 Task: Search for the best Indian restaurants in Vancouver, Canada.
Action: Mouse moved to (163, 152)
Screenshot: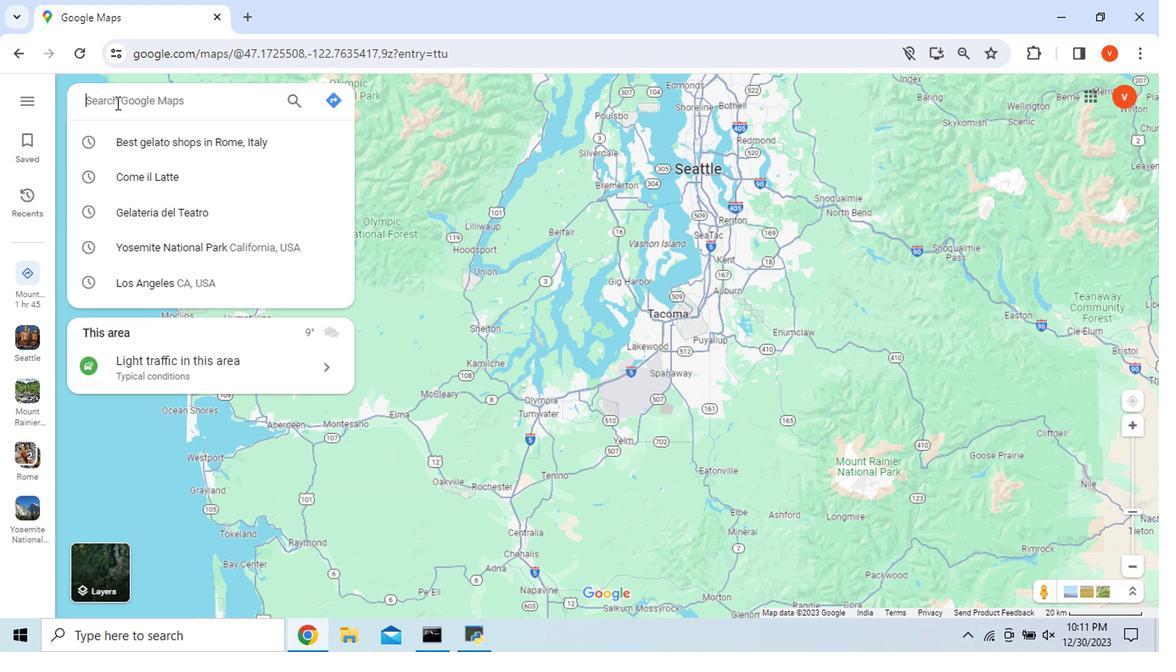 
Action: Mouse pressed left at (163, 152)
Screenshot: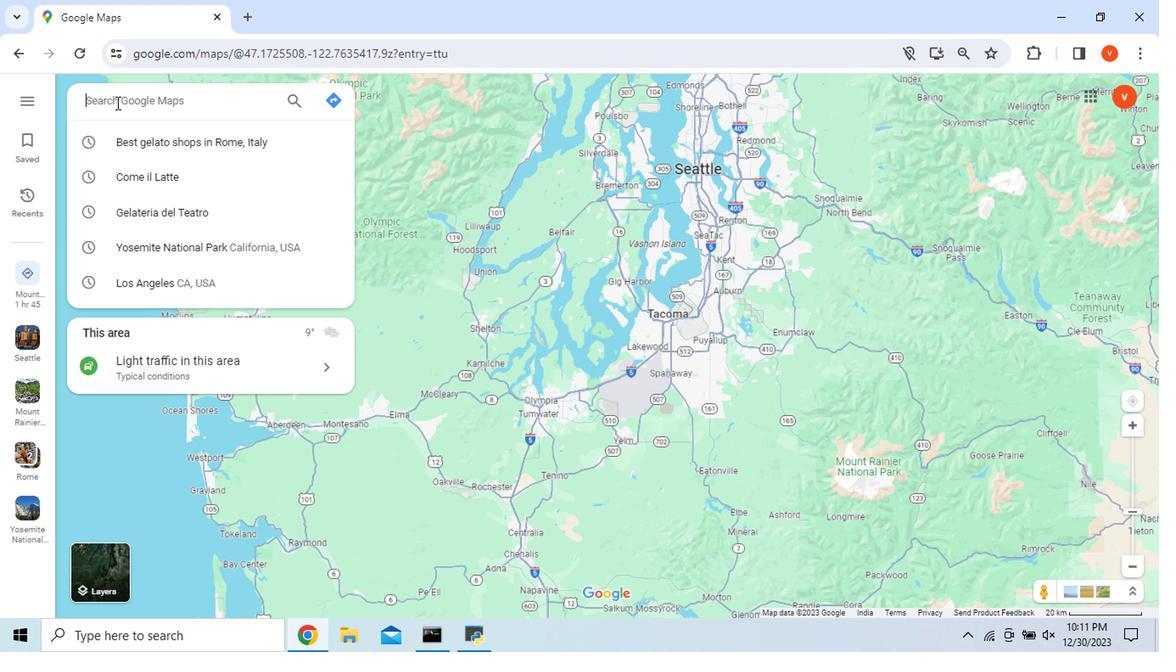 
Action: Mouse moved to (163, 152)
Screenshot: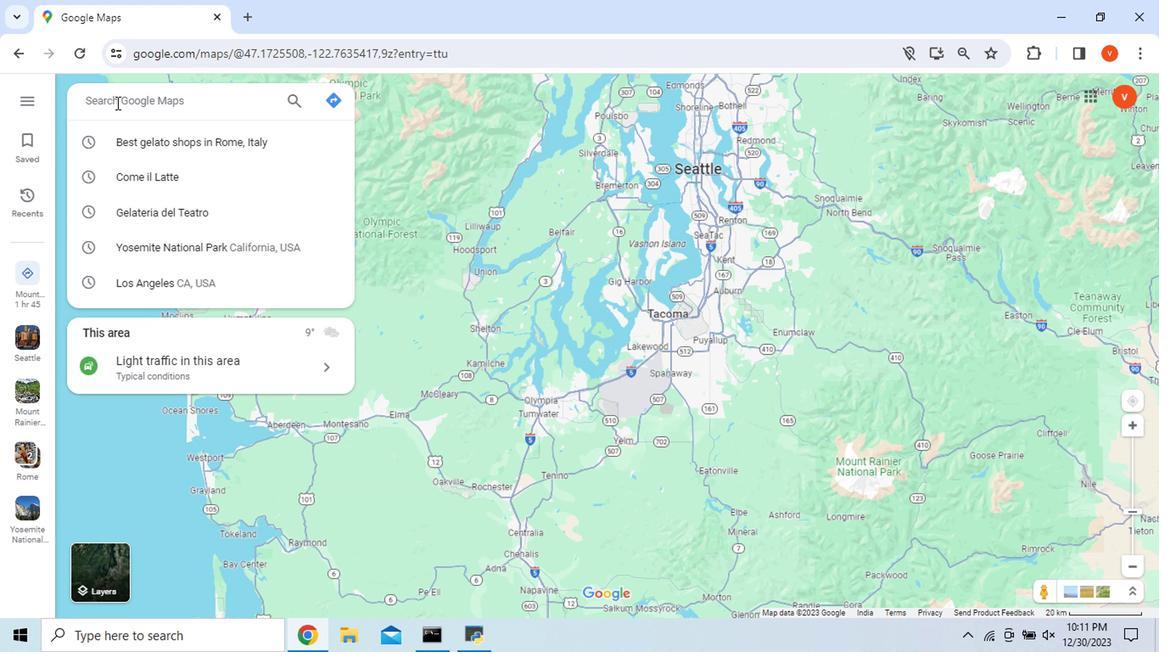 
Action: Key pressed <Key.shift>Brs<Key.backspace><Key.backspace>est<Key.space><Key.shift_r>Indian<Key.space>restaurants<Key.space>in<Key.space><Key.shift>Vancouver,<Key.space><Key.shift>Canada<Key.enter>
Screenshot: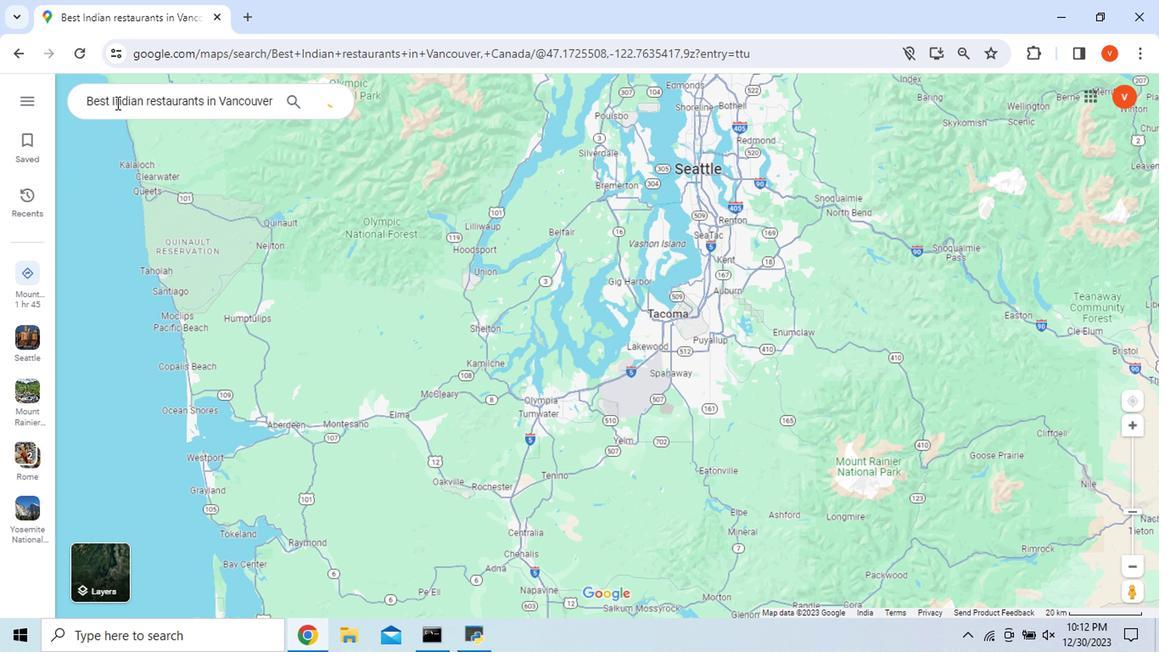 
Action: Mouse moved to (243, 223)
Screenshot: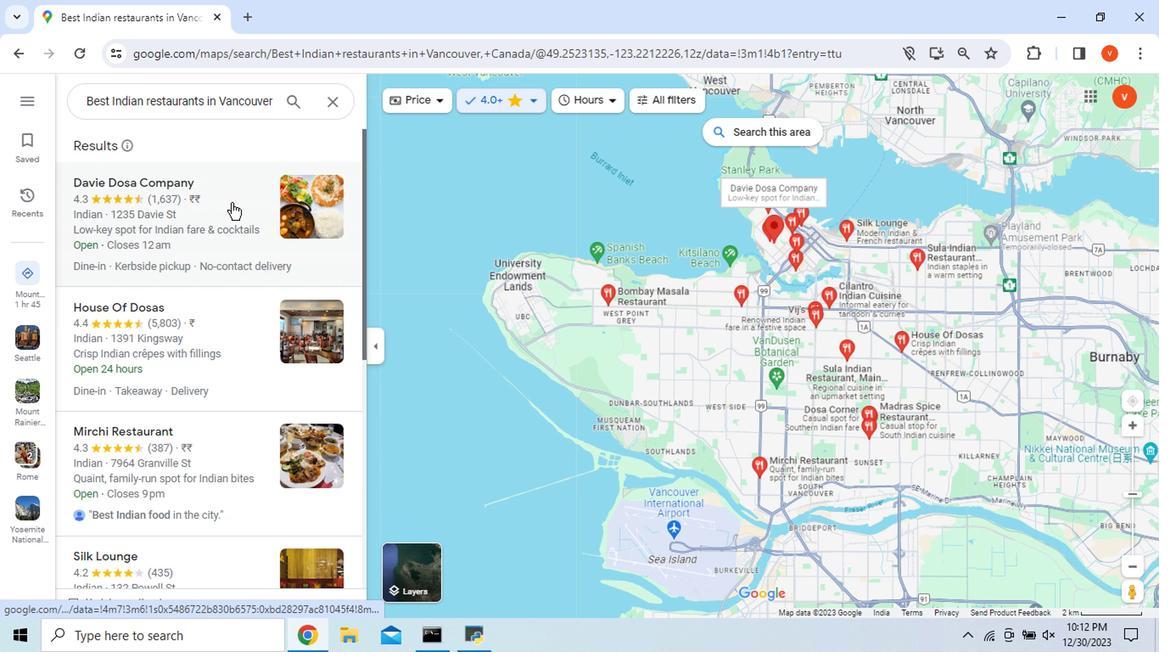 
Action: Mouse pressed left at (243, 223)
Screenshot: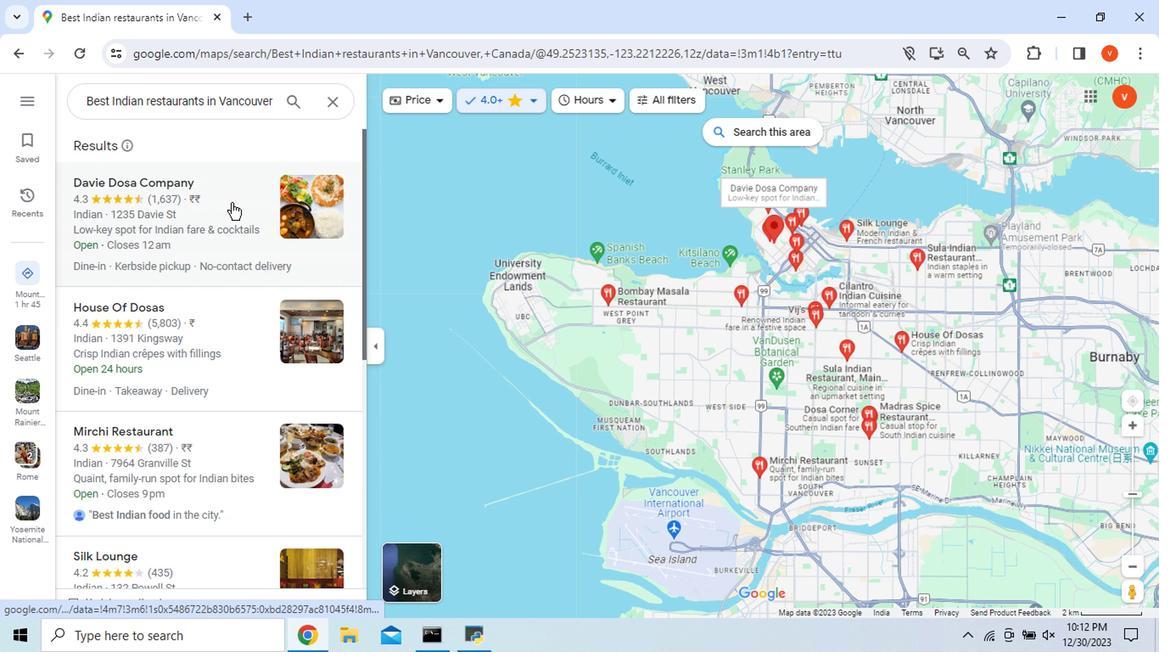 
Action: Mouse moved to (511, 445)
Screenshot: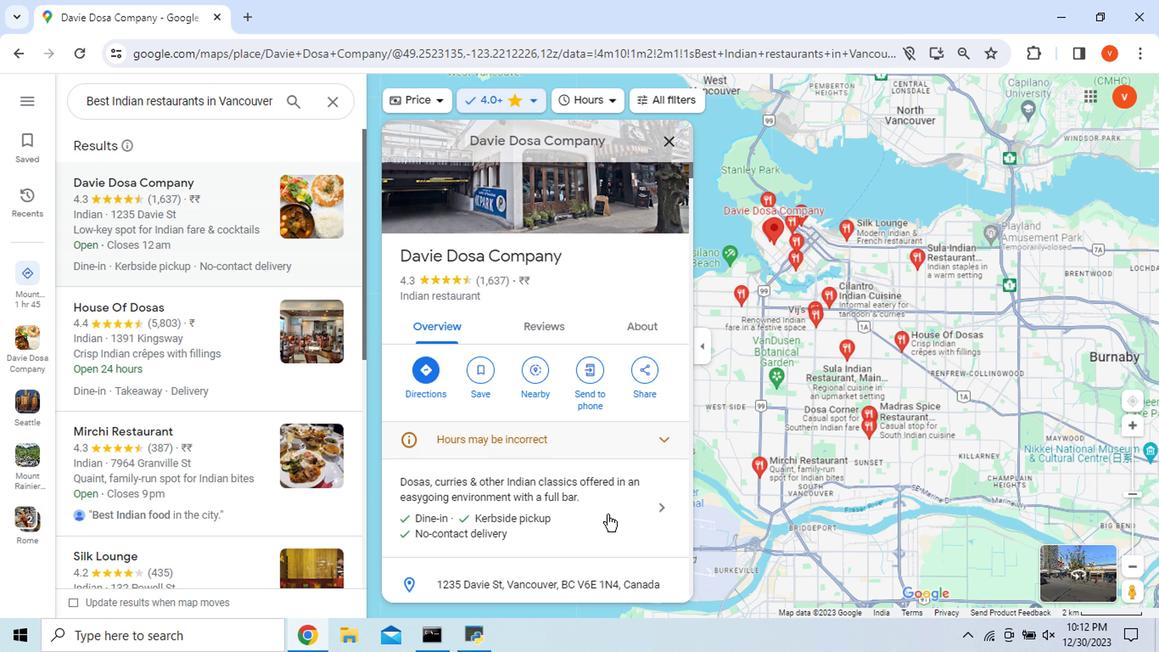 
Action: Mouse scrolled (511, 444) with delta (0, 0)
Screenshot: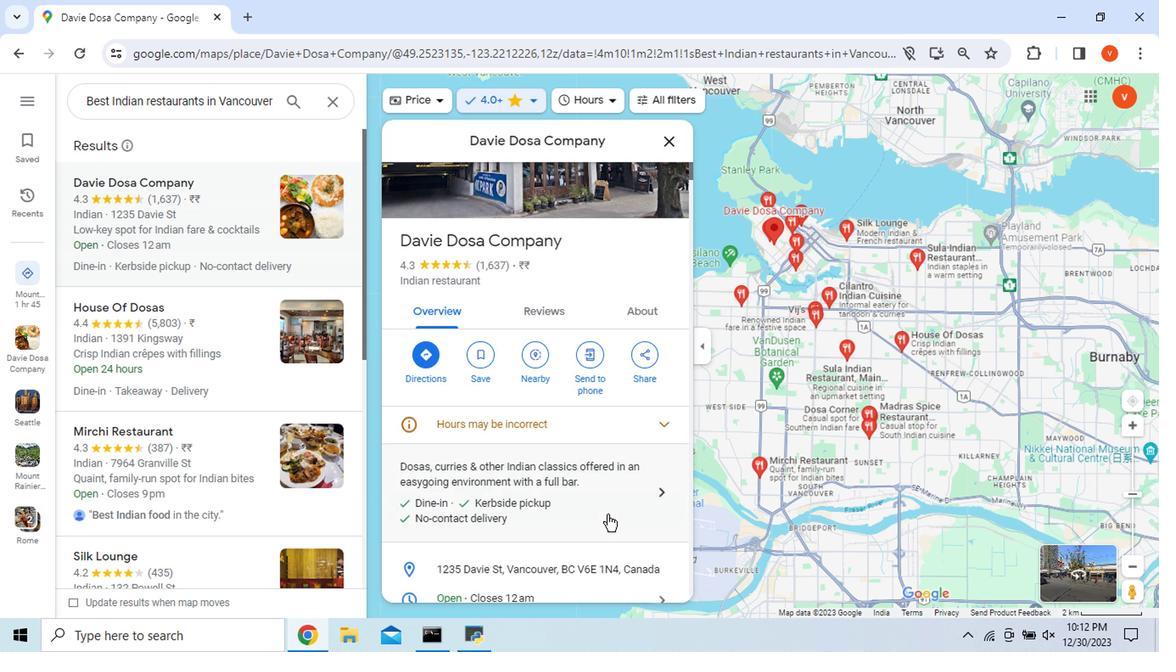 
Action: Mouse moved to (548, 431)
Screenshot: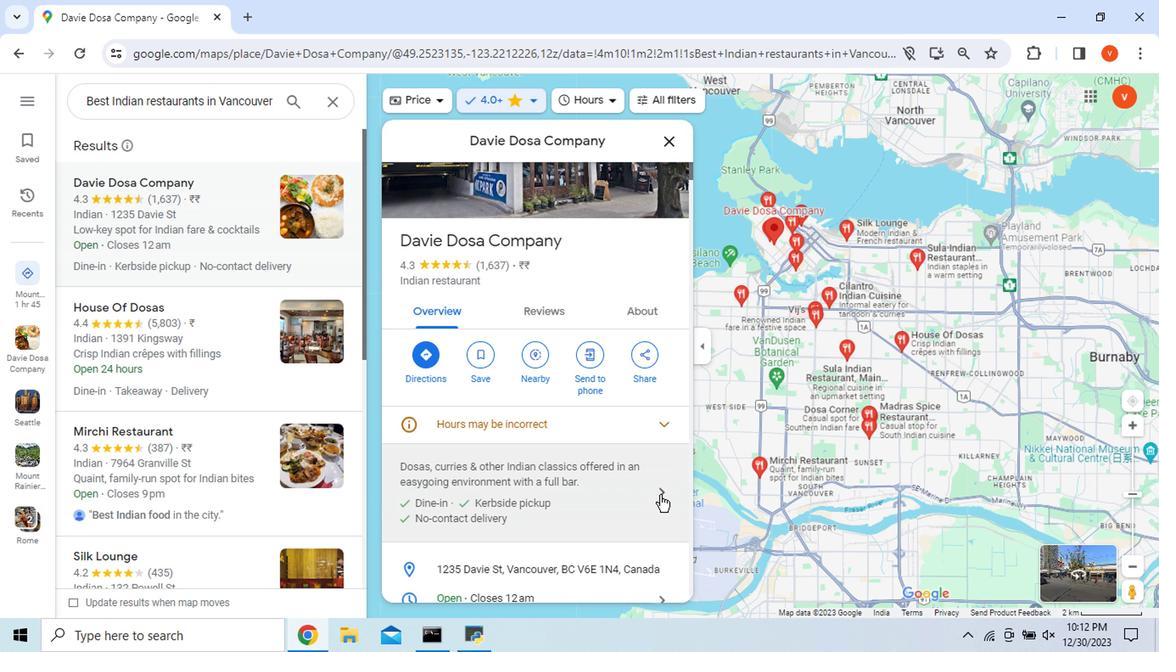 
Action: Mouse pressed left at (548, 431)
Screenshot: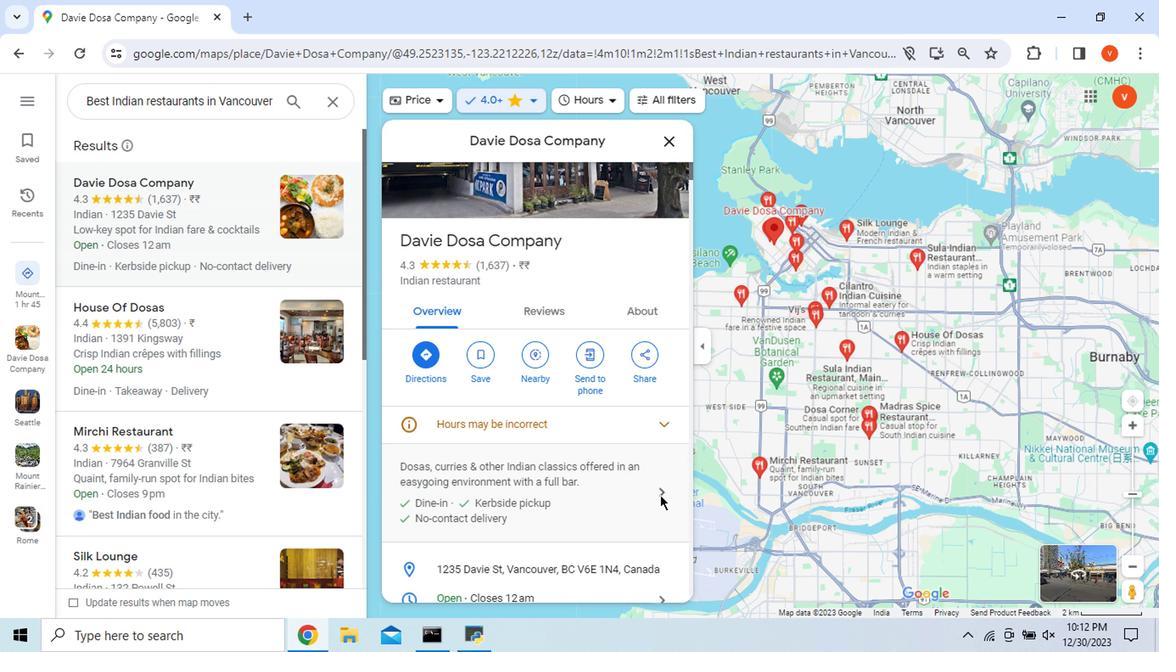 
Action: Mouse scrolled (548, 430) with delta (0, 0)
Screenshot: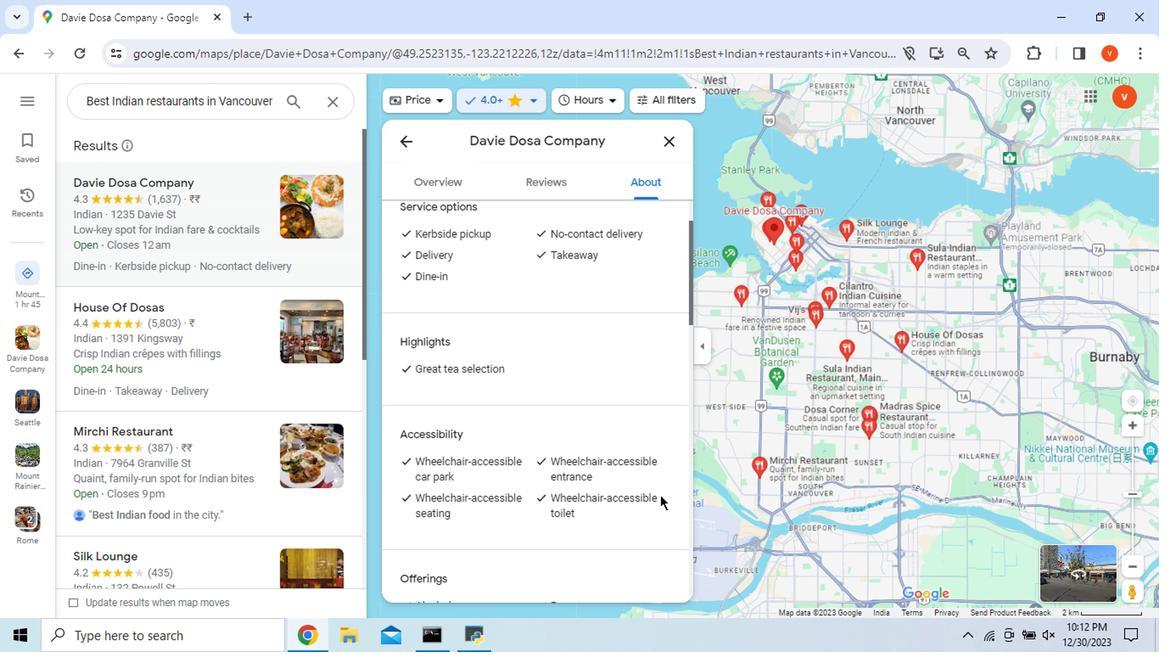 
Action: Mouse scrolled (548, 430) with delta (0, 0)
Screenshot: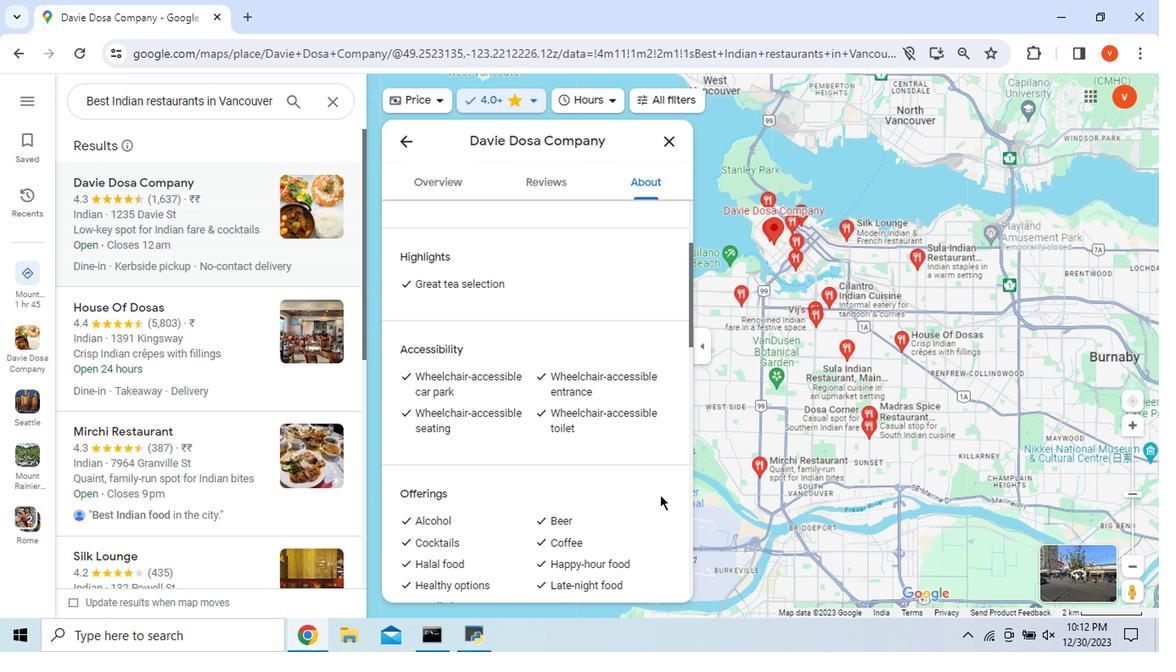 
Action: Mouse scrolled (548, 430) with delta (0, 0)
Screenshot: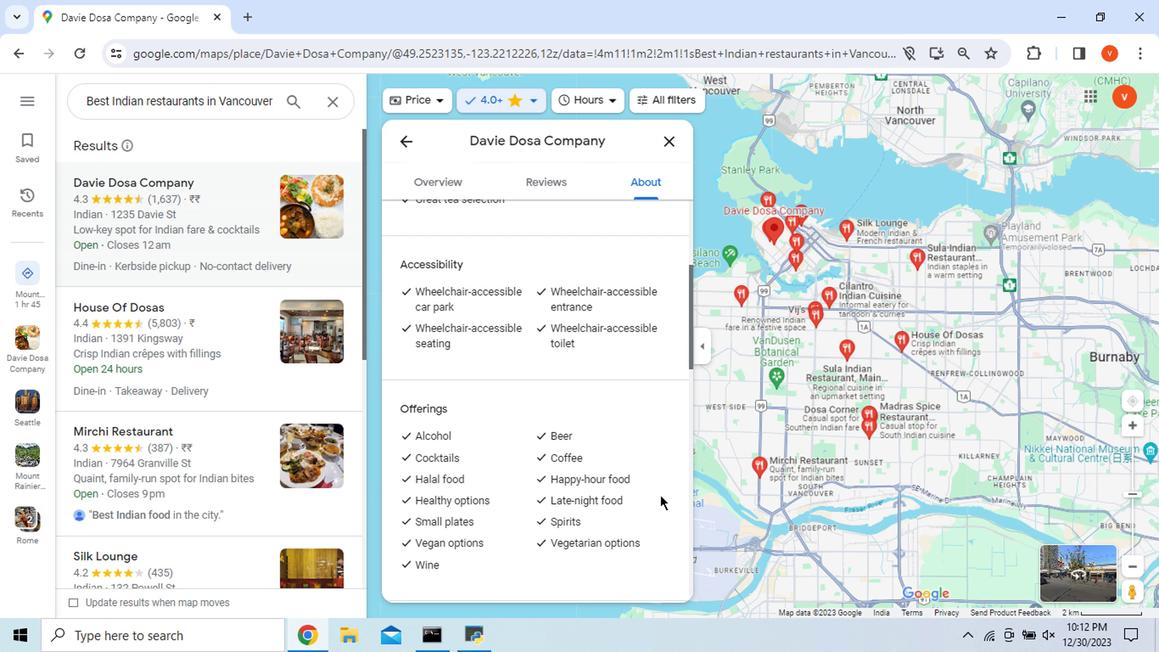 
Action: Mouse scrolled (548, 430) with delta (0, 0)
Screenshot: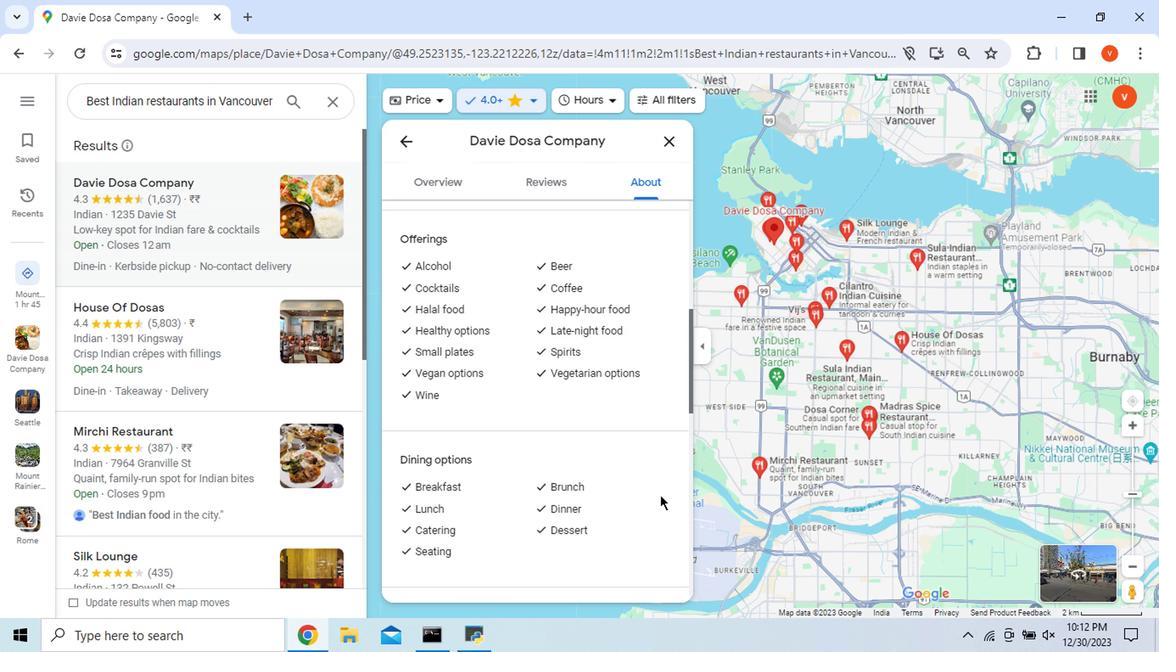 
Action: Mouse scrolled (548, 430) with delta (0, 0)
Screenshot: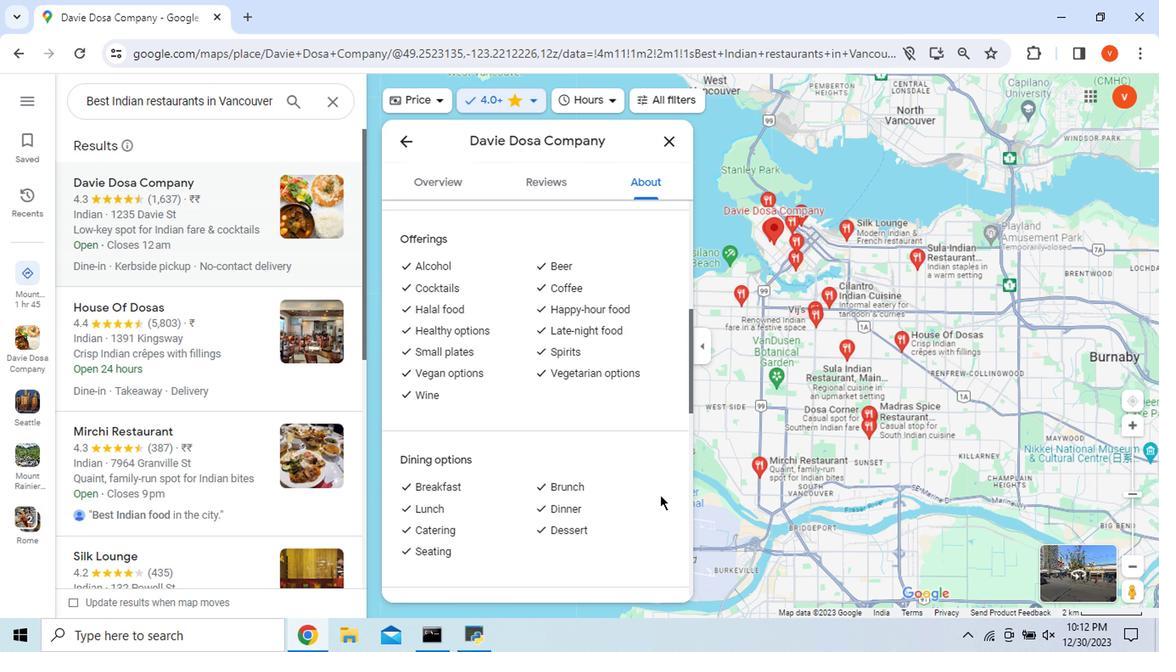 
Action: Mouse scrolled (548, 430) with delta (0, 0)
Screenshot: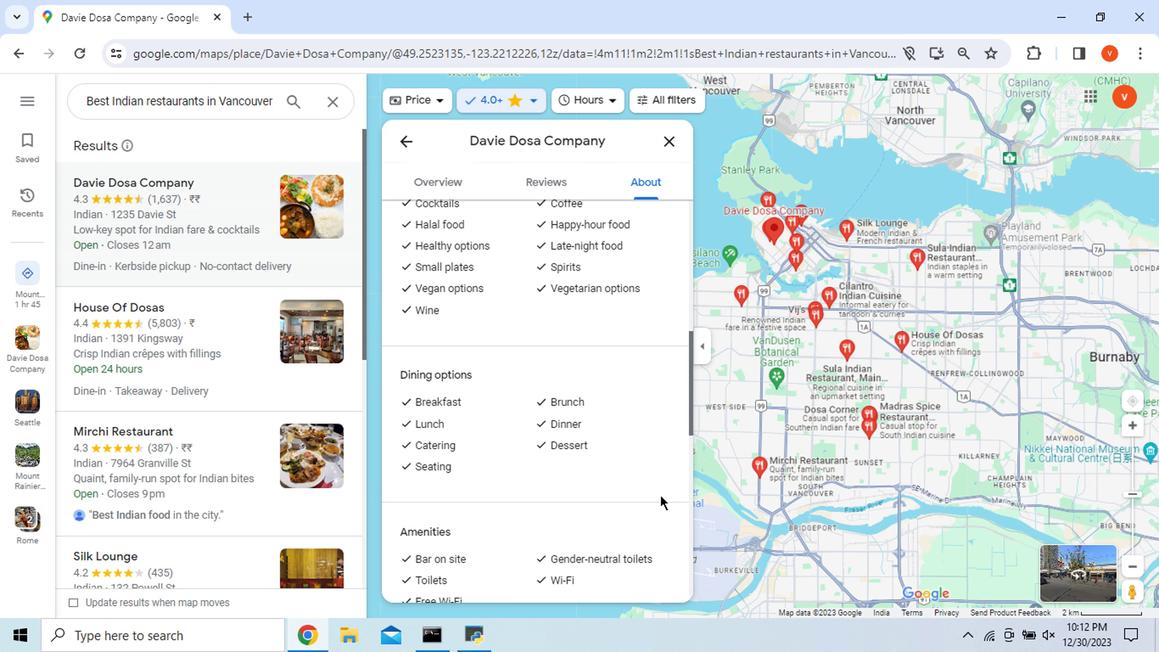 
Action: Mouse scrolled (548, 430) with delta (0, 0)
Screenshot: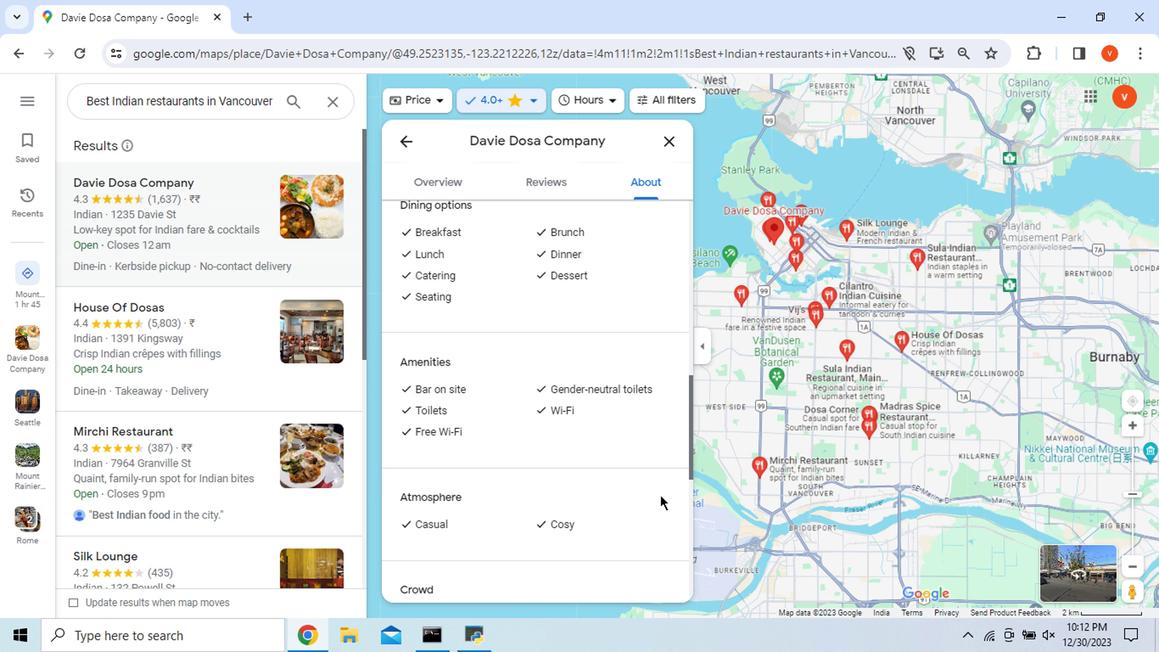 
Action: Mouse scrolled (548, 430) with delta (0, 0)
Screenshot: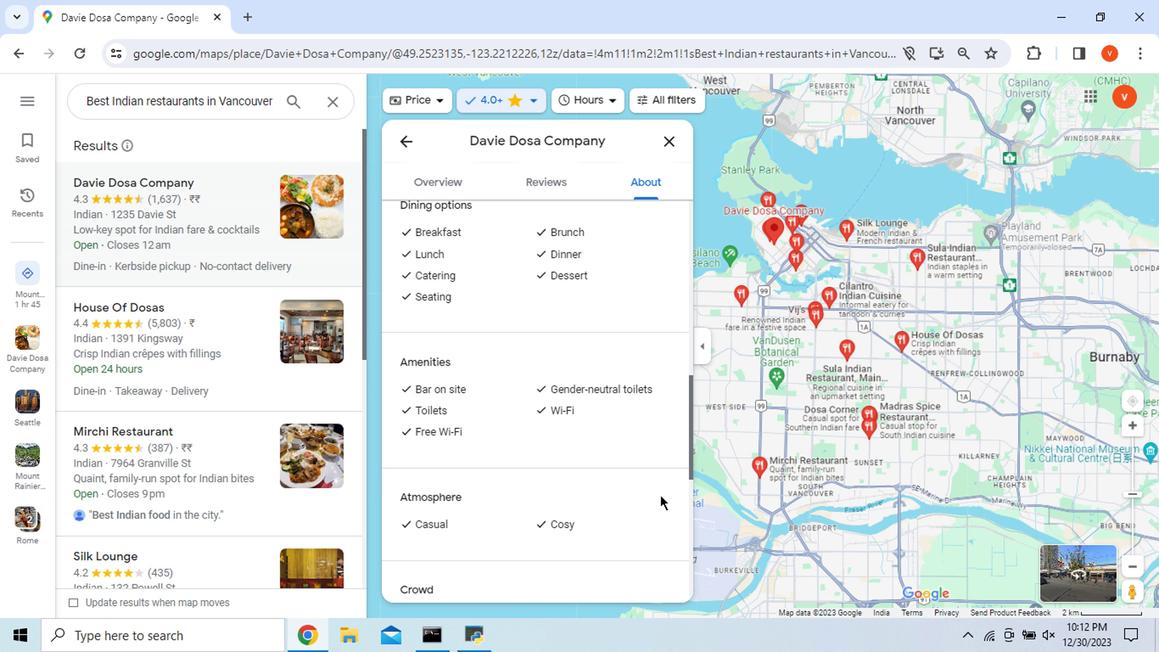 
Action: Mouse scrolled (548, 430) with delta (0, 0)
Screenshot: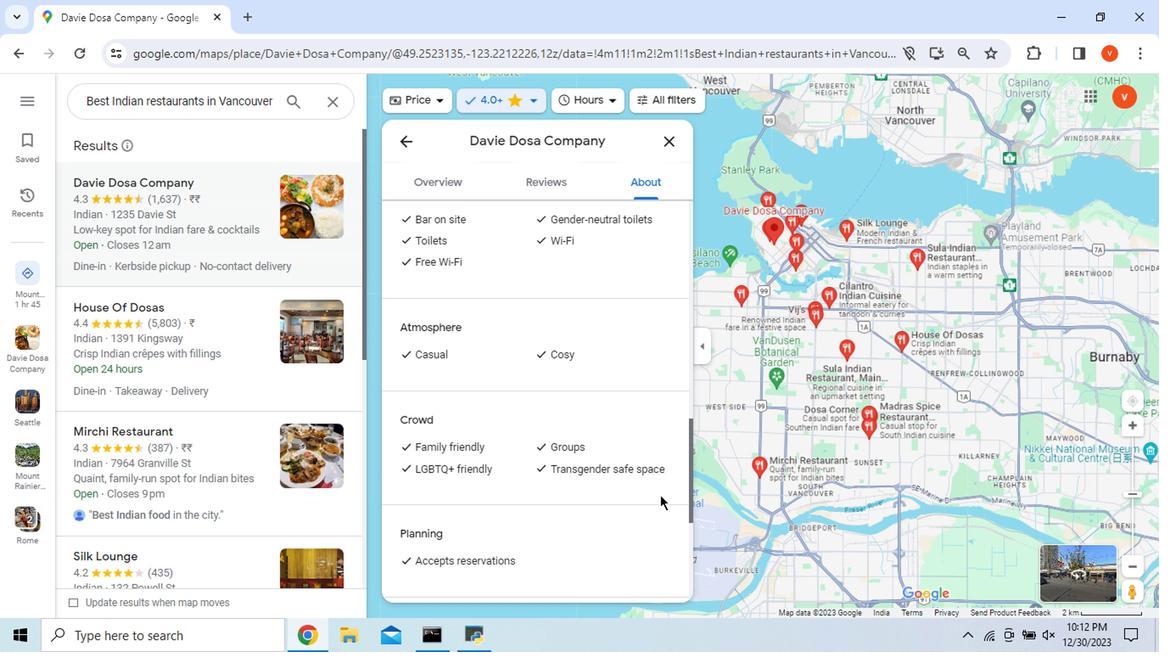 
Action: Mouse scrolled (548, 430) with delta (0, 0)
Screenshot: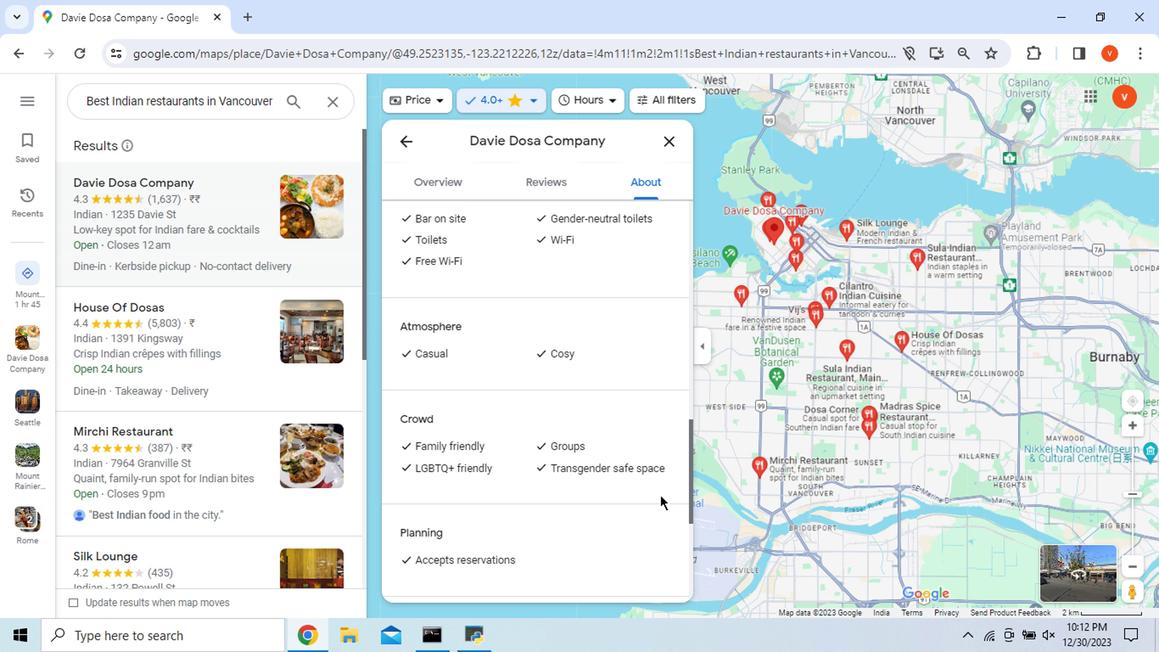 
Action: Mouse scrolled (548, 430) with delta (0, 0)
Screenshot: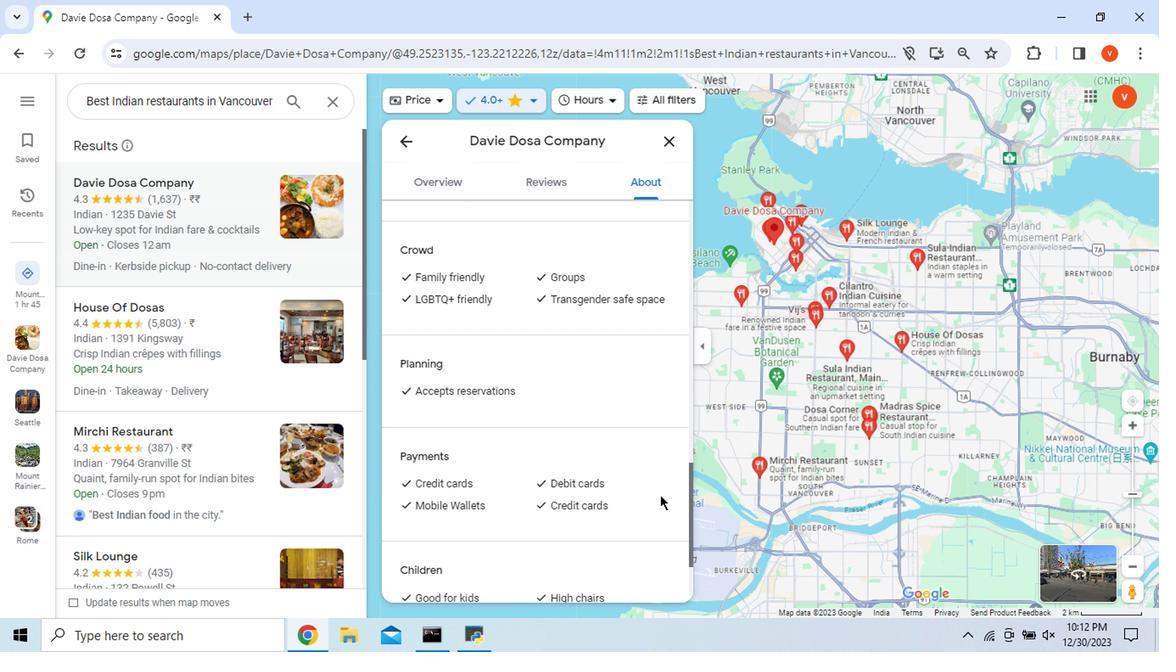 
Action: Mouse scrolled (548, 430) with delta (0, 0)
Screenshot: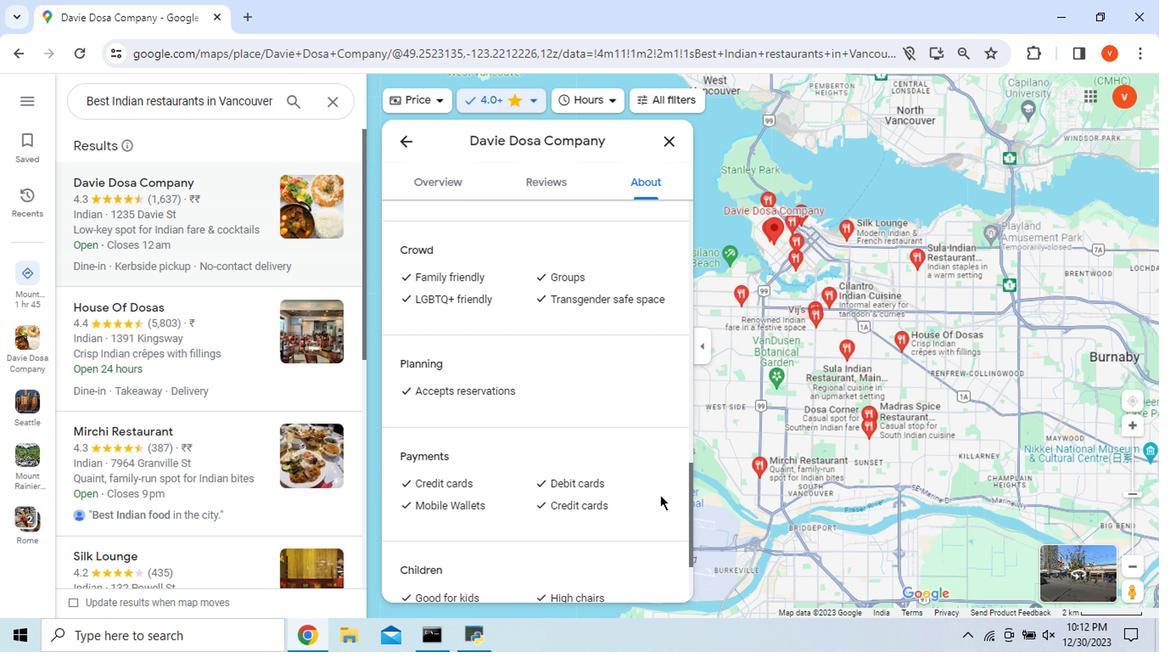 
Action: Mouse scrolled (548, 430) with delta (0, 0)
Screenshot: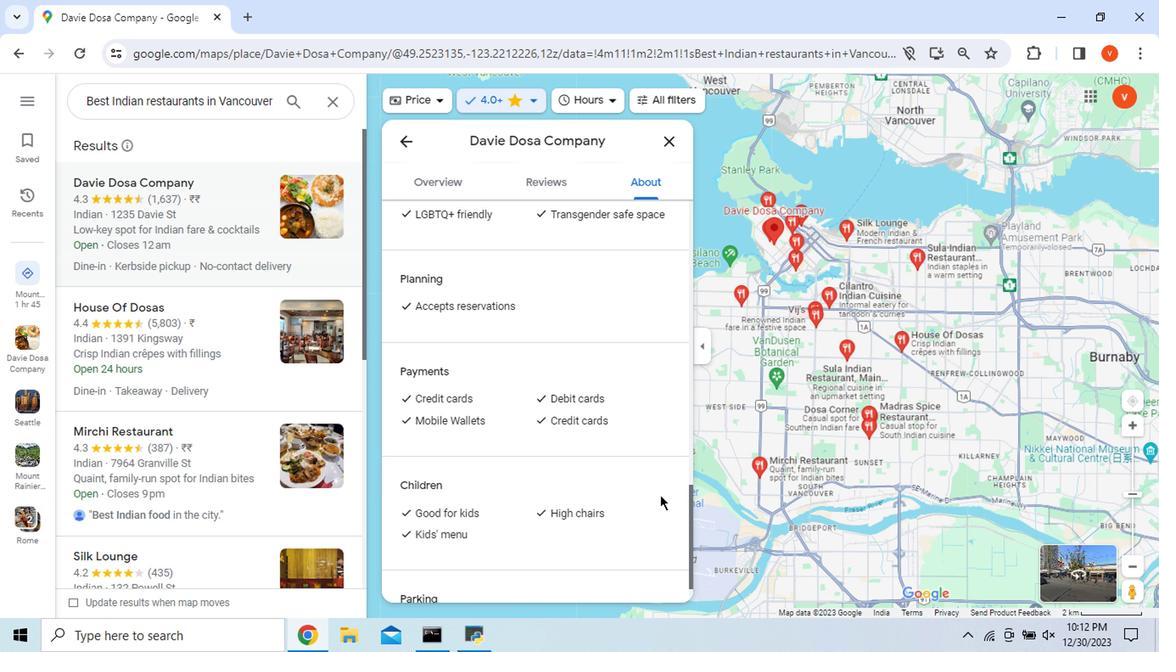 
Action: Mouse scrolled (548, 430) with delta (0, 0)
Screenshot: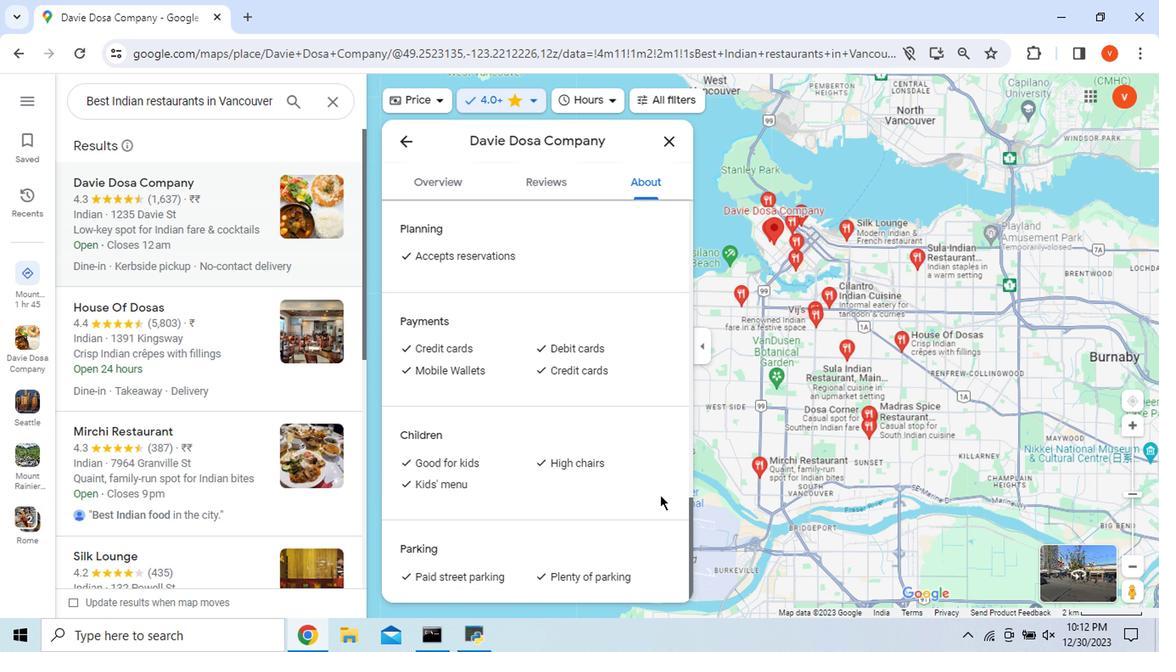 
Action: Mouse scrolled (548, 430) with delta (0, 0)
Screenshot: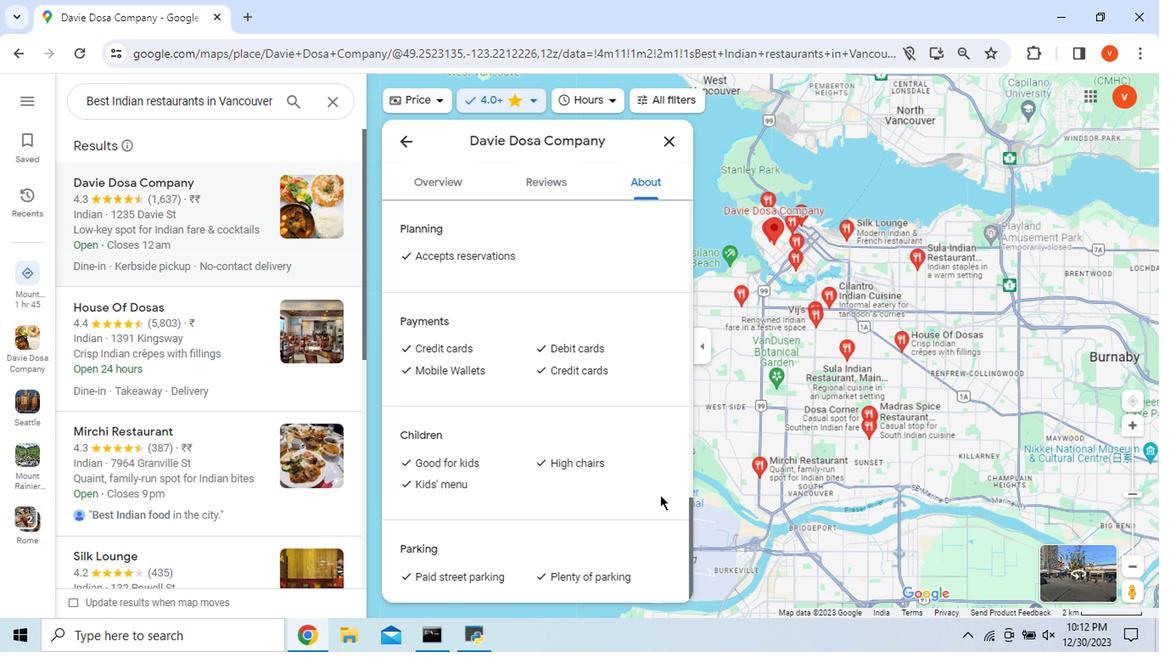 
Action: Mouse scrolled (548, 430) with delta (0, 0)
Screenshot: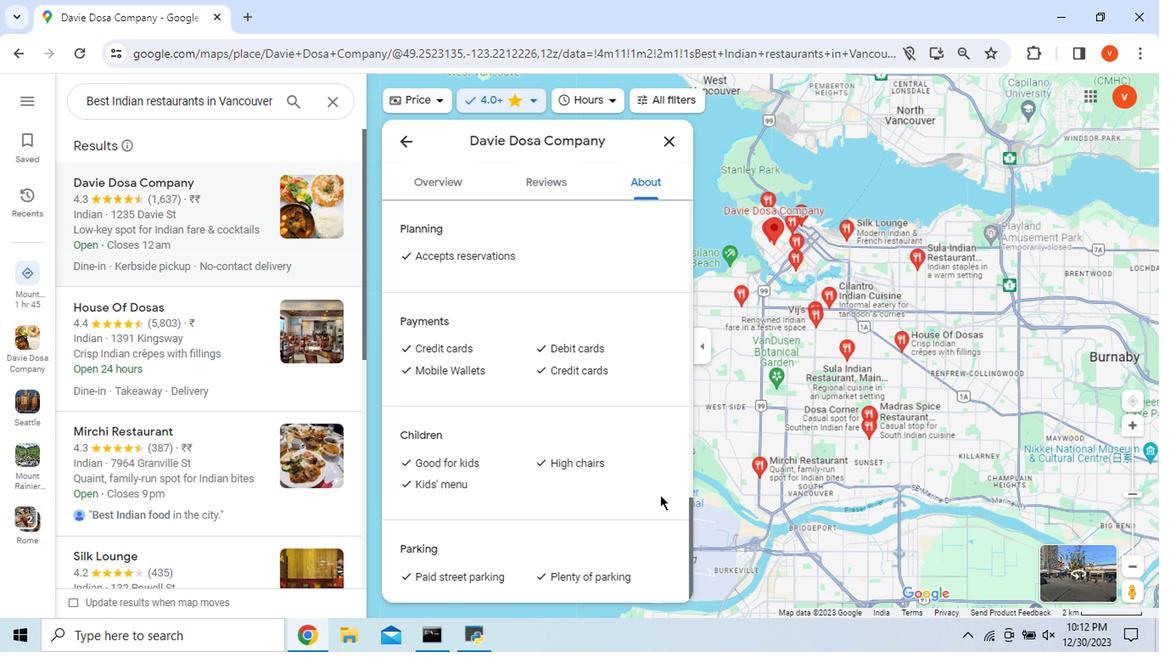 
Action: Mouse scrolled (548, 430) with delta (0, 0)
Screenshot: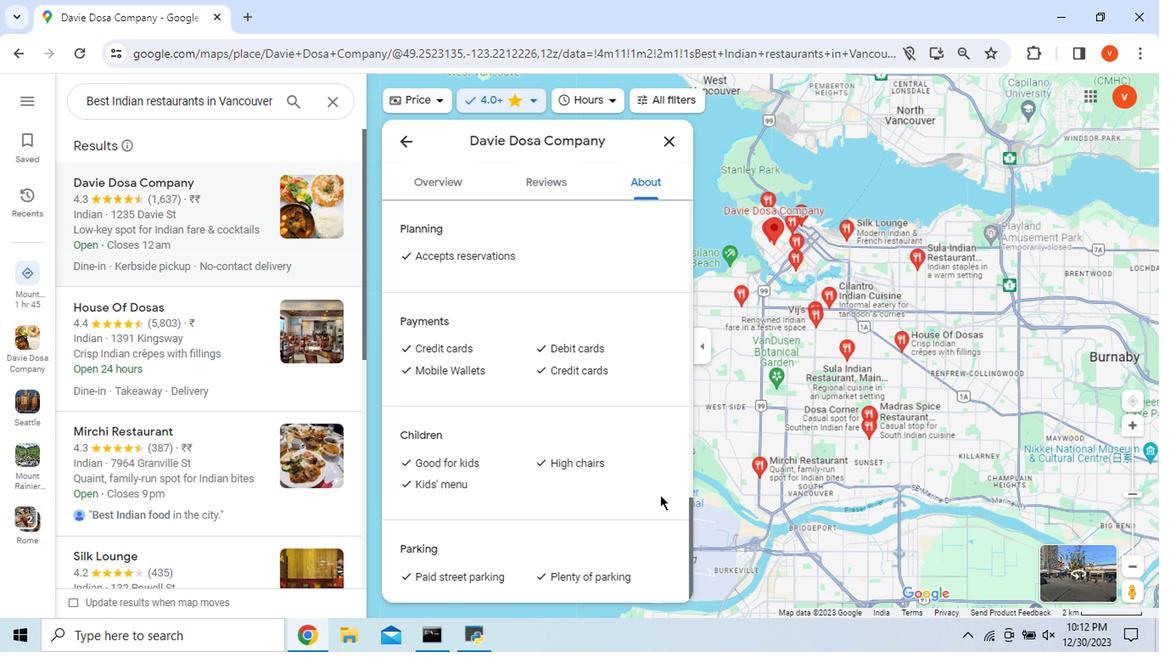 
Action: Mouse moved to (368, 179)
Screenshot: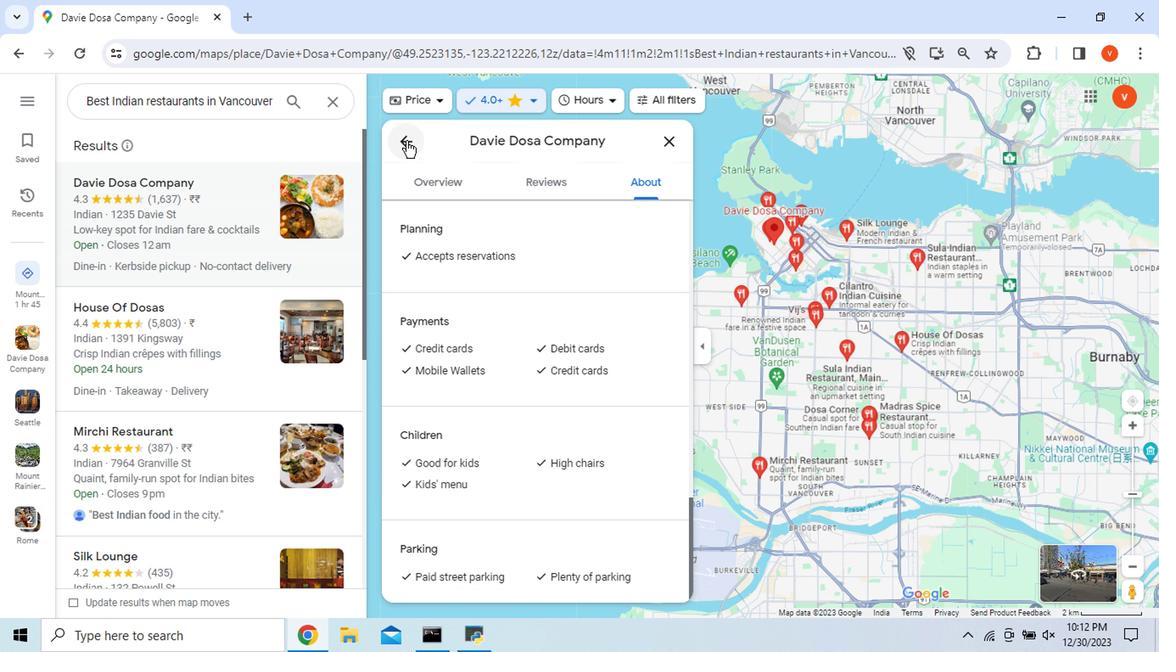 
Action: Mouse pressed left at (368, 179)
Screenshot: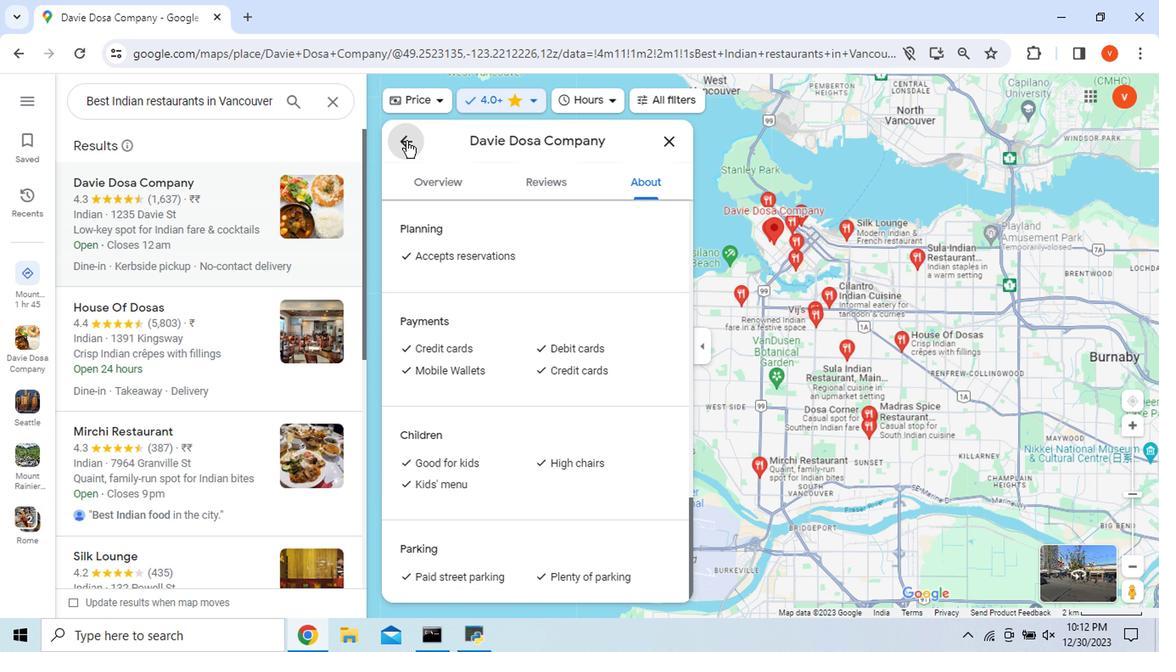 
Action: Mouse moved to (503, 433)
Screenshot: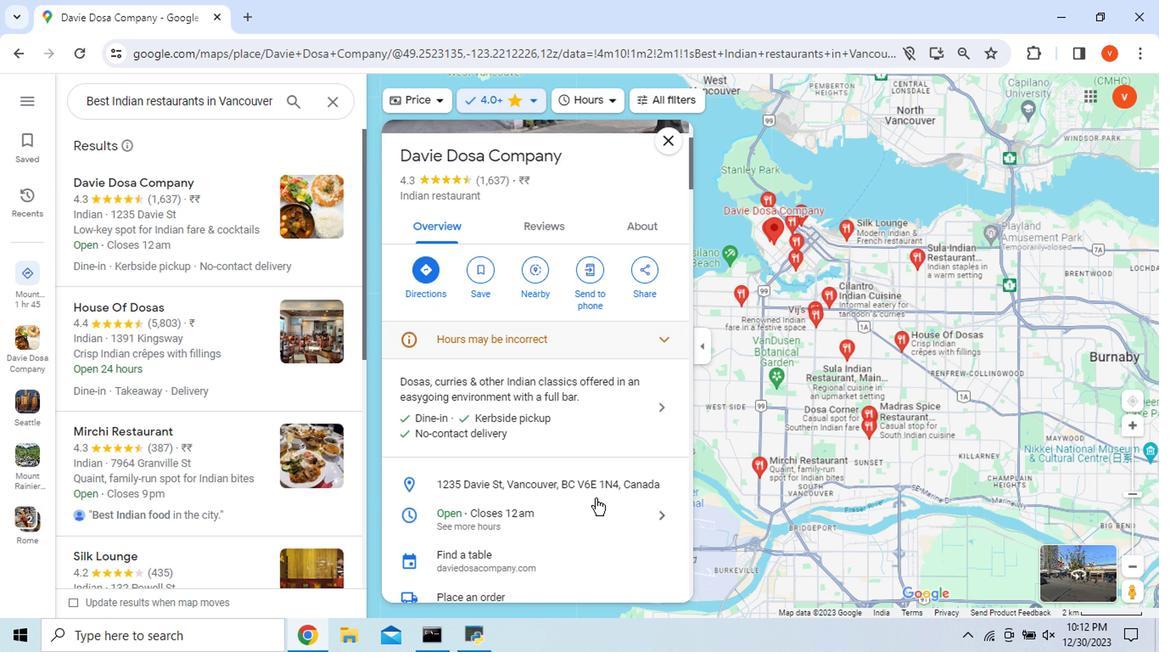 
Action: Mouse scrolled (503, 432) with delta (0, 0)
Screenshot: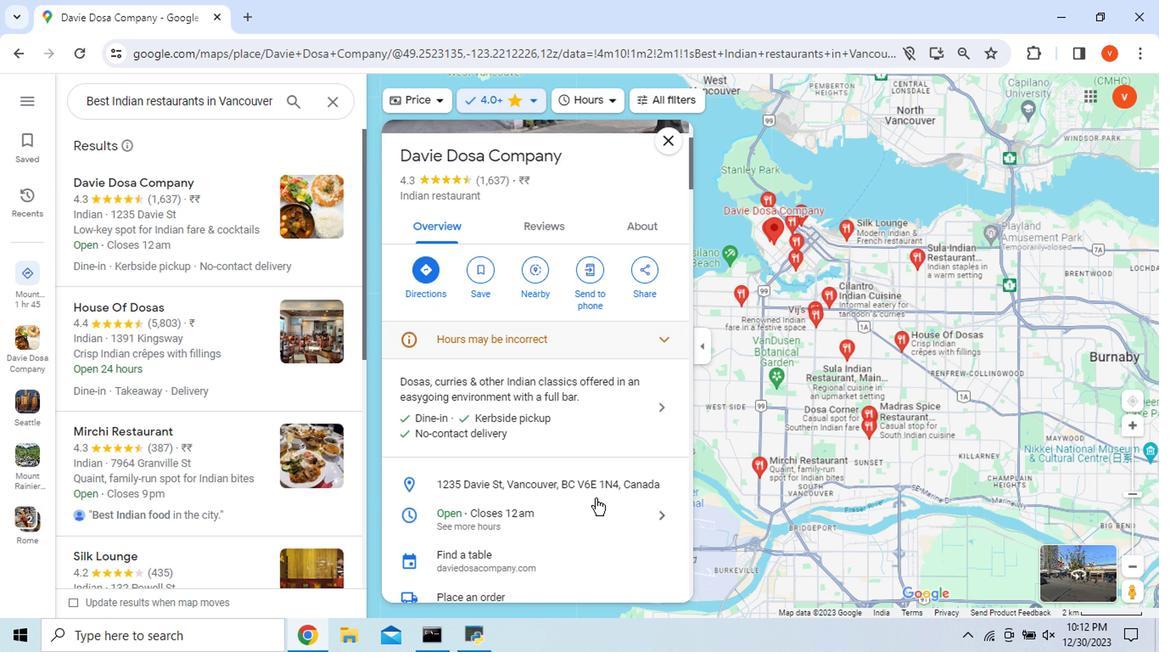 
Action: Mouse scrolled (503, 432) with delta (0, 0)
Screenshot: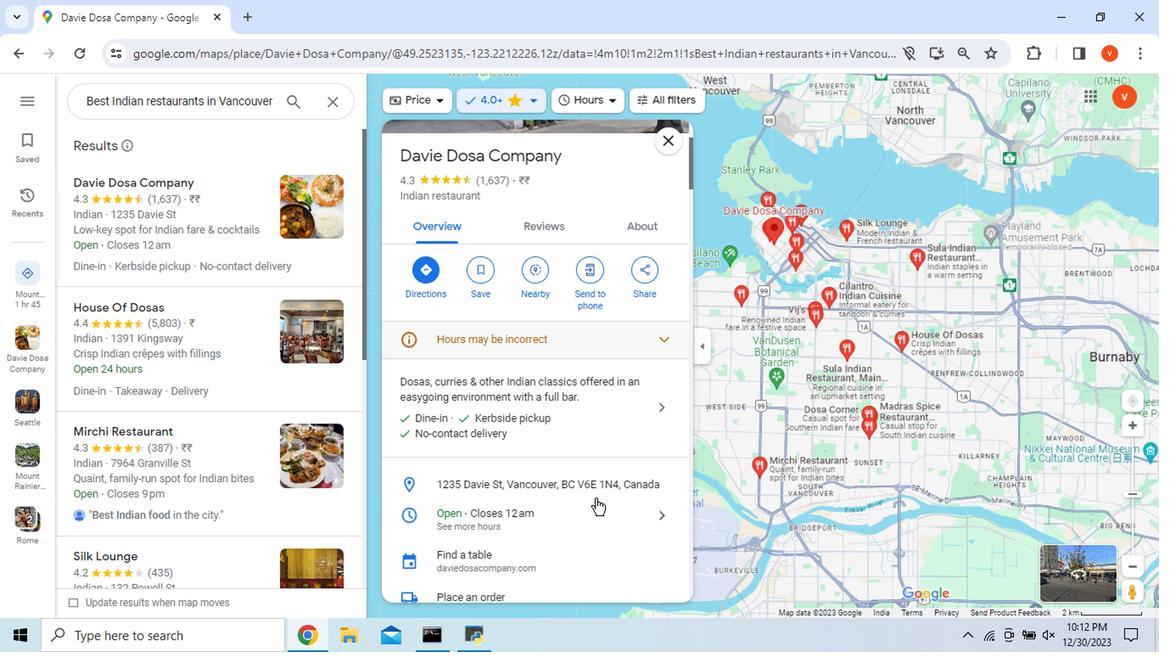 
Action: Mouse scrolled (503, 432) with delta (0, 0)
Screenshot: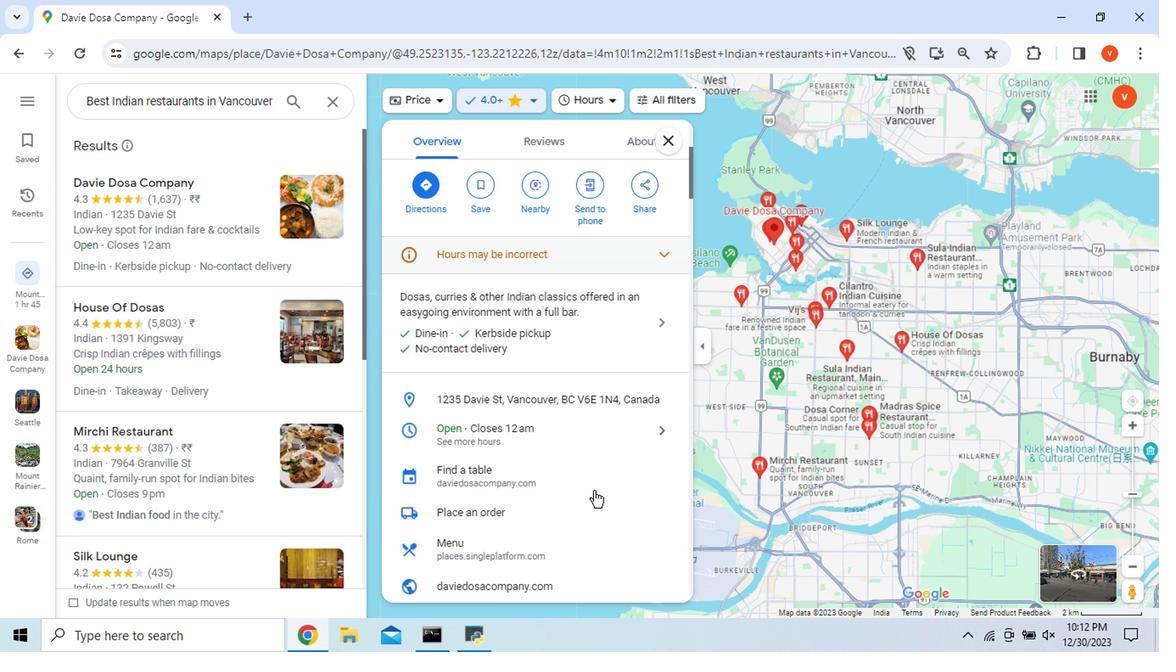
Action: Mouse moved to (483, 385)
Screenshot: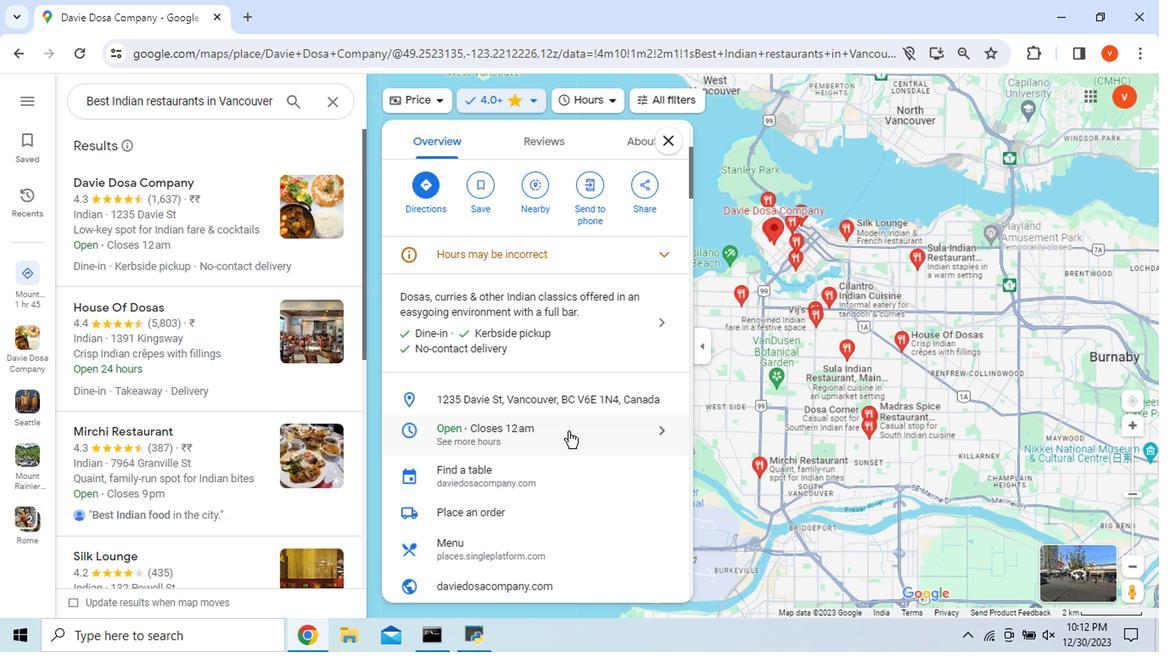 
Action: Mouse pressed left at (483, 385)
Screenshot: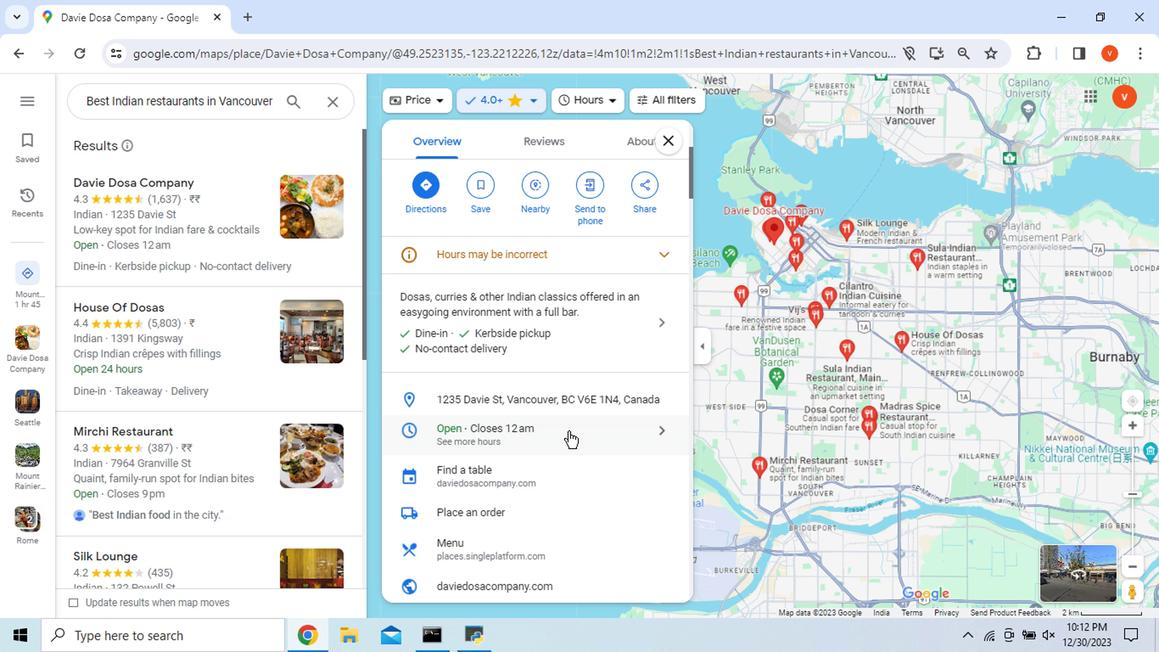 
Action: Mouse moved to (428, 448)
Screenshot: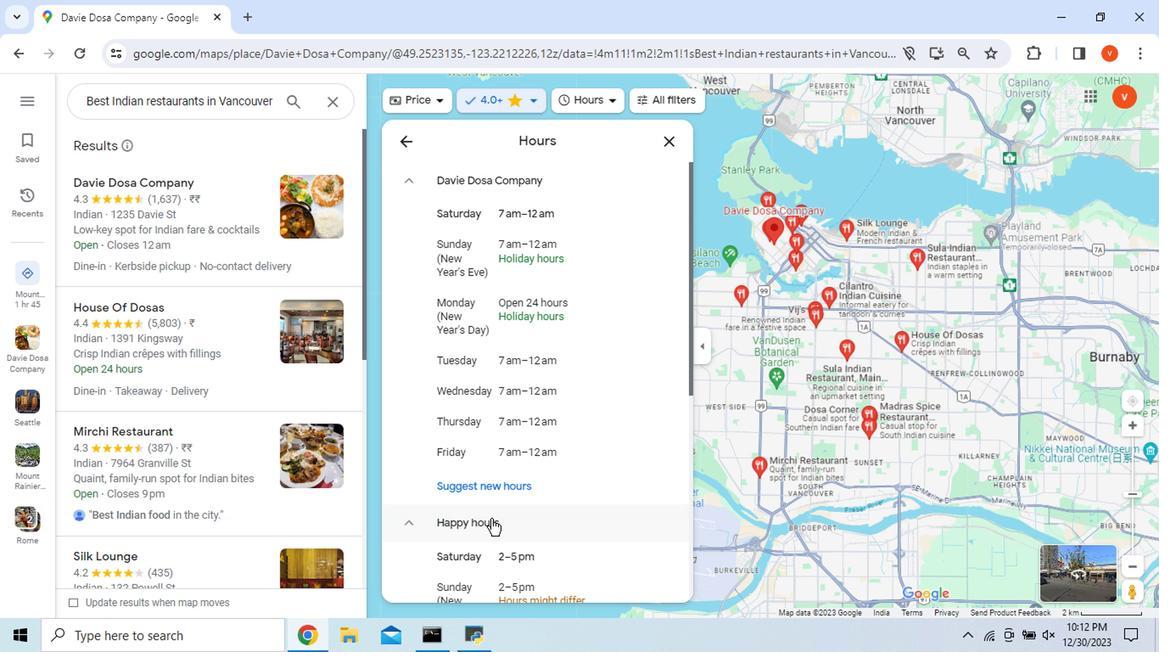 
Action: Mouse pressed left at (428, 448)
Screenshot: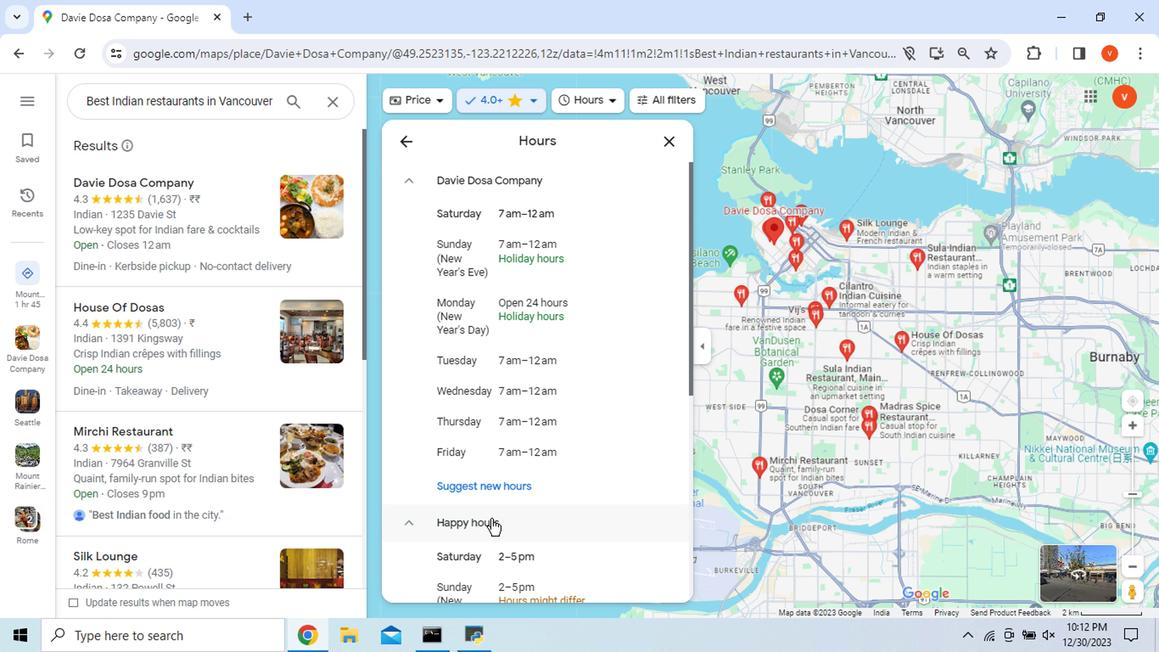 
Action: Mouse scrolled (428, 447) with delta (0, 0)
Screenshot: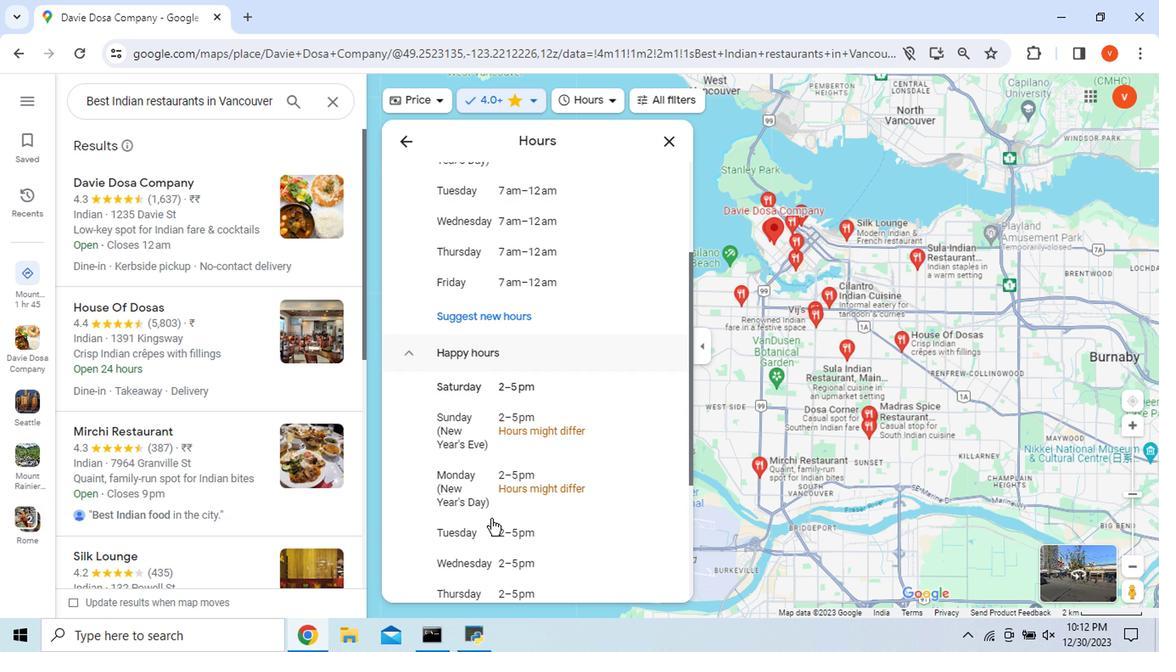 
Action: Mouse scrolled (428, 447) with delta (0, 0)
Screenshot: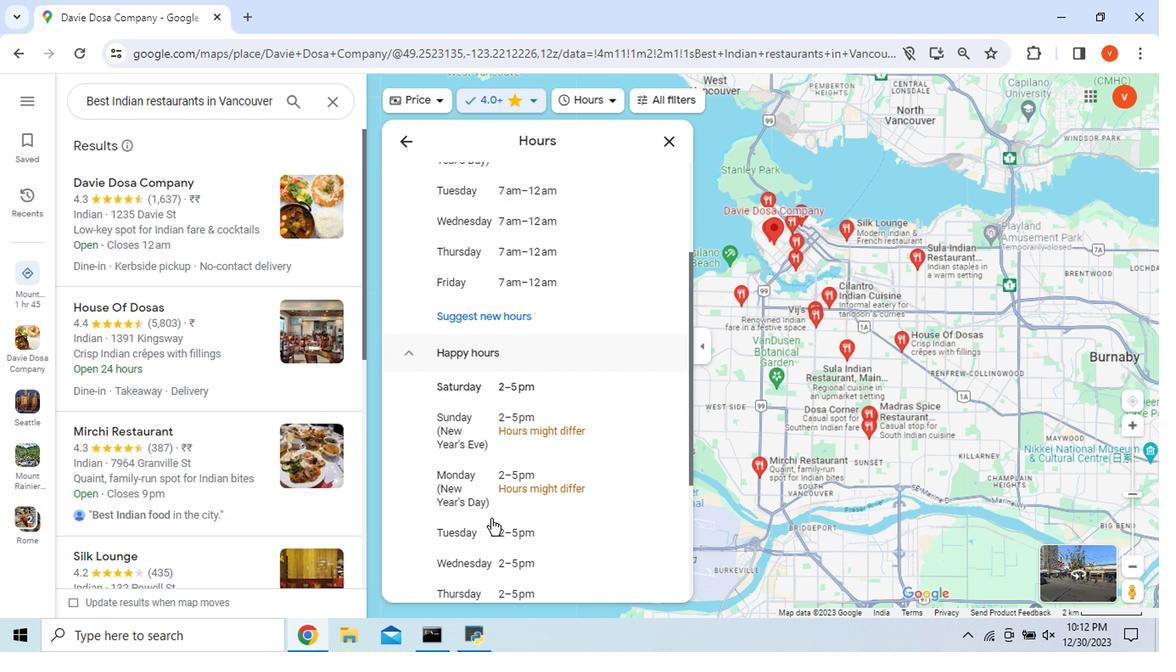 
Action: Mouse scrolled (428, 447) with delta (0, 0)
Screenshot: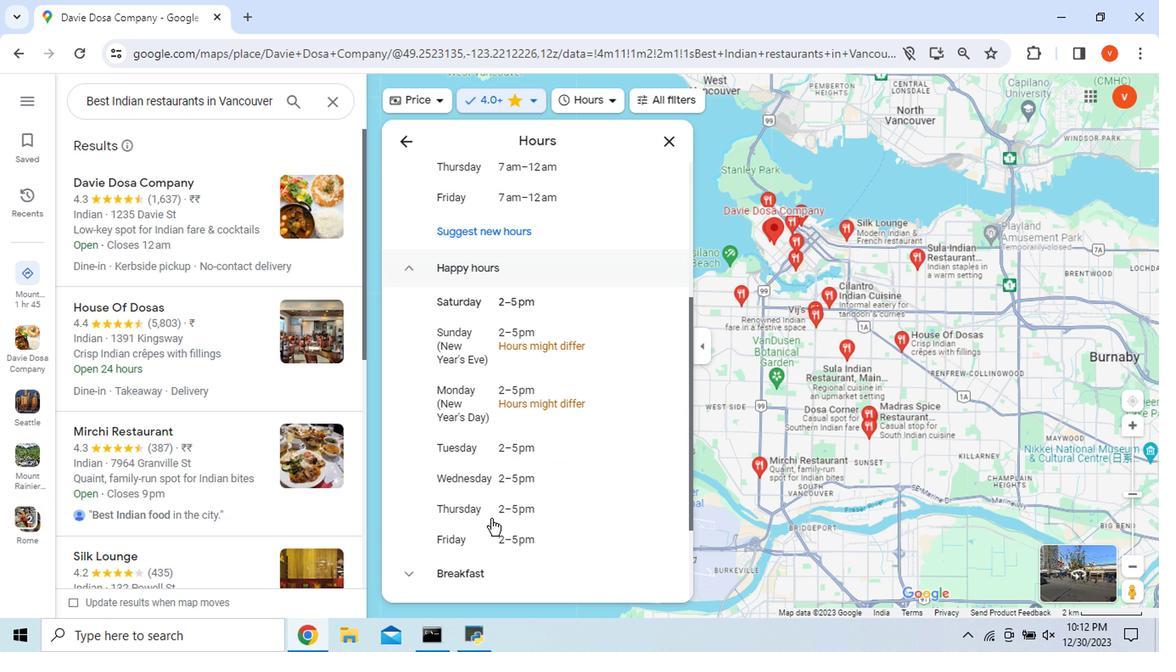
Action: Mouse scrolled (428, 447) with delta (0, 0)
Screenshot: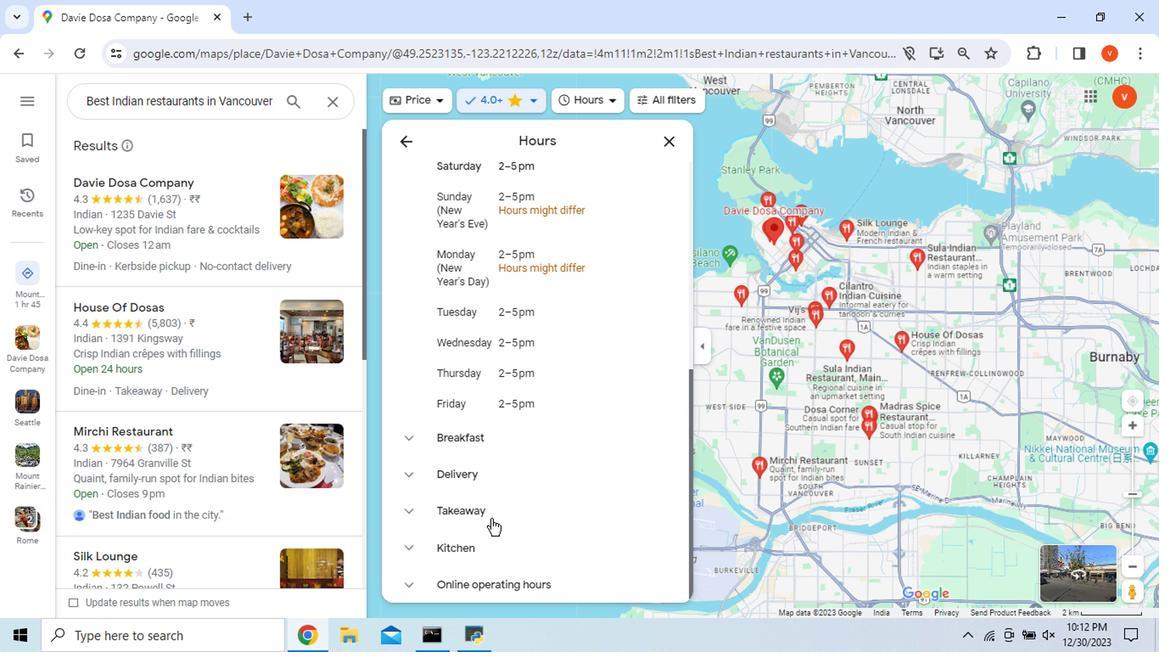 
Action: Mouse scrolled (428, 447) with delta (0, 0)
Screenshot: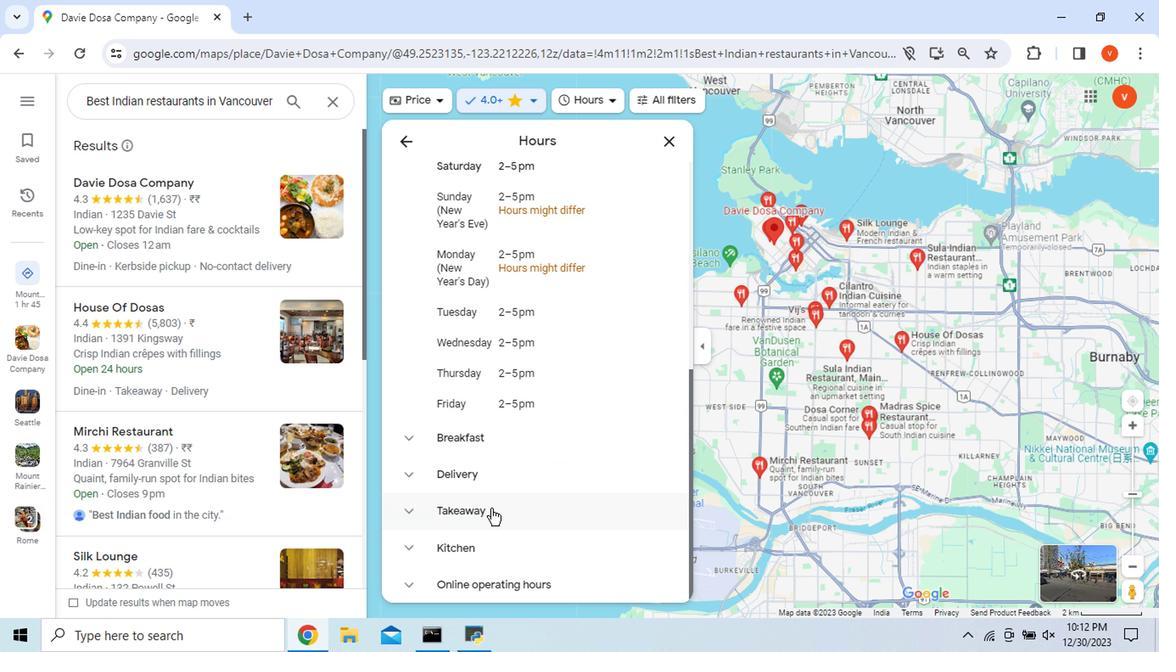 
Action: Mouse moved to (416, 392)
Screenshot: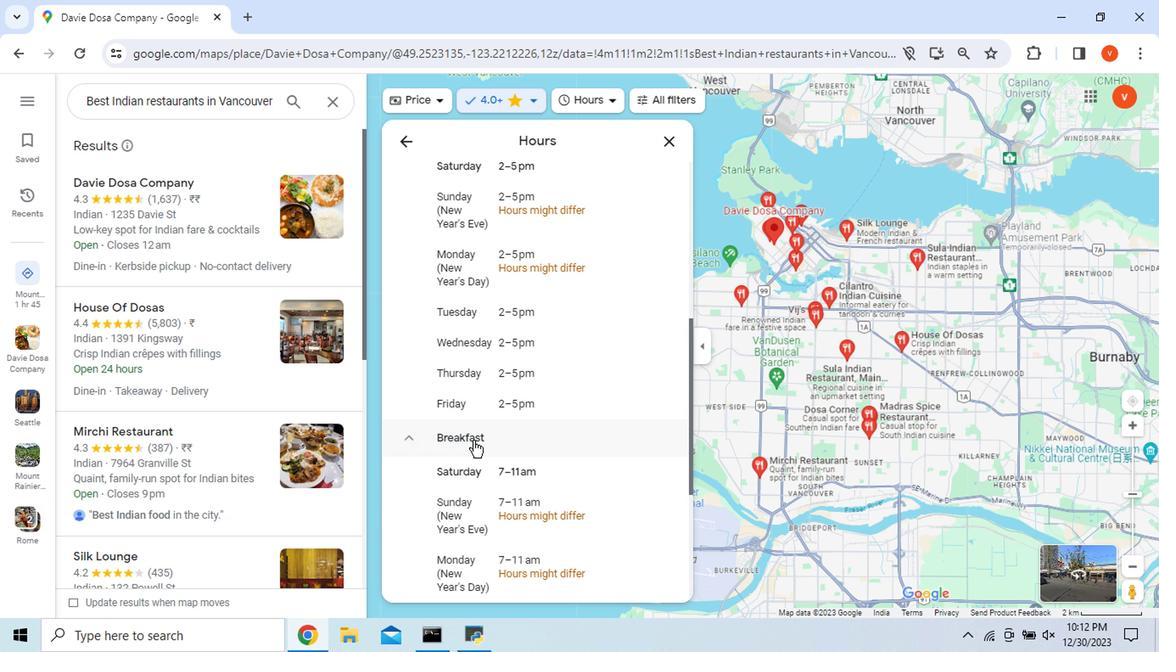 
Action: Mouse pressed left at (416, 392)
Screenshot: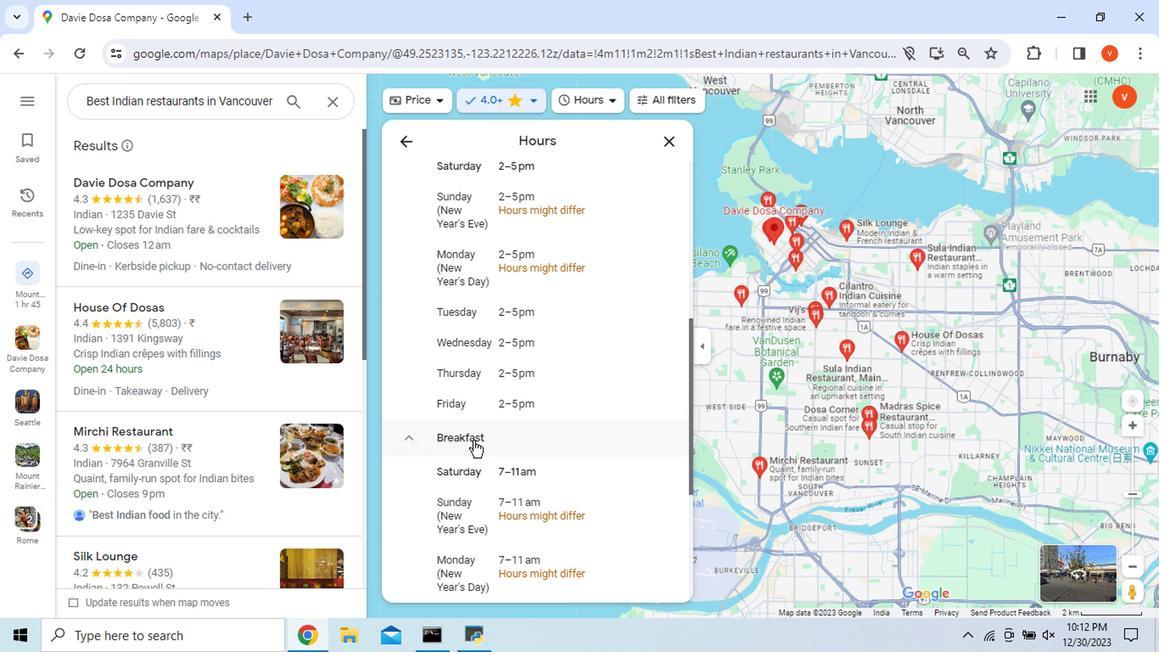 
Action: Mouse scrolled (416, 391) with delta (0, 0)
Screenshot: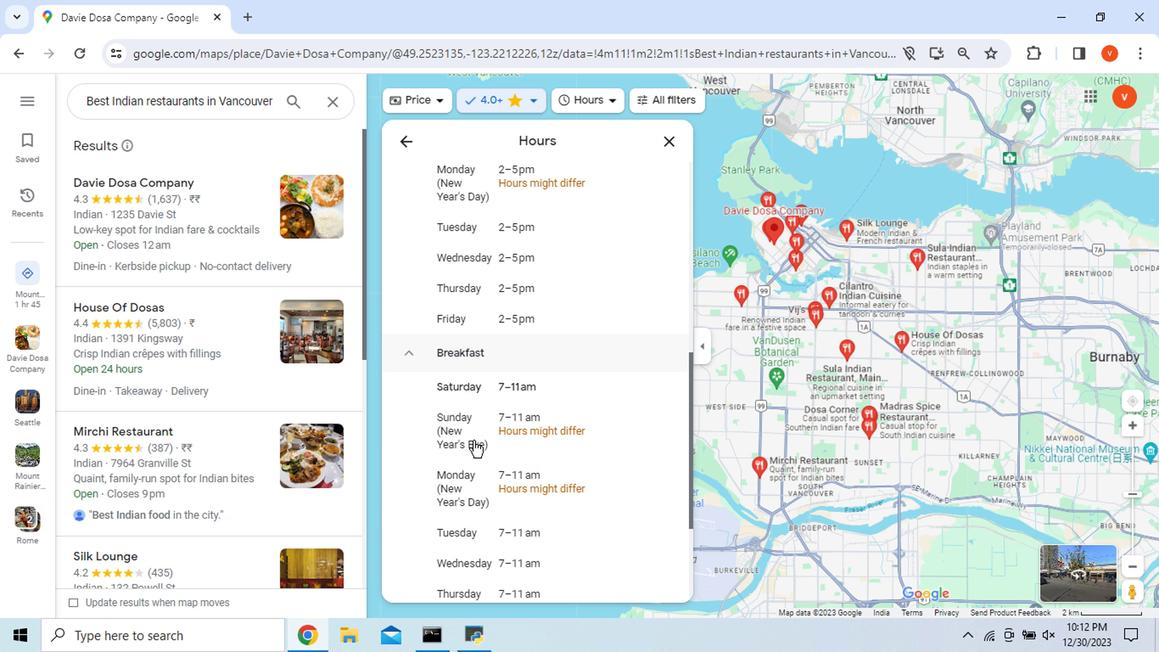 
Action: Mouse scrolled (416, 391) with delta (0, 0)
Screenshot: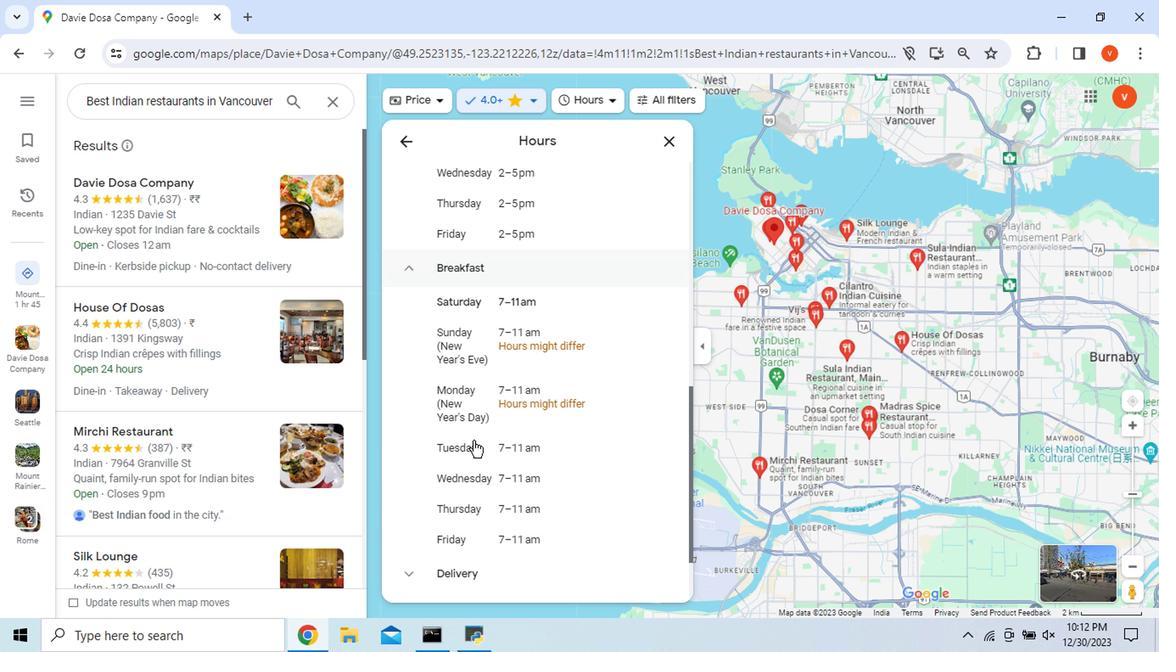 
Action: Mouse scrolled (416, 391) with delta (0, 0)
Screenshot: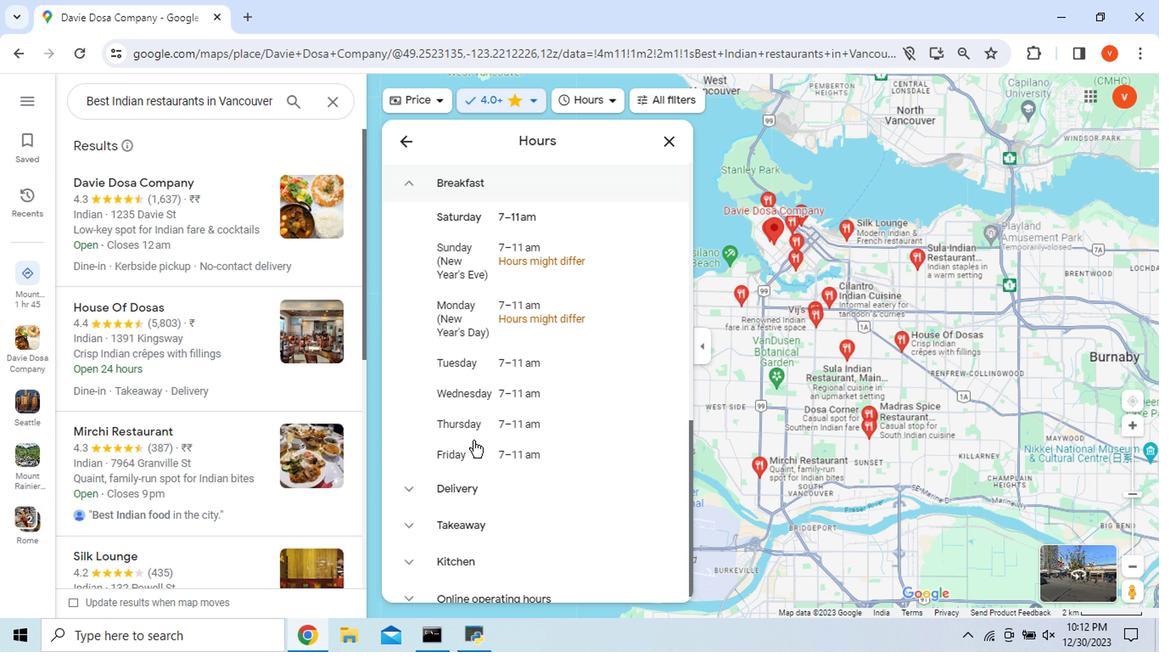 
Action: Mouse moved to (413, 422)
Screenshot: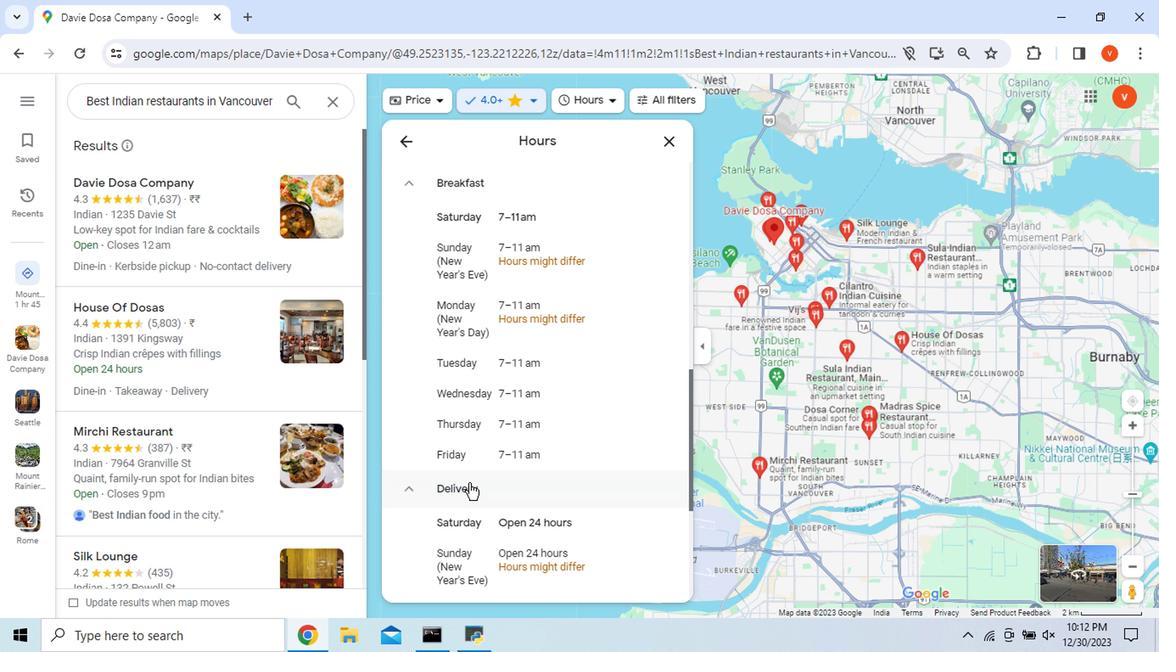 
Action: Mouse pressed left at (413, 422)
Screenshot: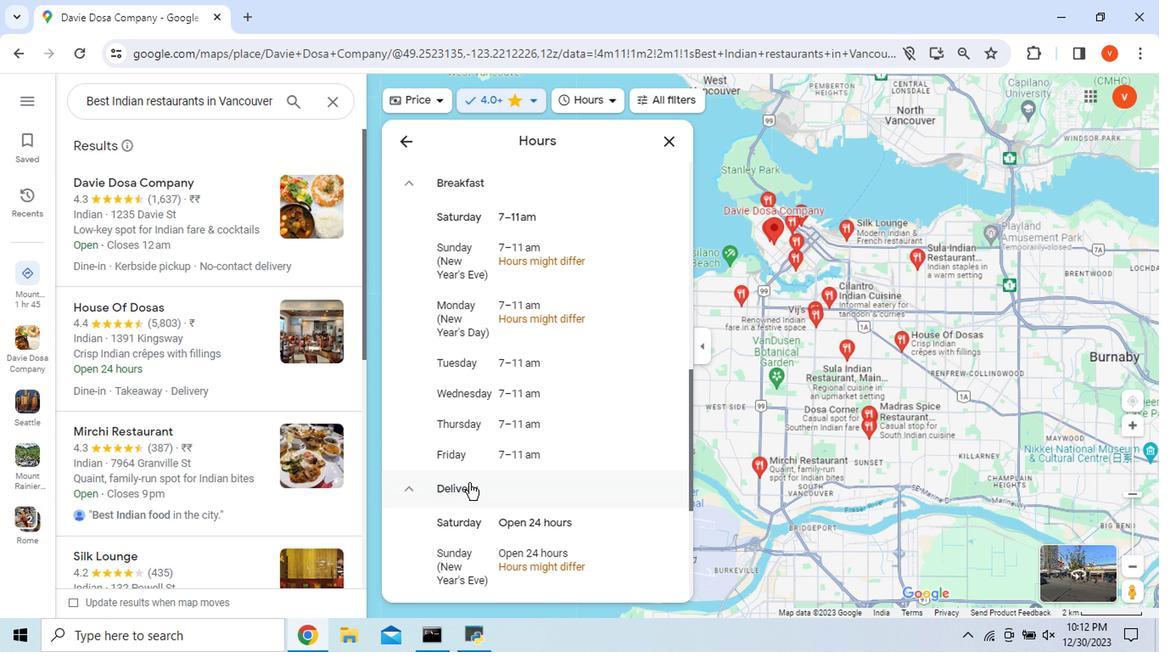 
Action: Mouse scrolled (413, 422) with delta (0, 0)
Screenshot: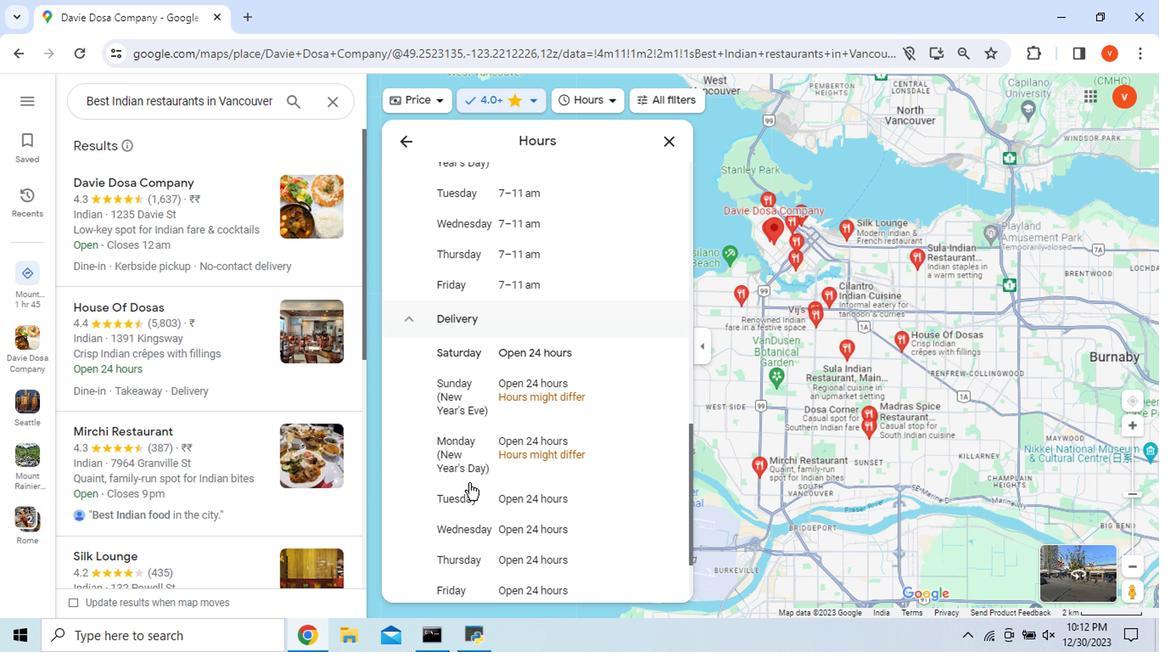 
Action: Mouse scrolled (413, 422) with delta (0, 0)
Screenshot: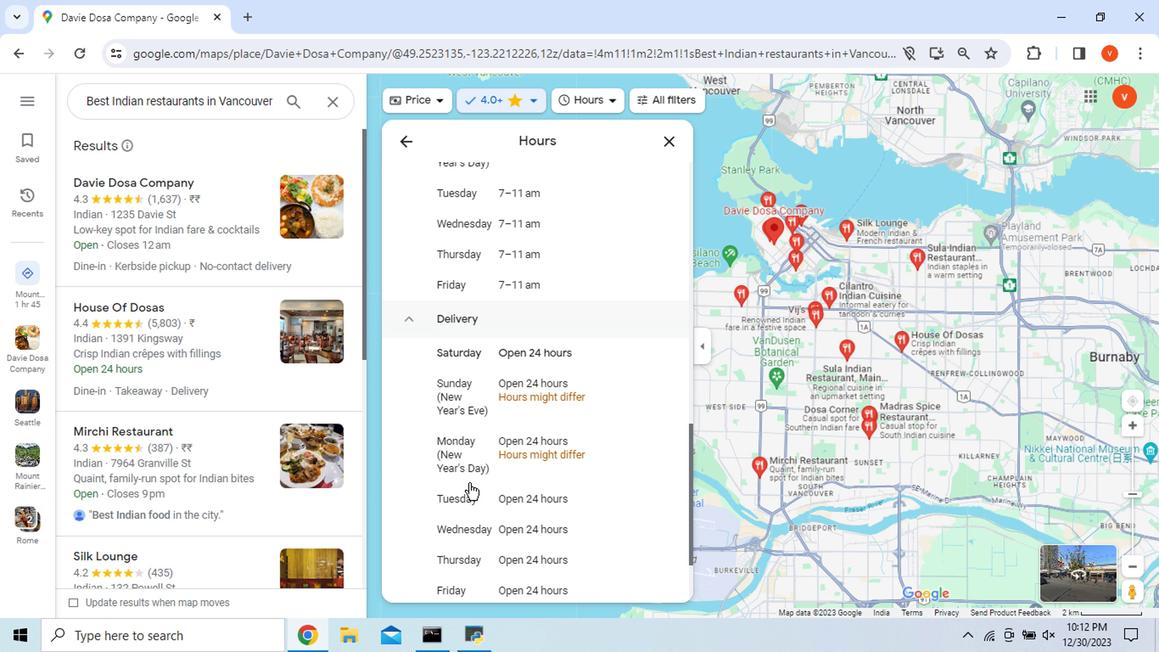 
Action: Mouse scrolled (413, 422) with delta (0, 0)
Screenshot: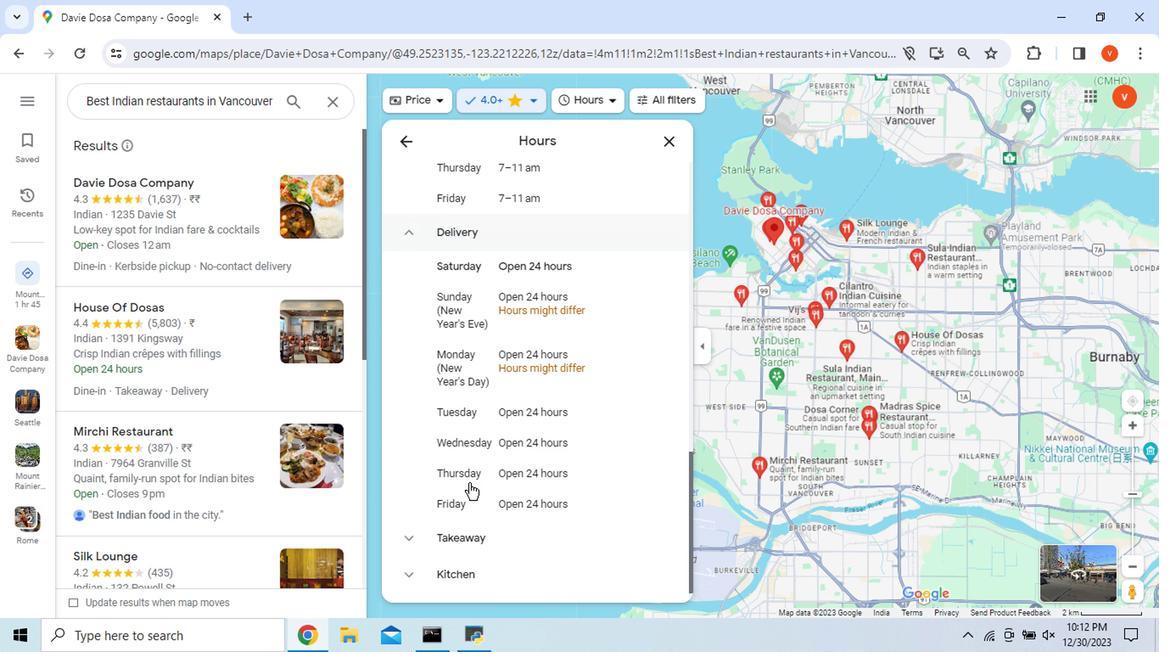 
Action: Mouse scrolled (413, 422) with delta (0, 0)
Screenshot: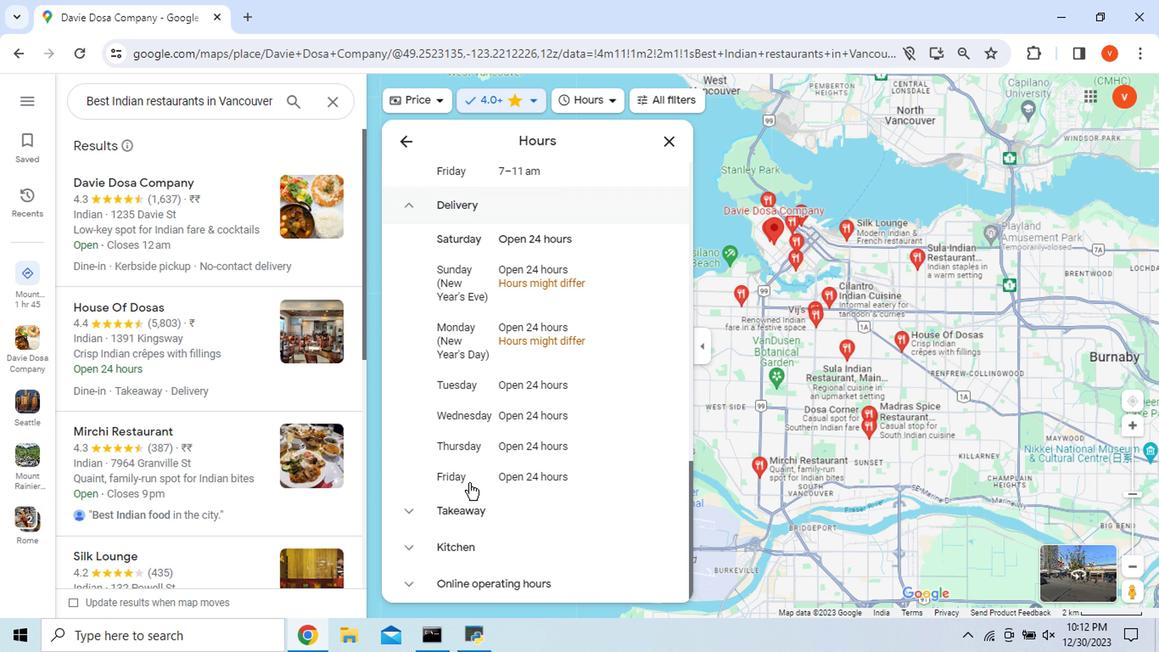 
Action: Mouse moved to (414, 439)
Screenshot: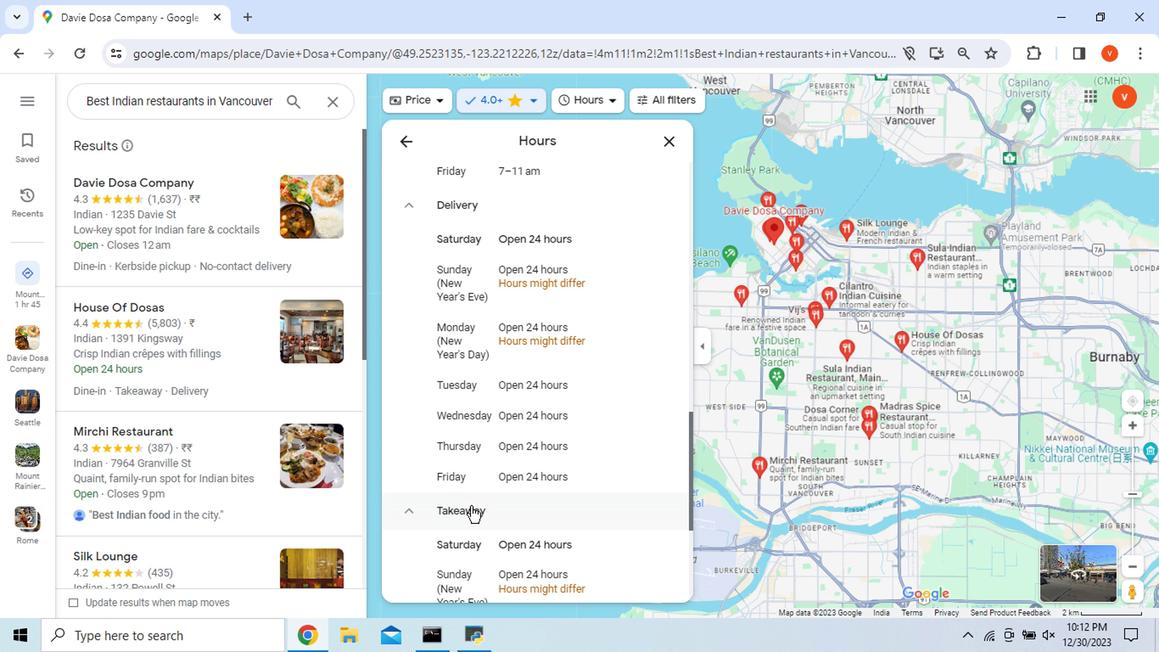 
Action: Mouse pressed left at (414, 439)
Screenshot: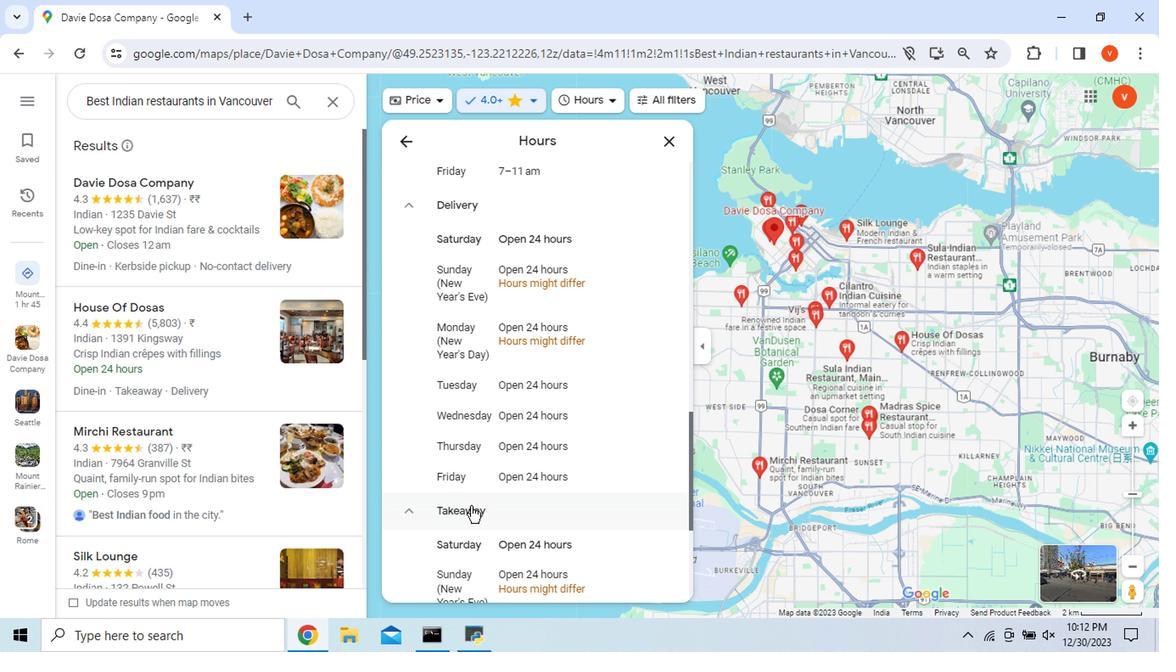 
Action: Mouse scrolled (414, 438) with delta (0, 0)
Screenshot: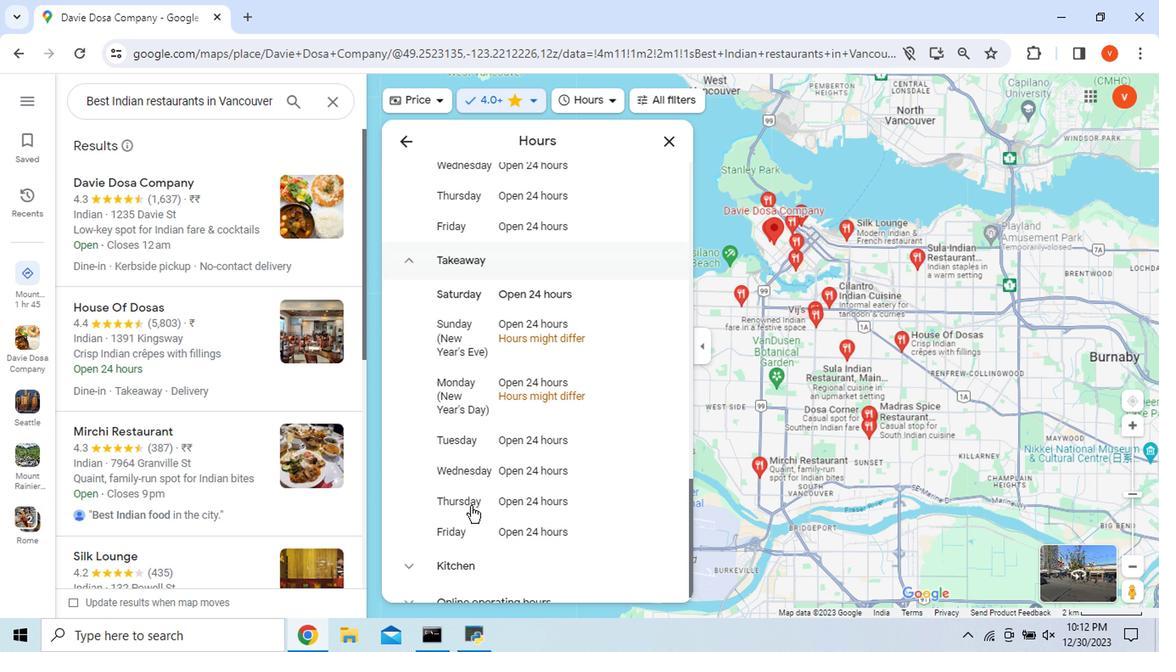 
Action: Mouse scrolled (414, 438) with delta (0, 0)
Screenshot: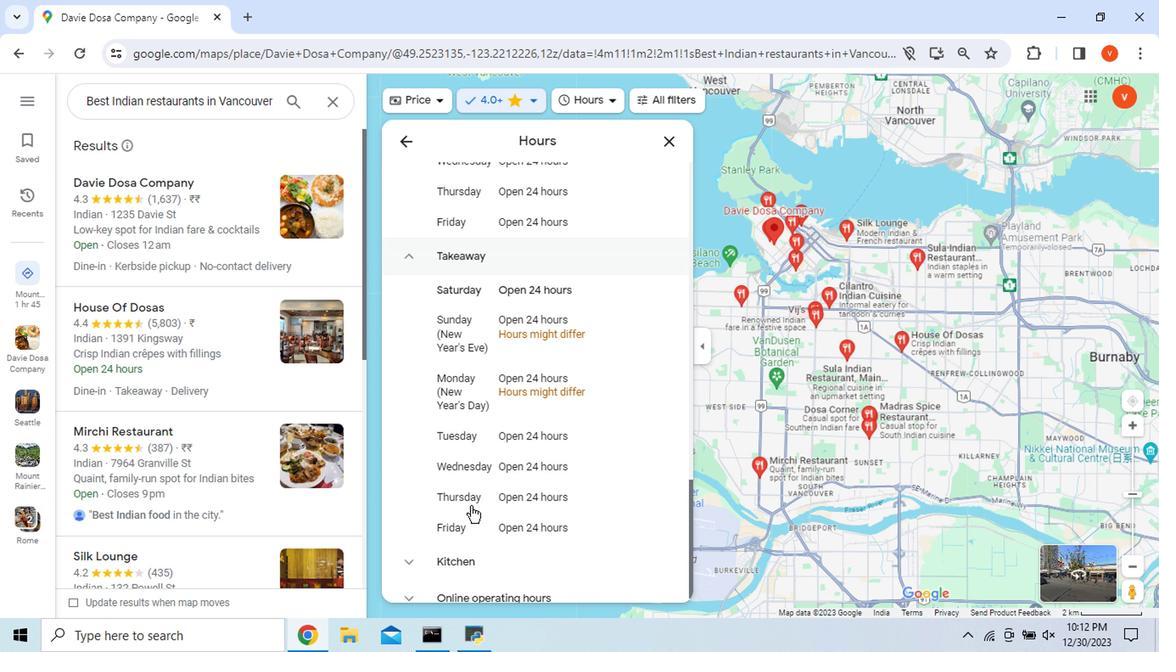 
Action: Mouse scrolled (414, 438) with delta (0, 0)
Screenshot: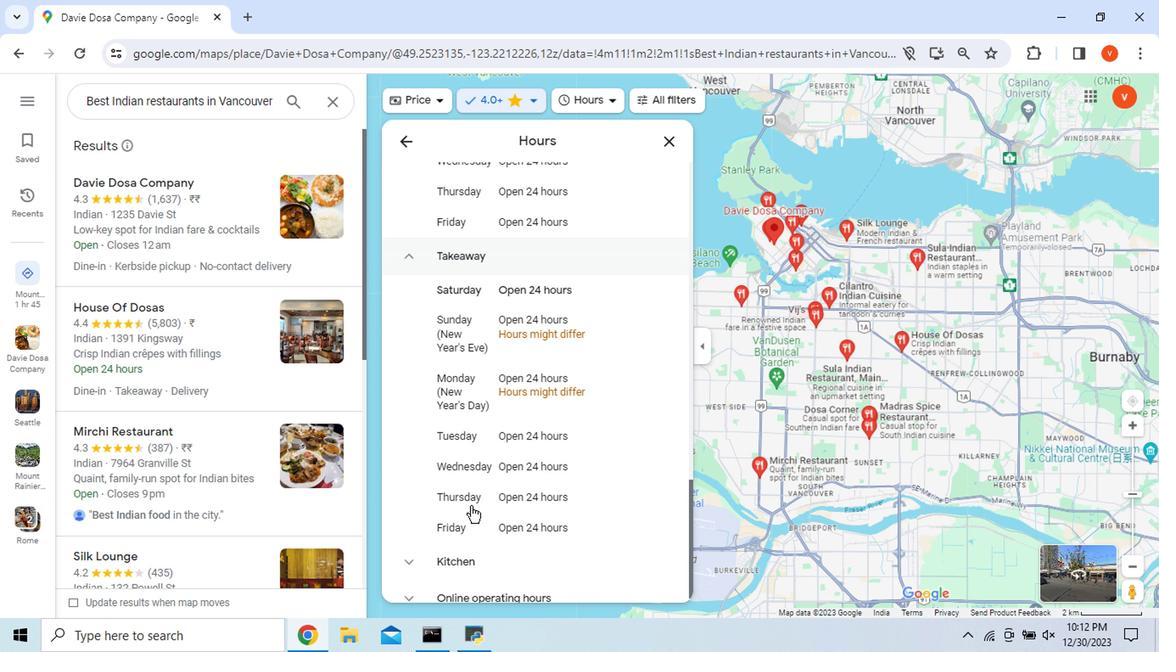 
Action: Mouse moved to (414, 439)
Screenshot: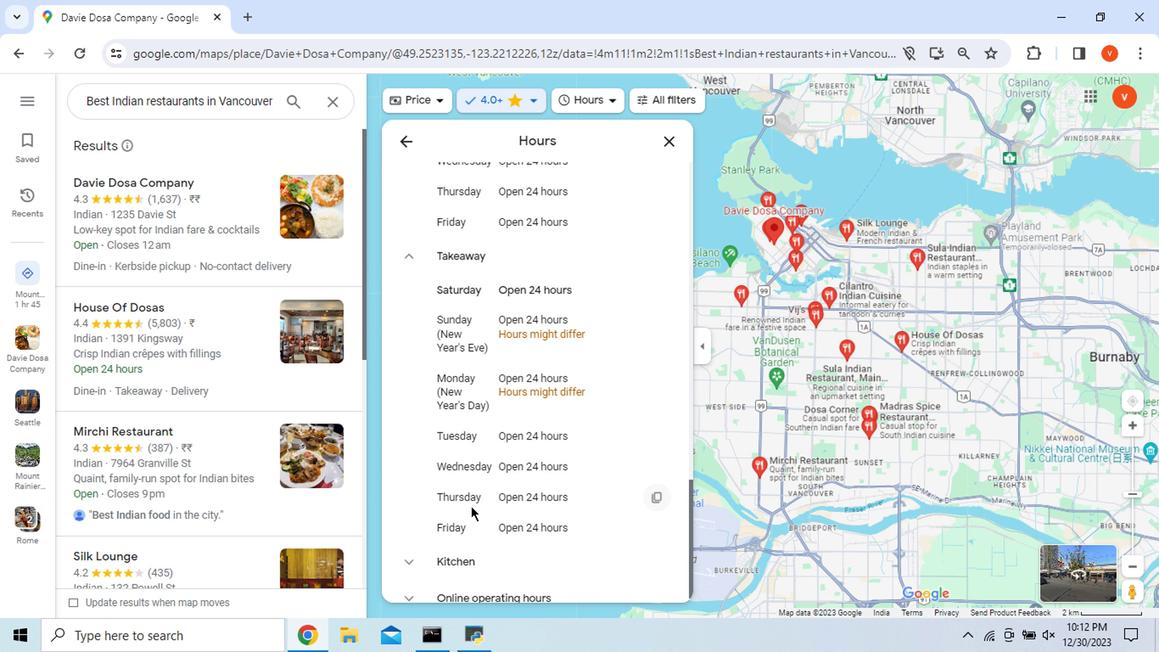
Action: Mouse scrolled (414, 438) with delta (0, 0)
Screenshot: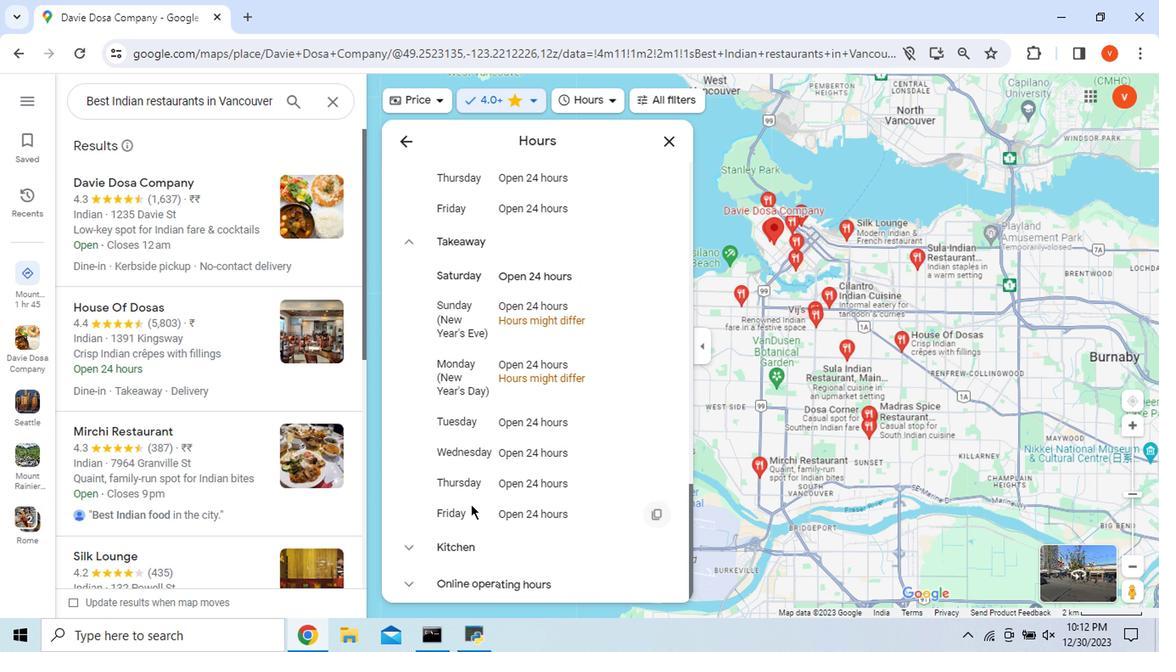 
Action: Mouse scrolled (414, 438) with delta (0, 0)
Screenshot: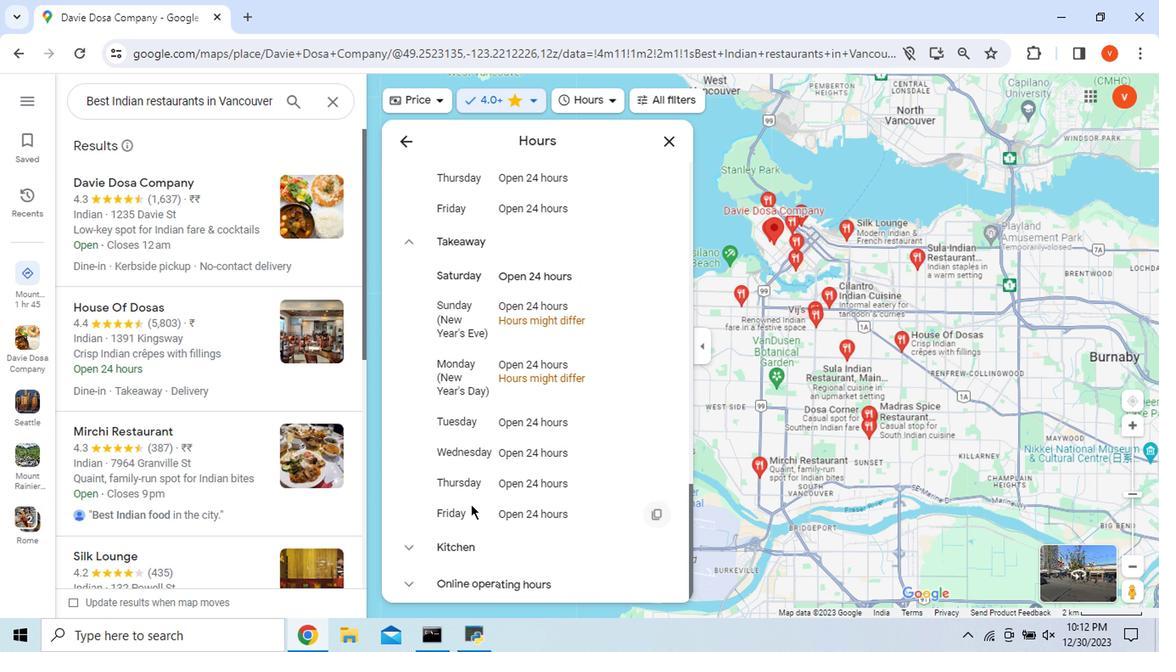 
Action: Mouse moved to (404, 466)
Screenshot: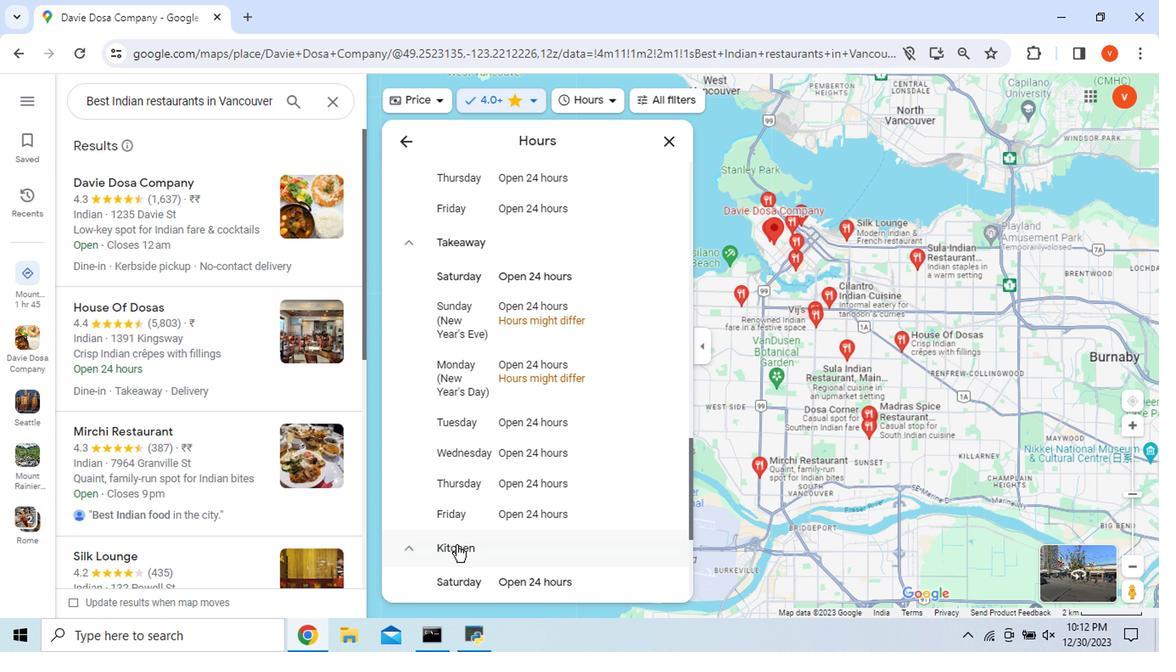 
Action: Mouse pressed left at (404, 466)
Screenshot: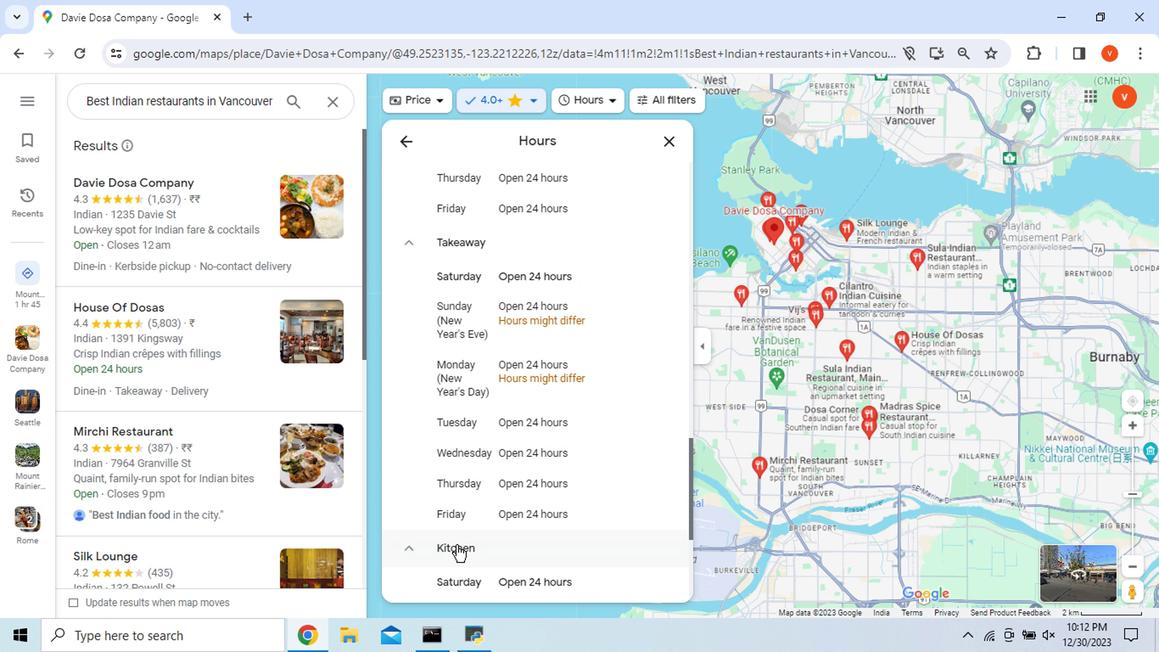 
Action: Mouse scrolled (404, 466) with delta (0, 0)
Screenshot: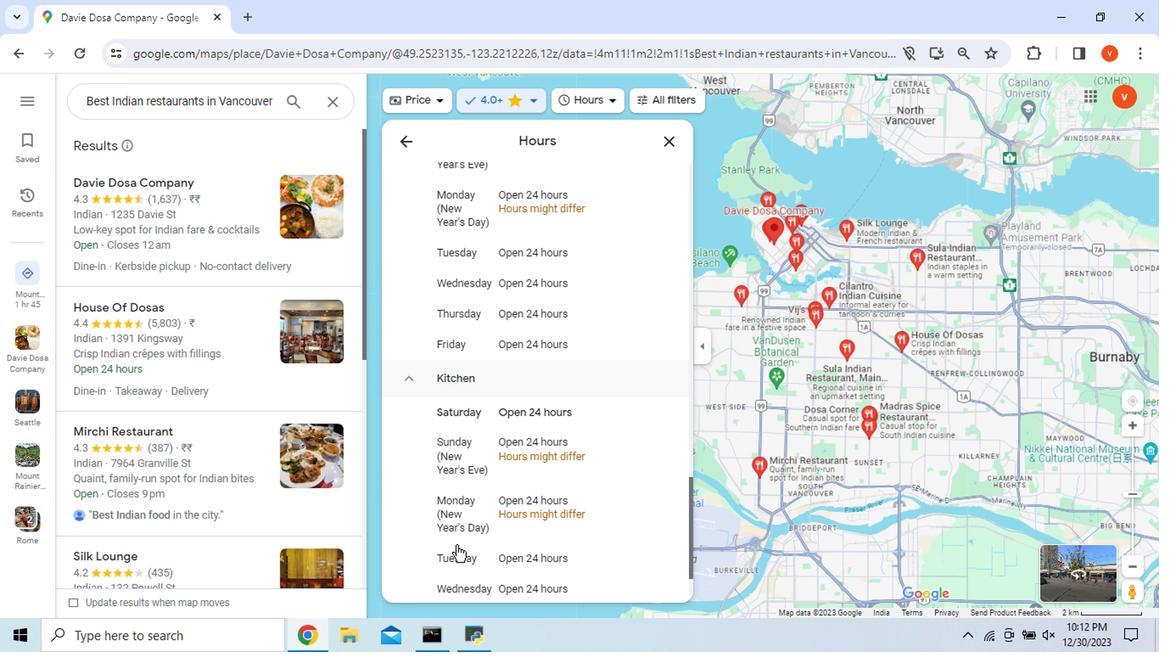 
Action: Mouse scrolled (404, 466) with delta (0, 0)
Screenshot: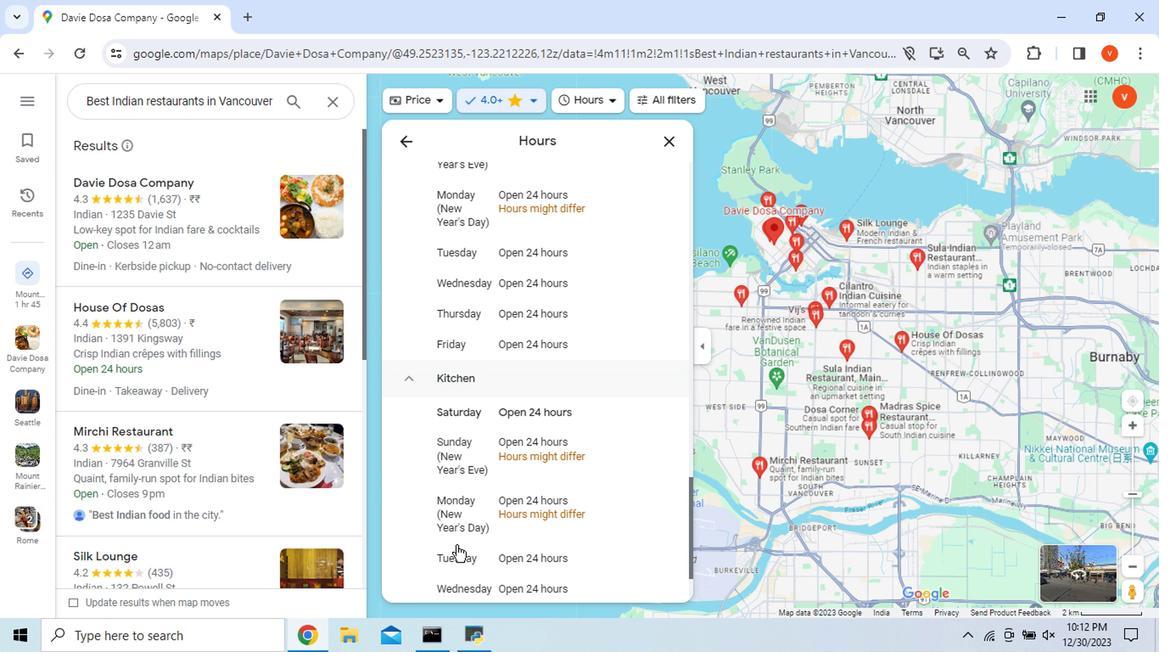 
Action: Mouse scrolled (404, 466) with delta (0, 0)
Screenshot: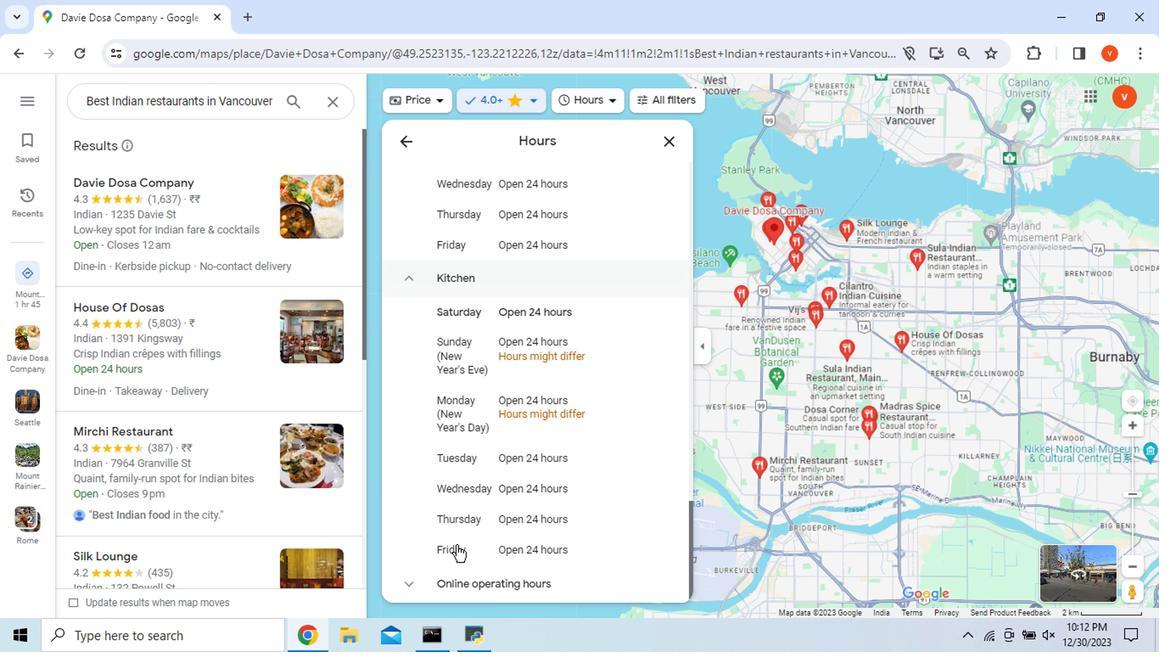 
Action: Mouse scrolled (404, 466) with delta (0, 0)
Screenshot: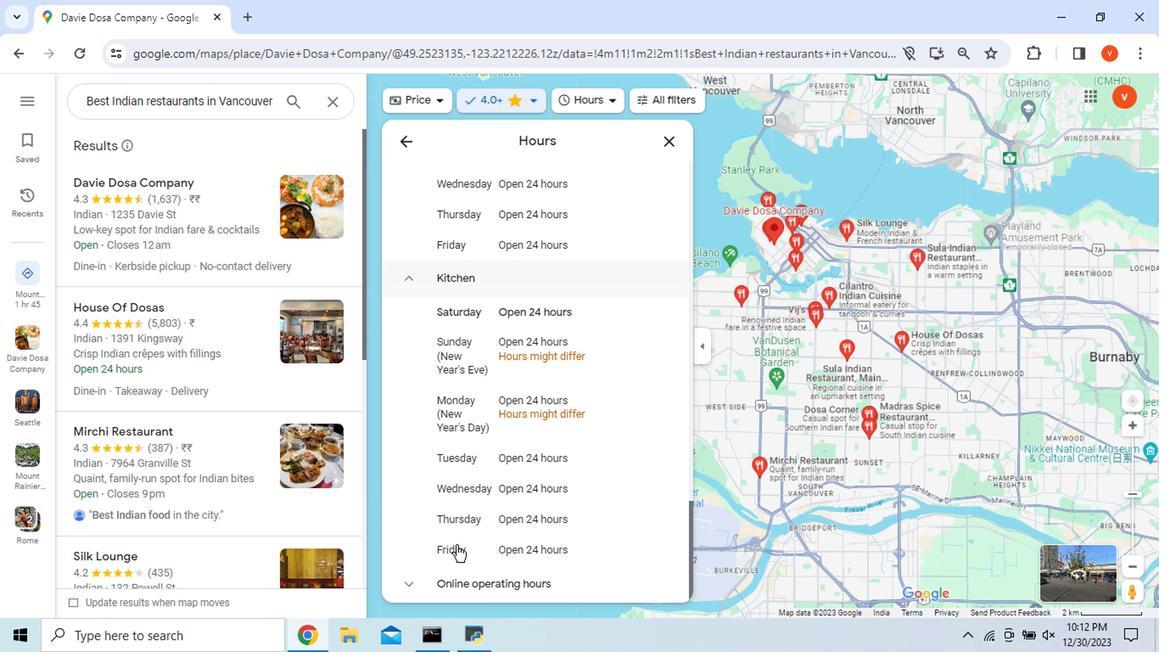
Action: Mouse moved to (404, 466)
Screenshot: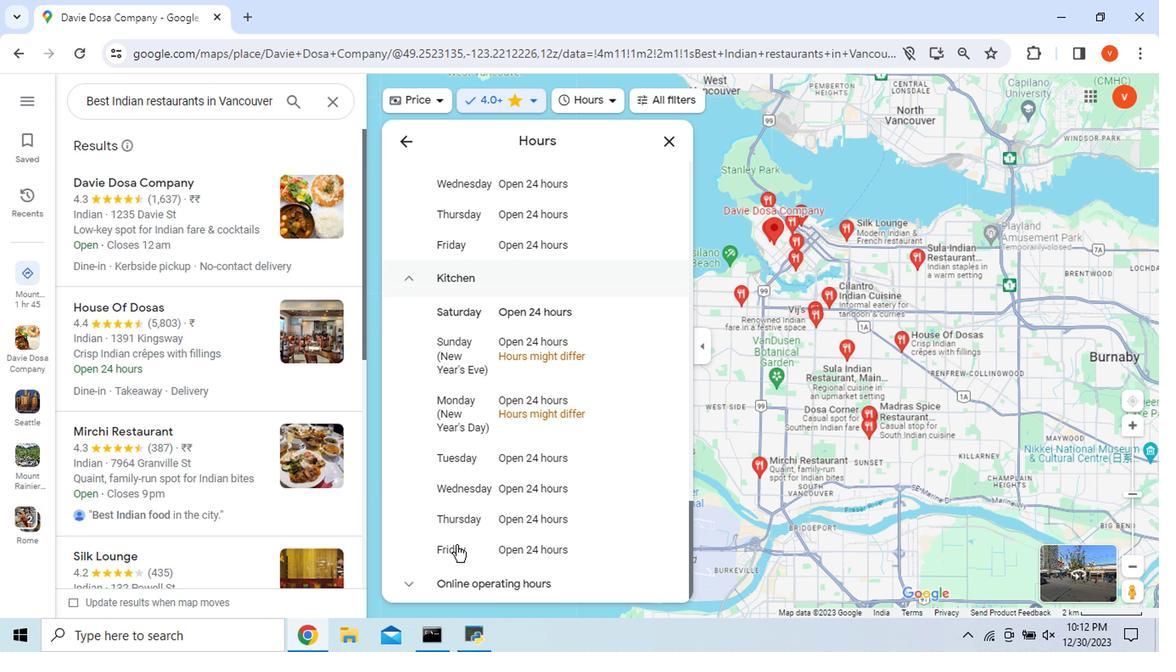 
Action: Mouse scrolled (404, 466) with delta (0, 0)
Screenshot: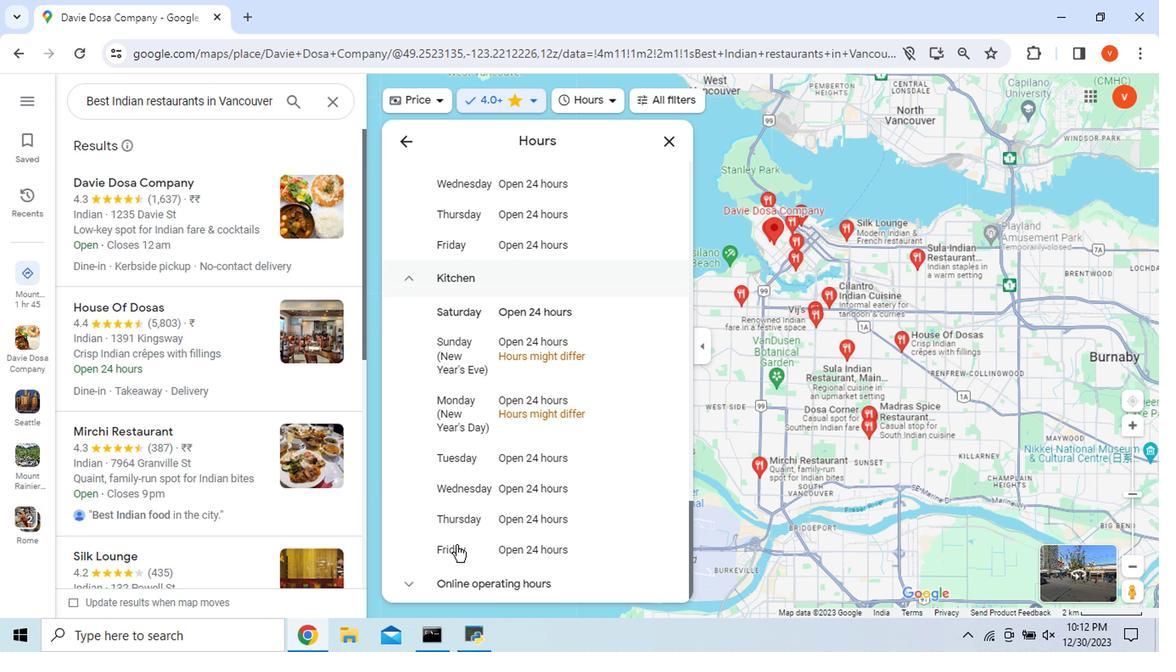 
Action: Mouse scrolled (404, 466) with delta (0, 0)
Screenshot: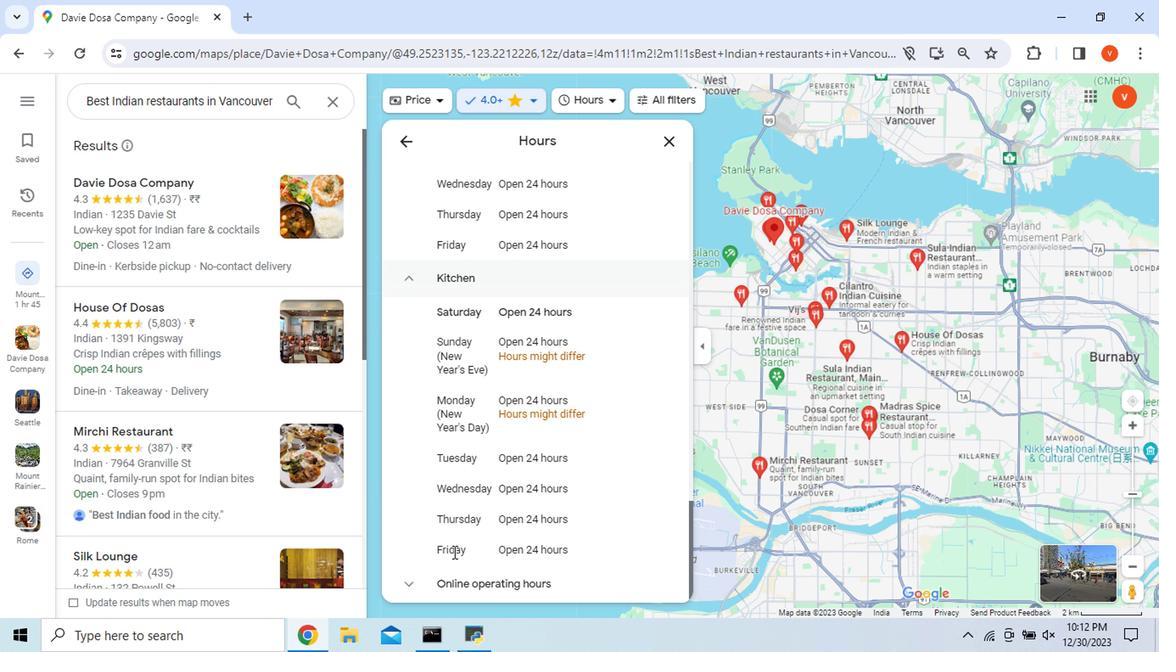 
Action: Mouse moved to (400, 491)
Screenshot: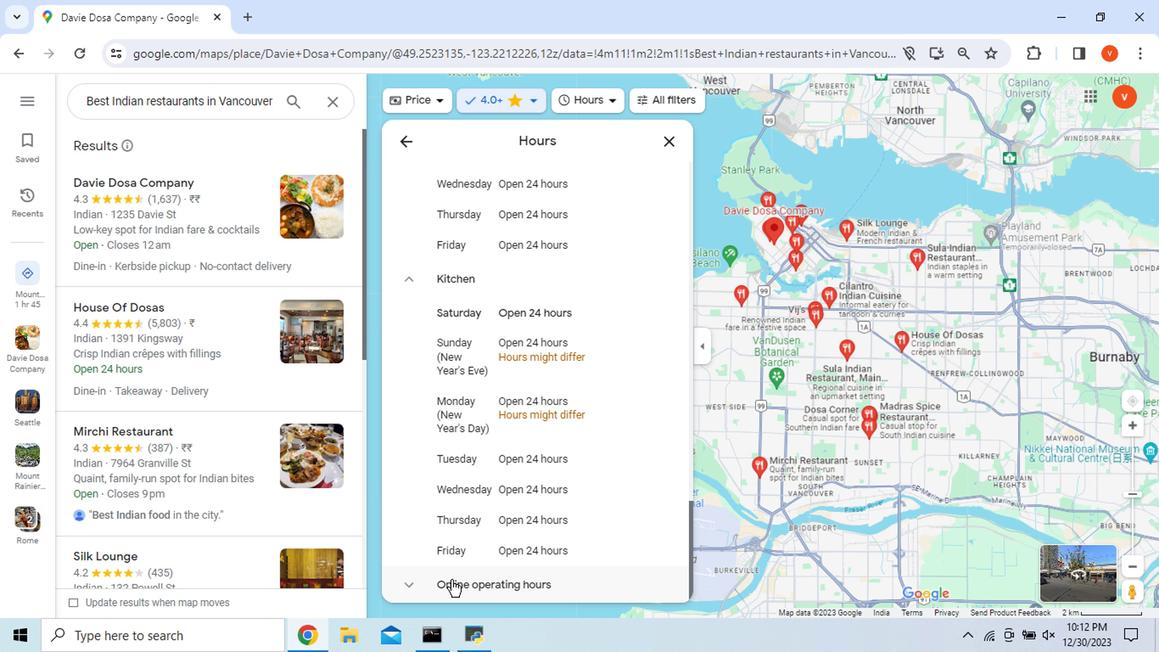 
Action: Mouse pressed left at (400, 491)
Screenshot: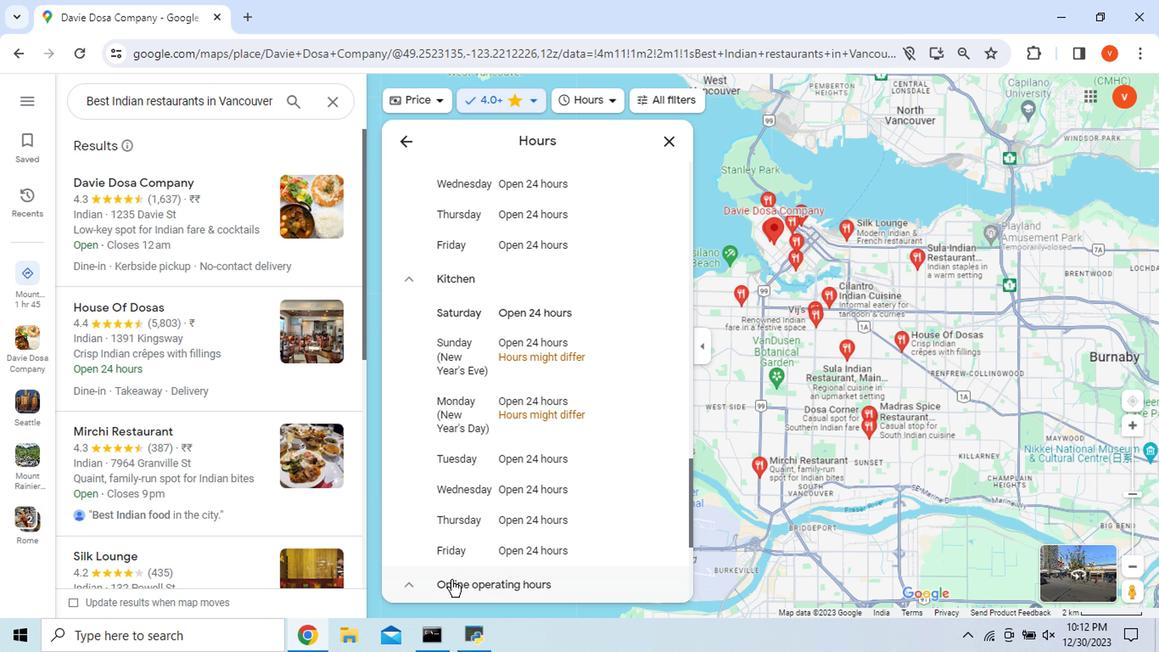 
Action: Mouse scrolled (400, 490) with delta (0, 0)
Screenshot: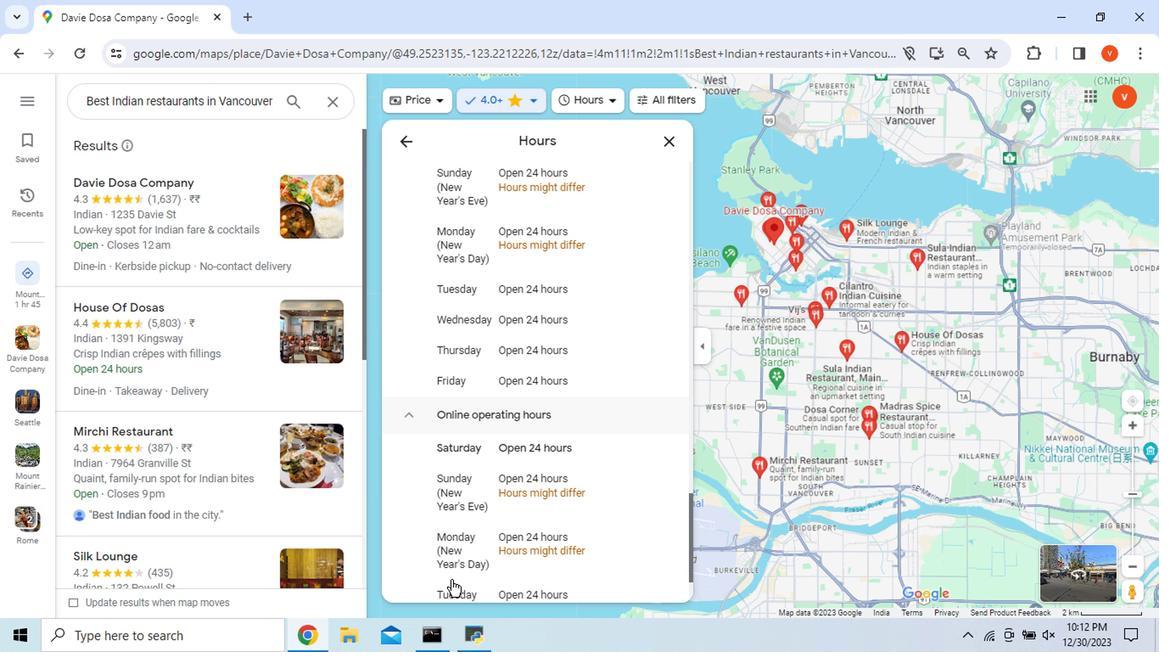 
Action: Mouse scrolled (400, 490) with delta (0, 0)
Screenshot: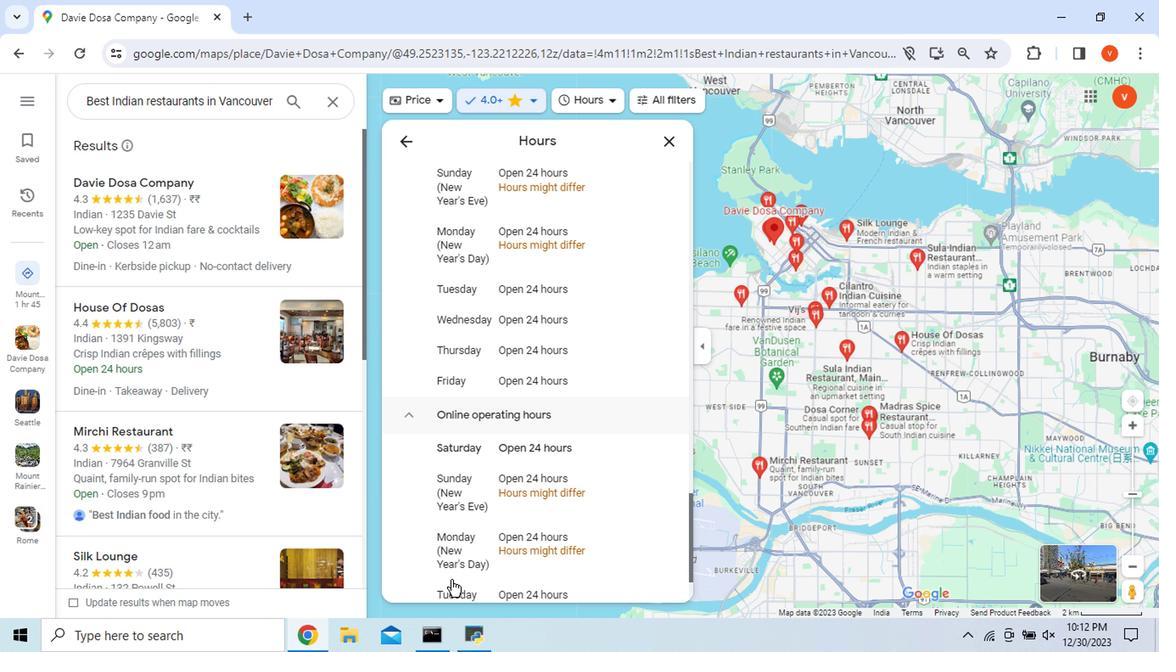 
Action: Mouse moved to (400, 491)
Screenshot: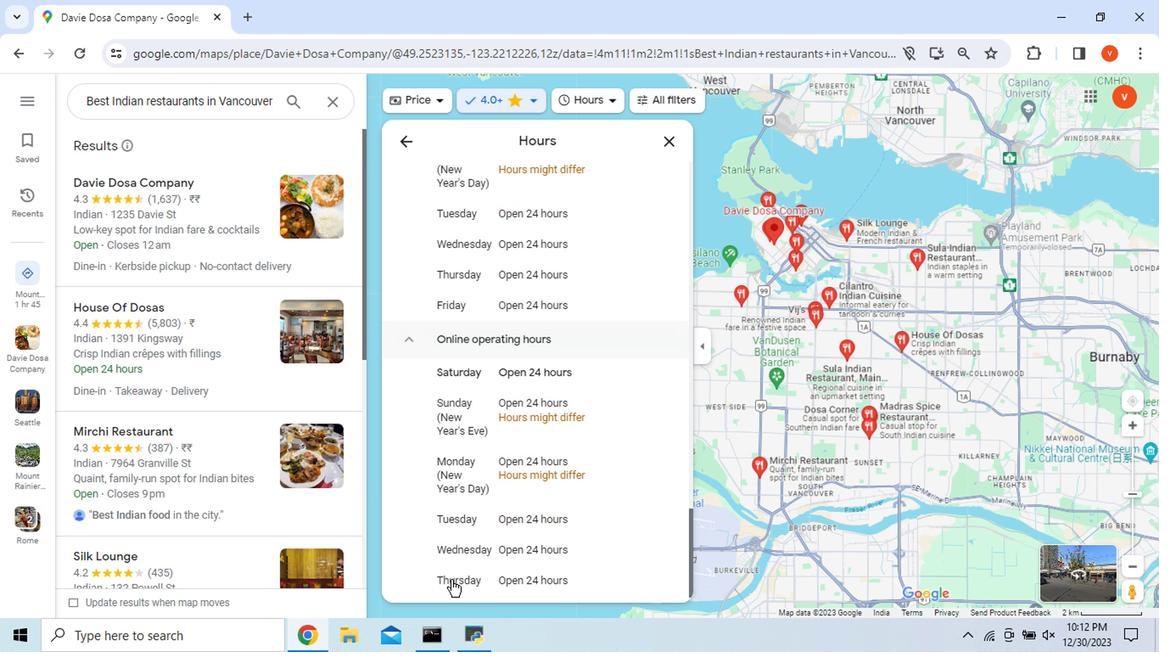 
Action: Mouse scrolled (400, 490) with delta (0, 0)
Screenshot: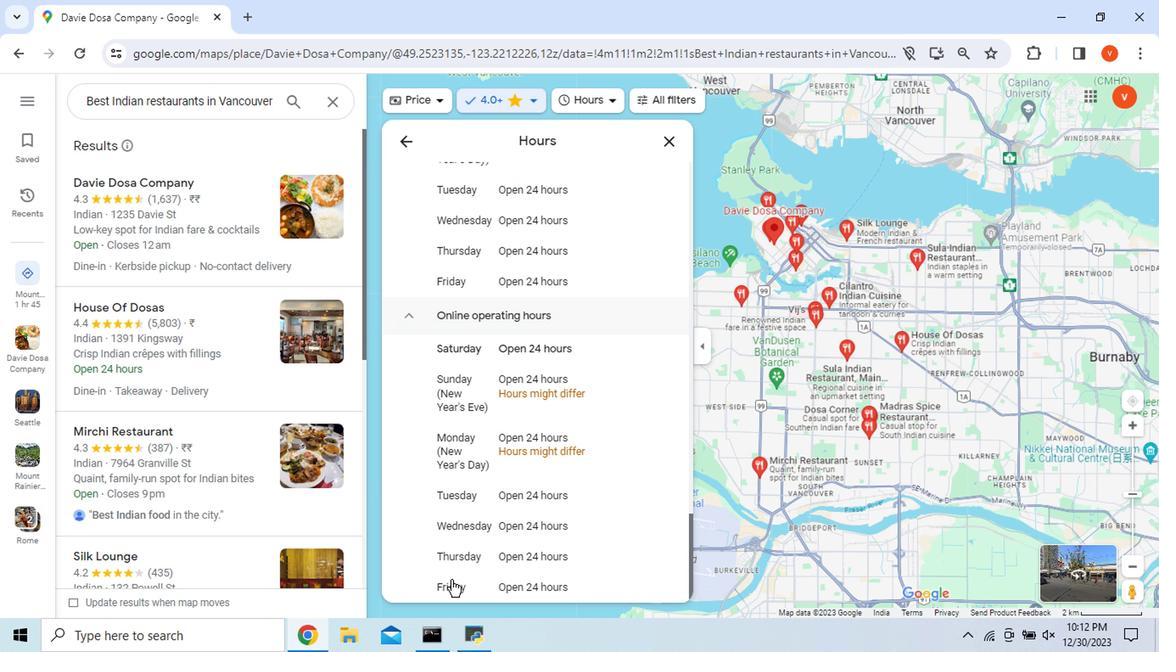 
Action: Mouse scrolled (400, 490) with delta (0, 0)
Screenshot: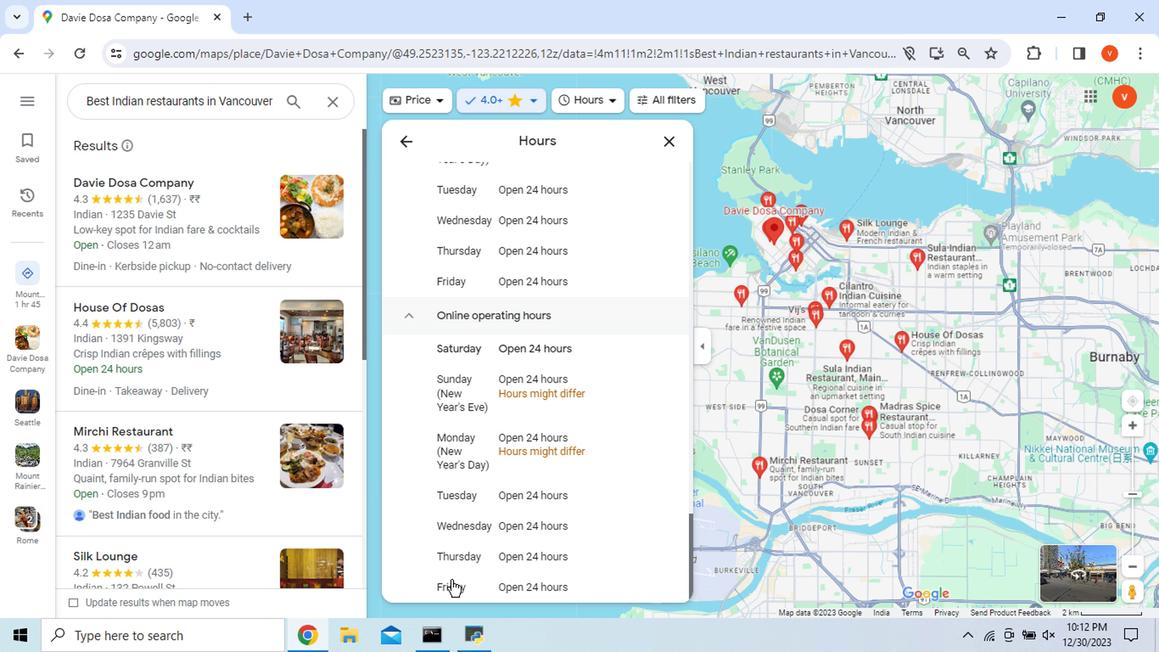 
Action: Mouse scrolled (400, 490) with delta (0, 0)
Screenshot: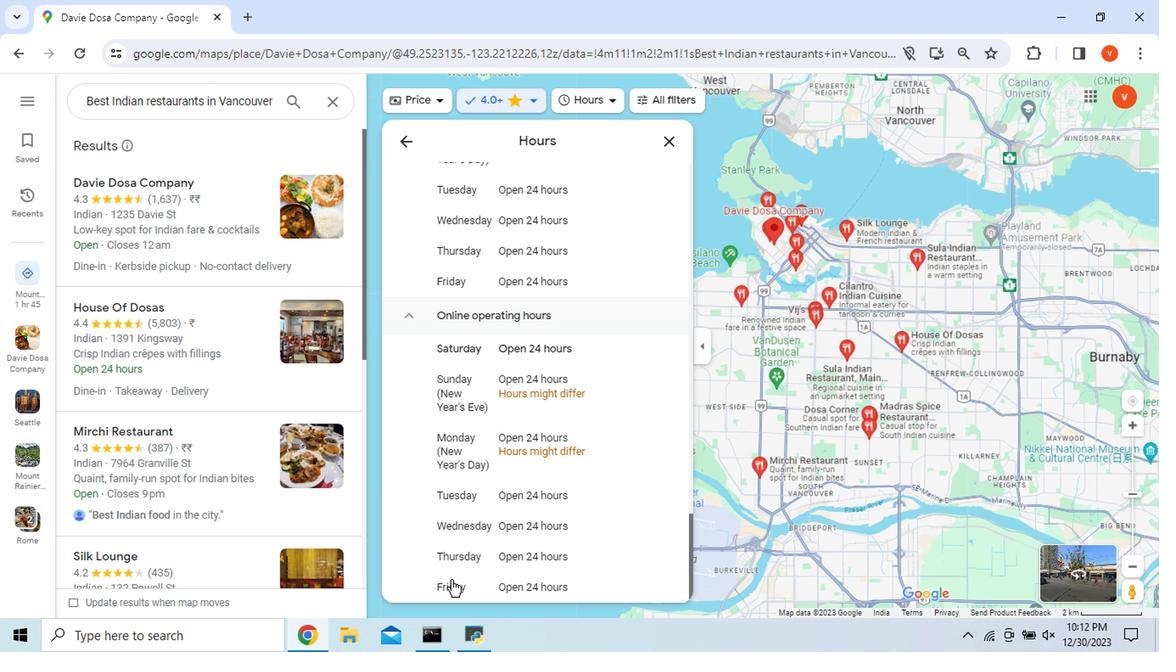 
Action: Mouse scrolled (400, 490) with delta (0, 0)
Screenshot: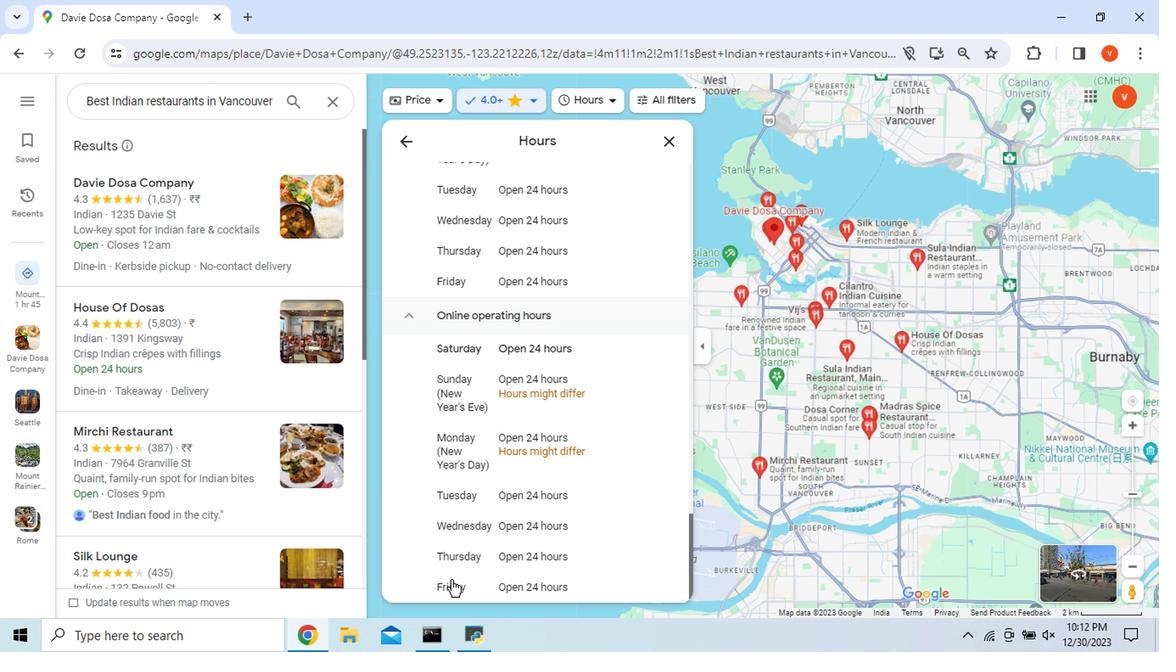 
Action: Mouse moved to (367, 173)
Screenshot: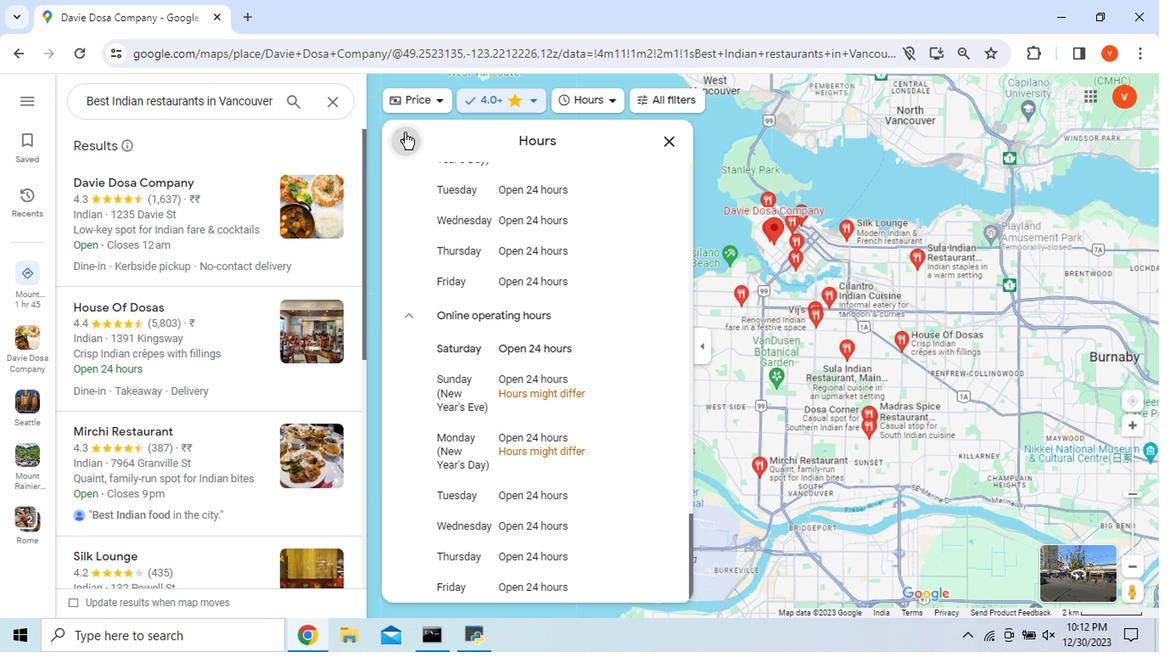 
Action: Mouse pressed left at (367, 173)
Screenshot: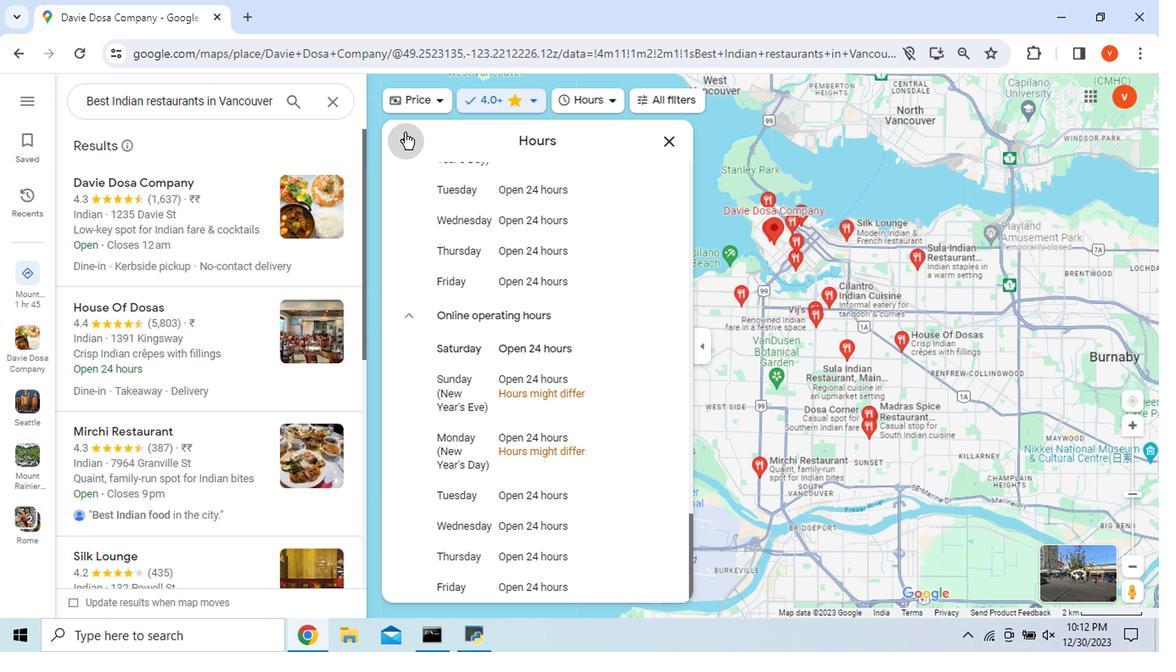 
Action: Mouse moved to (469, 359)
Screenshot: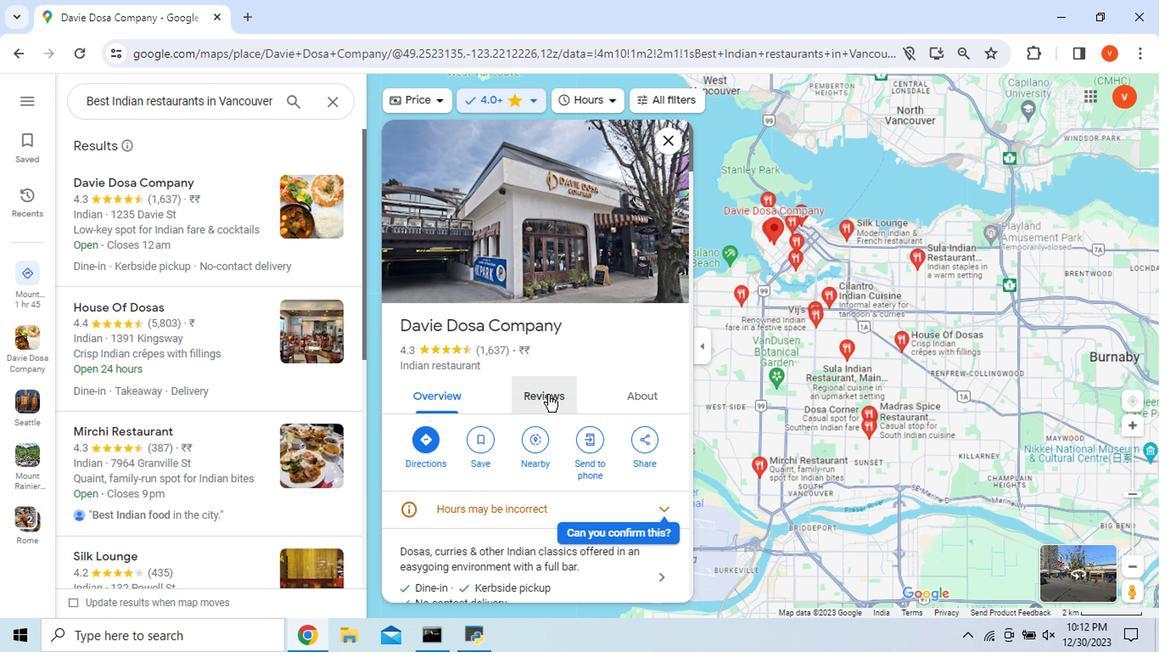 
Action: Mouse pressed left at (469, 359)
Screenshot: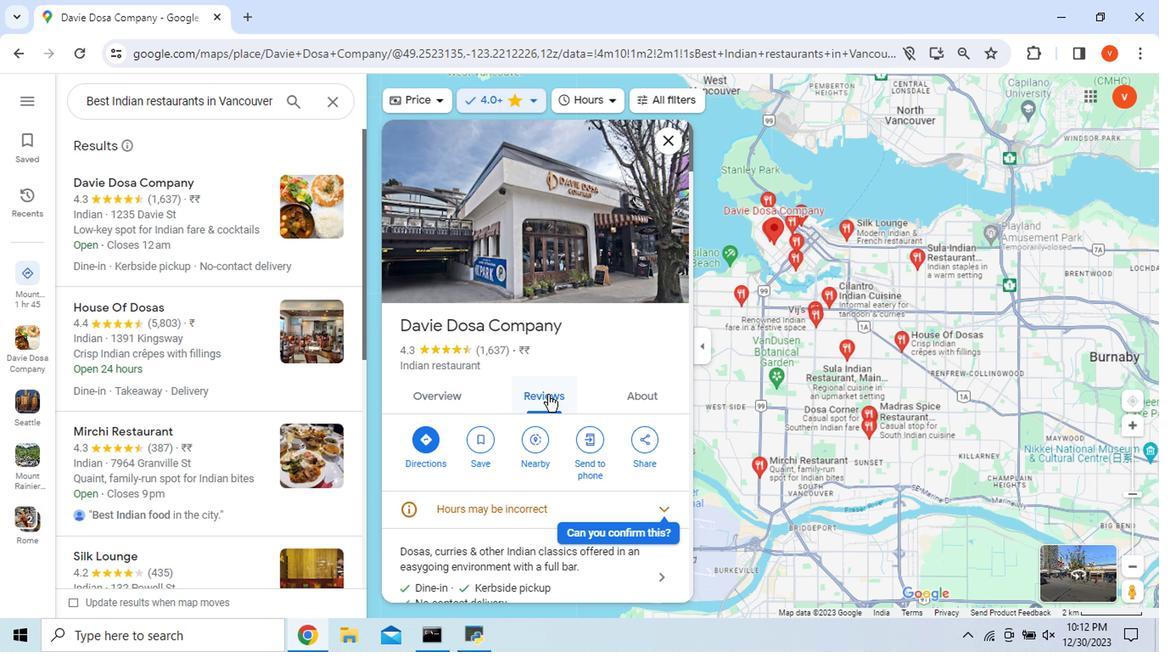 
Action: Mouse moved to (513, 391)
Screenshot: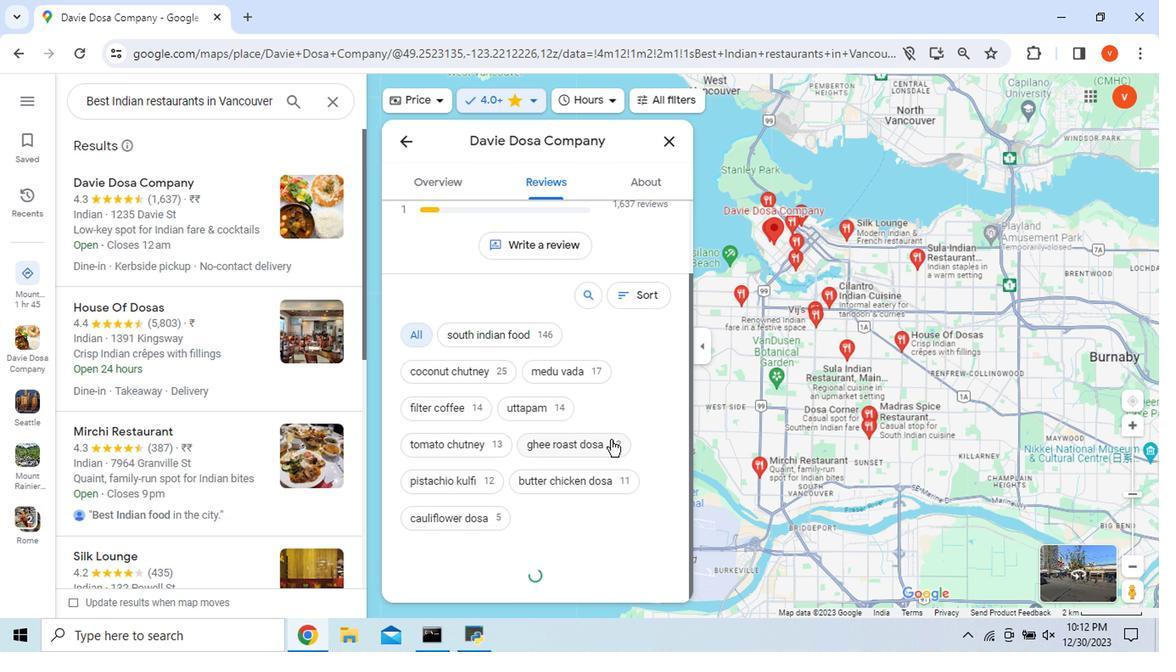 
Action: Mouse scrolled (513, 391) with delta (0, 0)
Screenshot: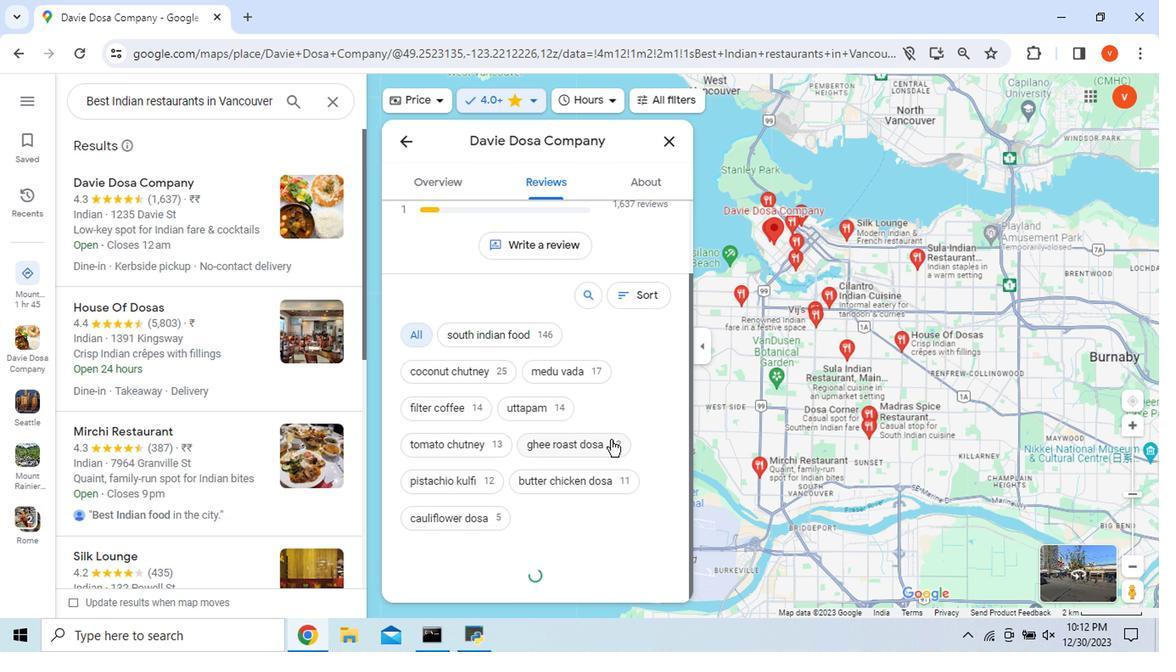 
Action: Mouse moved to (513, 391)
Screenshot: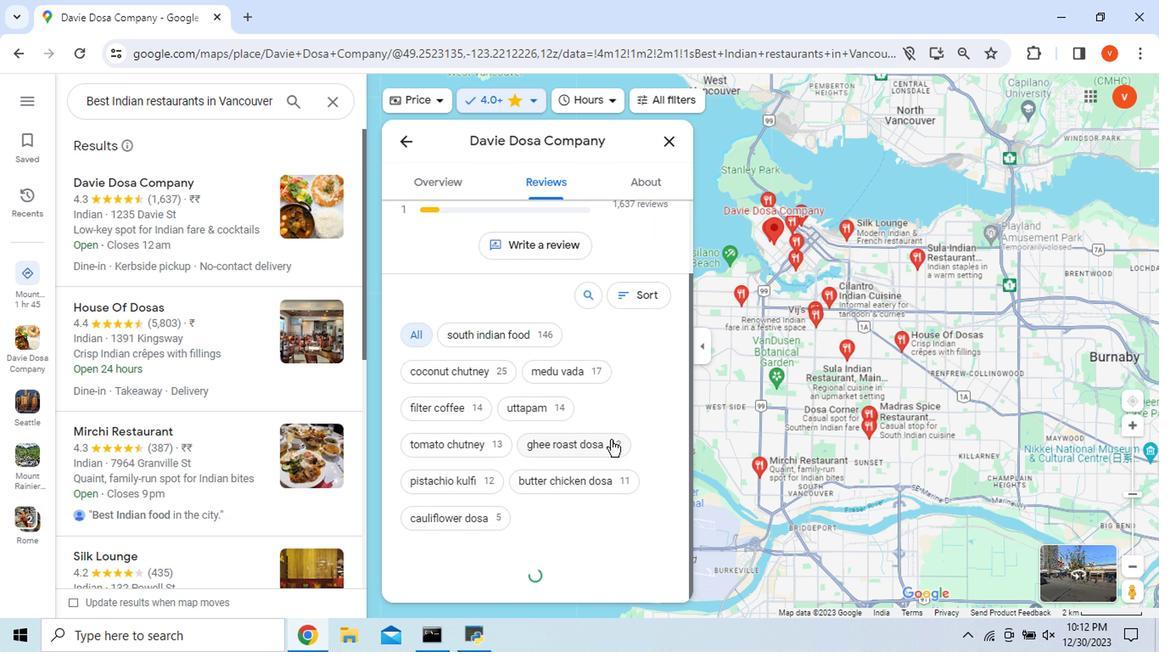 
Action: Mouse scrolled (513, 391) with delta (0, 0)
Screenshot: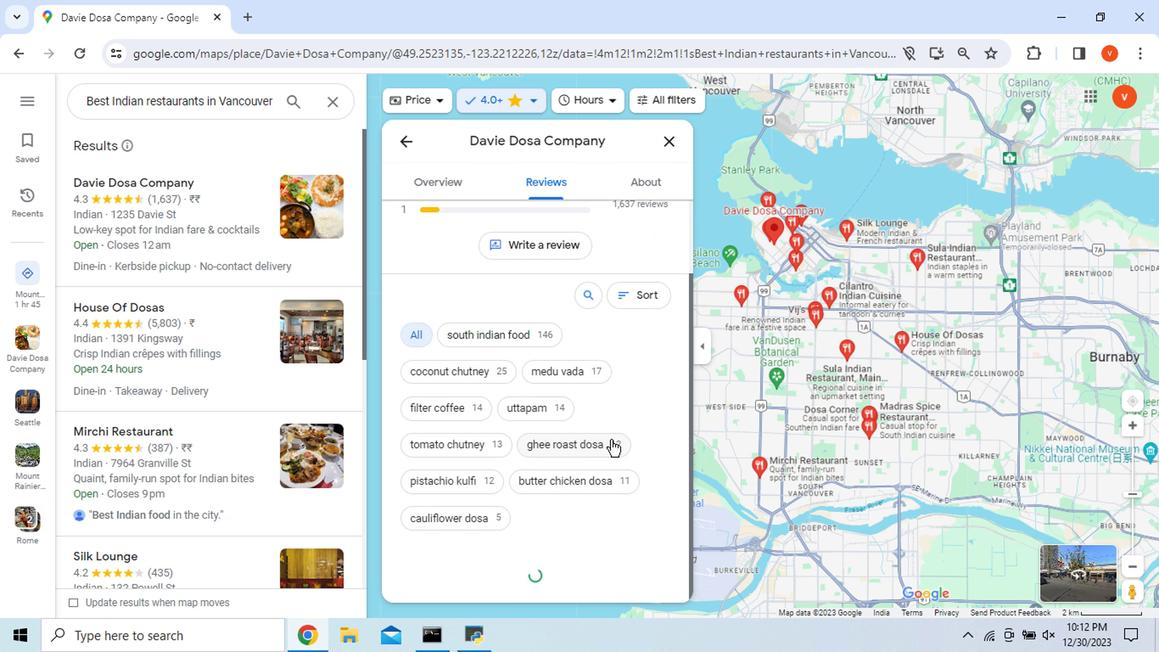 
Action: Mouse scrolled (513, 391) with delta (0, 0)
Screenshot: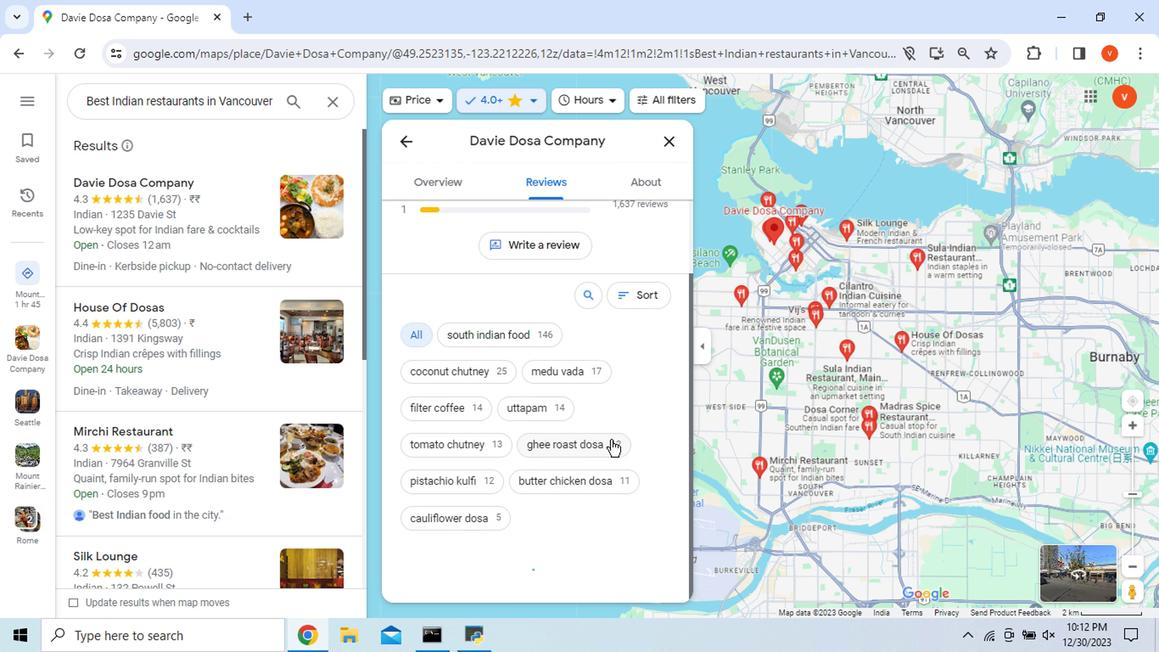 
Action: Mouse scrolled (513, 391) with delta (0, 0)
Screenshot: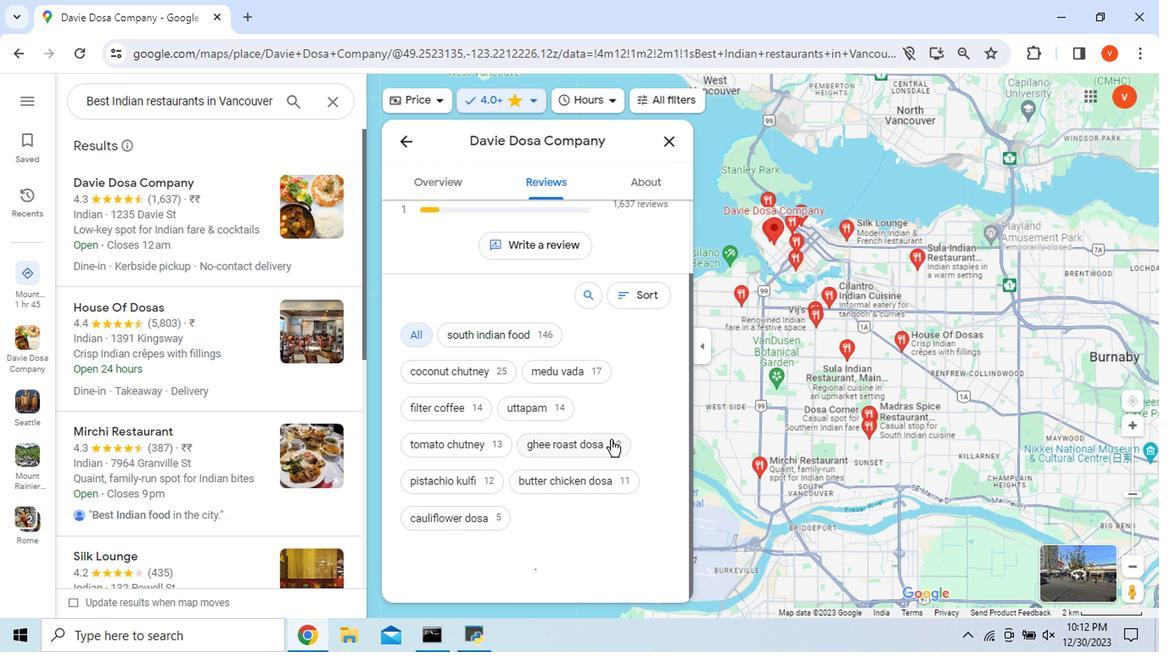 
Action: Mouse scrolled (513, 391) with delta (0, 0)
Screenshot: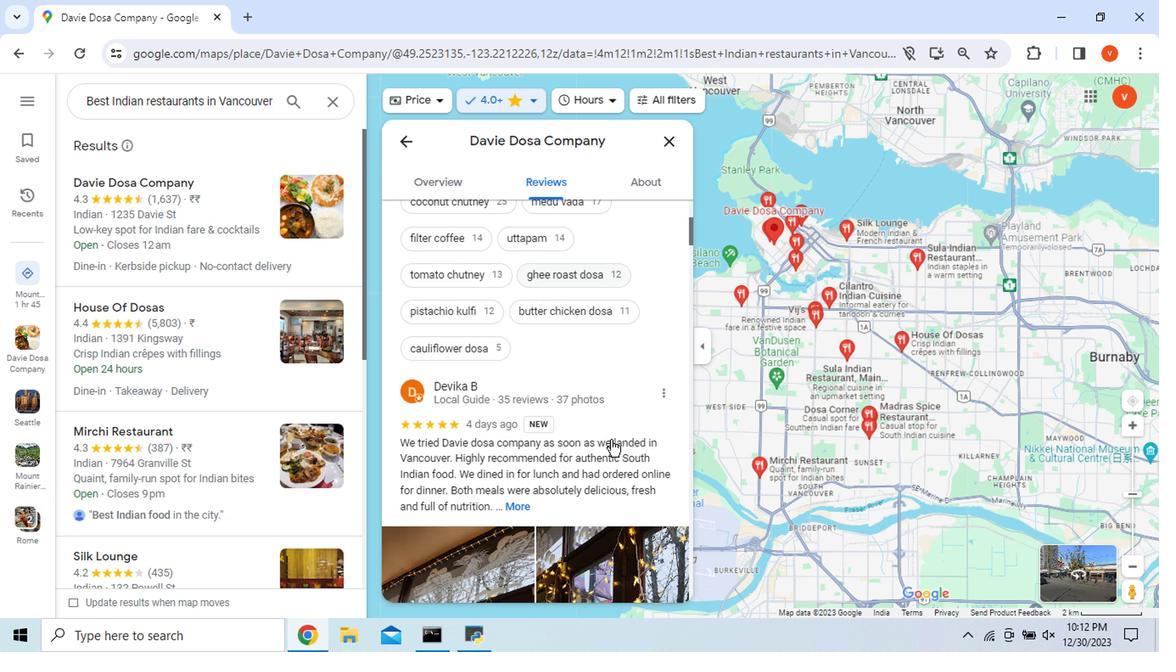 
Action: Mouse scrolled (513, 391) with delta (0, 0)
Screenshot: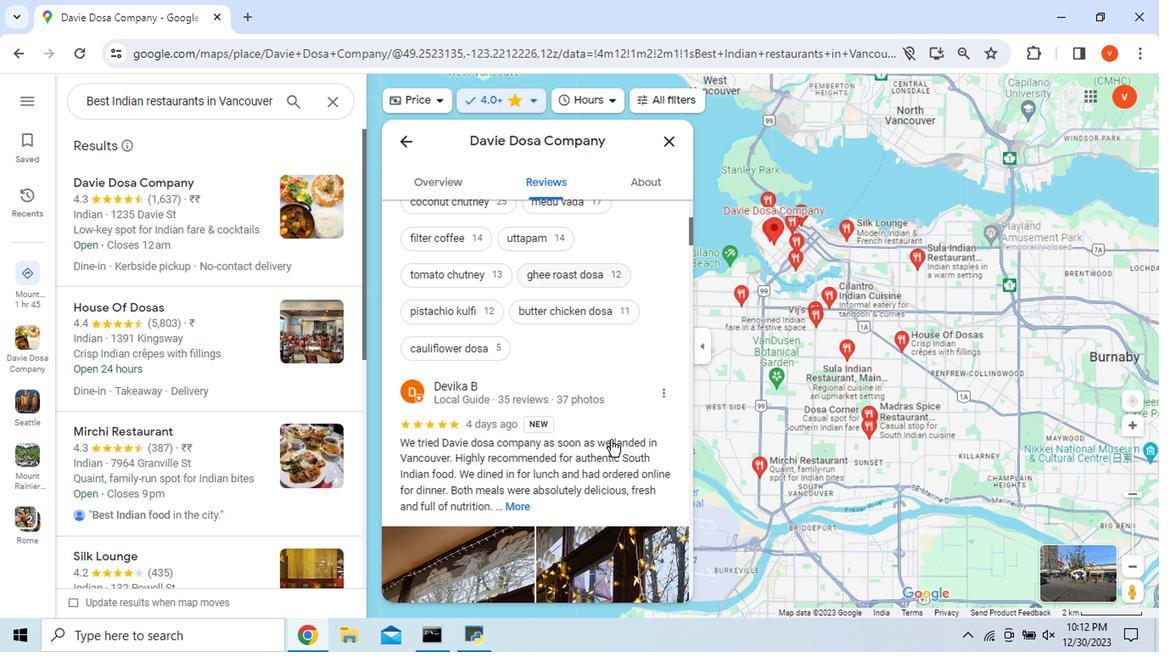 
Action: Mouse scrolled (513, 391) with delta (0, 0)
Screenshot: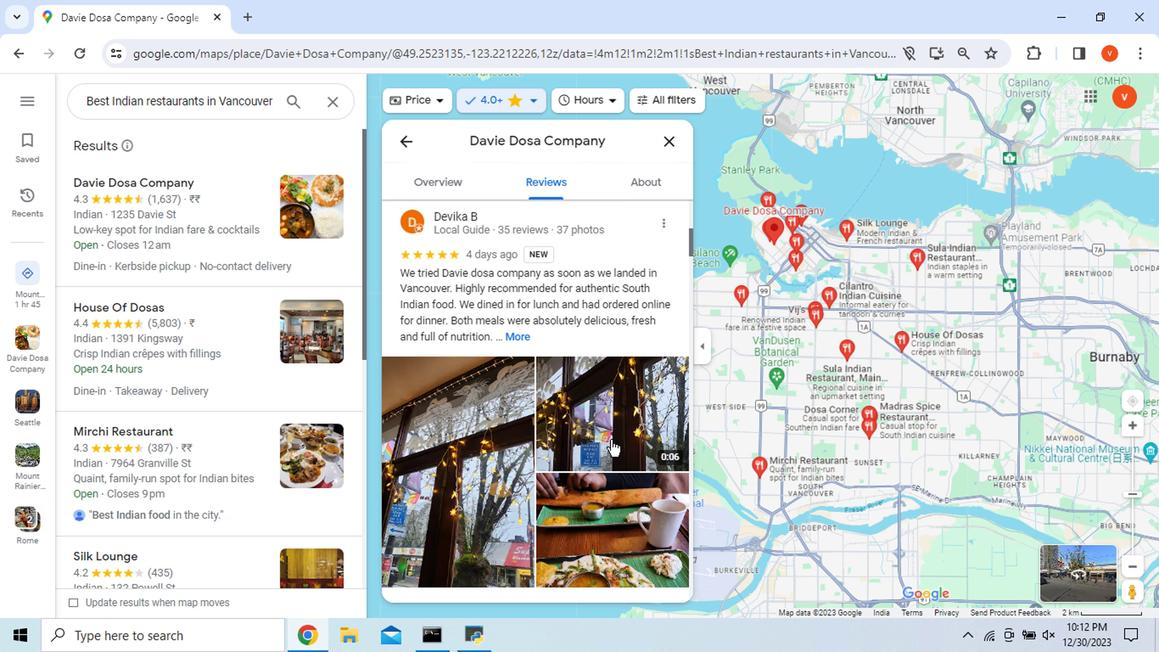 
Action: Mouse scrolled (513, 391) with delta (0, 0)
Screenshot: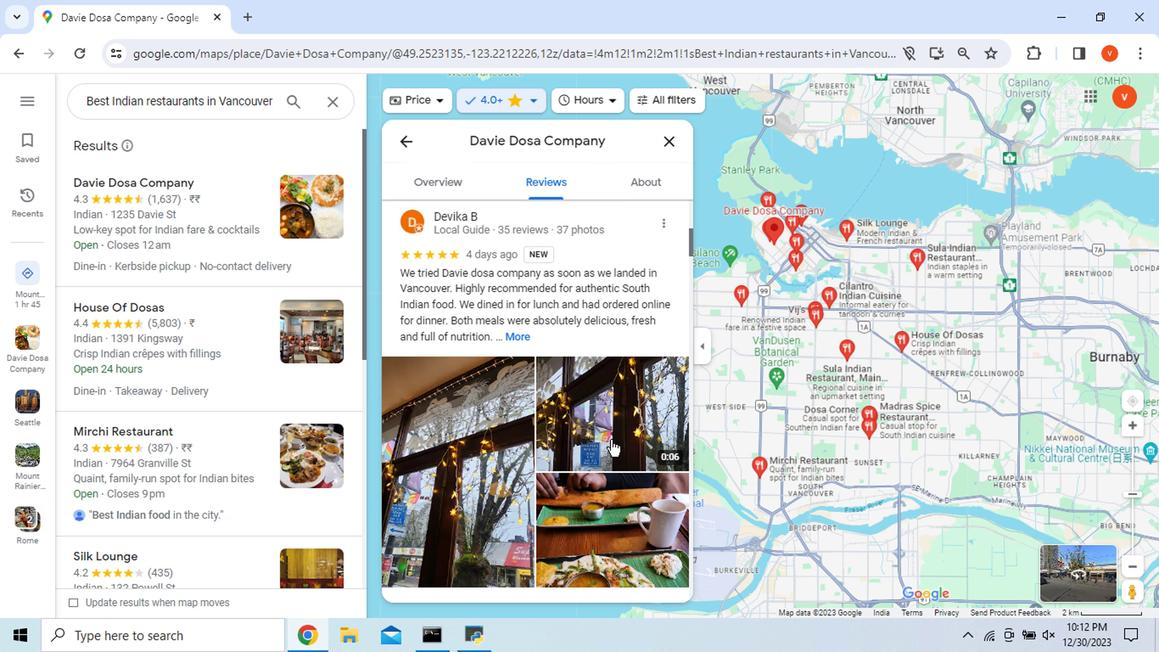 
Action: Mouse scrolled (513, 391) with delta (0, 0)
Screenshot: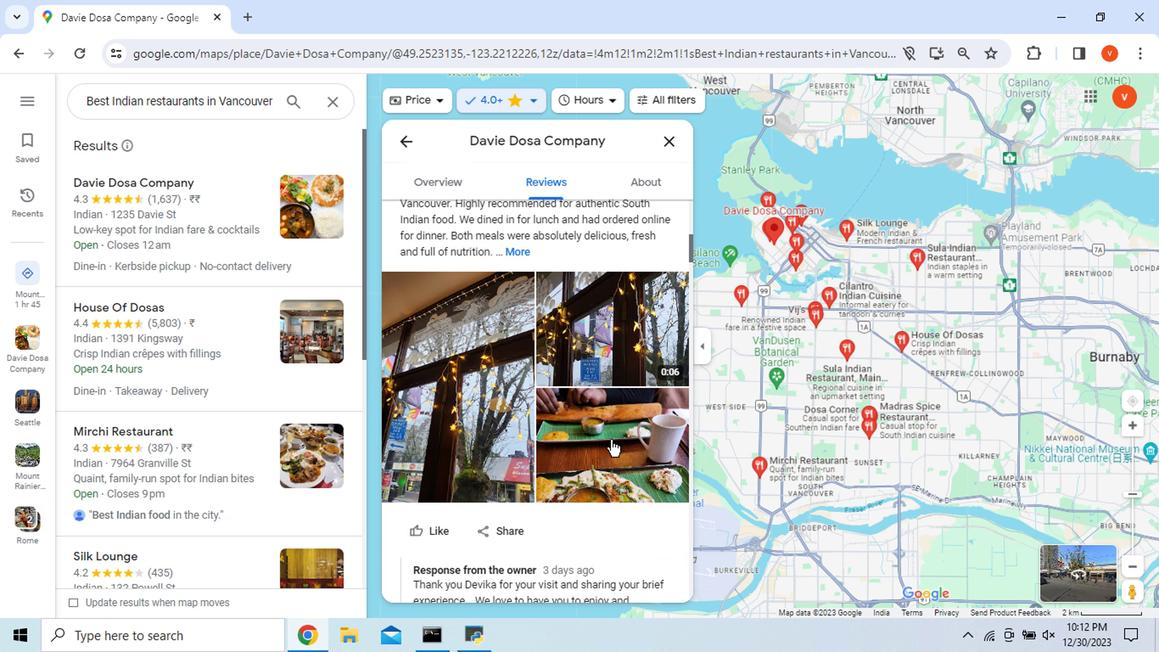 
Action: Mouse scrolled (513, 391) with delta (0, 0)
Screenshot: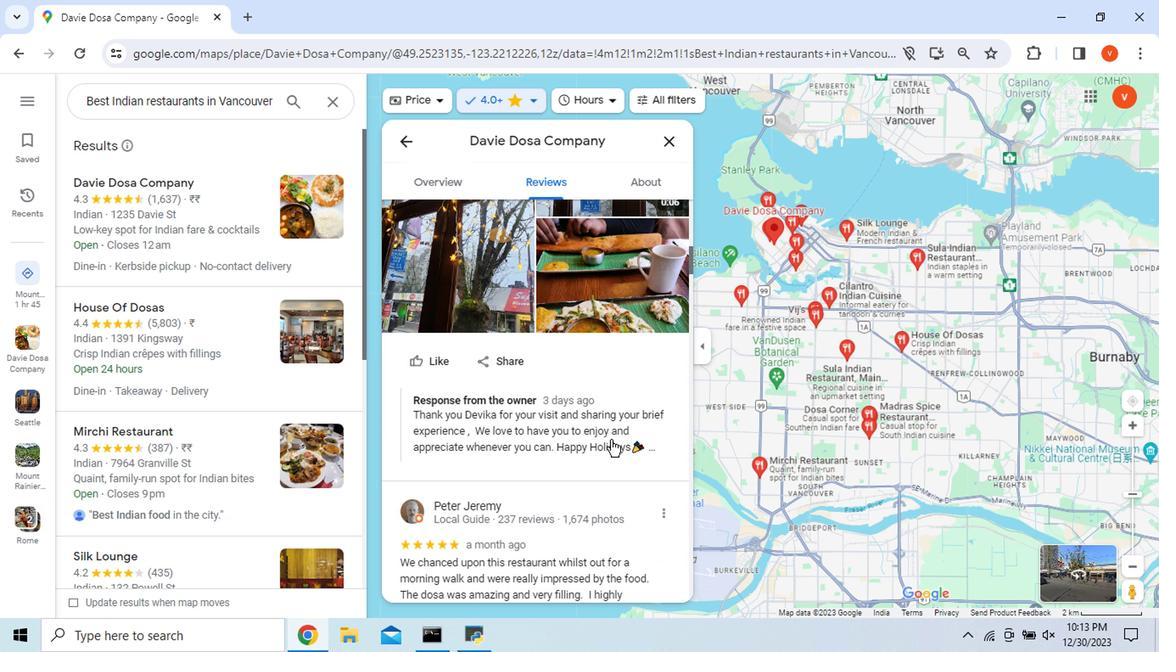 
Action: Mouse scrolled (513, 391) with delta (0, 0)
Screenshot: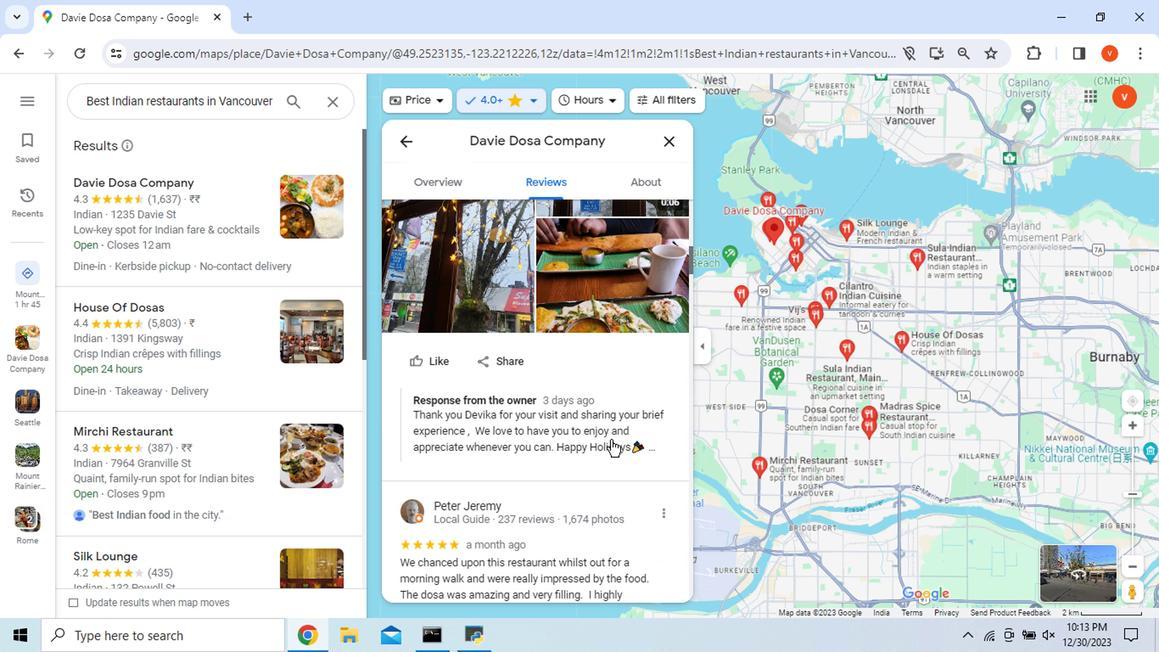 
Action: Mouse scrolled (513, 391) with delta (0, 0)
Screenshot: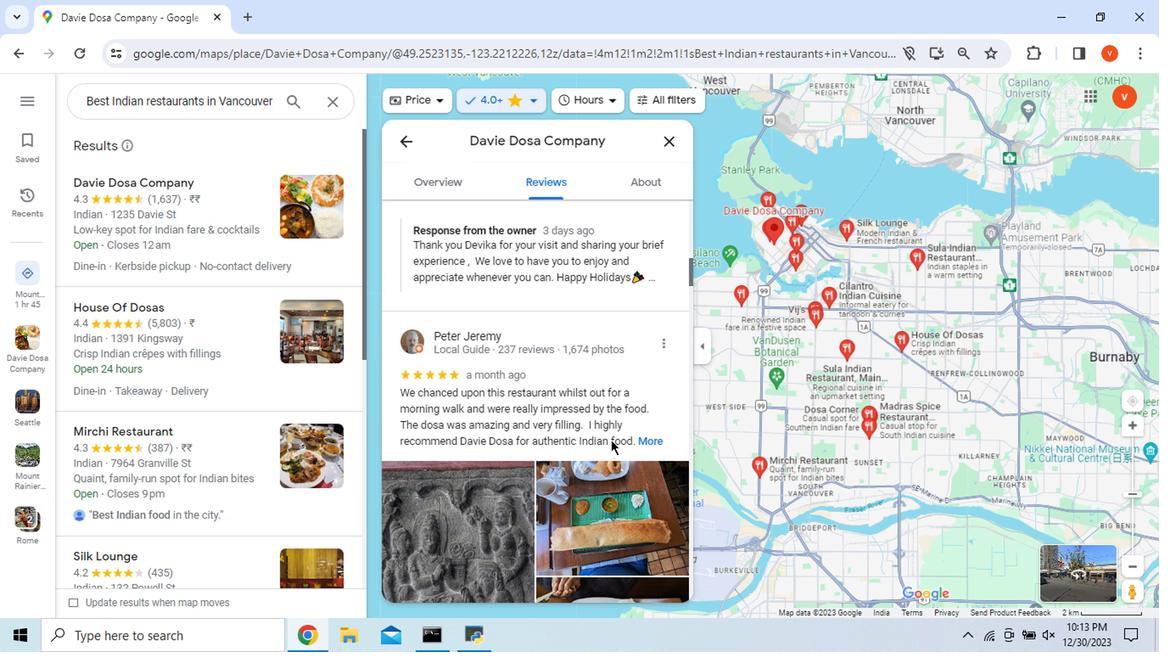 
Action: Mouse scrolled (513, 391) with delta (0, 0)
Screenshot: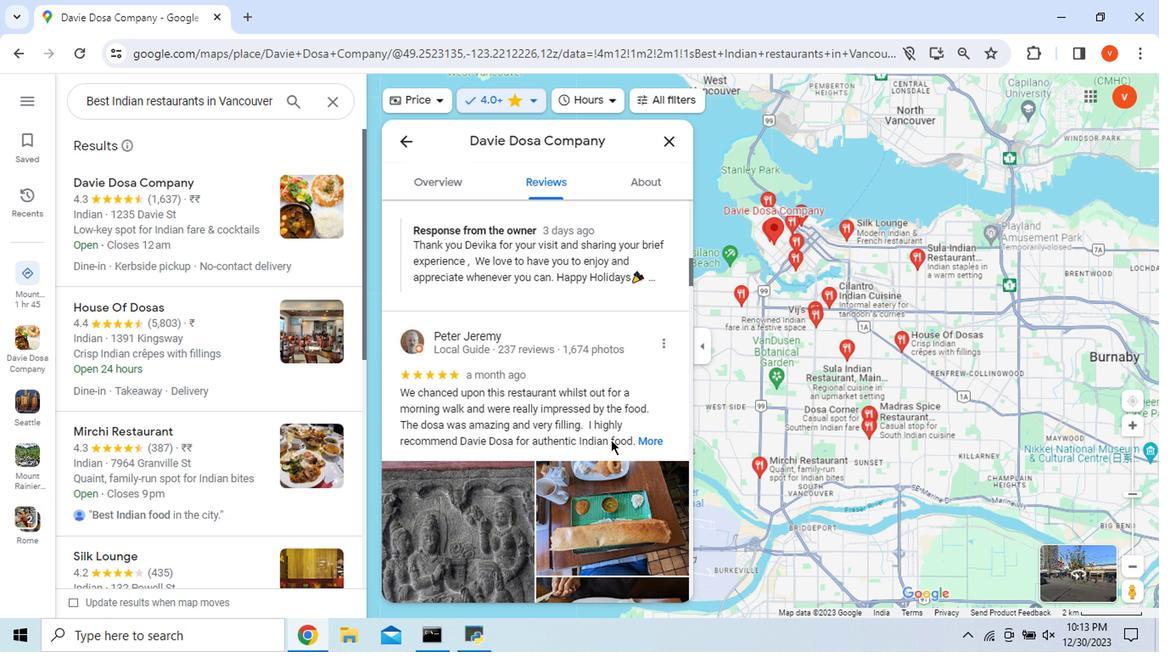 
Action: Mouse scrolled (513, 391) with delta (0, 0)
Screenshot: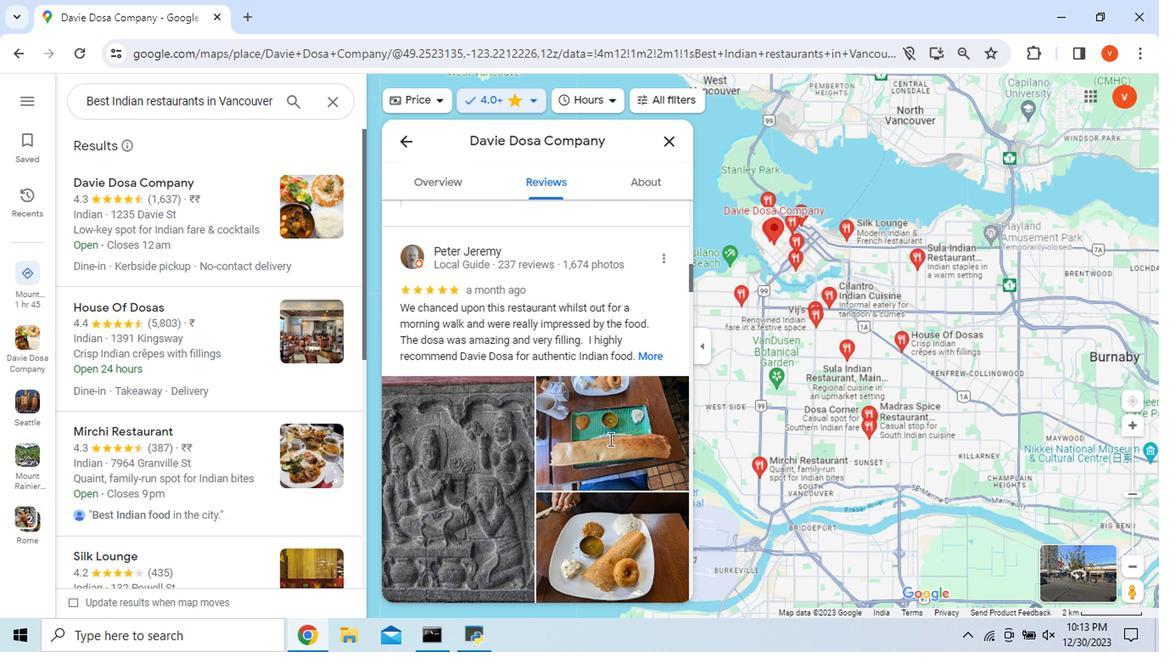 
Action: Mouse scrolled (513, 391) with delta (0, 0)
Screenshot: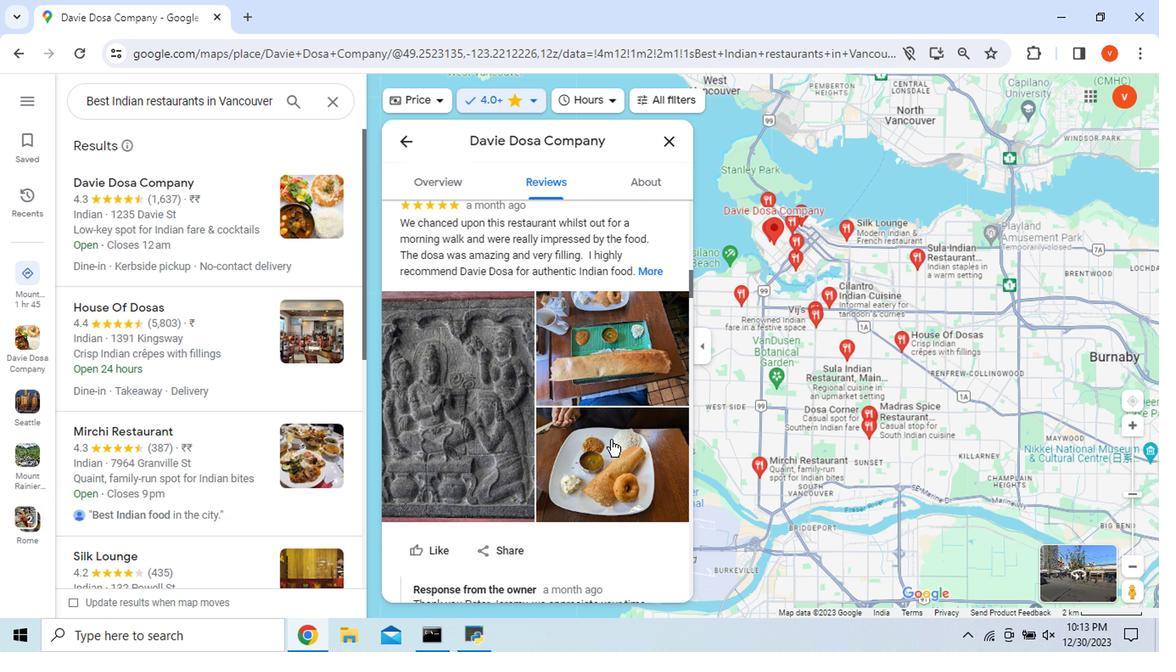 
Action: Mouse scrolled (513, 391) with delta (0, 0)
Screenshot: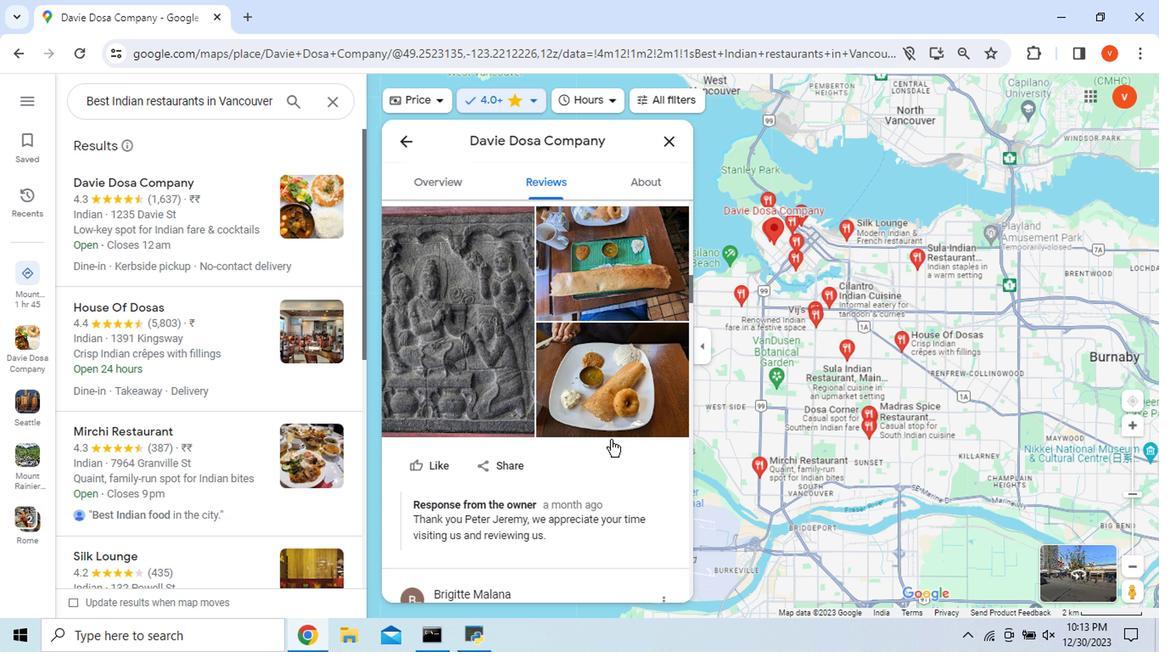 
Action: Mouse scrolled (513, 391) with delta (0, 0)
Screenshot: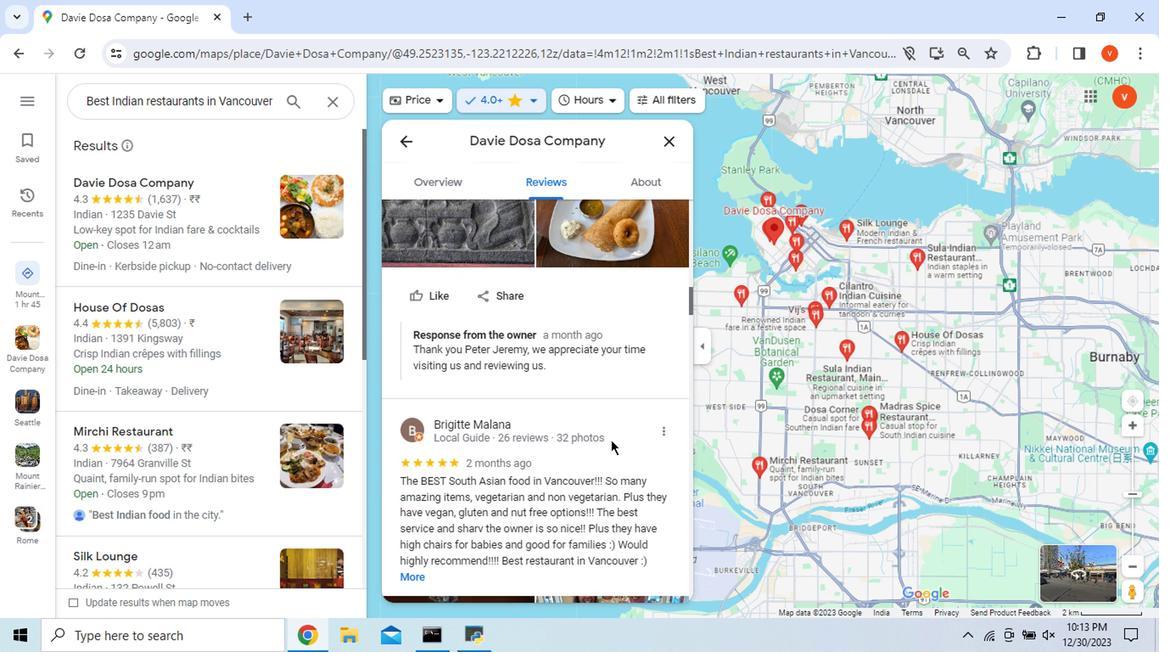 
Action: Mouse scrolled (513, 391) with delta (0, 0)
Screenshot: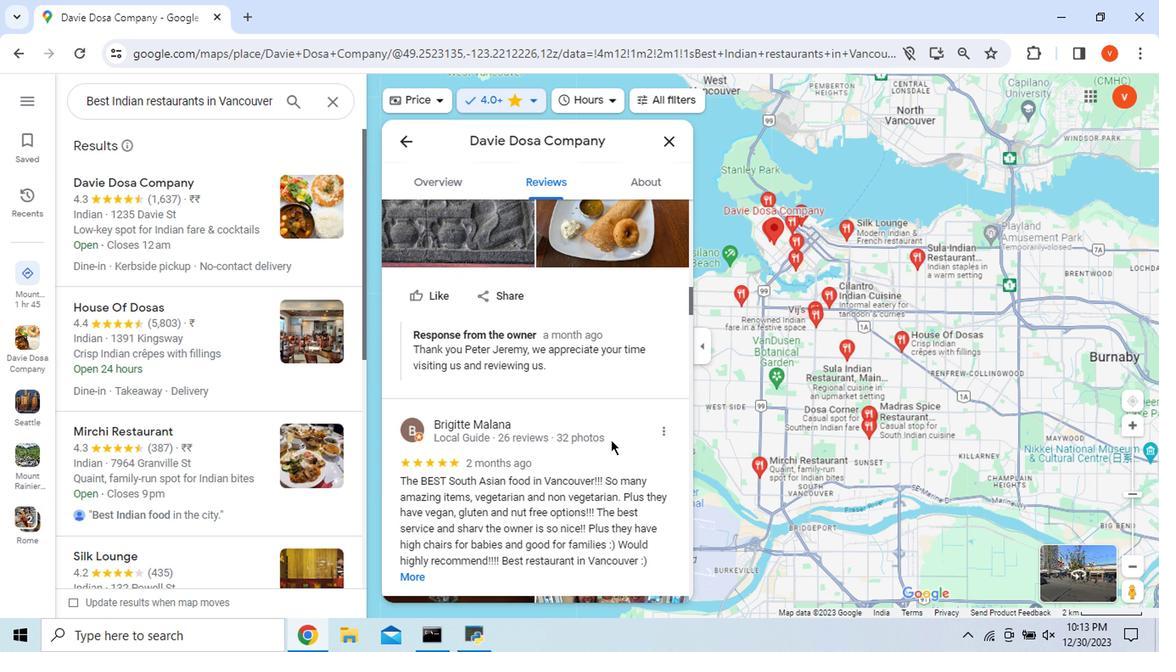 
Action: Mouse scrolled (513, 391) with delta (0, 0)
Screenshot: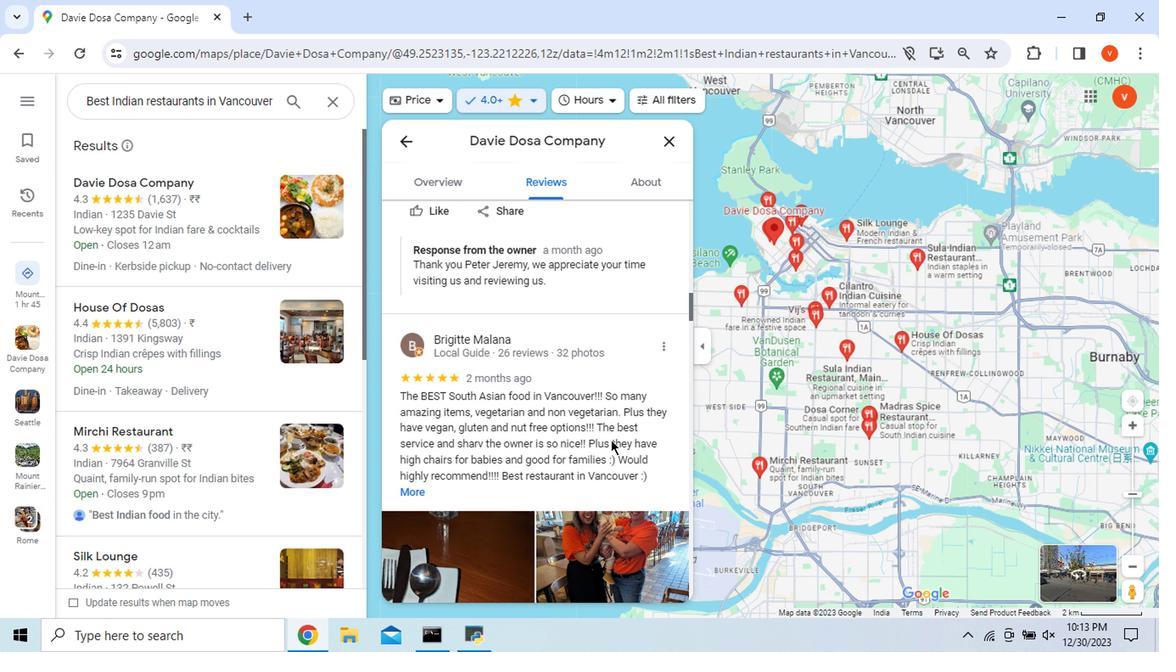 
Action: Mouse scrolled (513, 391) with delta (0, 0)
Screenshot: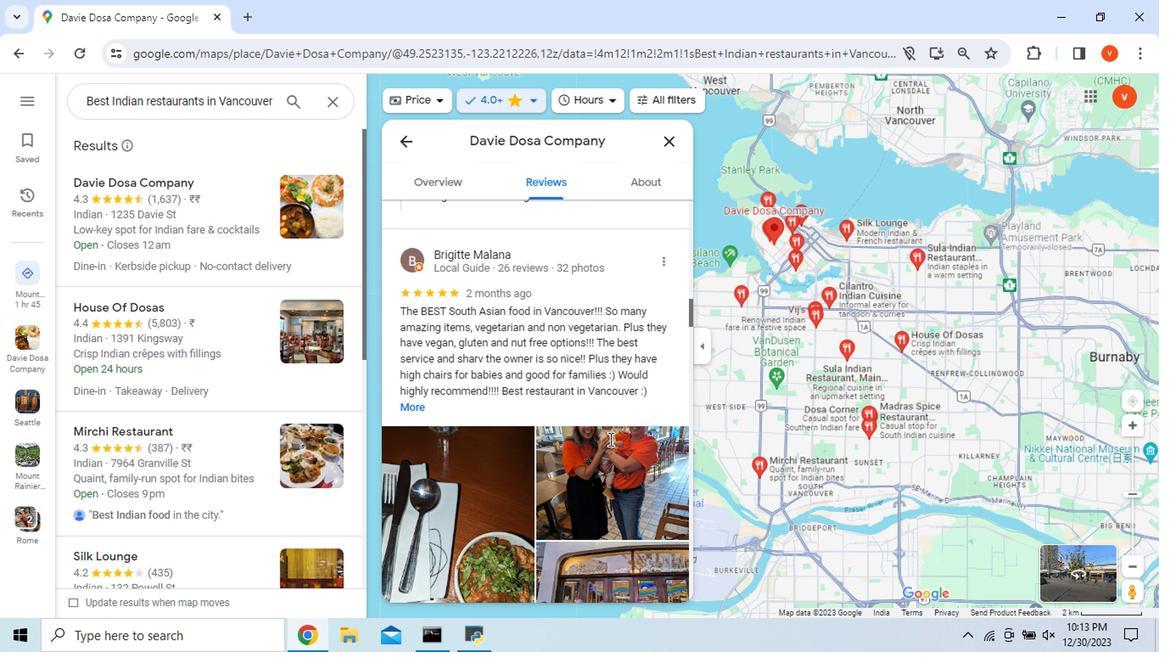 
Action: Mouse scrolled (513, 391) with delta (0, 0)
Screenshot: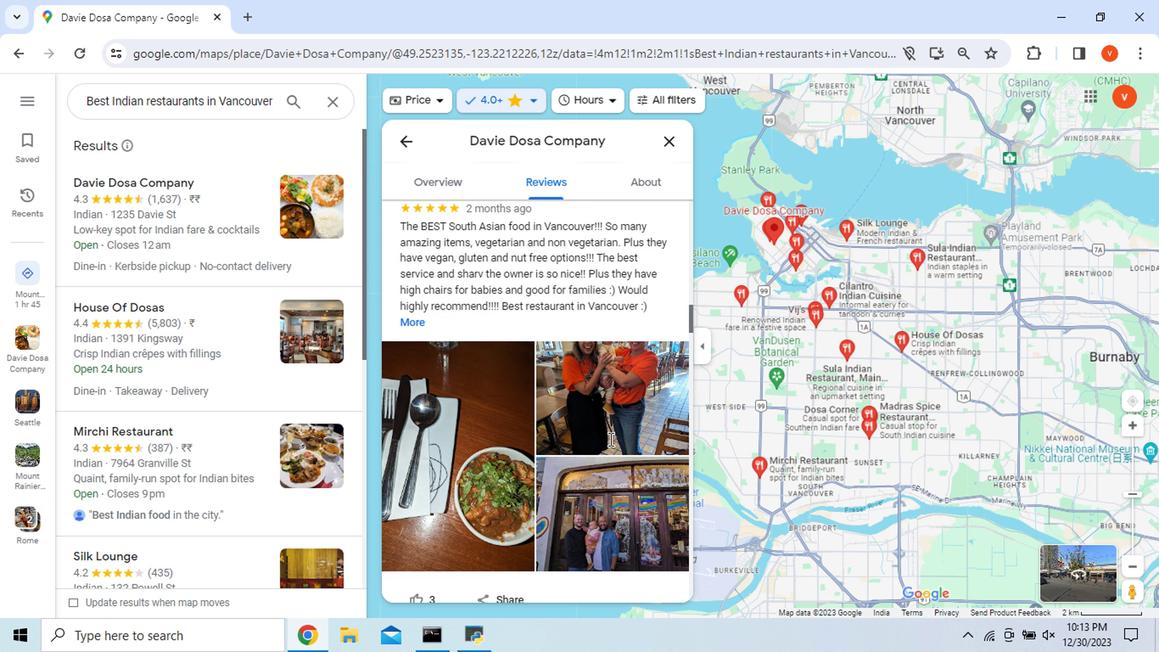 
Action: Mouse scrolled (513, 391) with delta (0, 0)
Screenshot: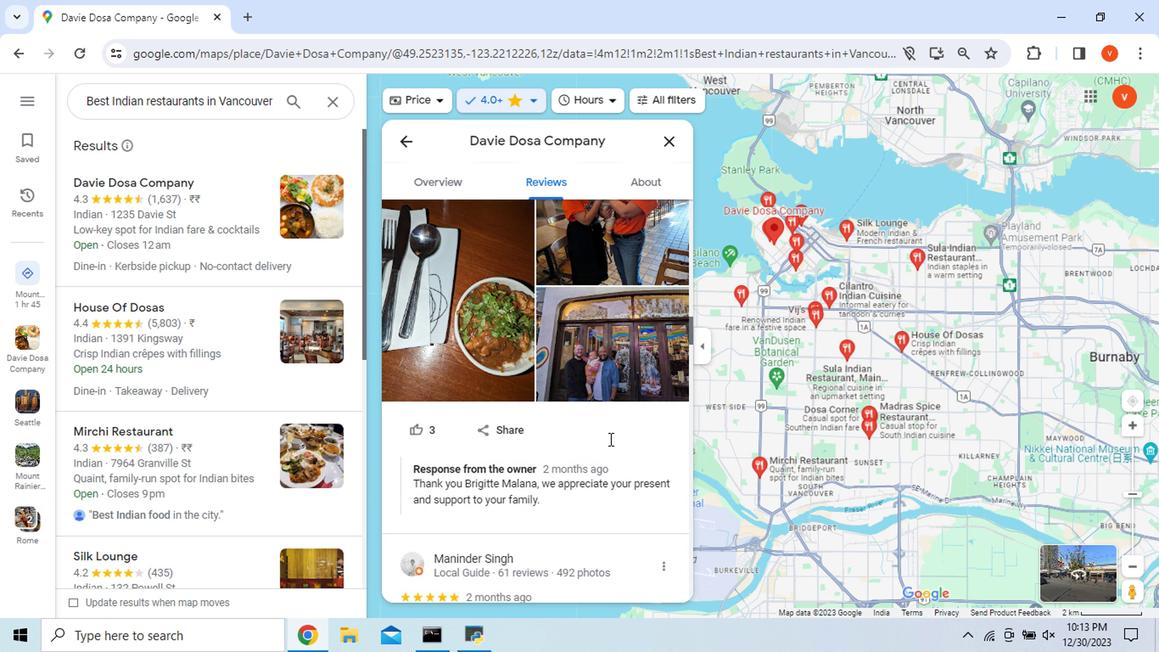 
Action: Mouse scrolled (513, 391) with delta (0, 0)
Screenshot: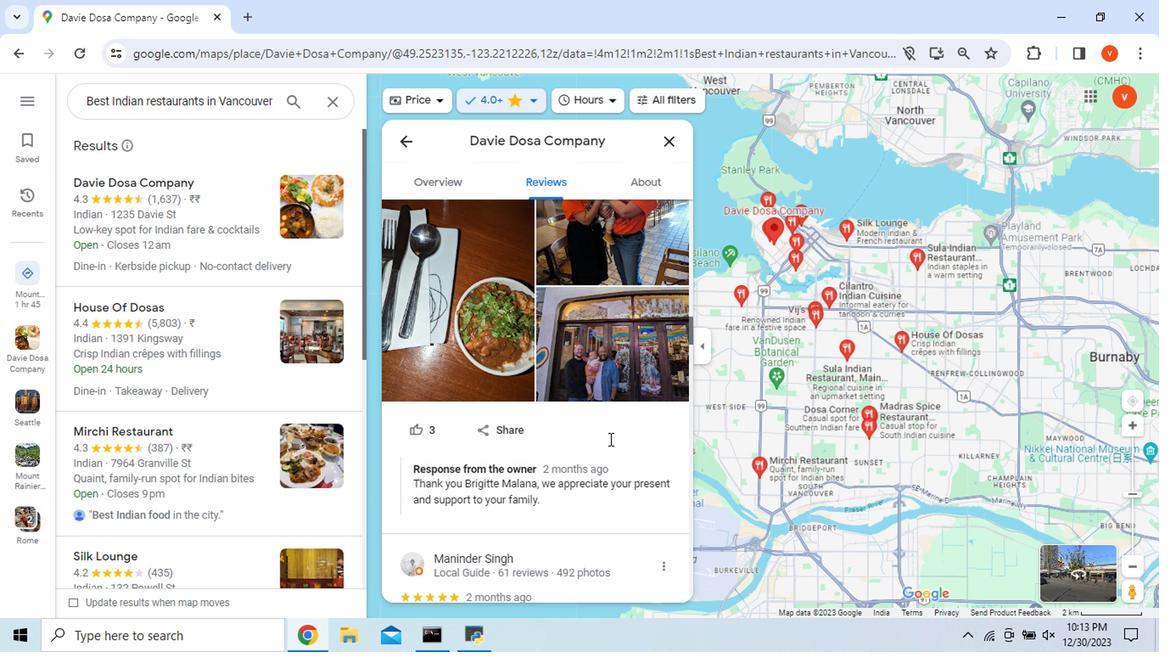 
Action: Mouse scrolled (513, 391) with delta (0, 0)
Screenshot: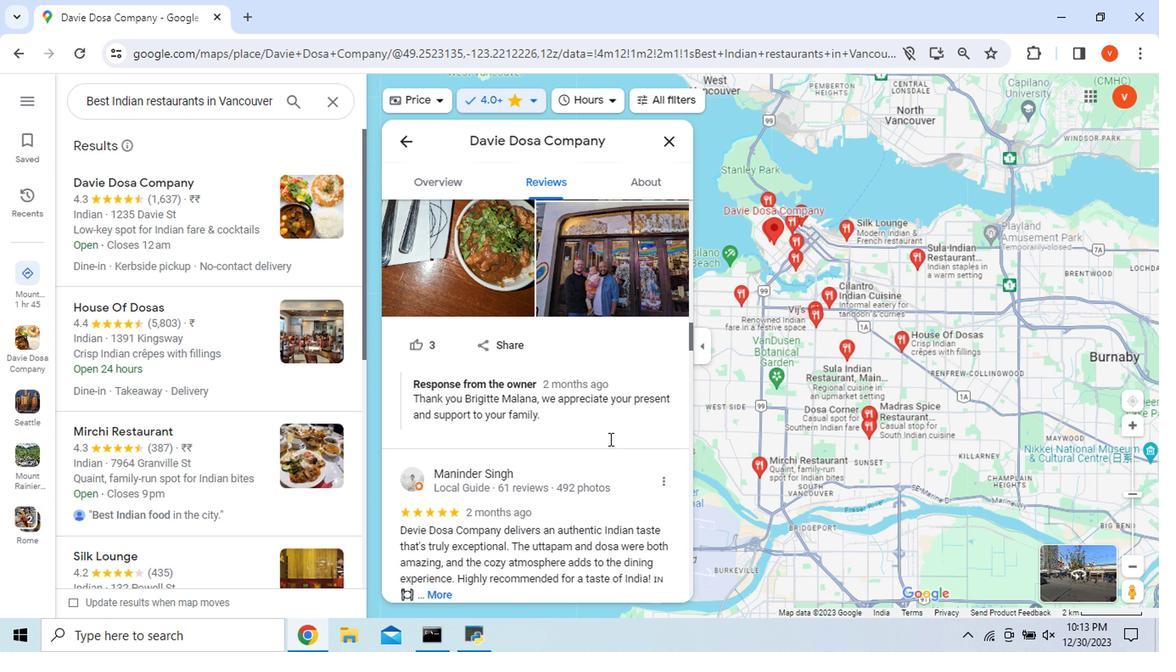 
Action: Mouse scrolled (513, 391) with delta (0, 0)
Screenshot: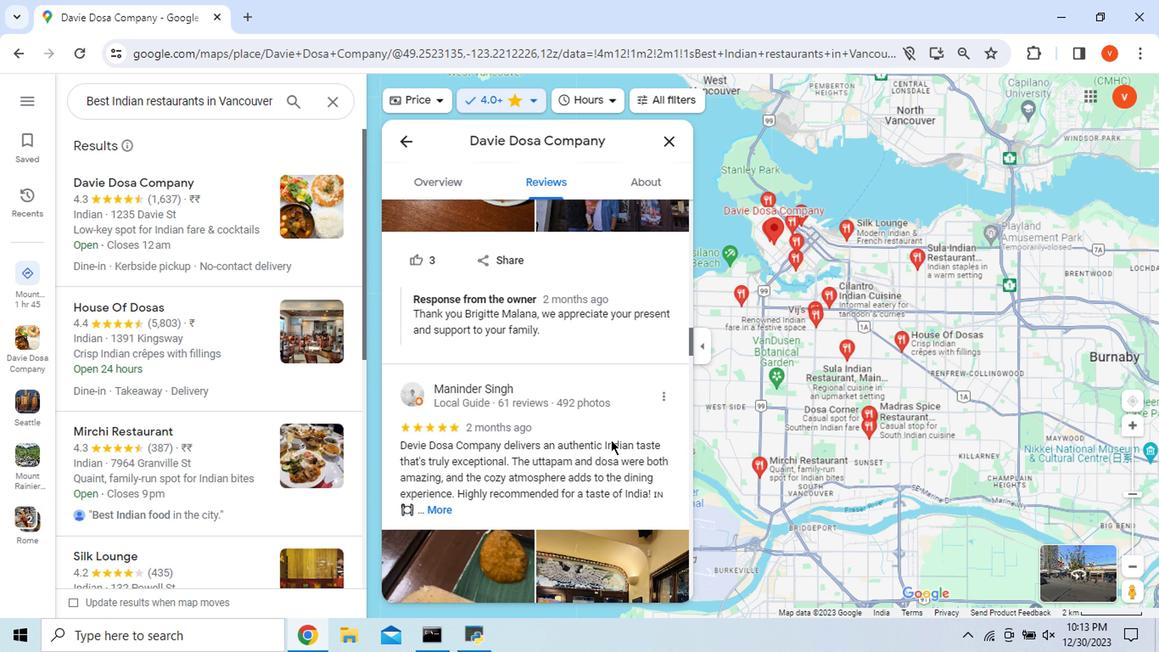 
Action: Mouse scrolled (513, 391) with delta (0, 0)
Screenshot: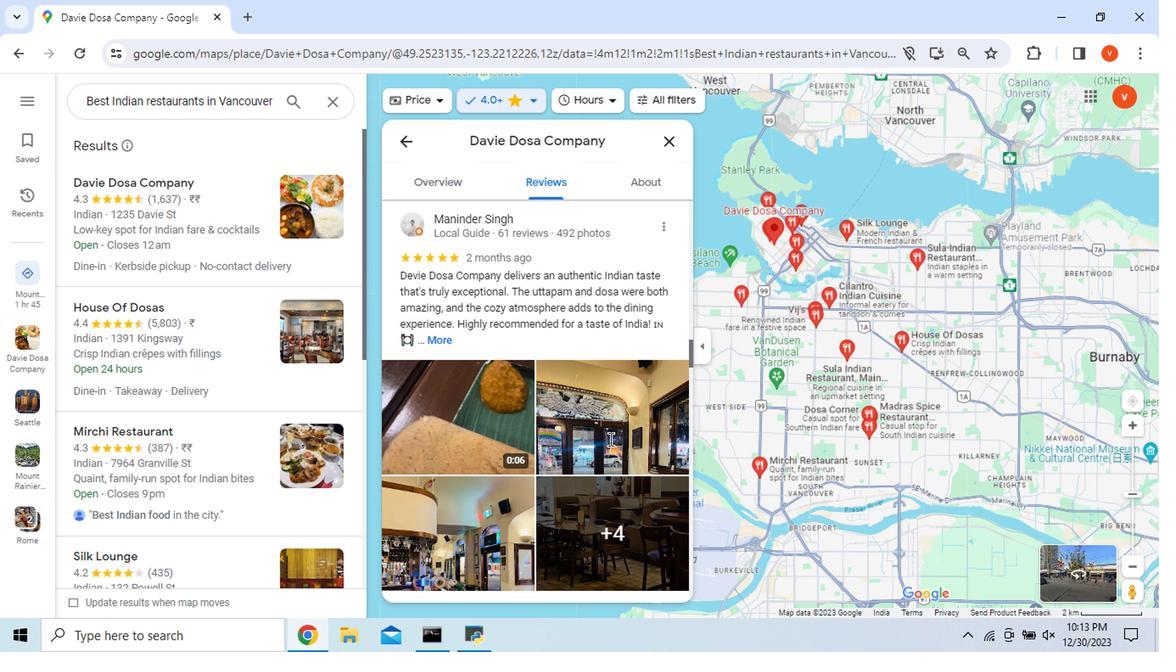 
Action: Mouse scrolled (513, 391) with delta (0, 0)
Screenshot: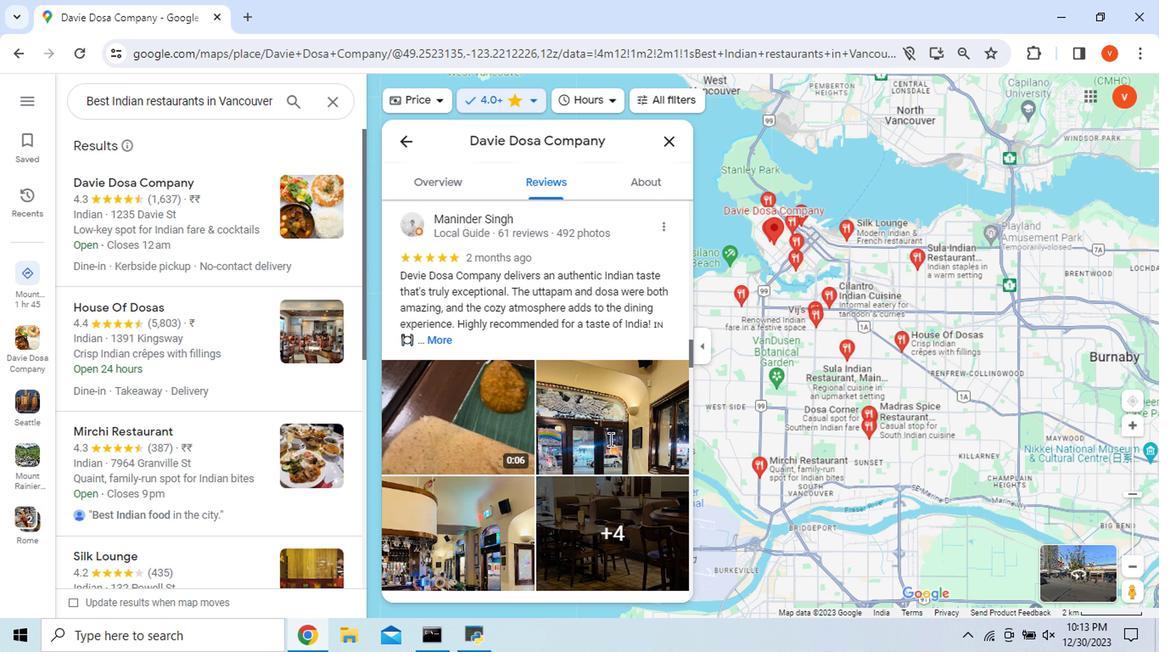 
Action: Mouse scrolled (513, 391) with delta (0, 0)
Screenshot: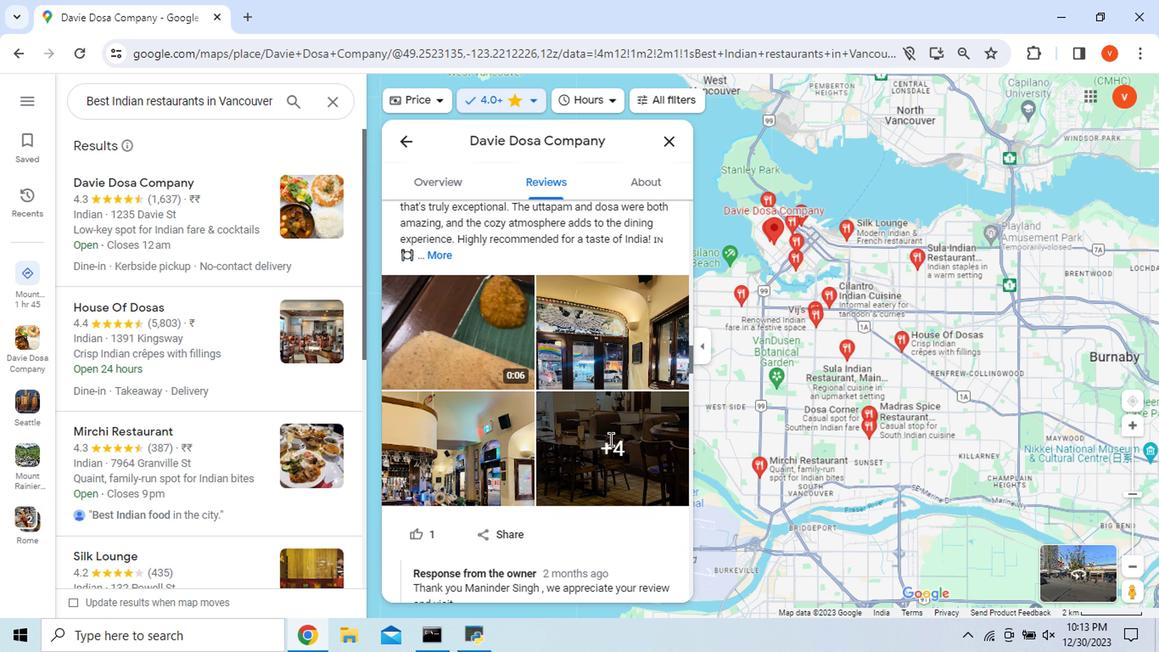 
Action: Mouse scrolled (513, 391) with delta (0, 0)
Screenshot: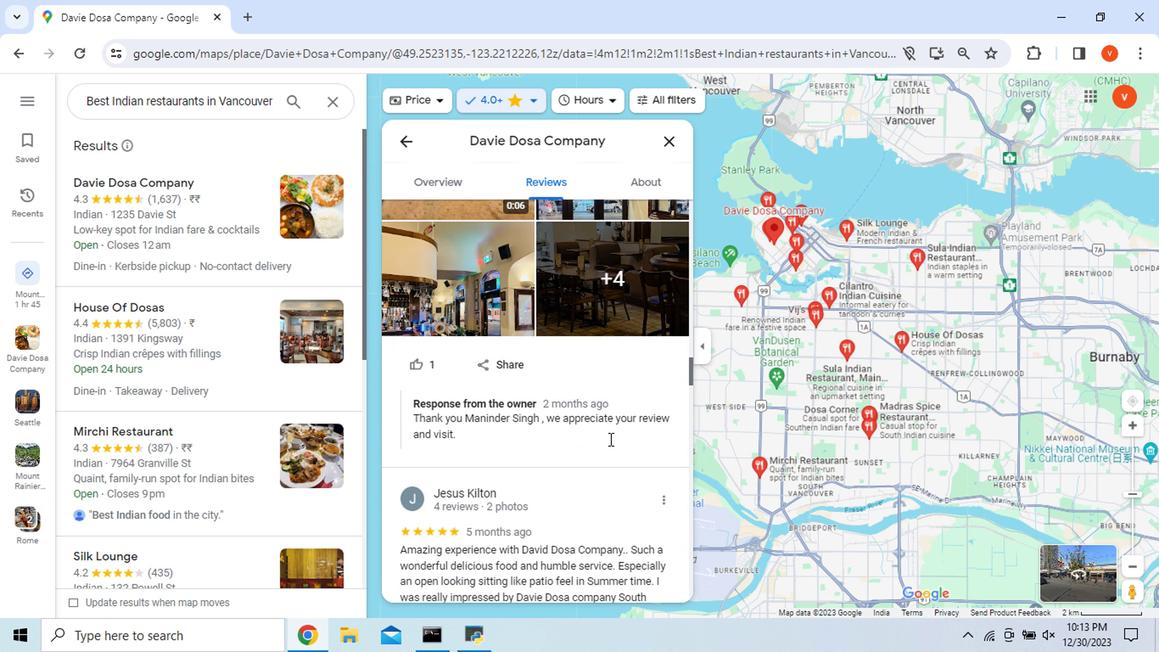 
Action: Mouse scrolled (513, 391) with delta (0, 0)
Screenshot: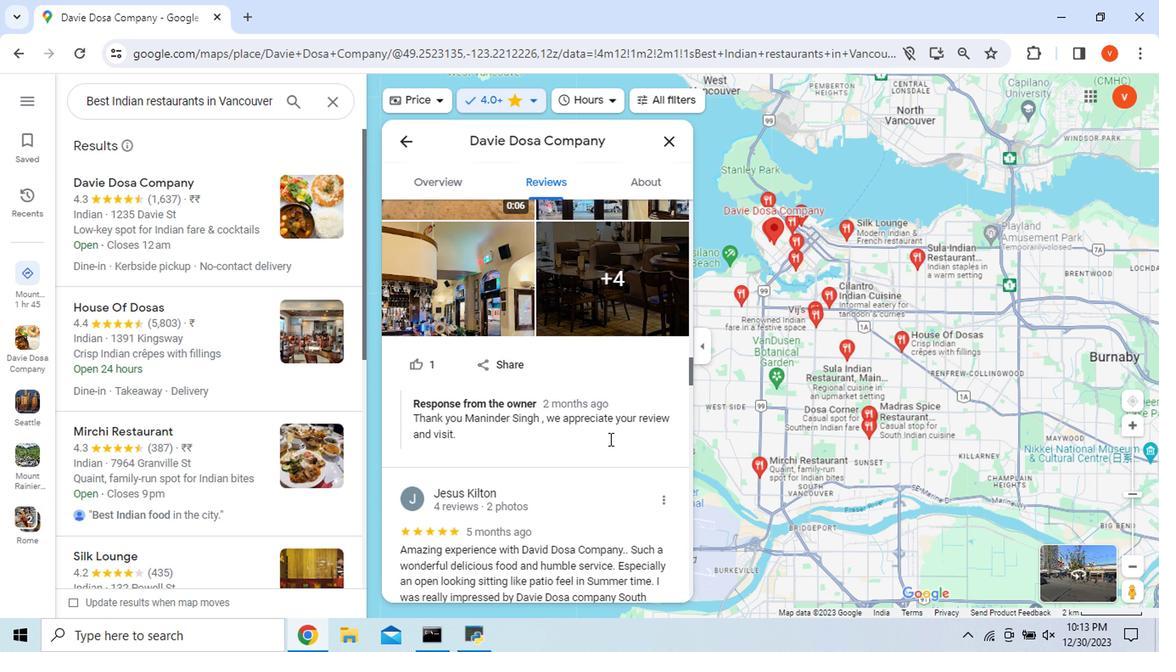 
Action: Mouse moved to (553, 181)
Screenshot: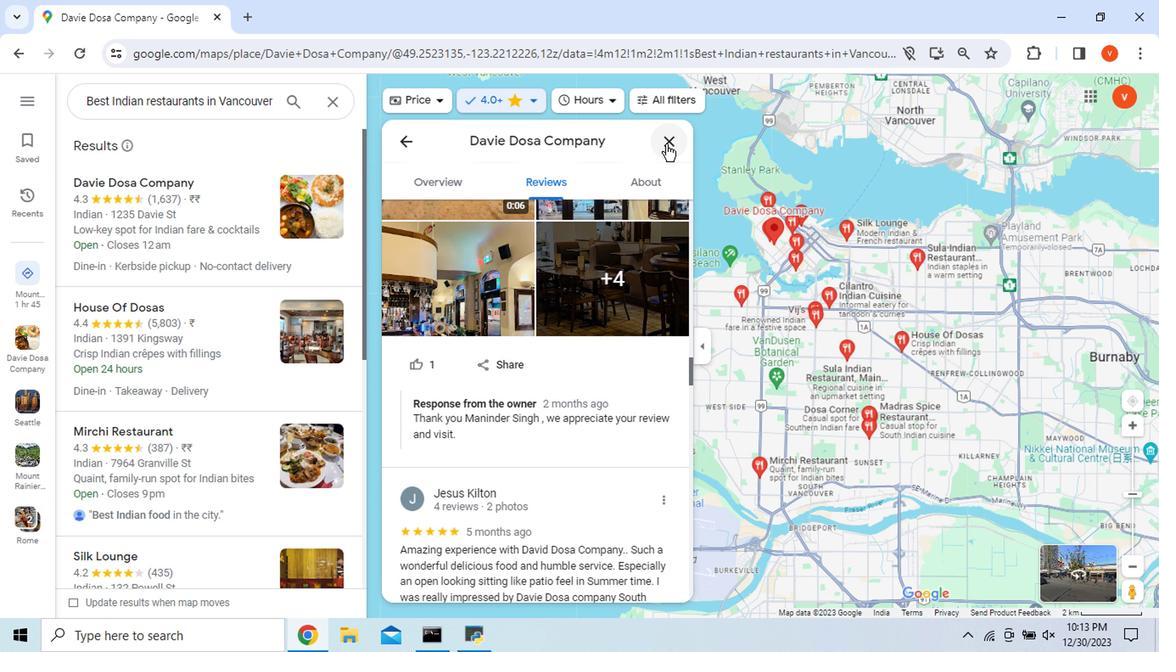 
Action: Mouse pressed left at (553, 181)
Screenshot: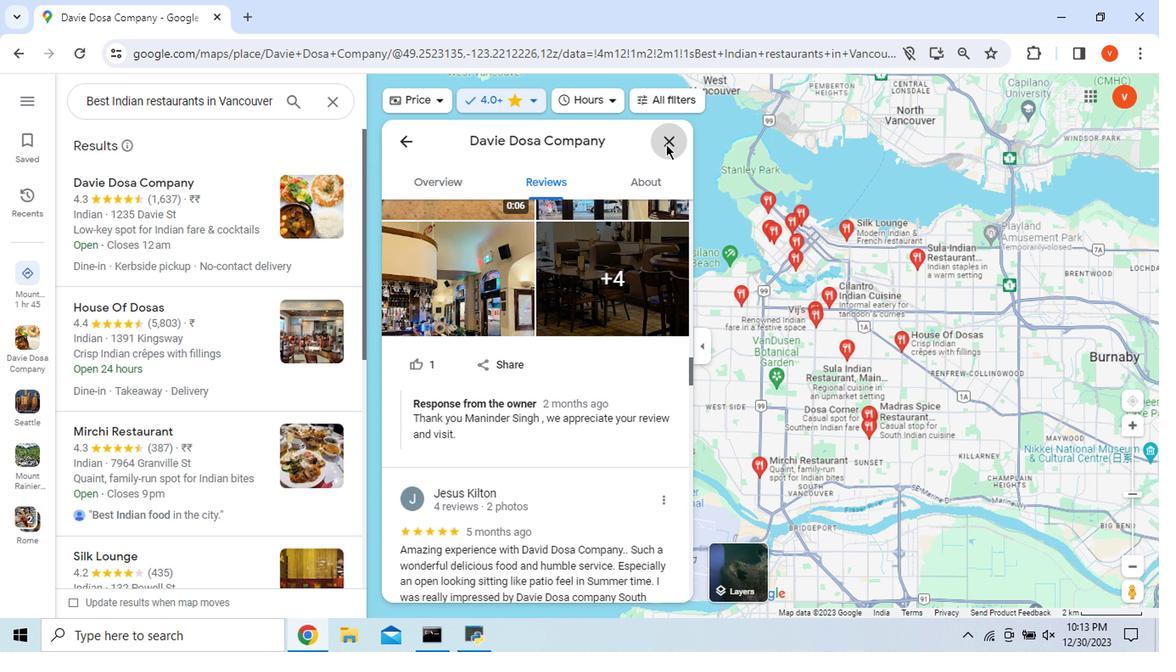 
Action: Mouse moved to (233, 312)
Screenshot: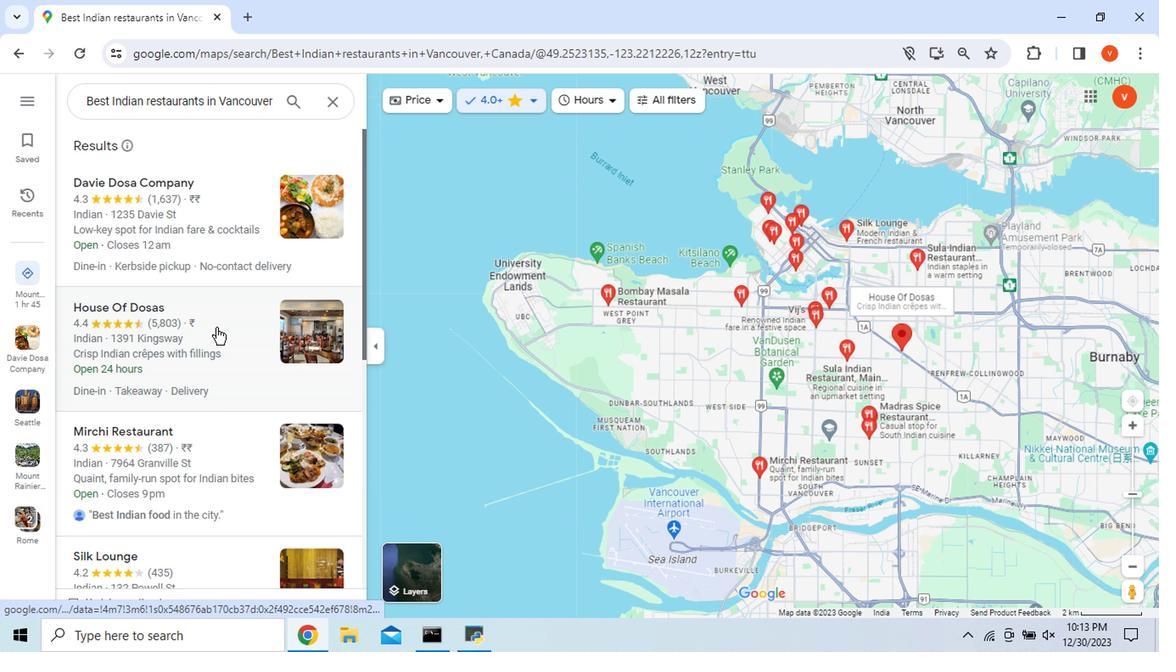 
Action: Mouse pressed left at (233, 312)
Screenshot: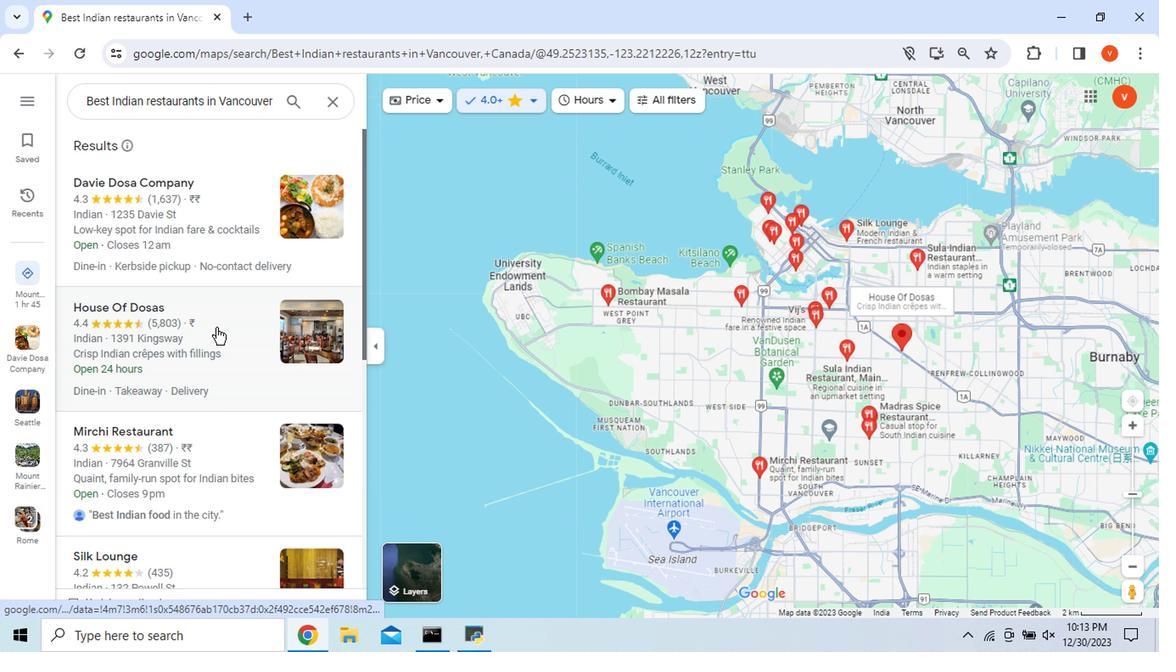 
Action: Mouse moved to (550, 455)
Screenshot: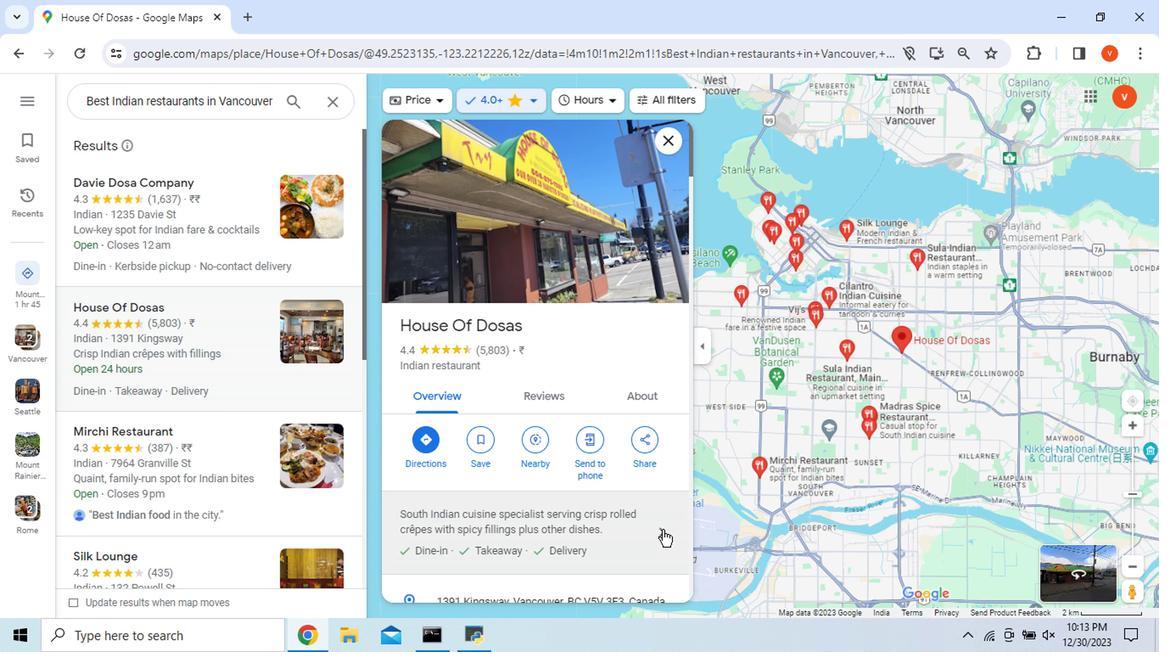 
Action: Mouse pressed left at (550, 455)
Screenshot: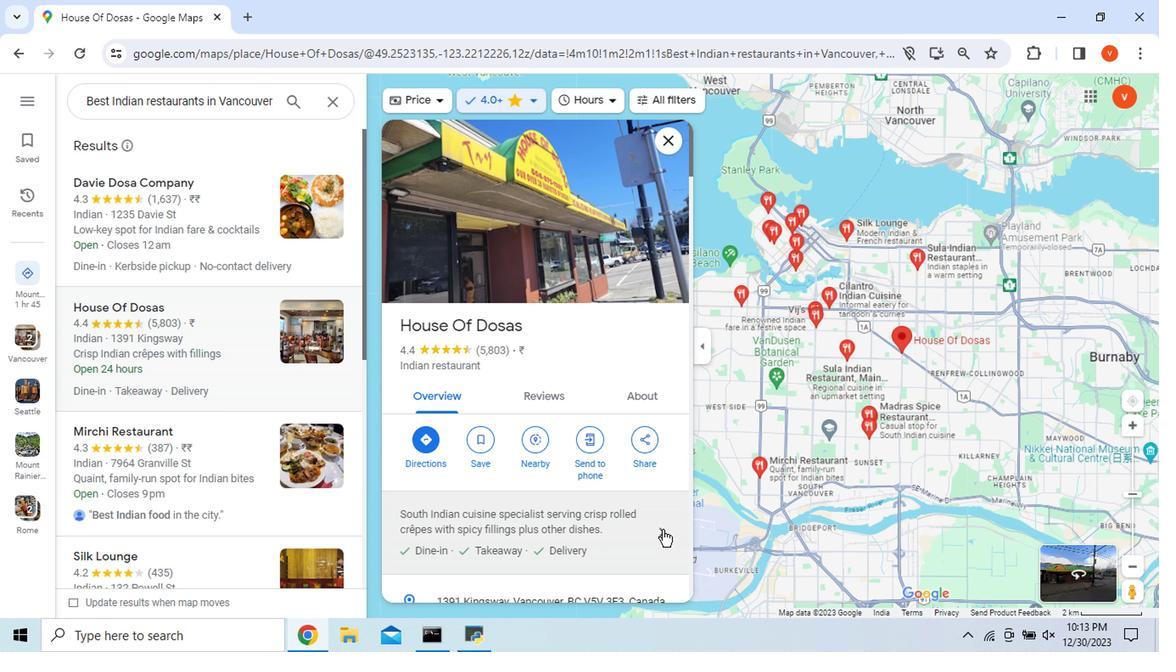 
Action: Mouse scrolled (550, 455) with delta (0, 0)
Screenshot: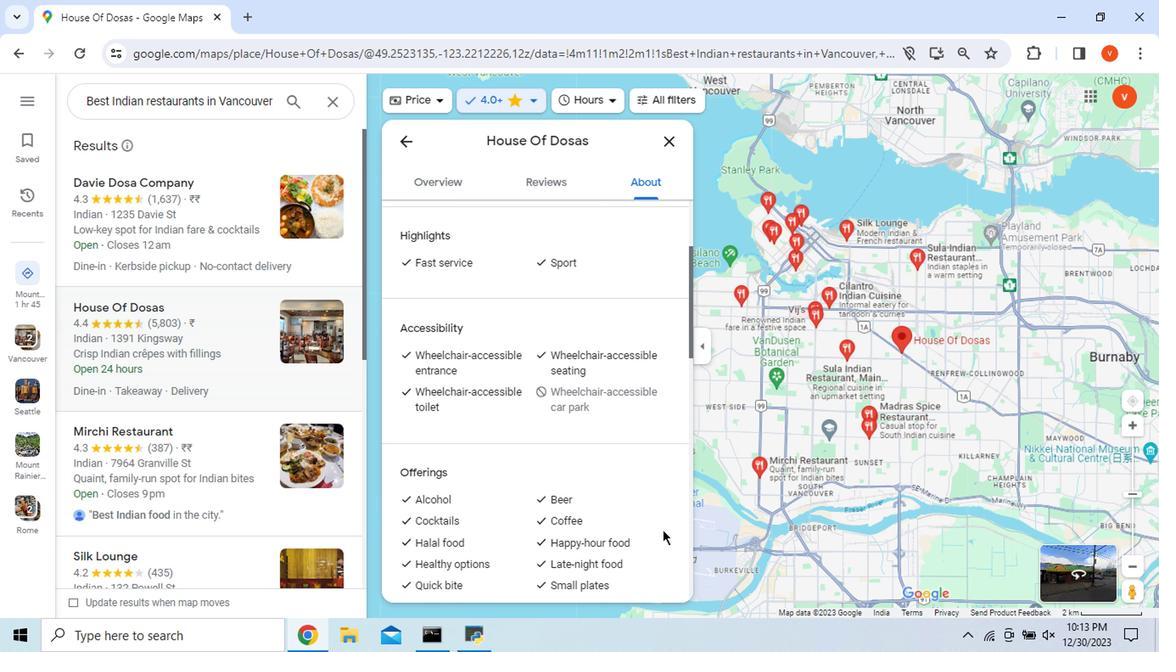 
Action: Mouse scrolled (550, 455) with delta (0, 0)
Screenshot: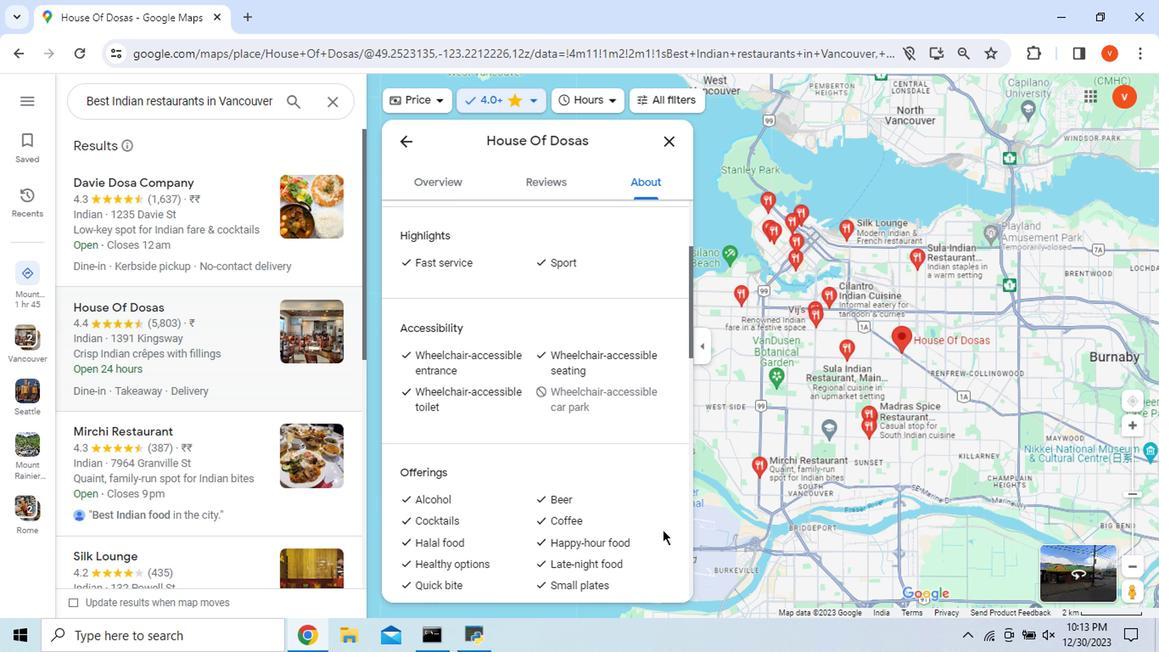 
Action: Mouse scrolled (550, 455) with delta (0, 0)
Screenshot: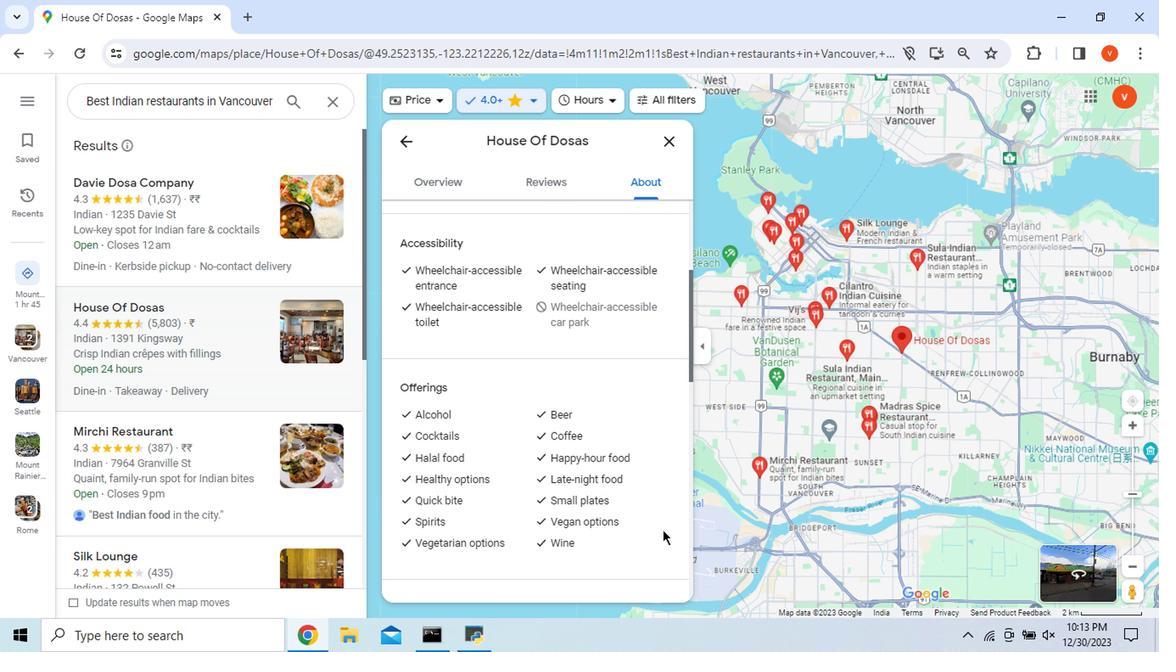 
Action: Mouse scrolled (550, 455) with delta (0, 0)
Screenshot: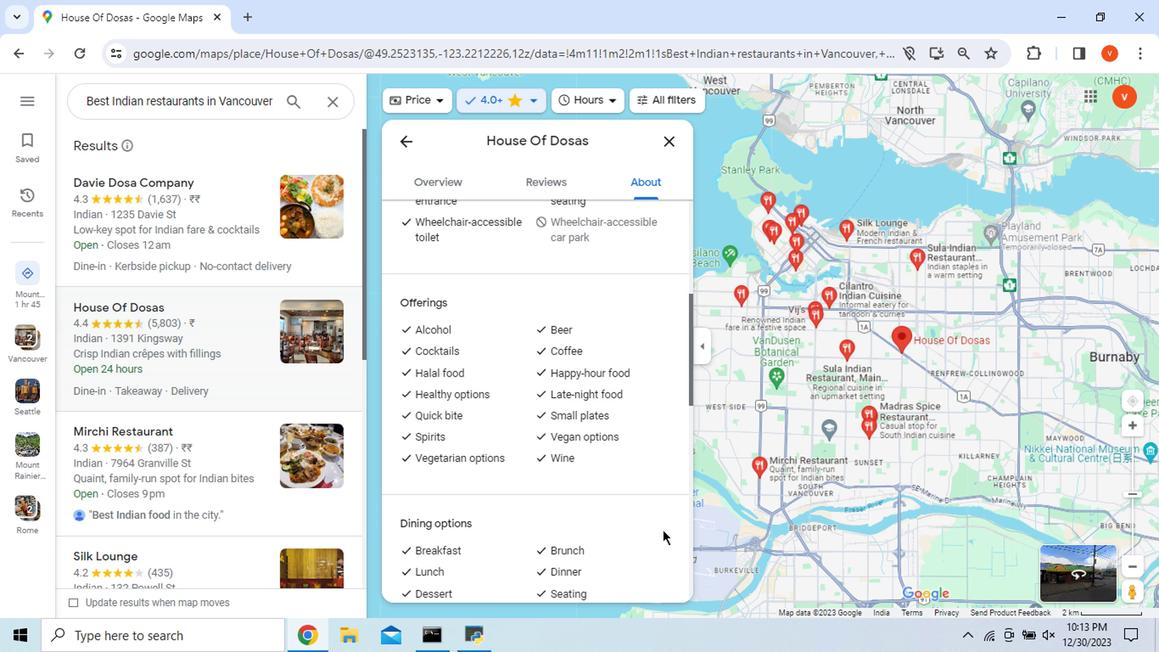 
Action: Mouse scrolled (550, 455) with delta (0, 0)
Screenshot: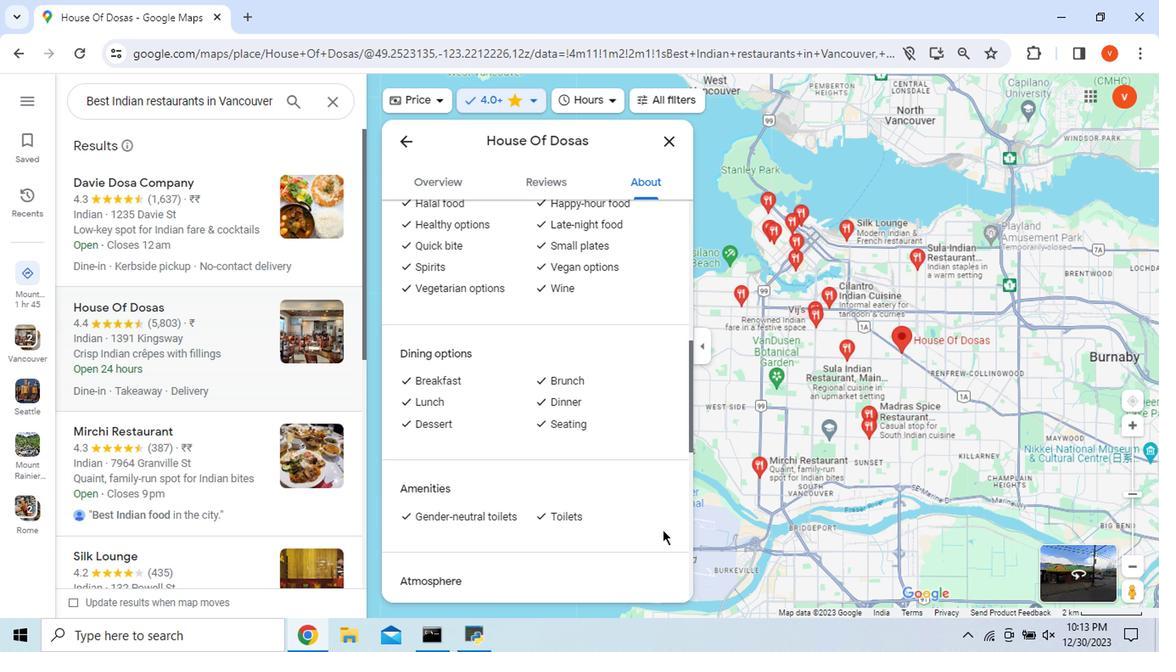 
Action: Mouse scrolled (550, 455) with delta (0, 0)
Screenshot: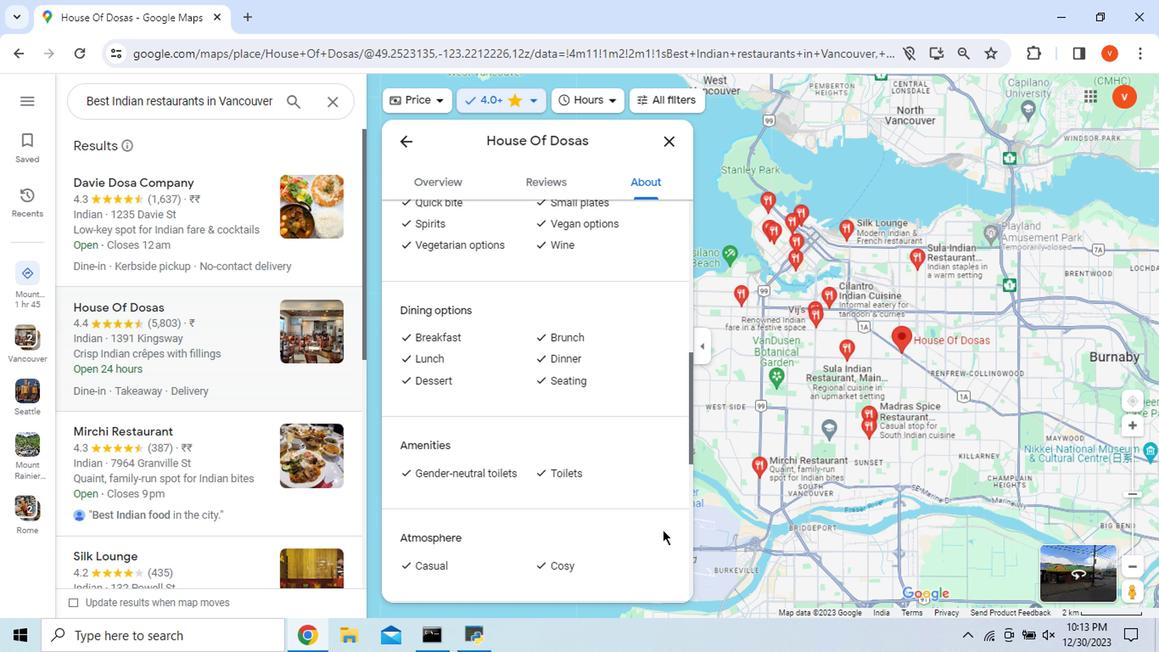
Action: Mouse scrolled (550, 455) with delta (0, 0)
Screenshot: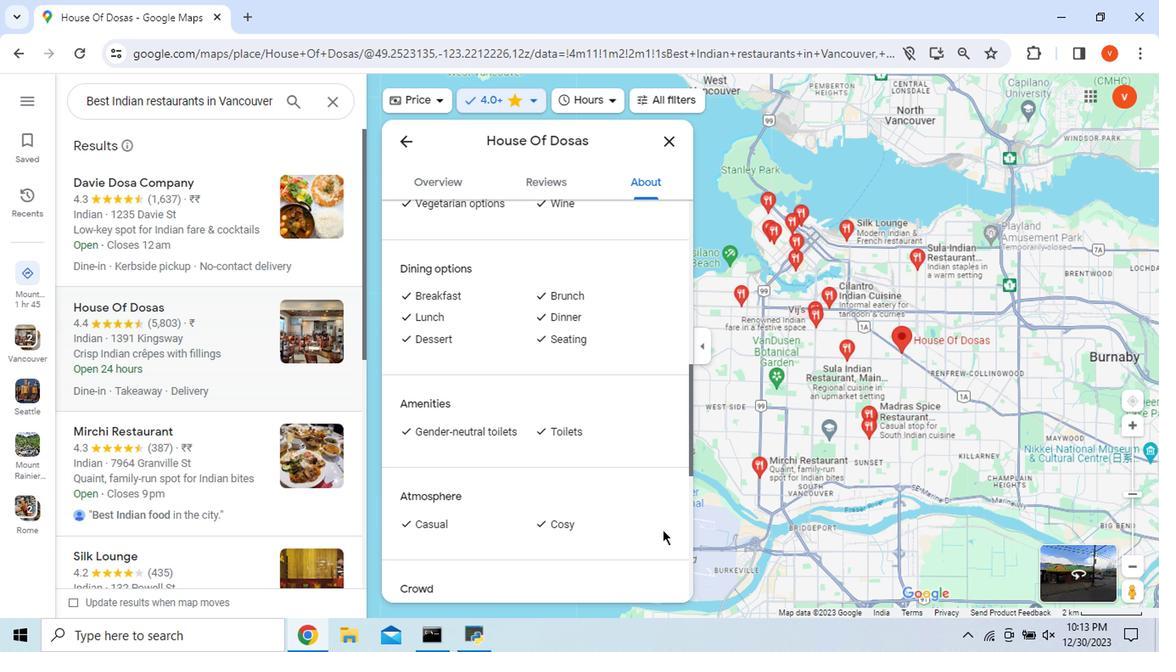 
Action: Mouse scrolled (550, 455) with delta (0, 0)
Screenshot: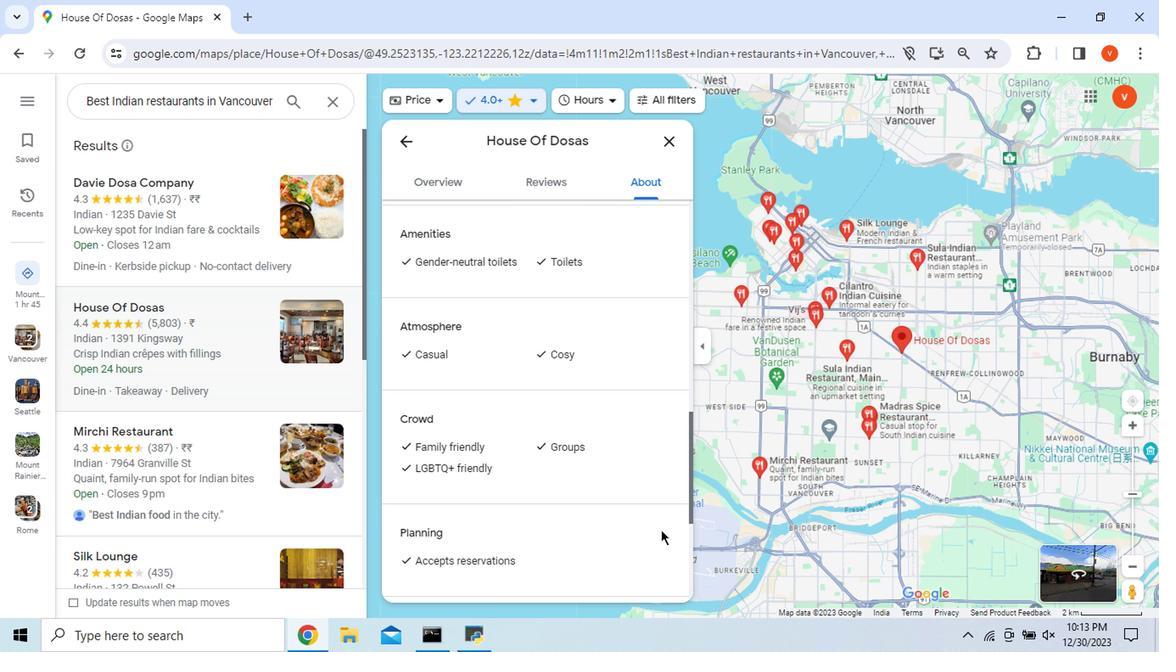 
Action: Mouse scrolled (550, 455) with delta (0, 0)
Screenshot: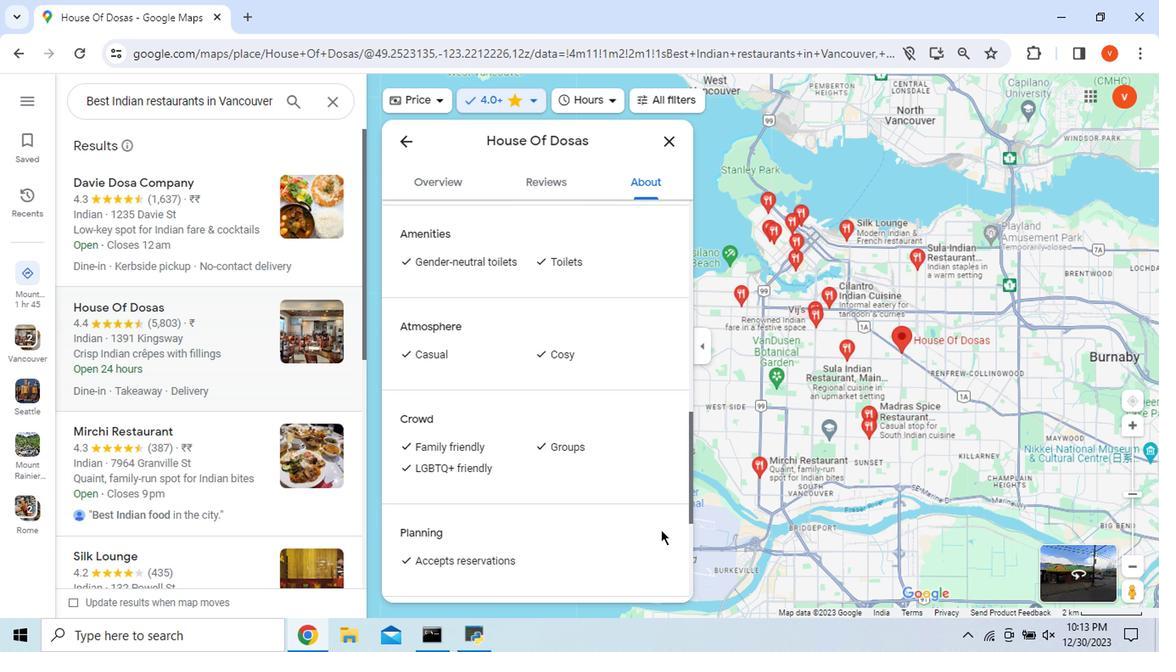 
Action: Mouse moved to (549, 455)
Screenshot: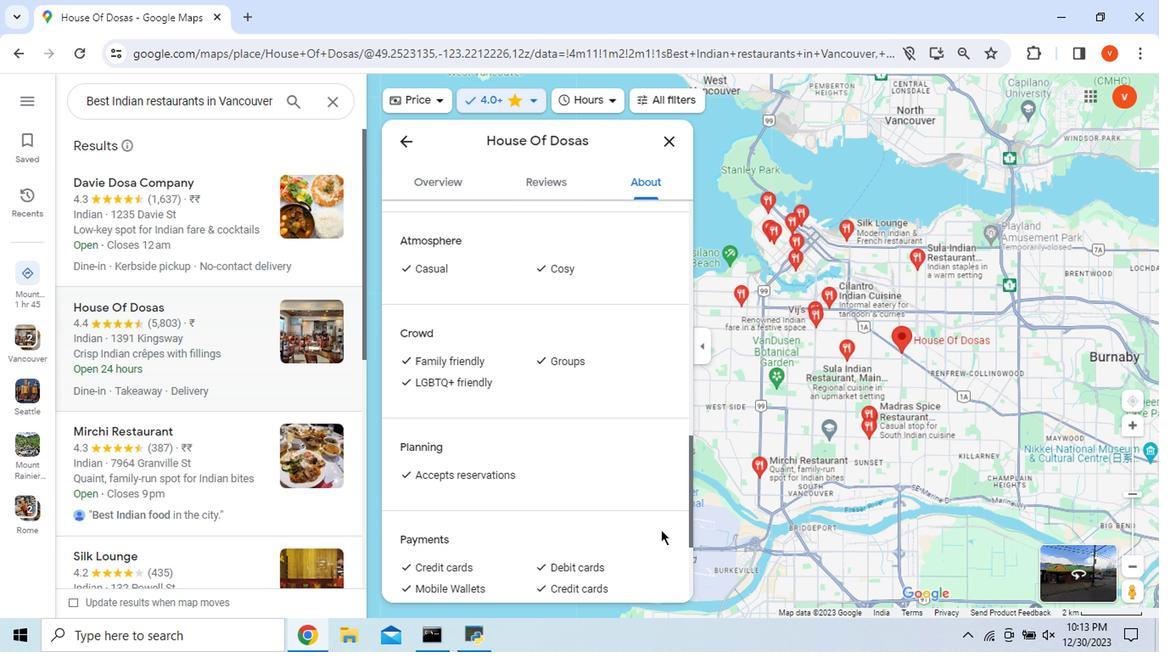
Action: Mouse scrolled (549, 455) with delta (0, 0)
Screenshot: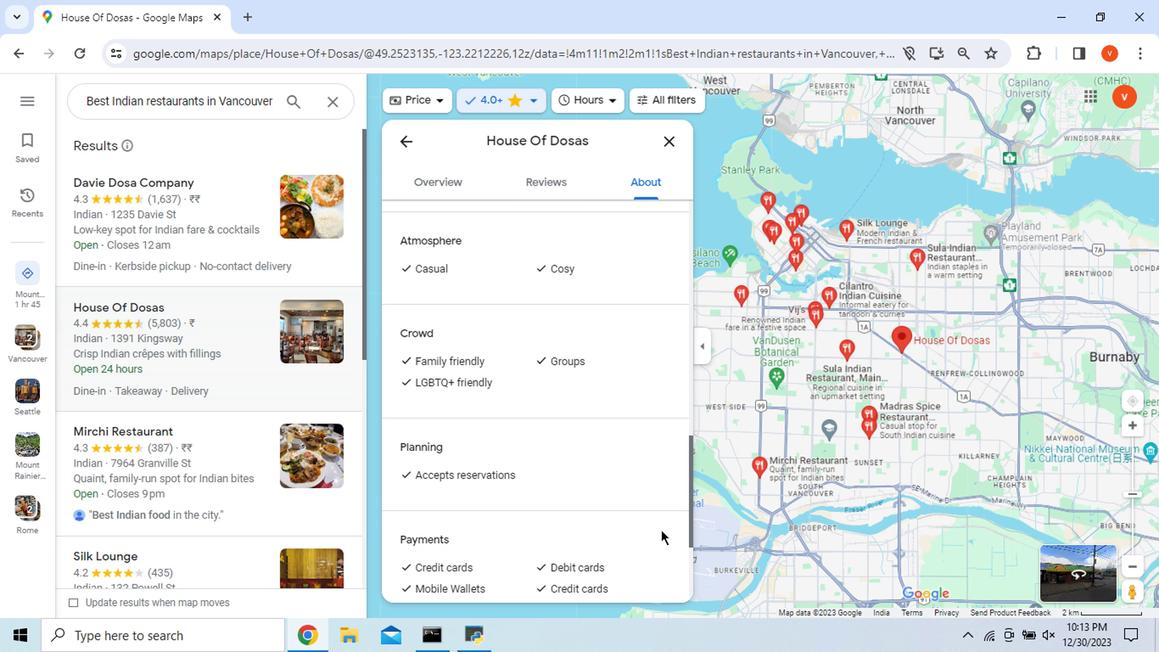 
Action: Mouse scrolled (549, 455) with delta (0, 0)
Screenshot: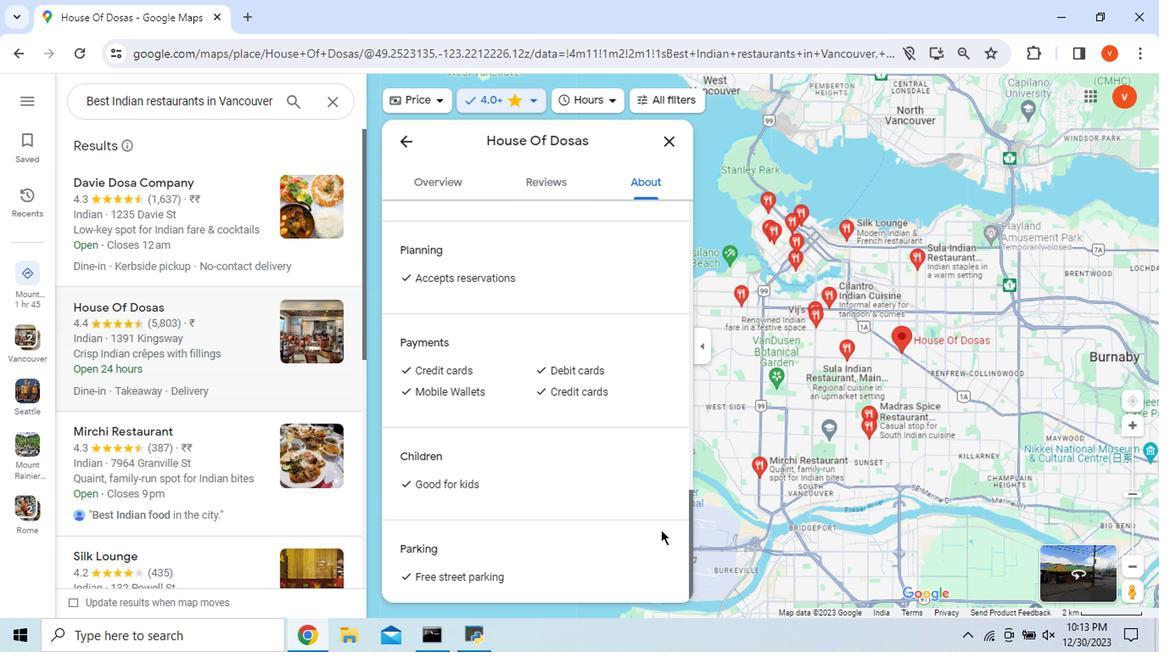 
Action: Mouse scrolled (549, 455) with delta (0, 0)
Screenshot: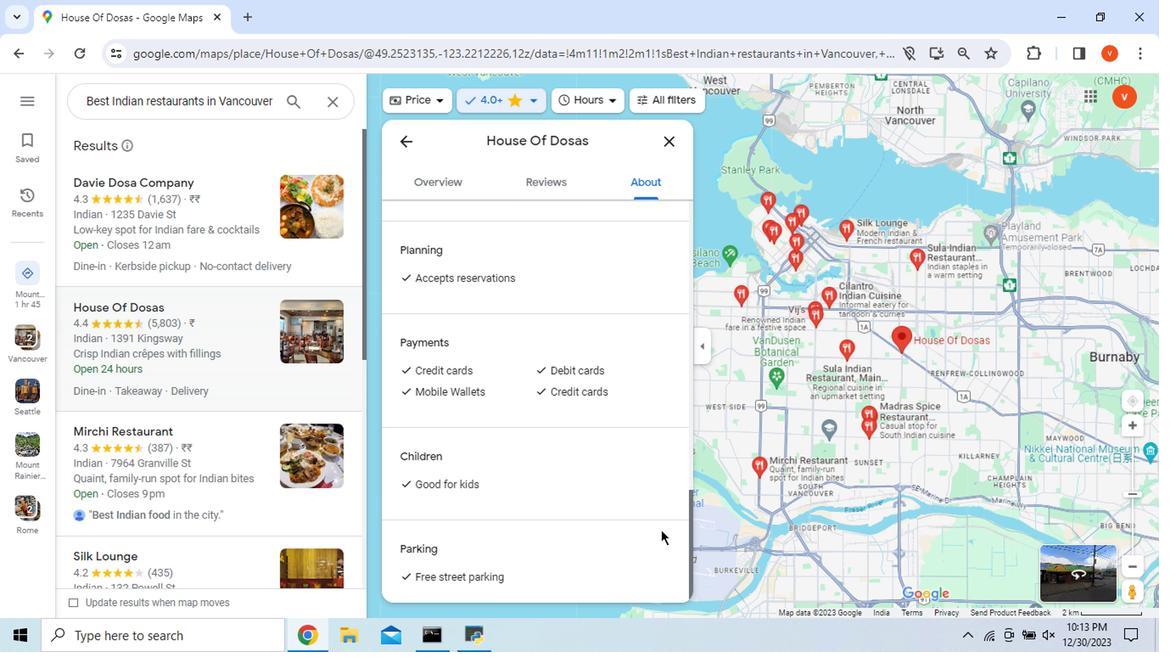 
Action: Mouse scrolled (549, 455) with delta (0, 0)
Screenshot: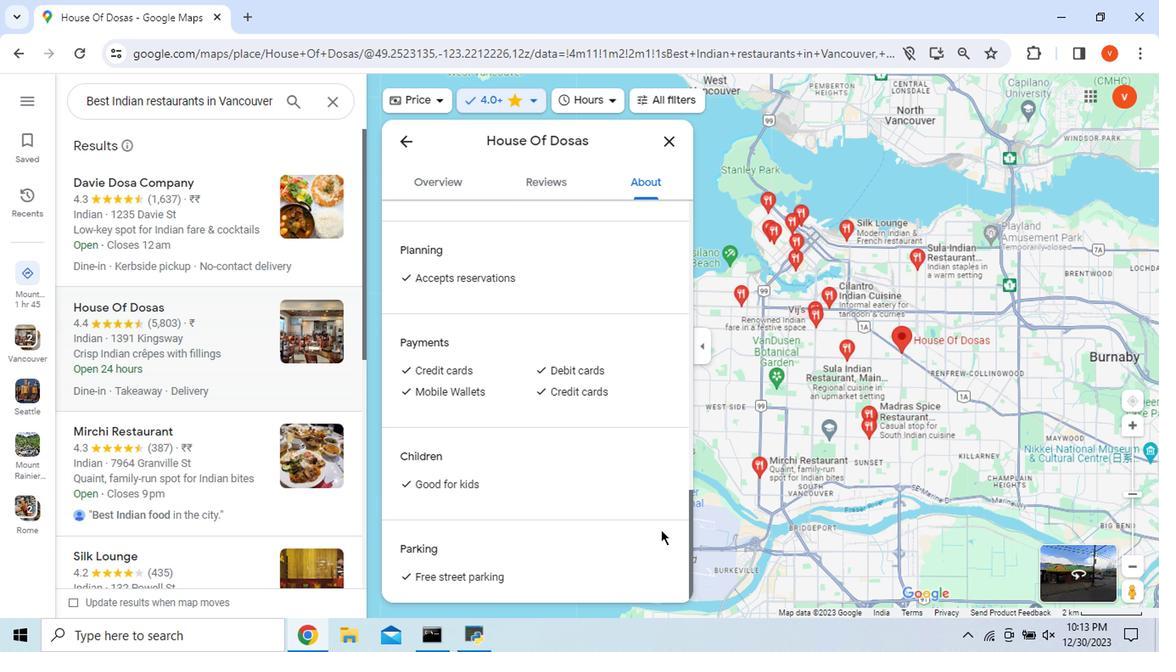 
Action: Mouse scrolled (549, 455) with delta (0, 0)
Screenshot: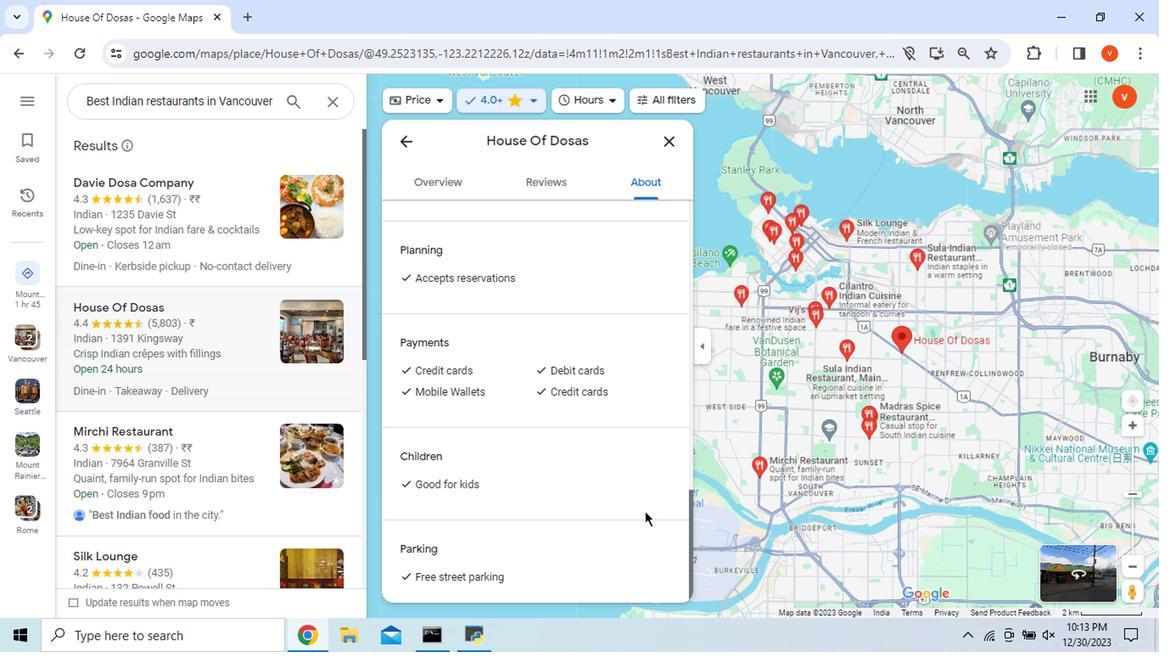 
Action: Mouse scrolled (549, 455) with delta (0, 0)
Screenshot: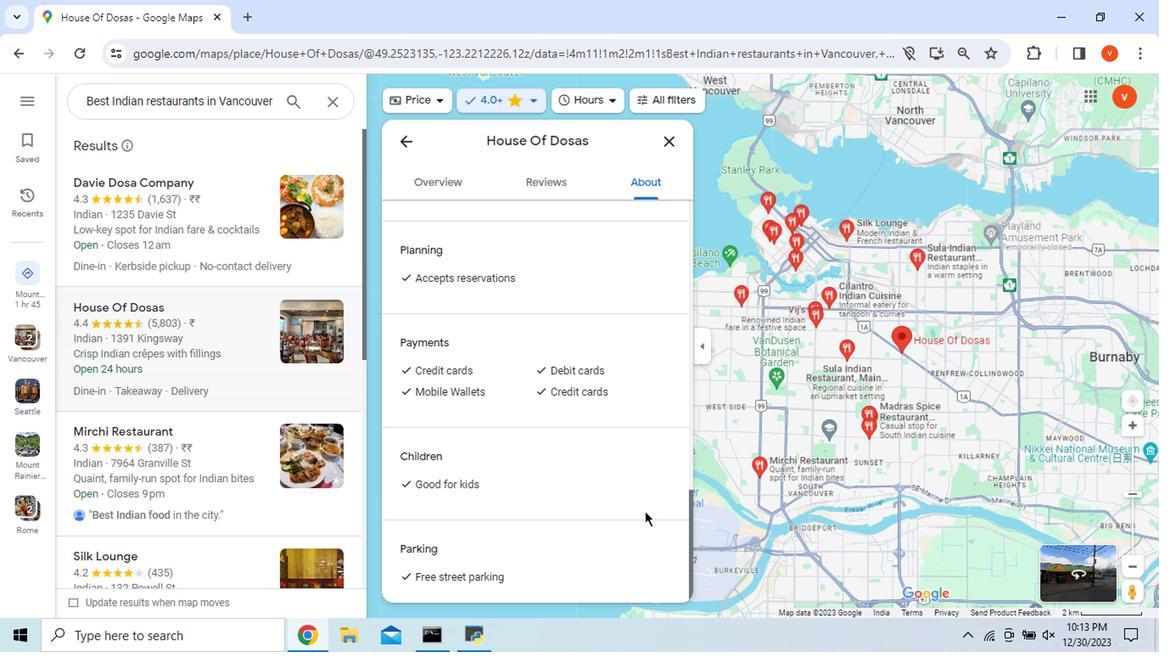 
Action: Mouse moved to (370, 181)
Screenshot: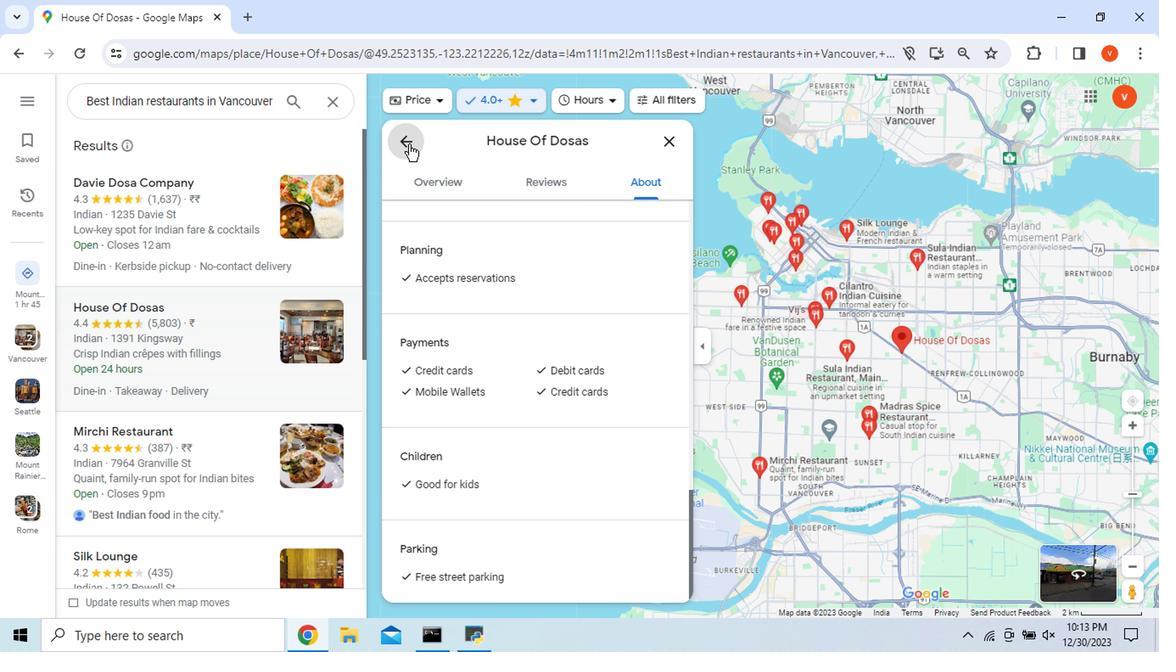 
Action: Mouse pressed left at (370, 181)
Screenshot: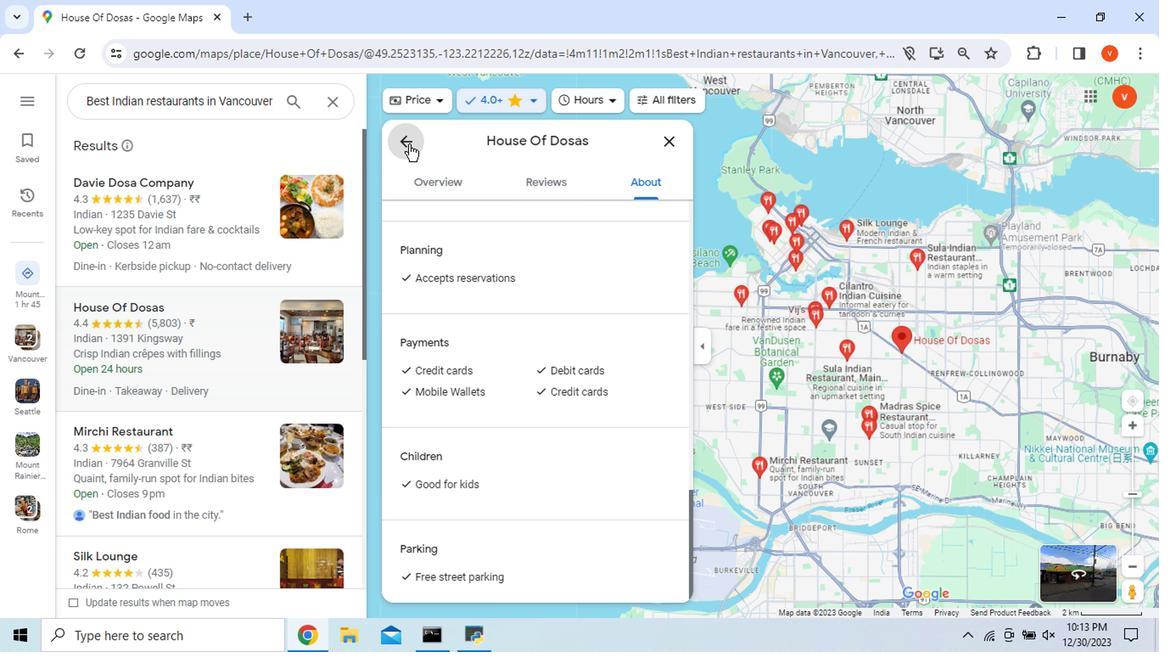 
Action: Mouse moved to (553, 419)
Screenshot: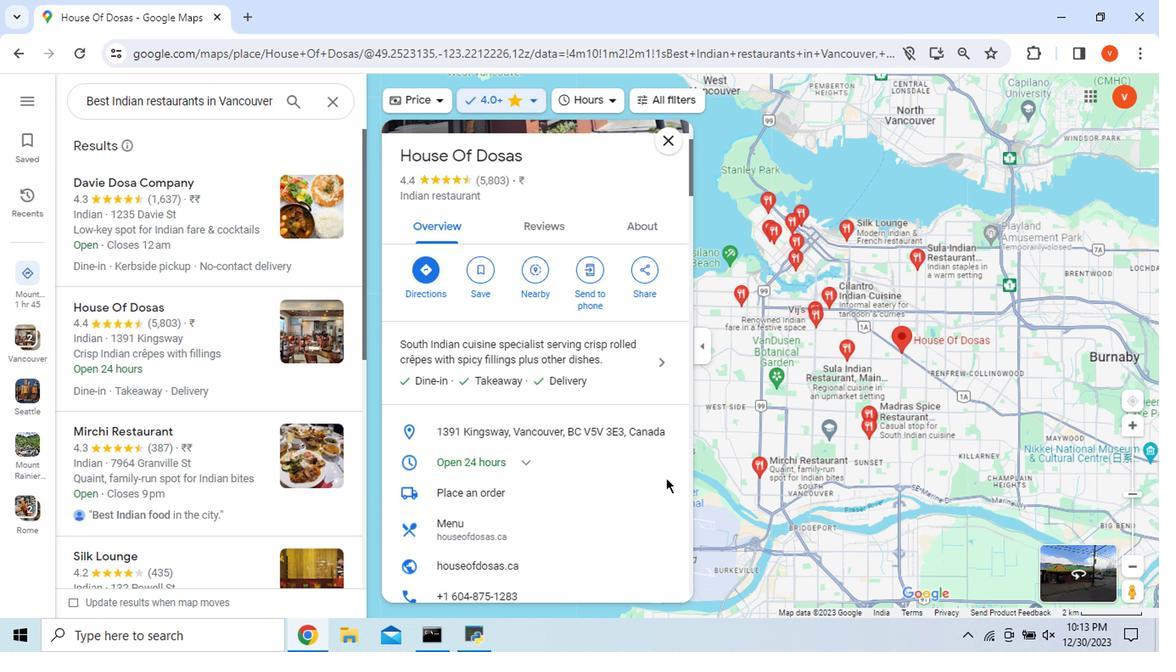 
Action: Mouse scrolled (553, 418) with delta (0, 0)
Screenshot: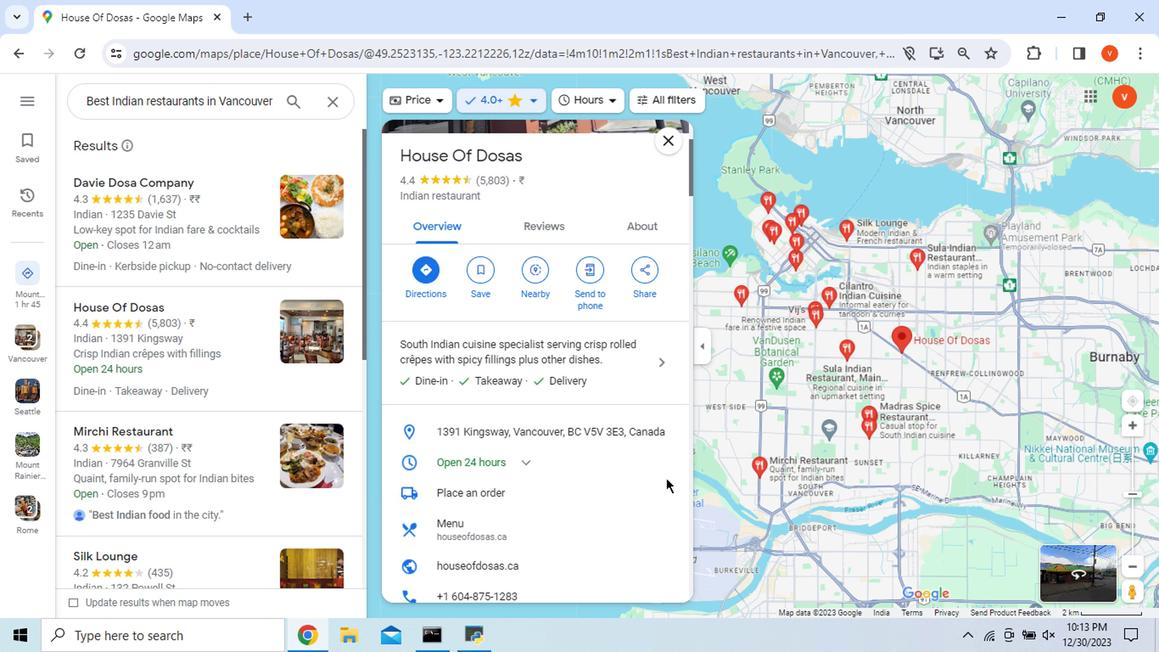 
Action: Mouse scrolled (553, 418) with delta (0, 0)
Screenshot: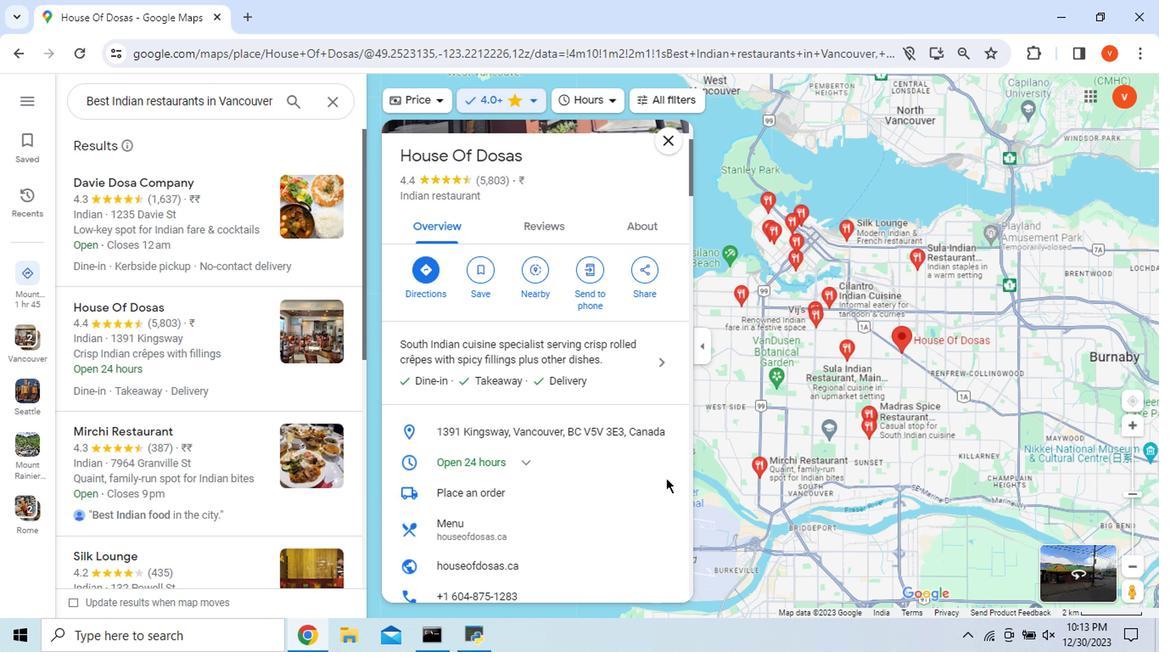 
Action: Mouse moved to (553, 419)
Screenshot: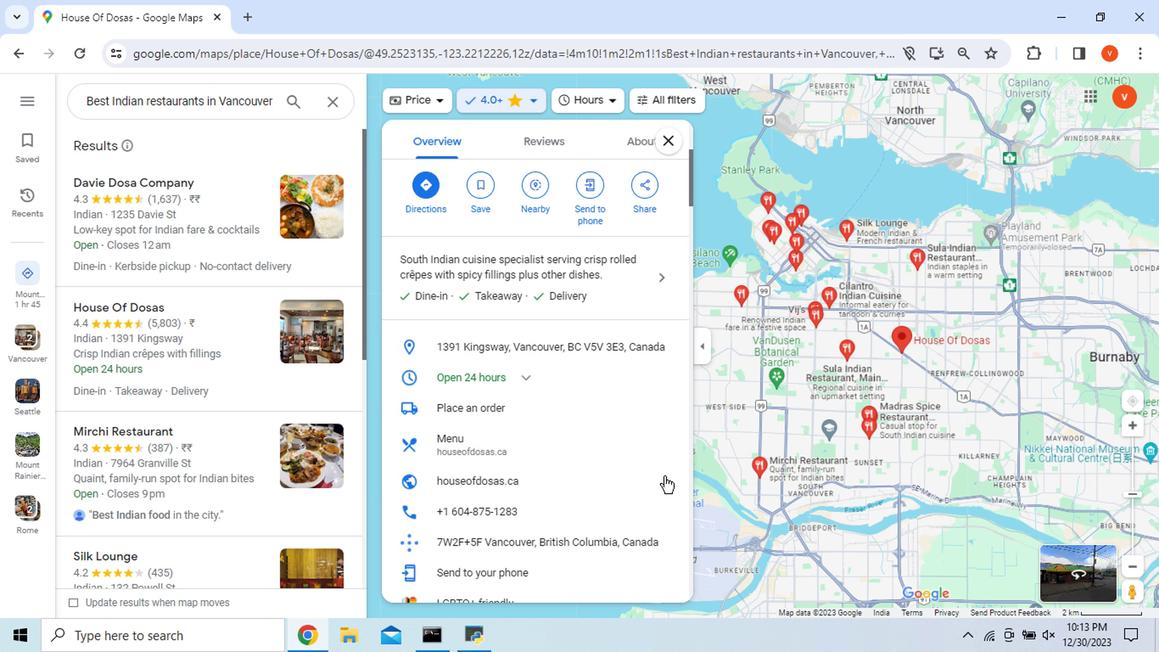 
Action: Mouse scrolled (553, 418) with delta (0, 0)
Screenshot: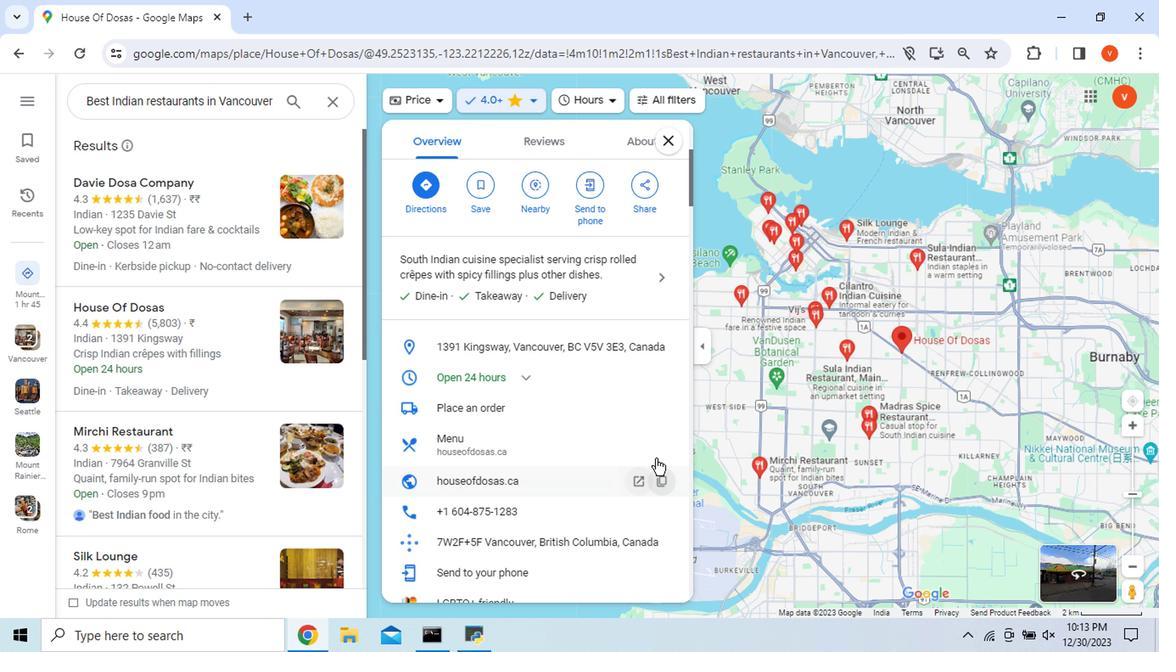 
Action: Mouse moved to (451, 349)
Screenshot: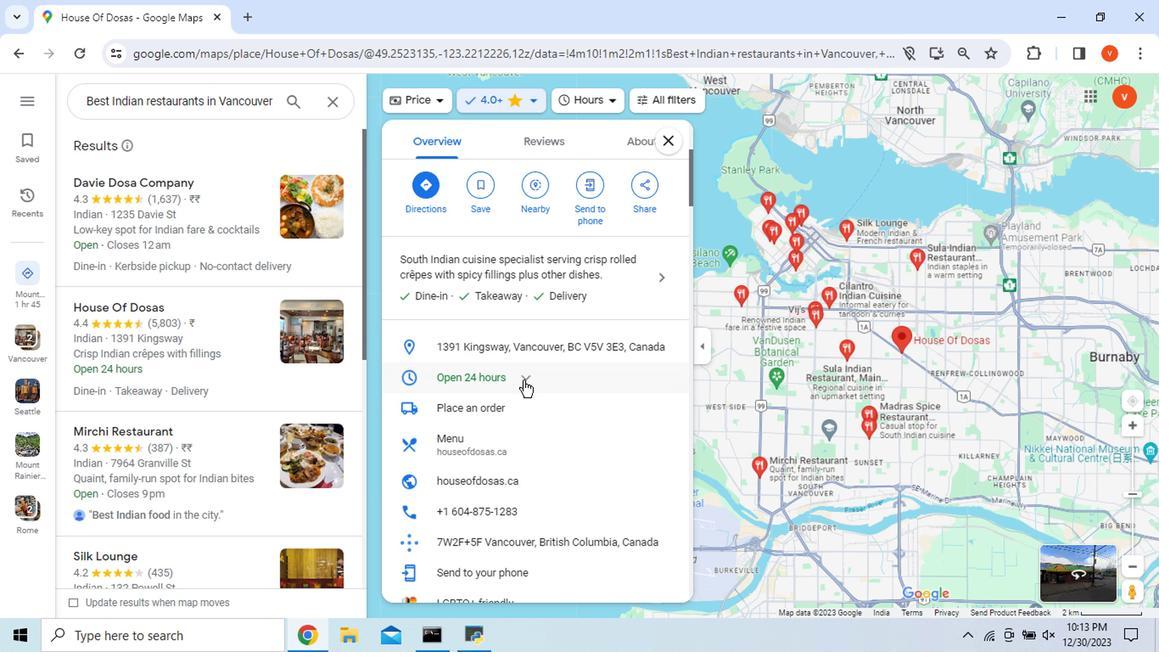 
Action: Mouse pressed left at (451, 349)
Screenshot: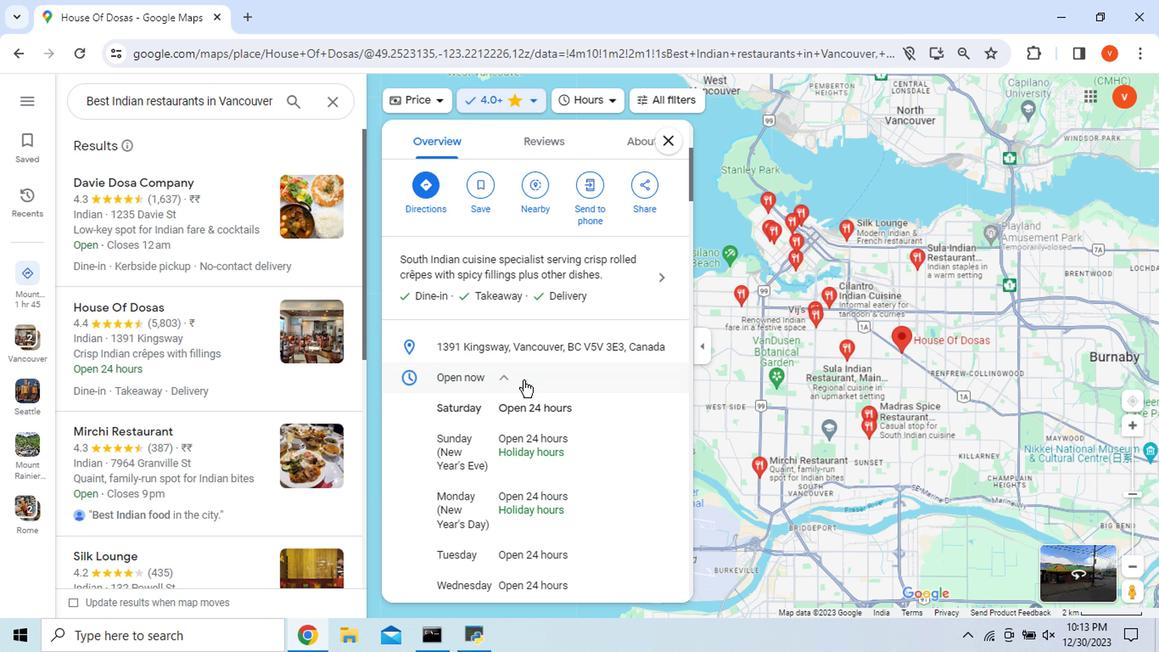 
Action: Mouse scrolled (451, 349) with delta (0, 0)
Screenshot: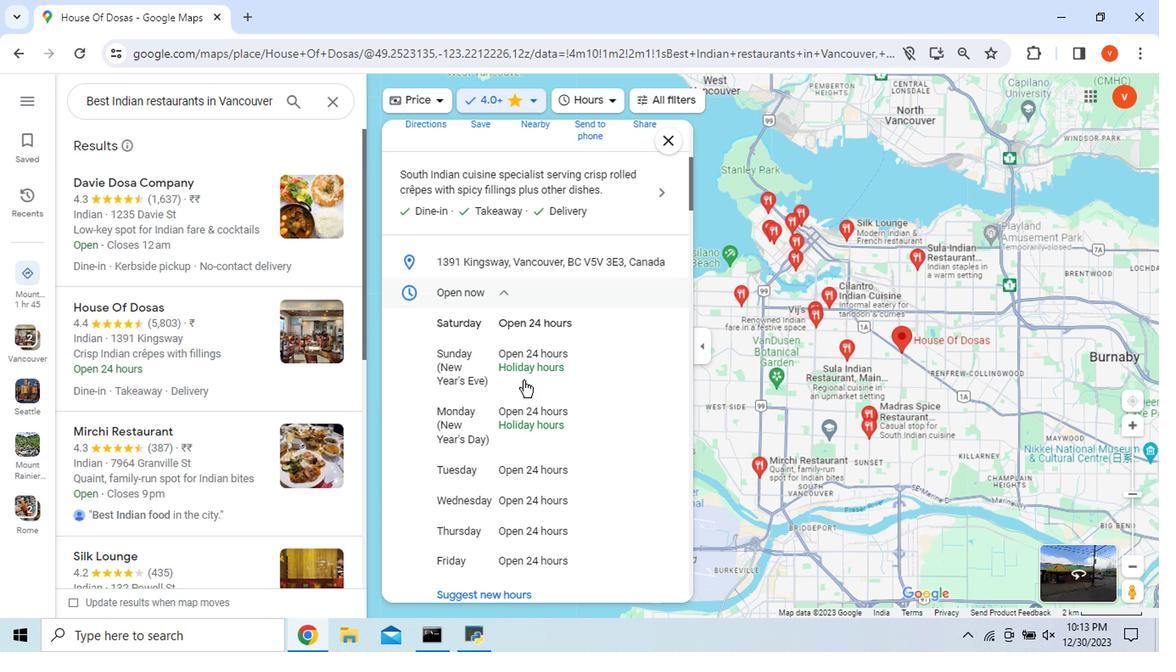 
Action: Mouse scrolled (451, 349) with delta (0, 0)
Screenshot: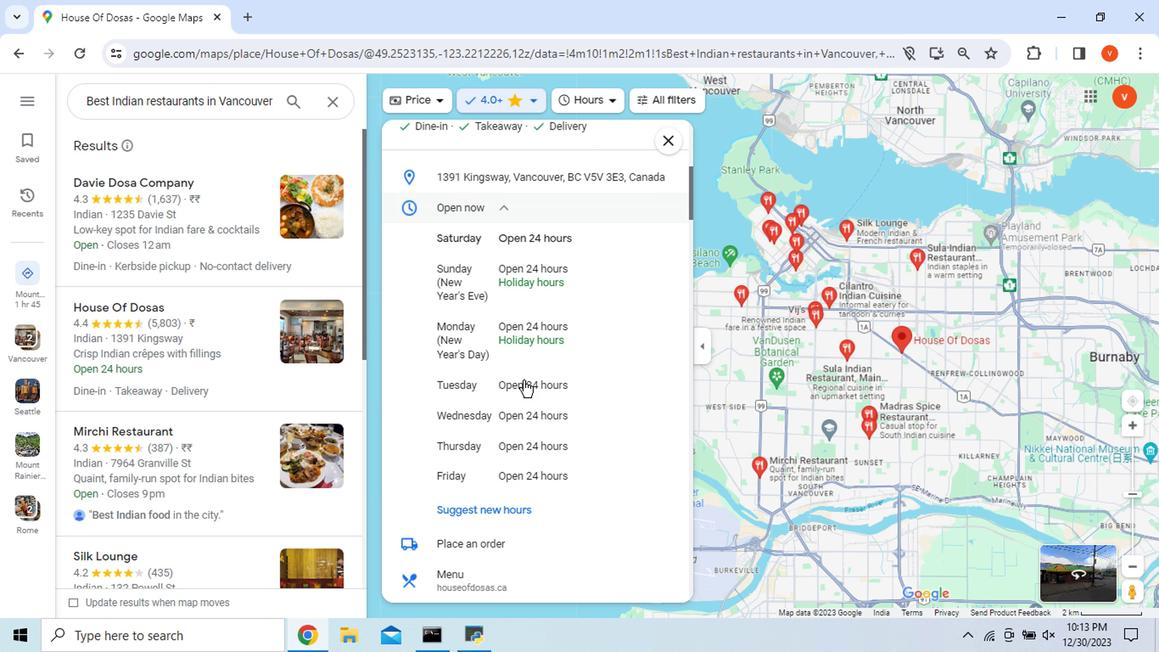 
Action: Mouse scrolled (451, 349) with delta (0, 0)
Screenshot: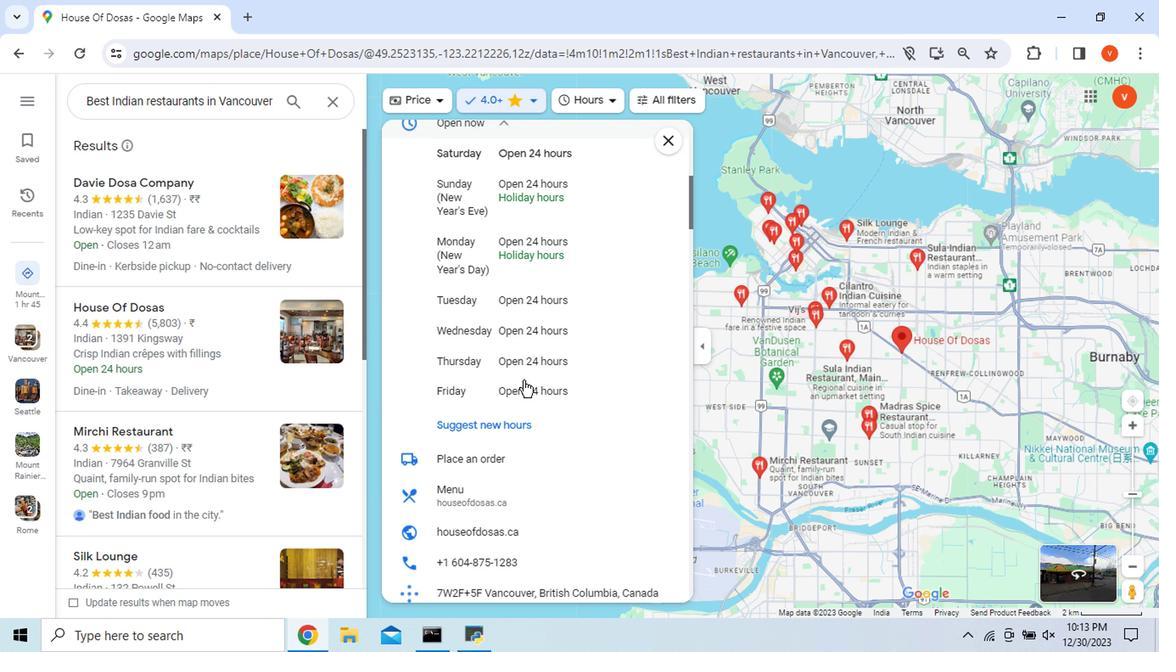 
Action: Mouse scrolled (451, 350) with delta (0, 0)
Screenshot: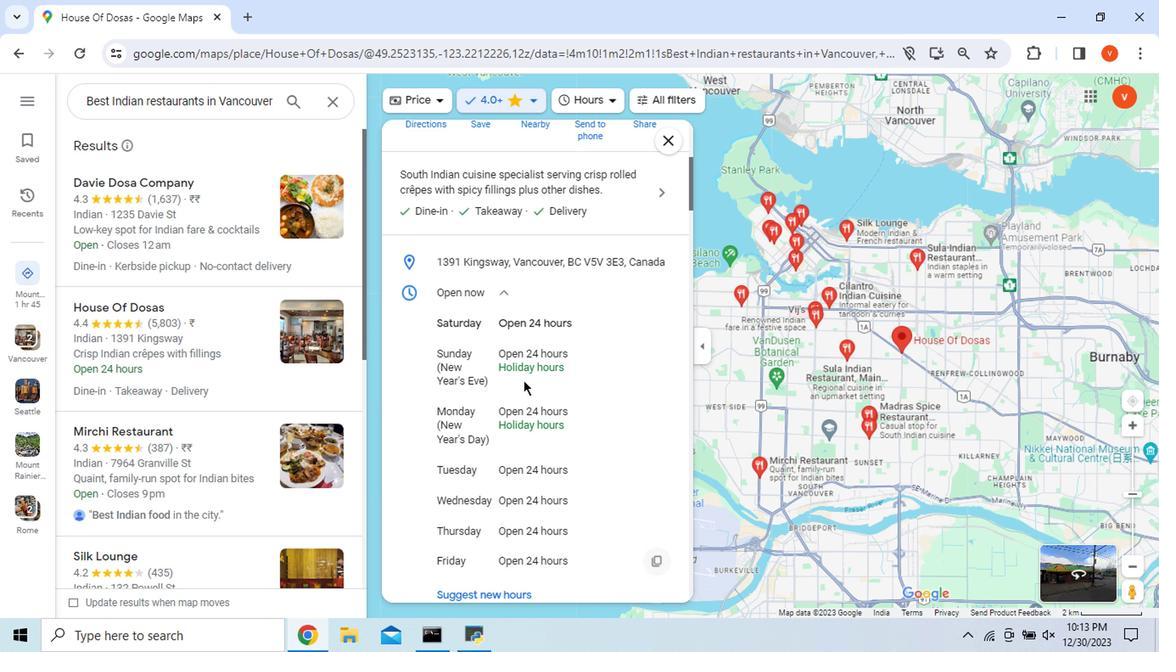 
Action: Mouse scrolled (451, 350) with delta (0, 0)
Screenshot: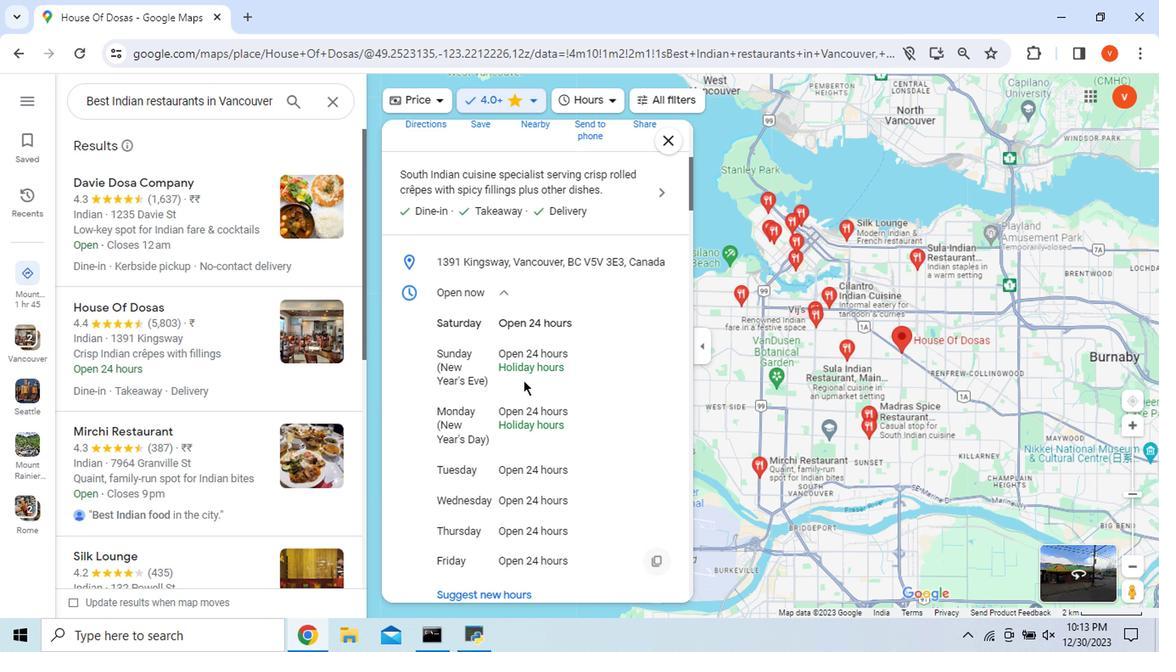 
Action: Mouse scrolled (451, 350) with delta (0, 0)
Screenshot: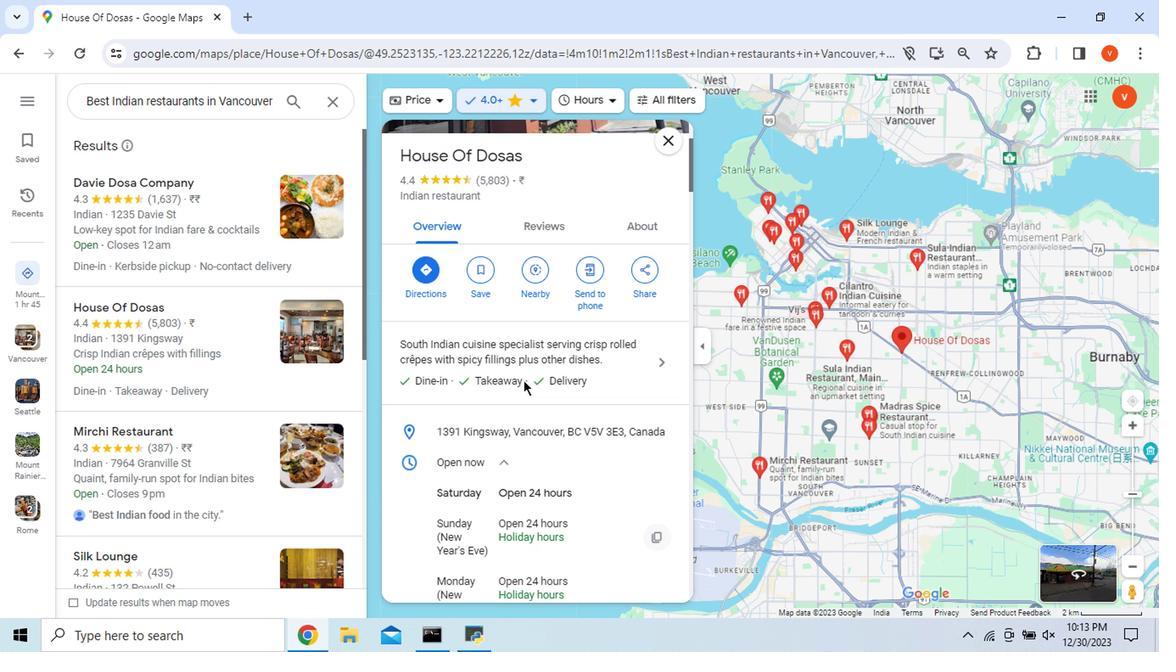 
Action: Mouse scrolled (451, 350) with delta (0, 0)
Screenshot: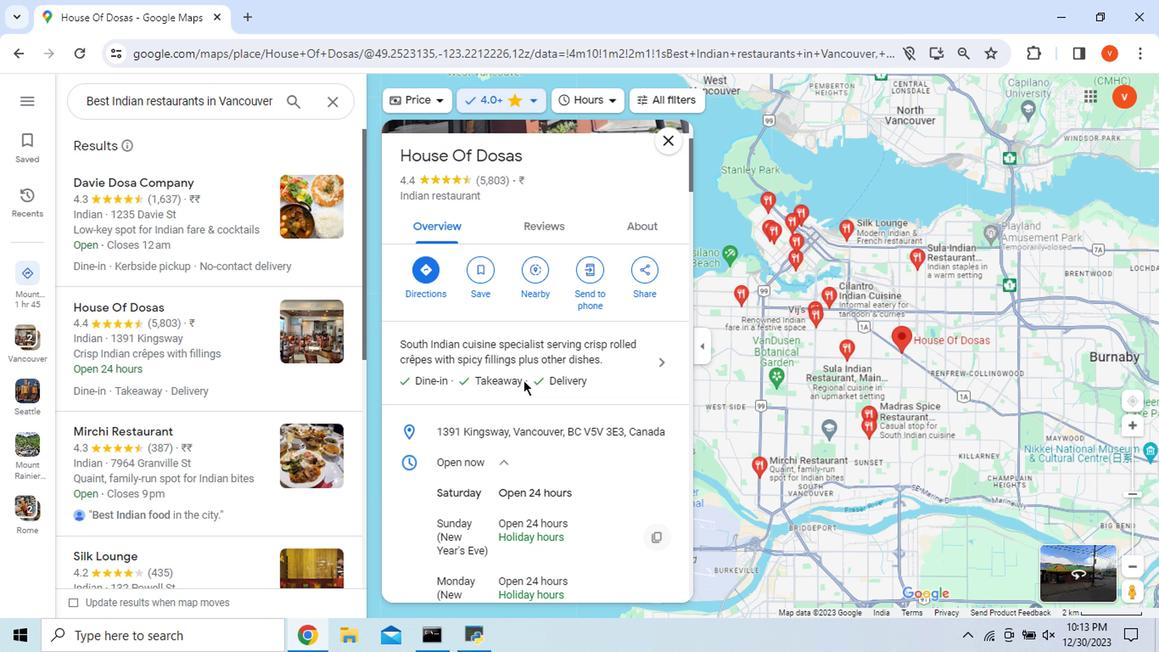 
Action: Mouse moved to (468, 241)
Screenshot: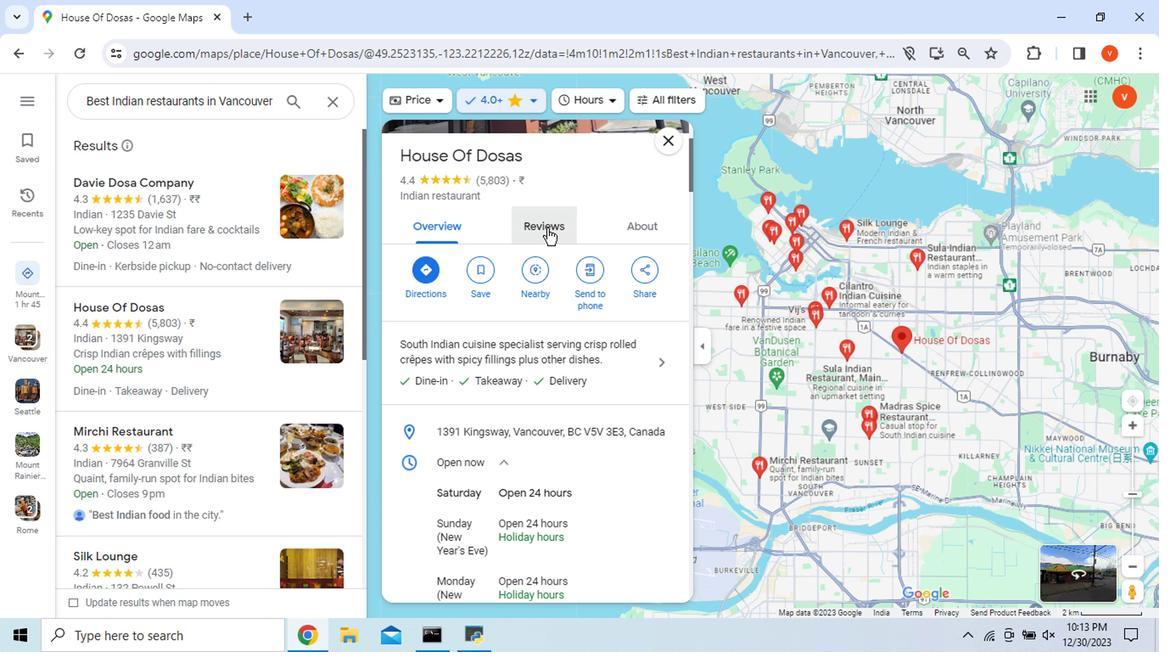 
Action: Mouse pressed left at (468, 241)
Screenshot: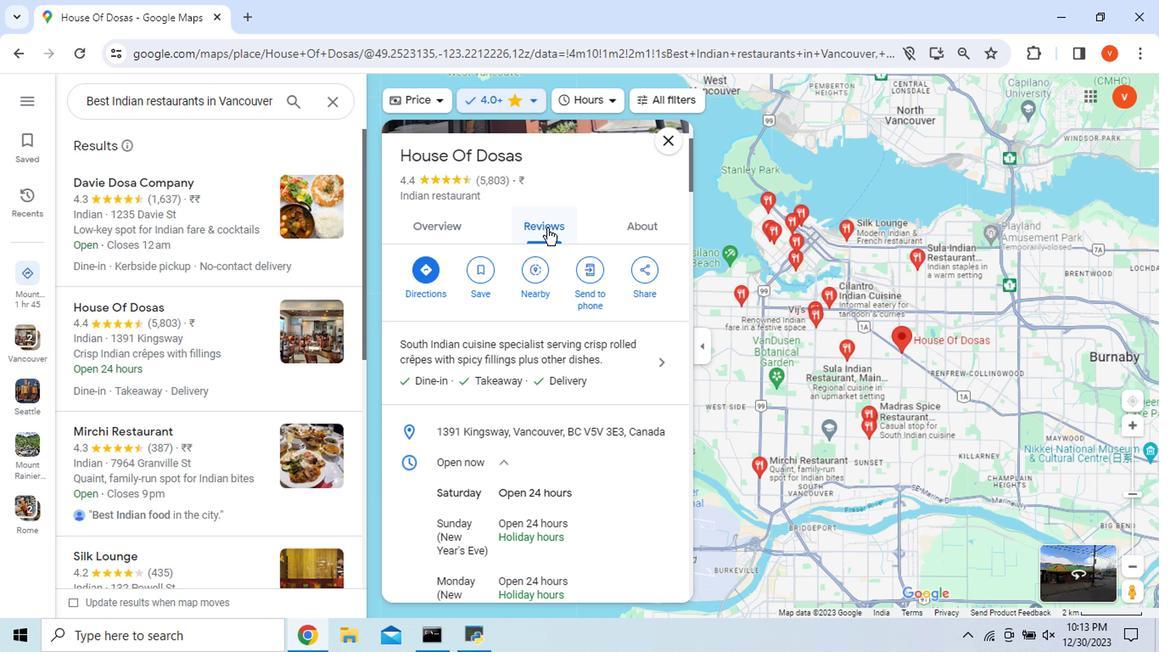 
Action: Mouse moved to (546, 386)
Screenshot: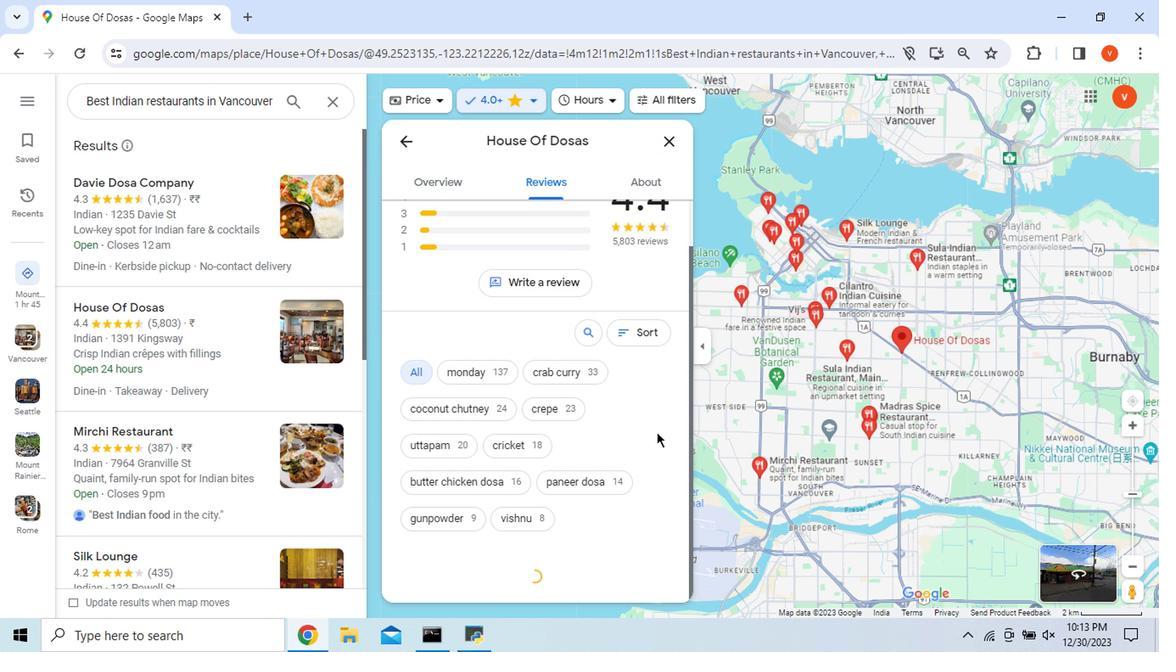 
Action: Mouse scrolled (546, 385) with delta (0, 0)
Screenshot: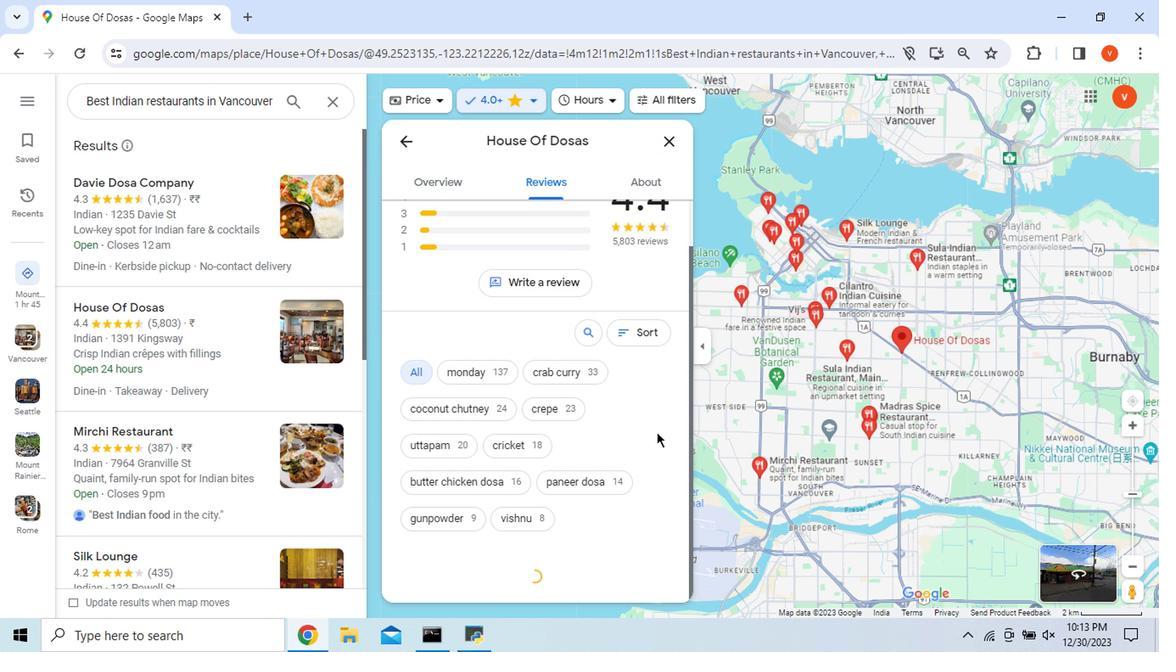 
Action: Mouse moved to (546, 386)
Screenshot: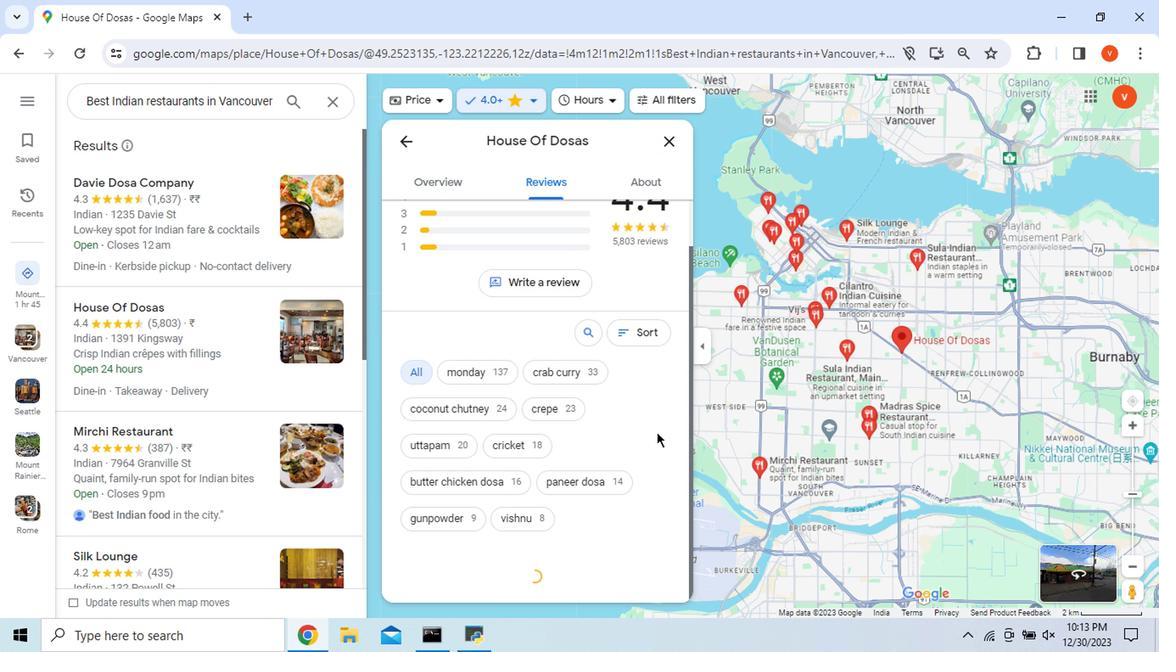 
Action: Mouse scrolled (546, 385) with delta (0, 0)
Screenshot: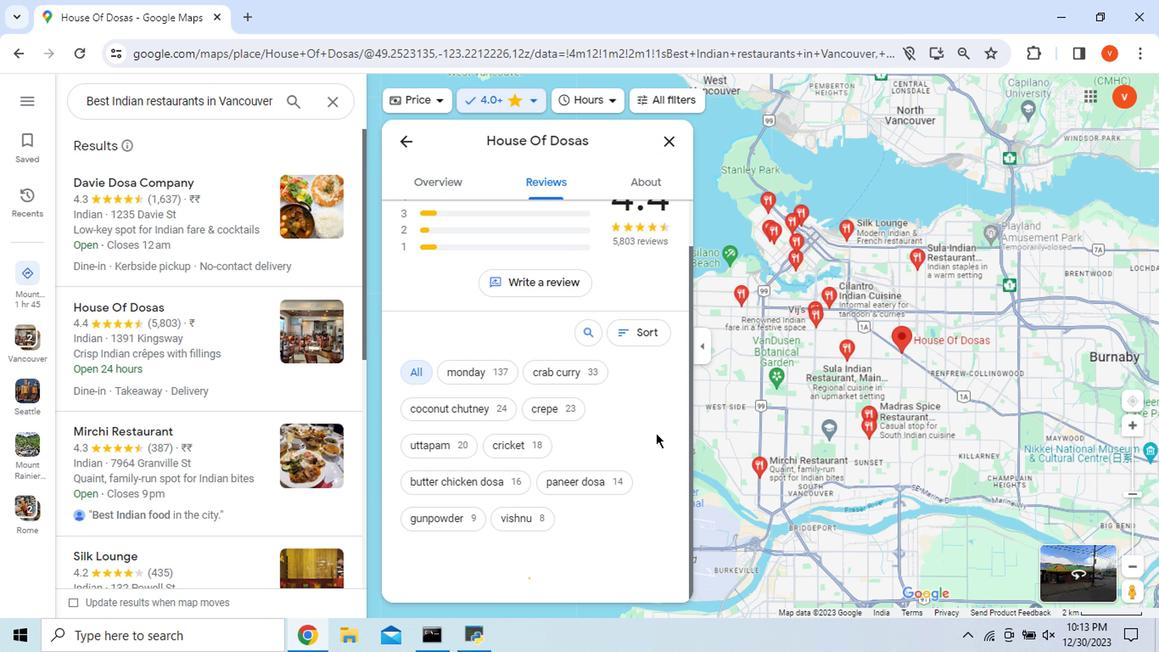 
Action: Mouse moved to (546, 387)
Screenshot: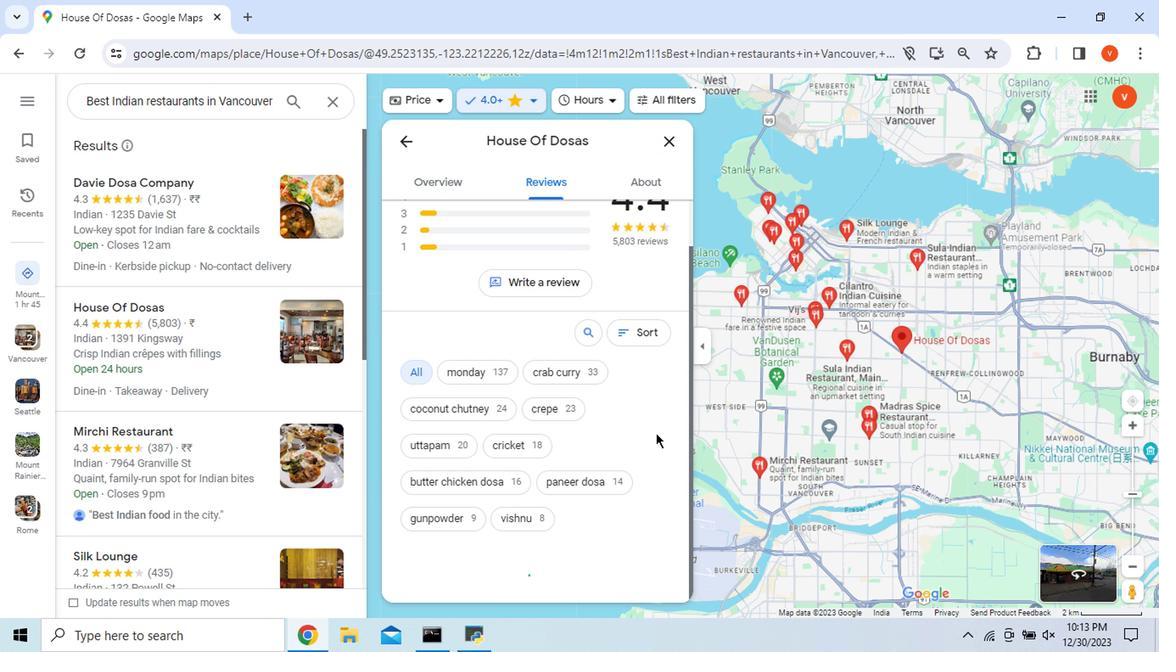 
Action: Mouse scrolled (546, 386) with delta (0, 0)
Screenshot: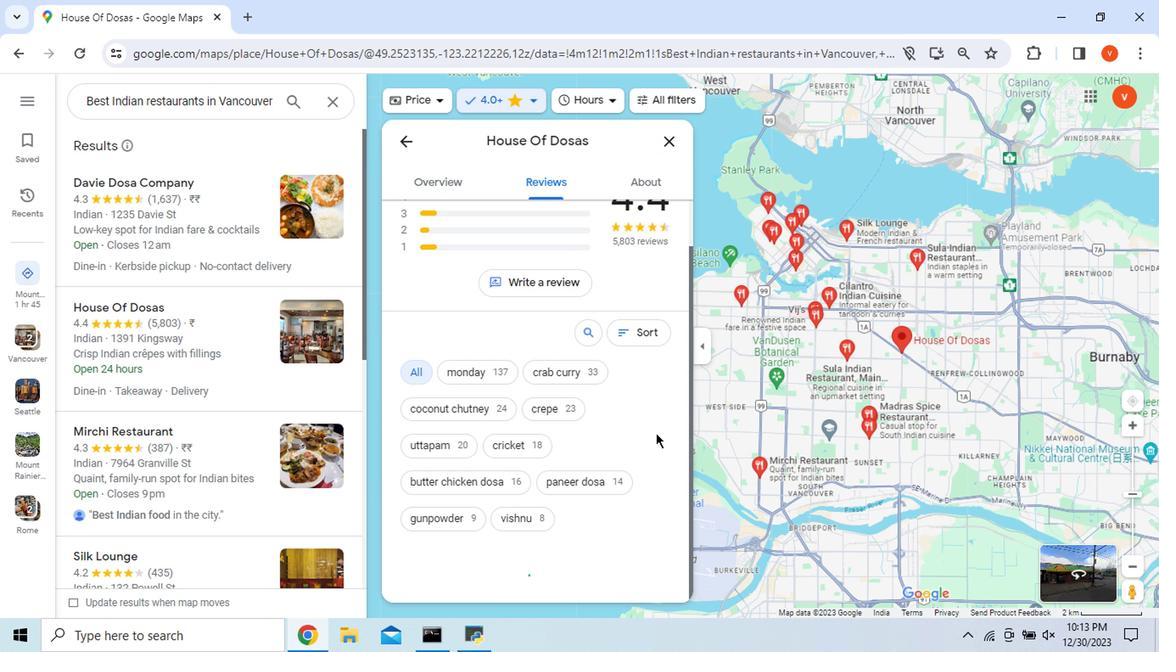 
Action: Mouse moved to (538, 390)
Screenshot: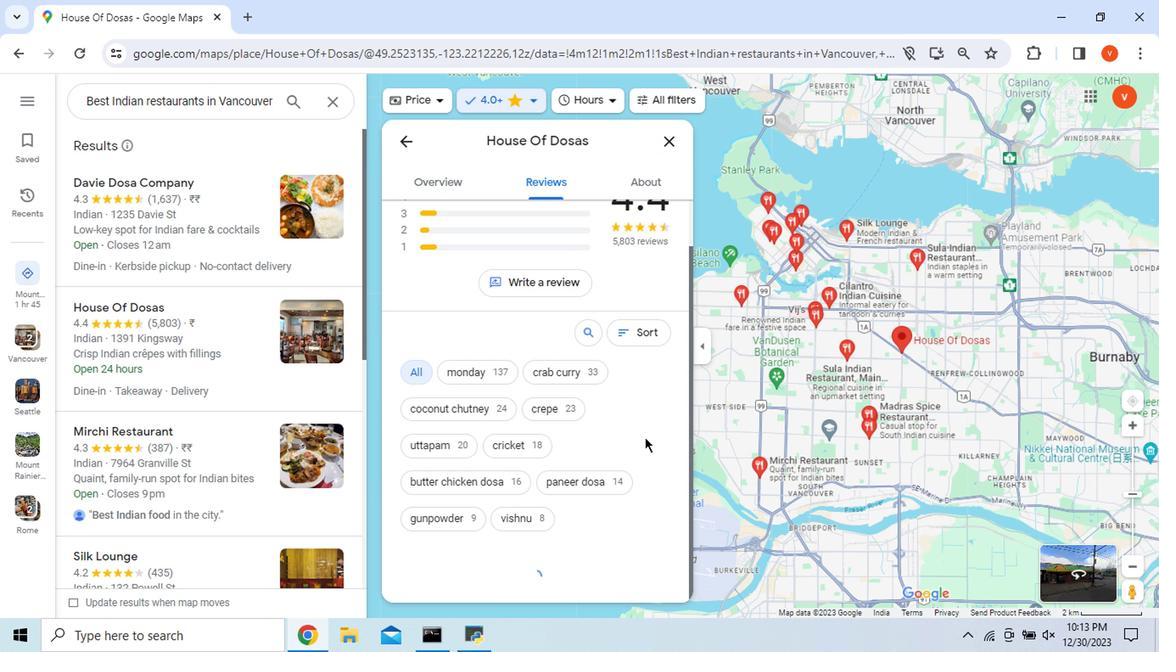 
Action: Mouse scrolled (538, 389) with delta (0, 0)
Screenshot: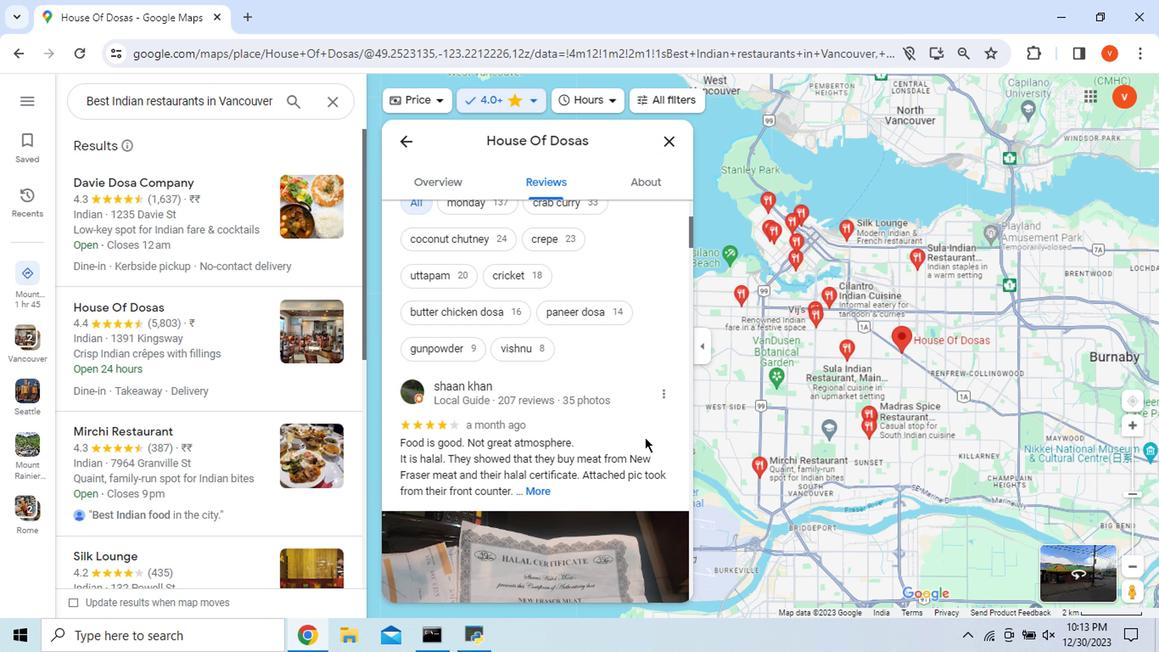 
Action: Mouse scrolled (538, 389) with delta (0, 0)
Screenshot: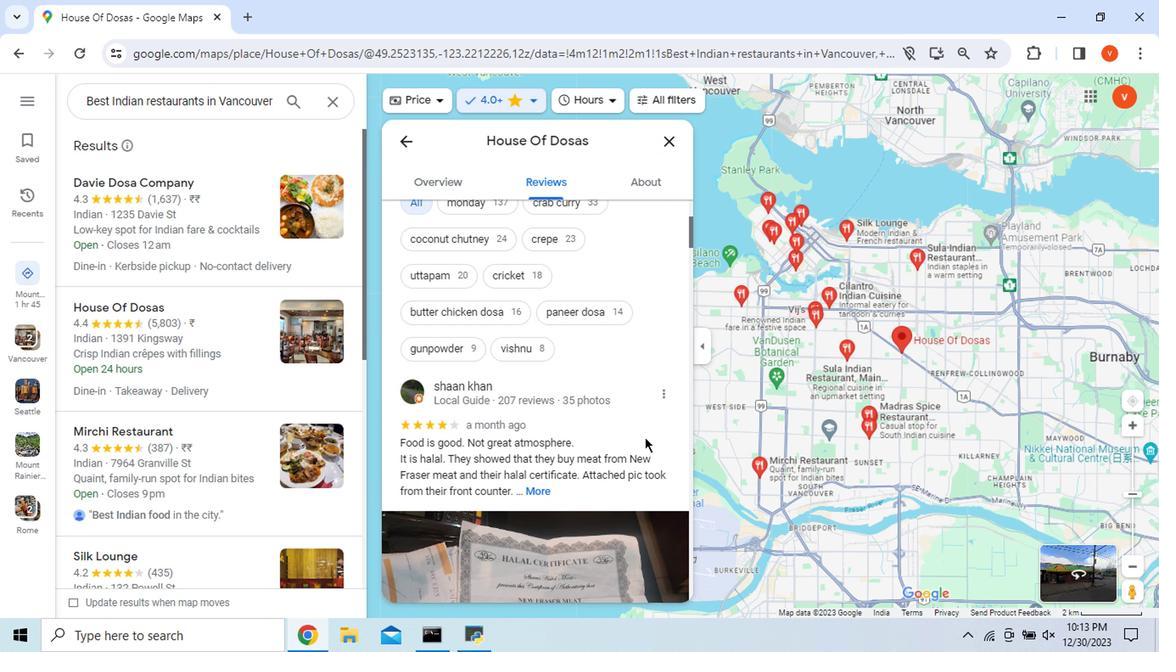 
Action: Mouse scrolled (538, 389) with delta (0, 0)
Screenshot: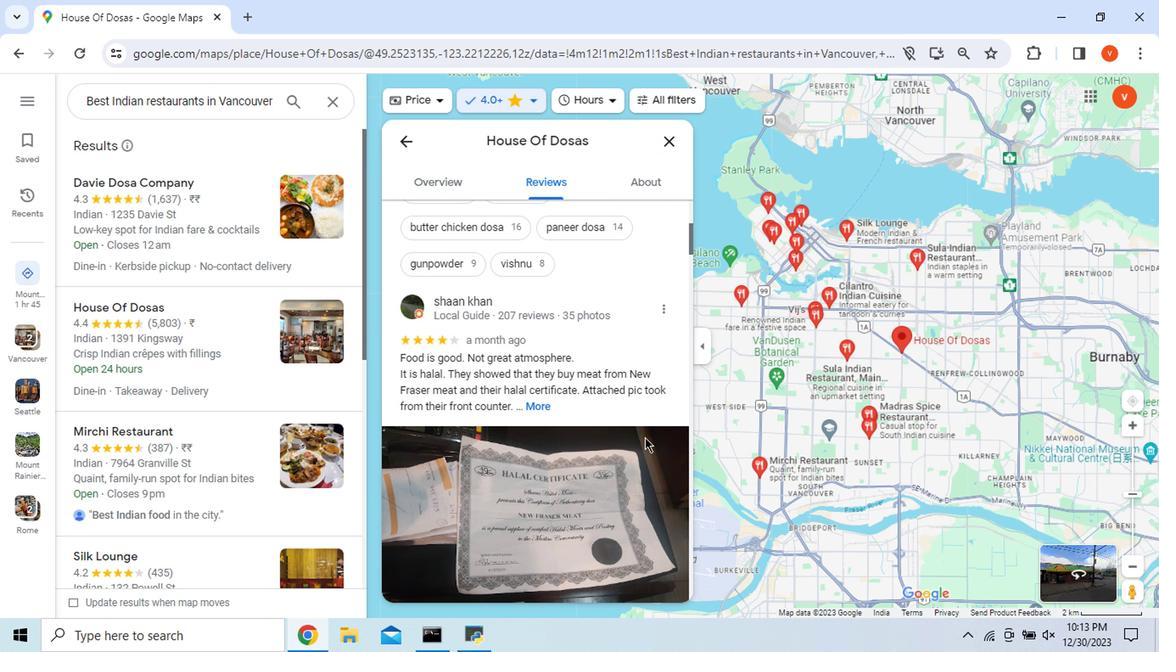 
Action: Mouse scrolled (538, 389) with delta (0, 0)
Screenshot: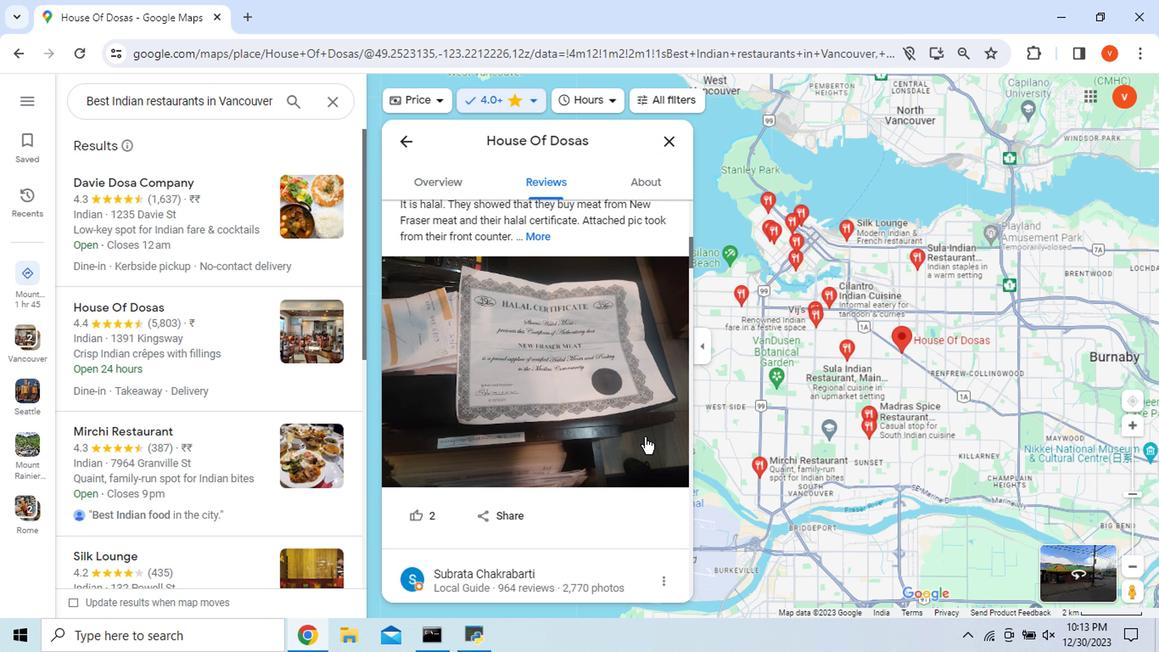 
Action: Mouse scrolled (538, 389) with delta (0, 0)
Screenshot: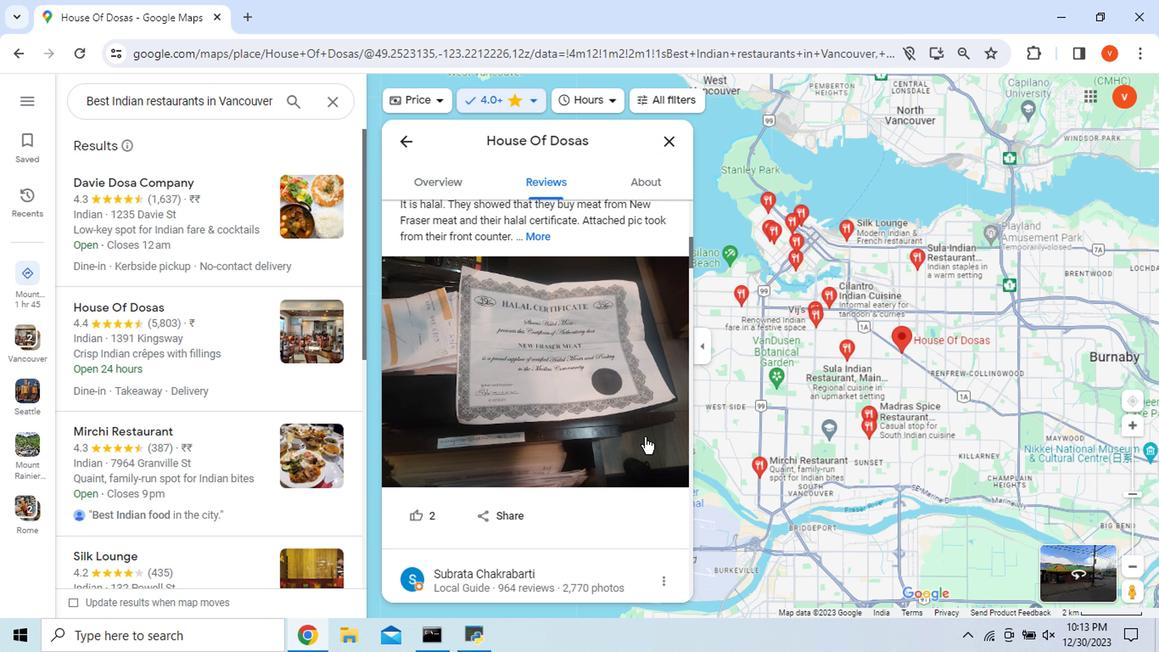 
Action: Mouse scrolled (538, 389) with delta (0, 0)
Screenshot: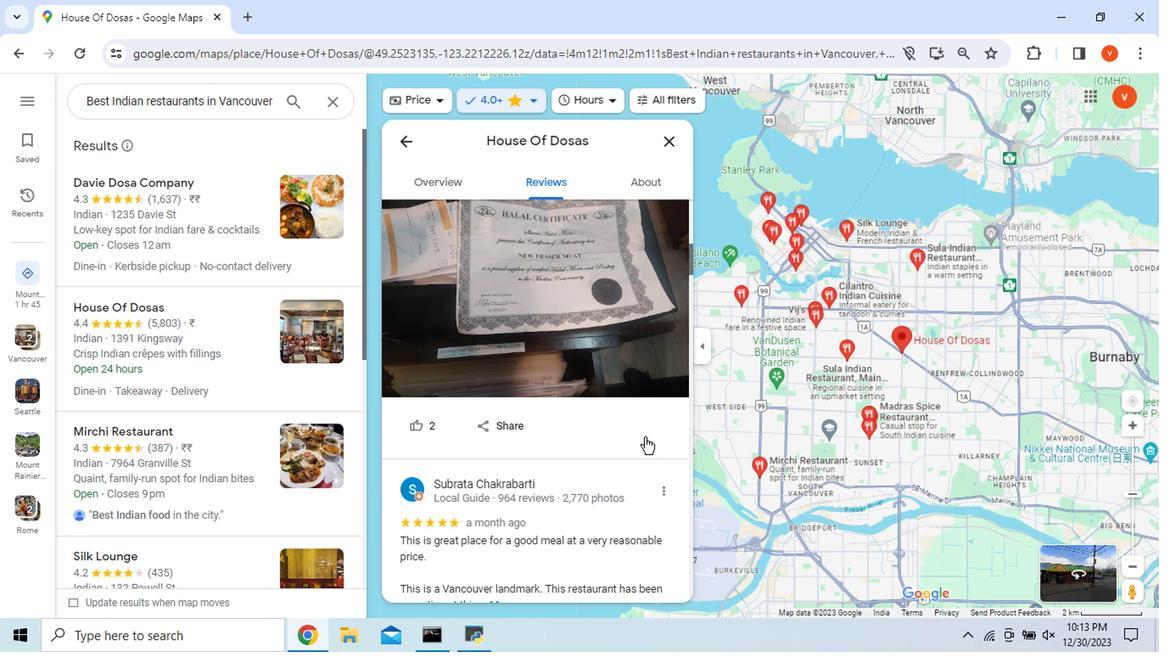 
Action: Mouse scrolled (538, 389) with delta (0, 0)
Screenshot: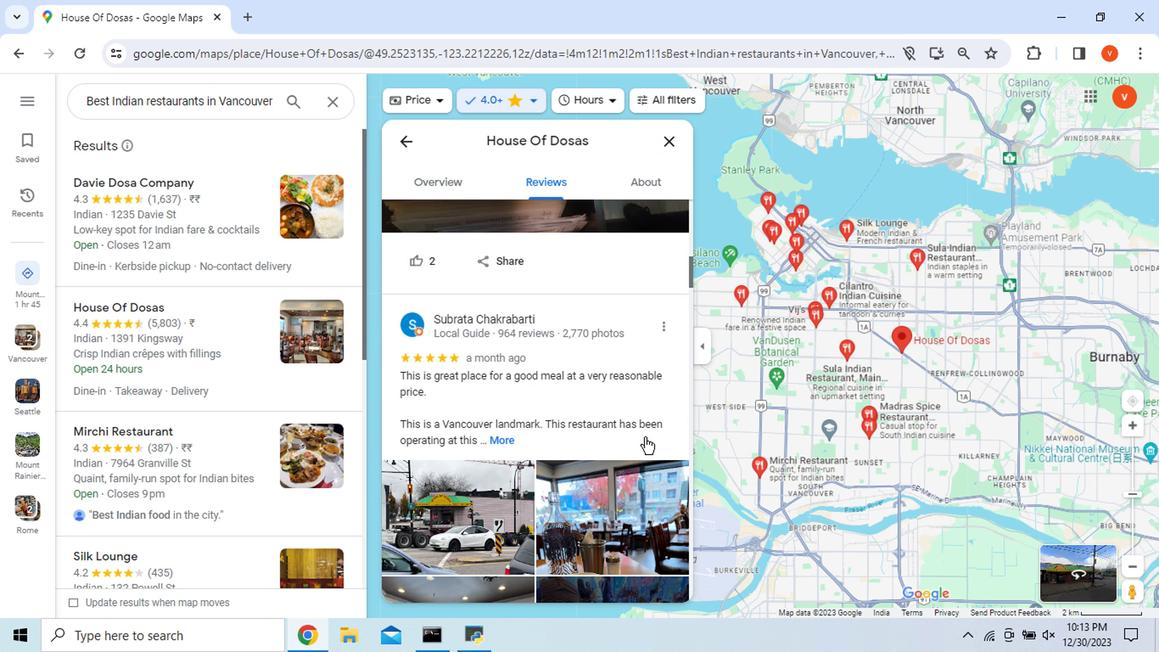 
Action: Mouse scrolled (538, 389) with delta (0, 0)
Screenshot: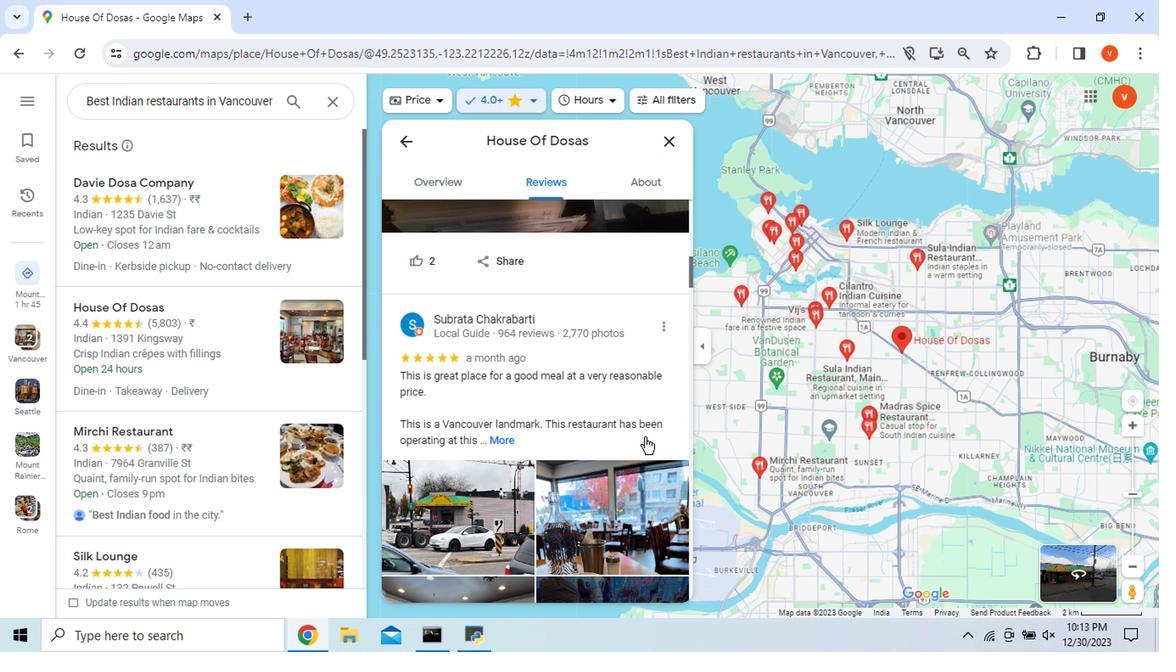 
Action: Mouse scrolled (538, 389) with delta (0, 0)
Screenshot: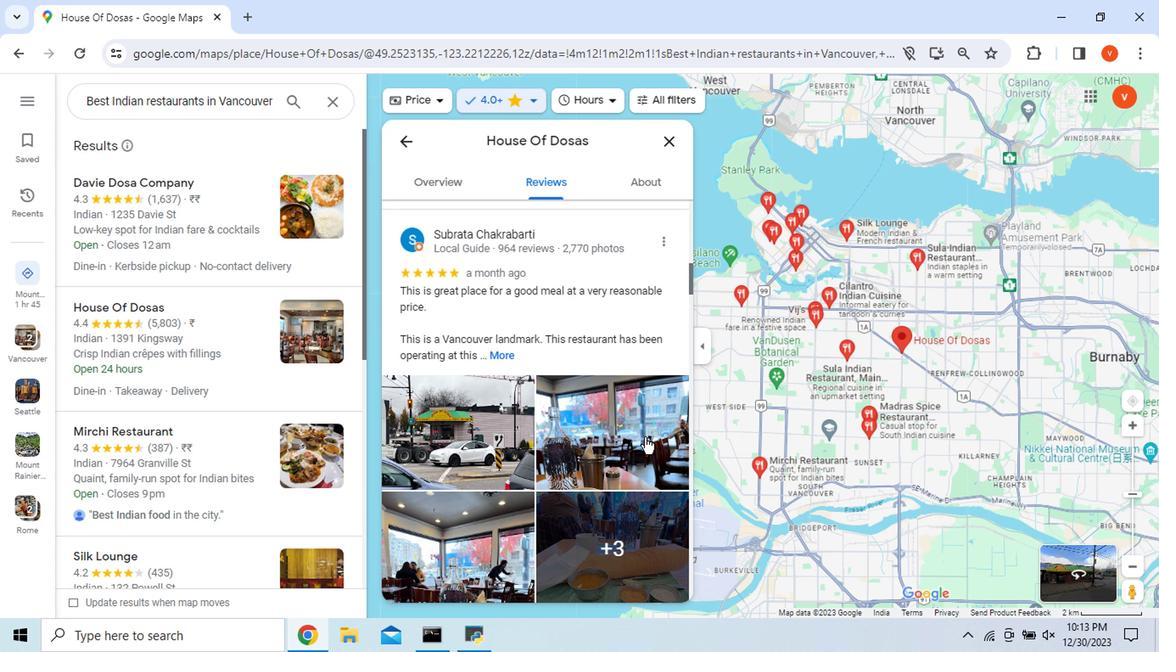 
Action: Mouse scrolled (538, 389) with delta (0, 0)
Screenshot: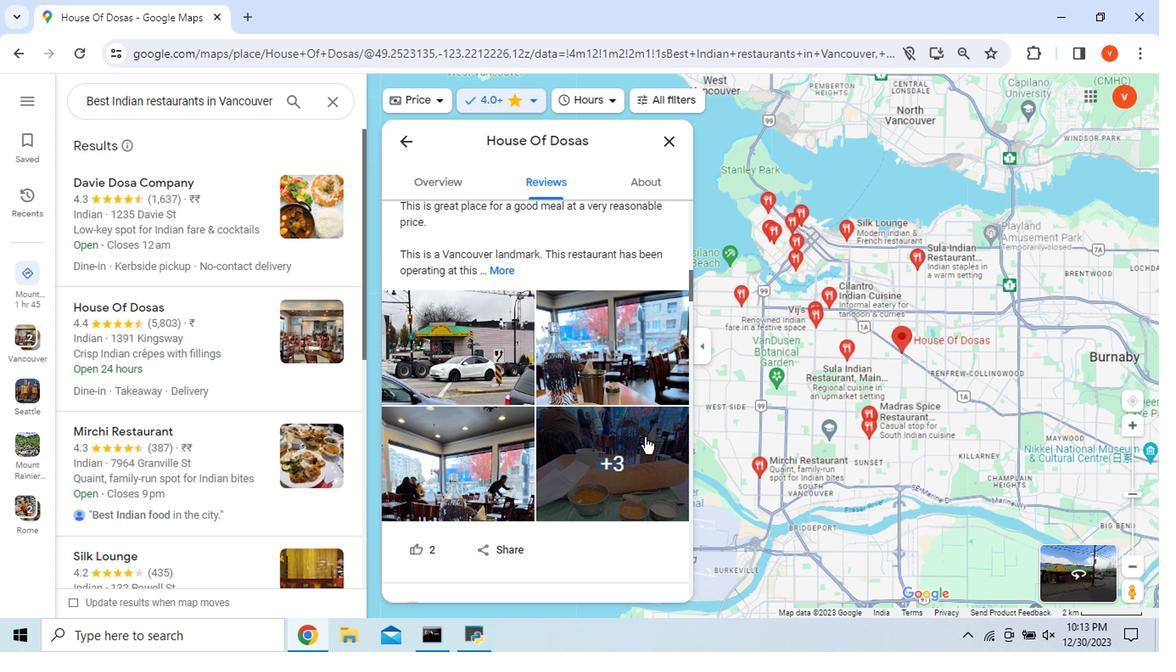 
Action: Mouse scrolled (538, 389) with delta (0, 0)
Screenshot: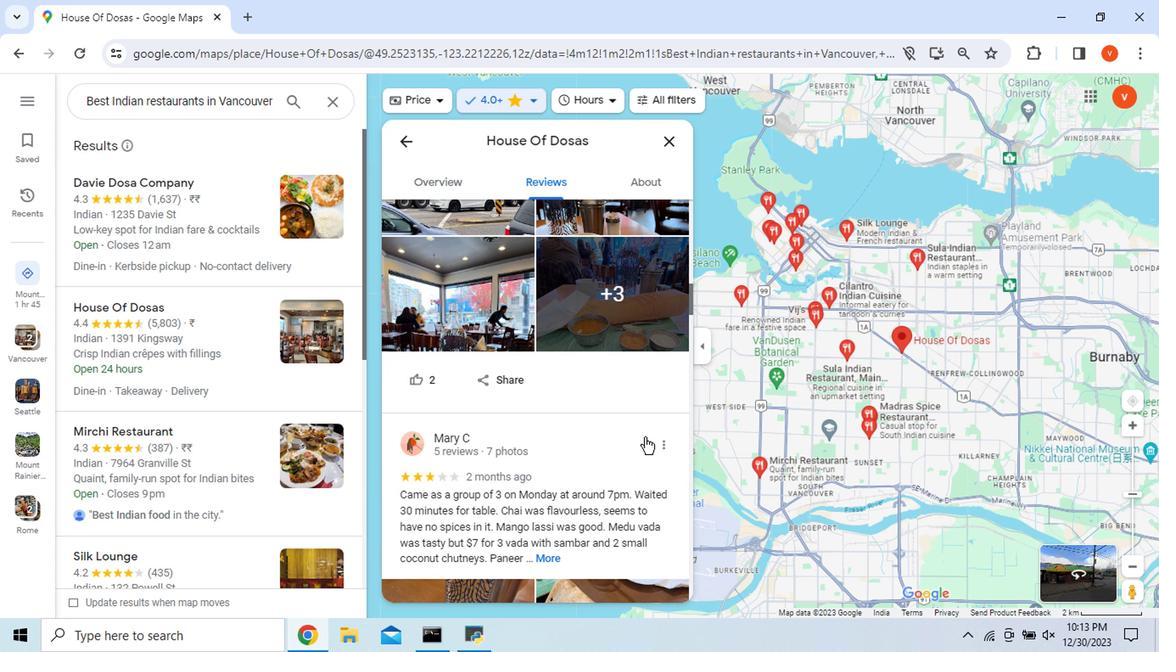 
Action: Mouse scrolled (538, 389) with delta (0, 0)
Screenshot: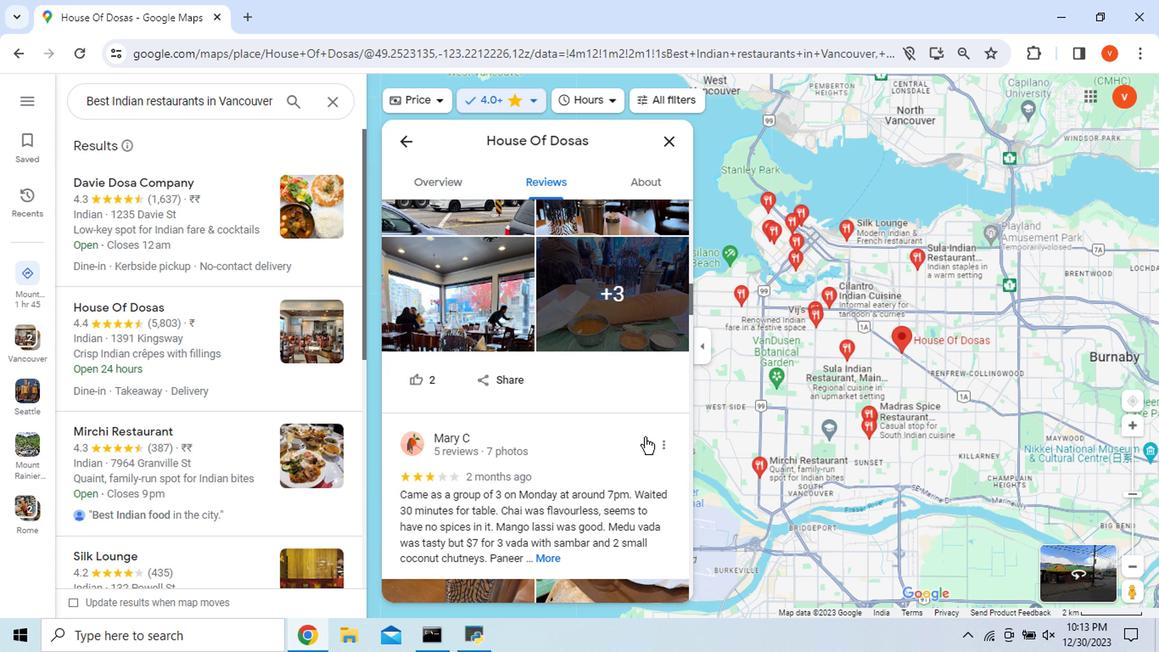 
Action: Mouse scrolled (538, 389) with delta (0, 0)
Screenshot: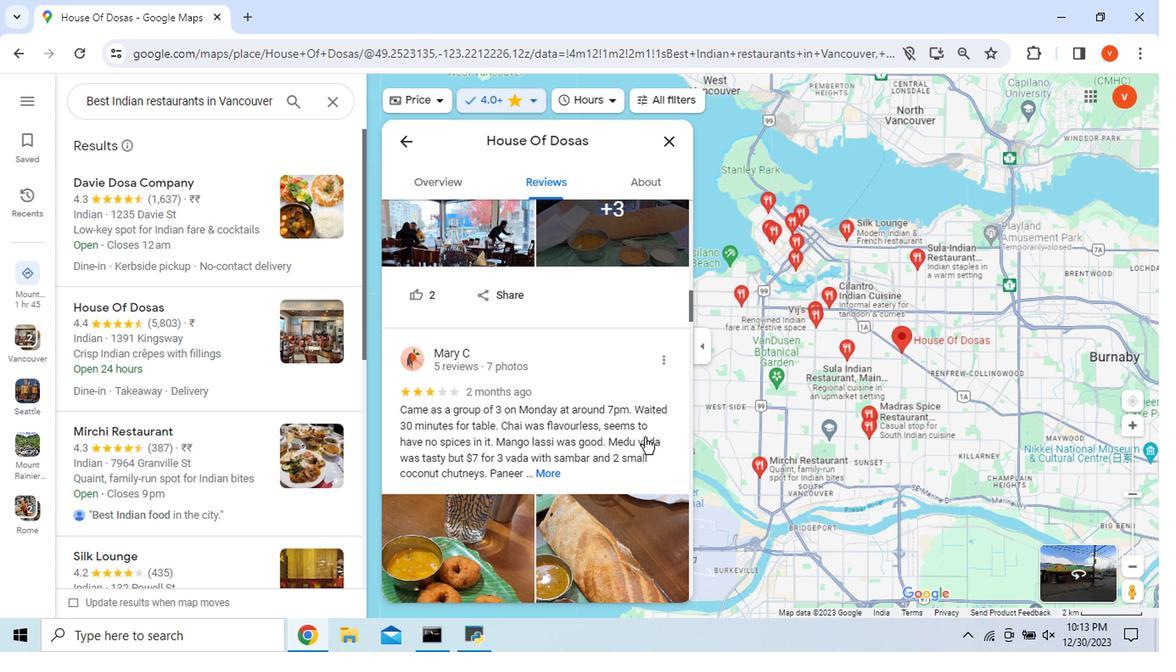 
Action: Mouse scrolled (538, 389) with delta (0, 0)
Screenshot: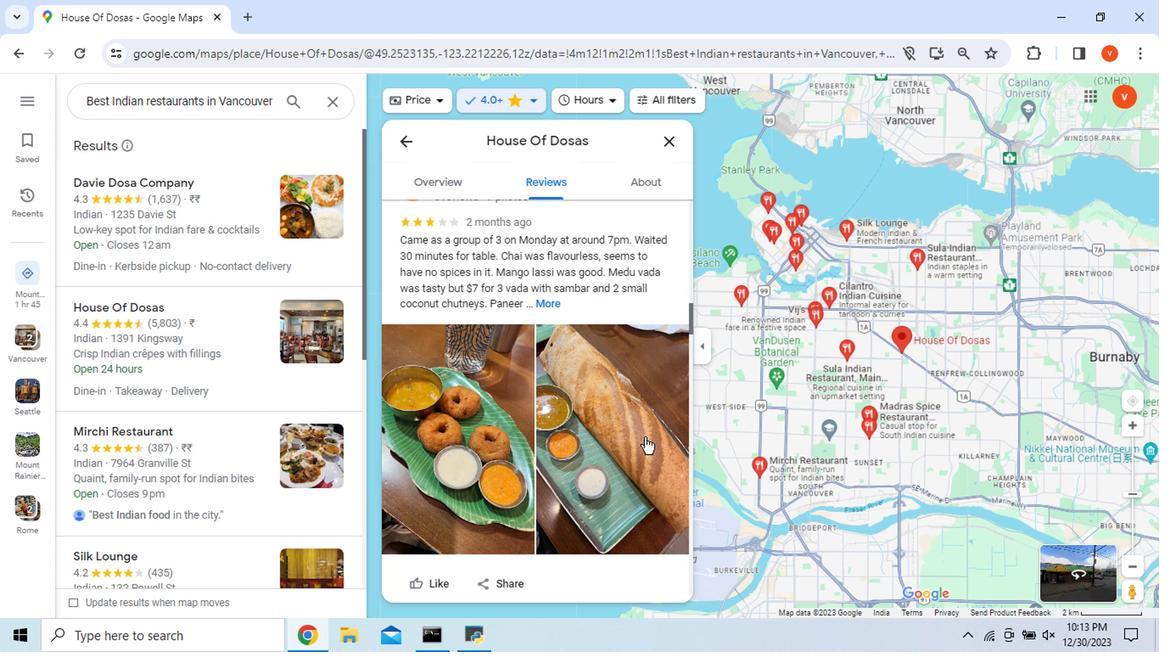 
Action: Mouse scrolled (538, 389) with delta (0, 0)
Screenshot: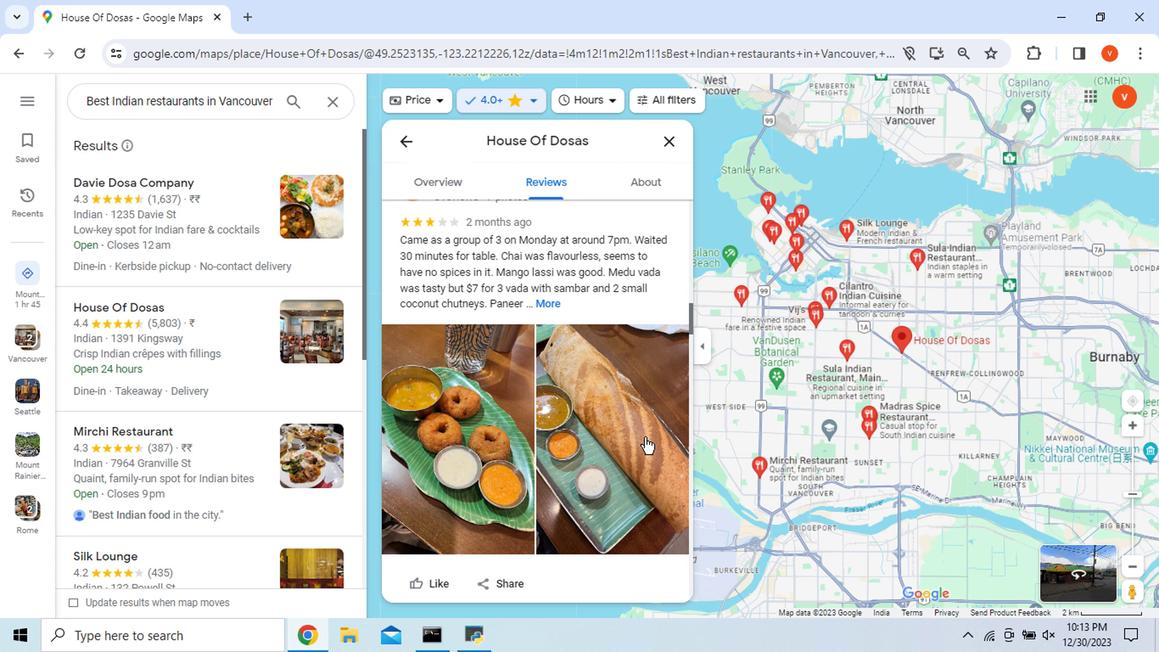 
Action: Mouse scrolled (538, 389) with delta (0, 0)
Screenshot: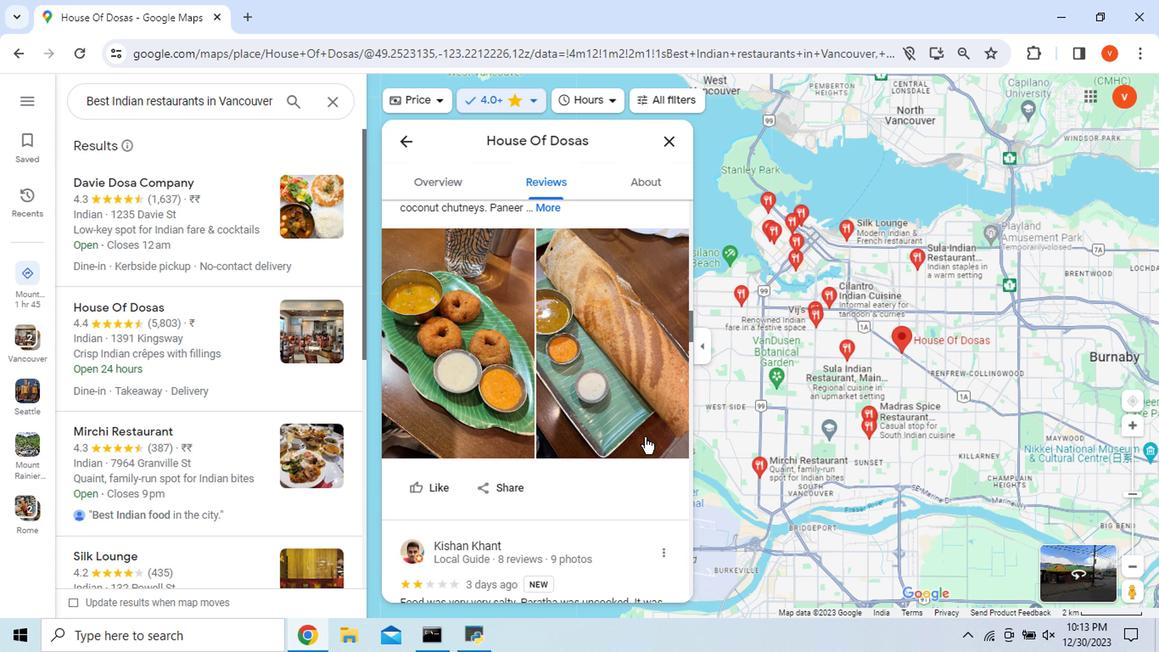 
Action: Mouse scrolled (538, 389) with delta (0, 0)
Screenshot: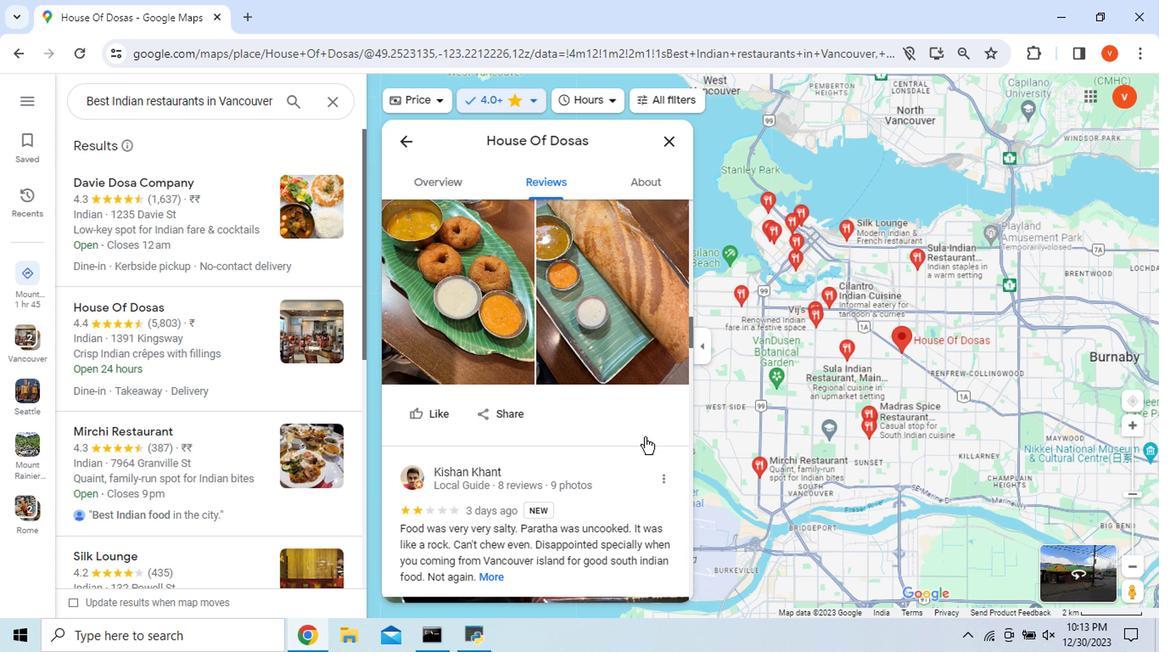 
Action: Mouse scrolled (538, 389) with delta (0, 0)
Screenshot: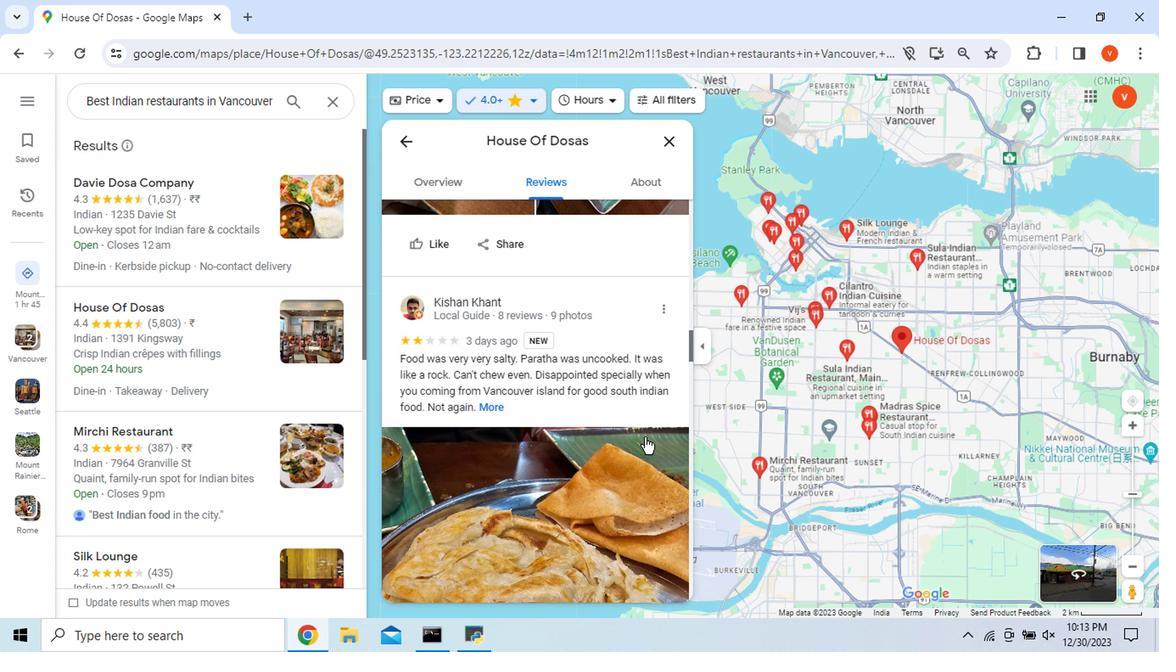 
Action: Mouse scrolled (538, 389) with delta (0, 0)
Screenshot: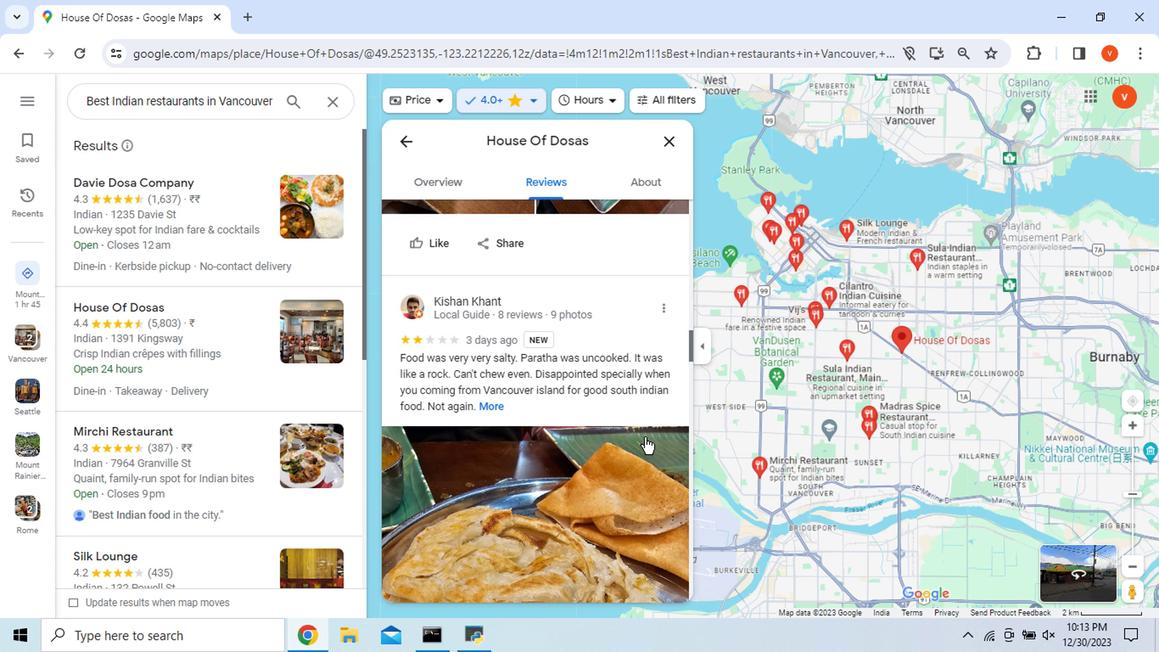 
Action: Mouse scrolled (538, 389) with delta (0, 0)
Screenshot: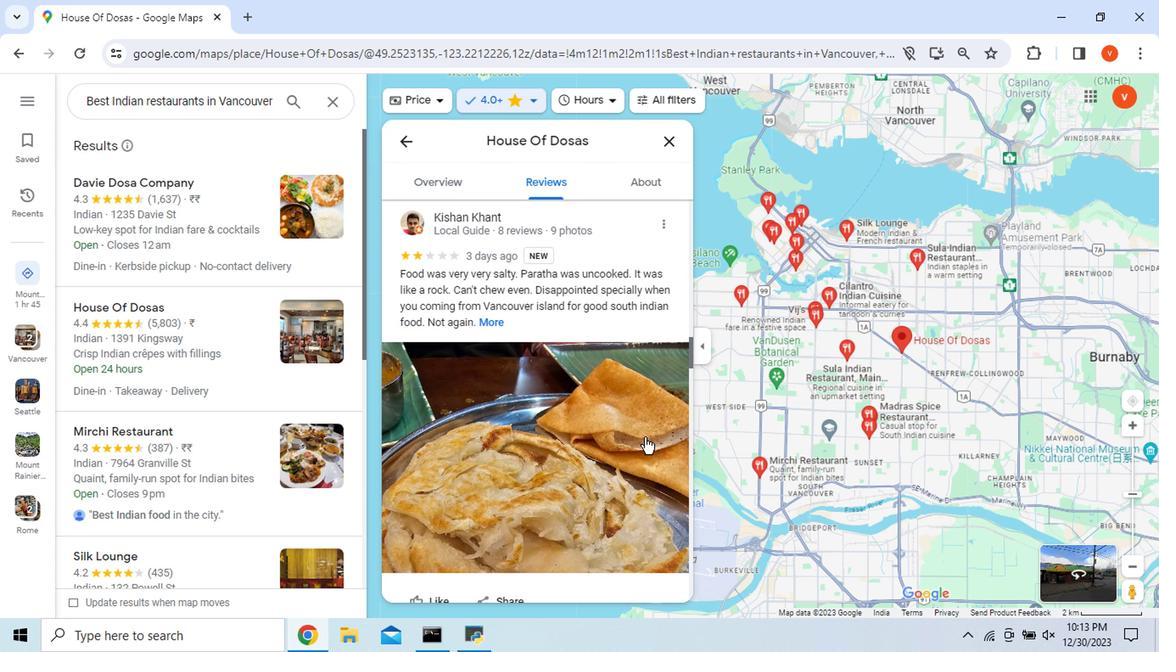 
Action: Mouse scrolled (538, 389) with delta (0, 0)
Screenshot: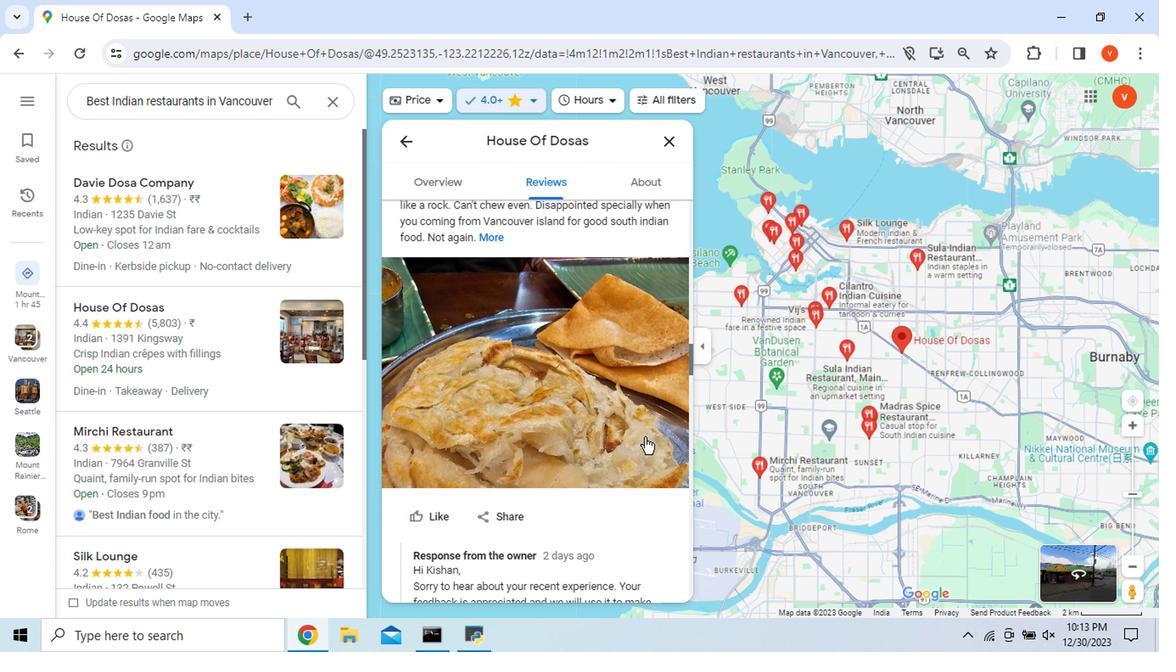 
Action: Mouse moved to (368, 176)
Screenshot: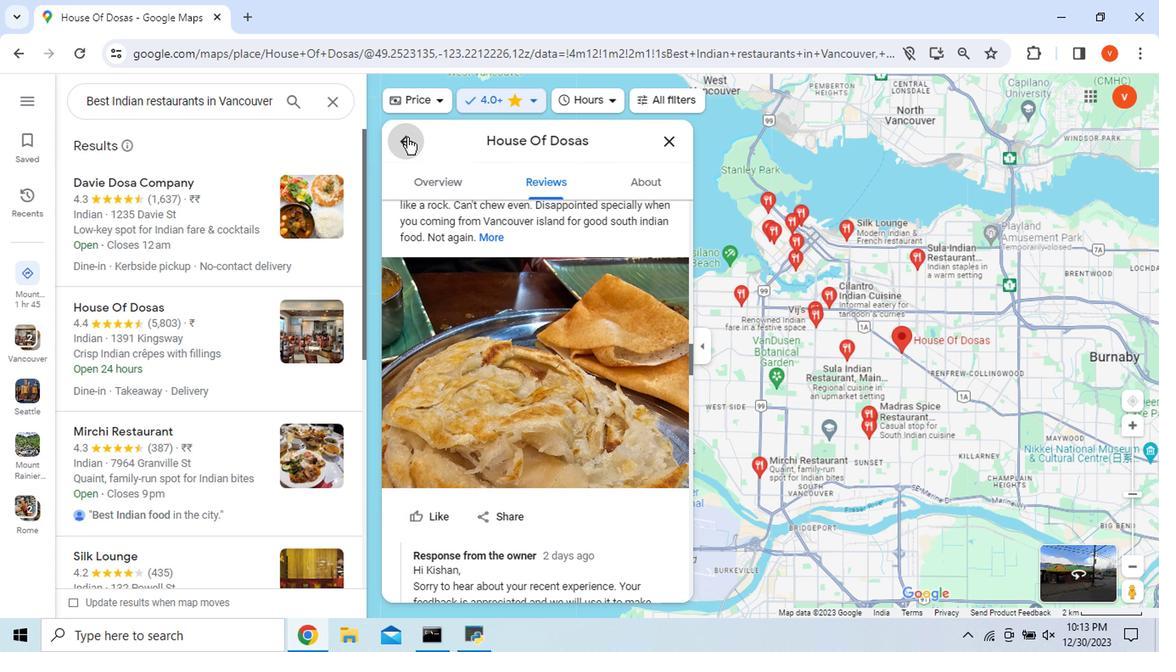 
Action: Mouse pressed left at (368, 176)
Screenshot: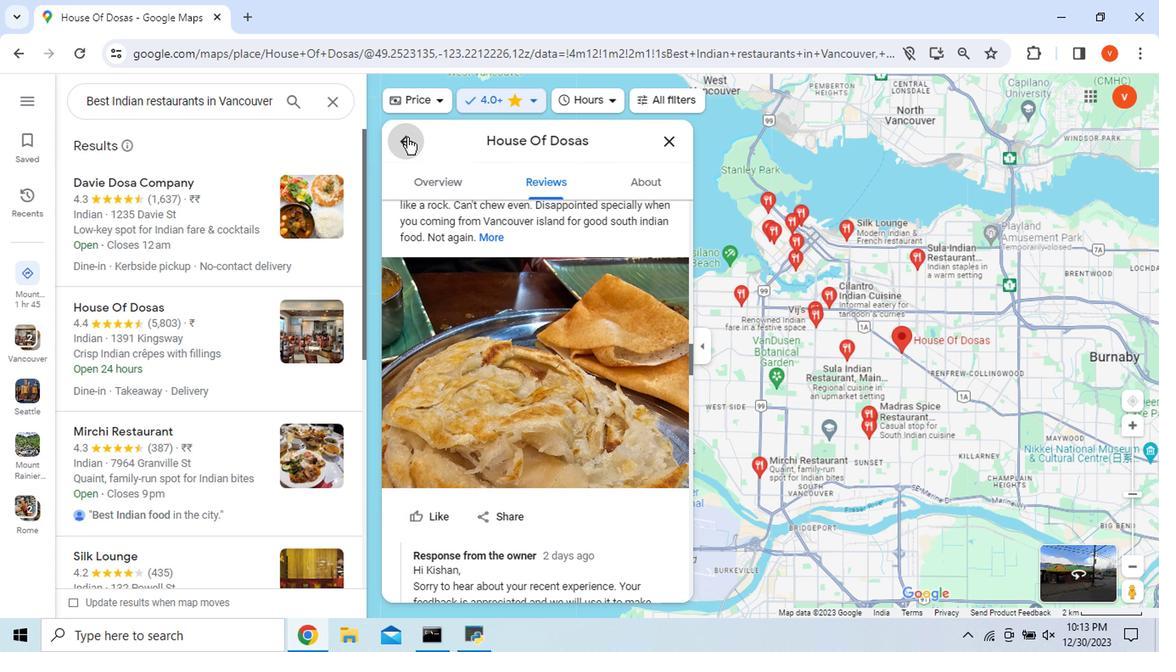 
Action: Mouse moved to (554, 177)
Screenshot: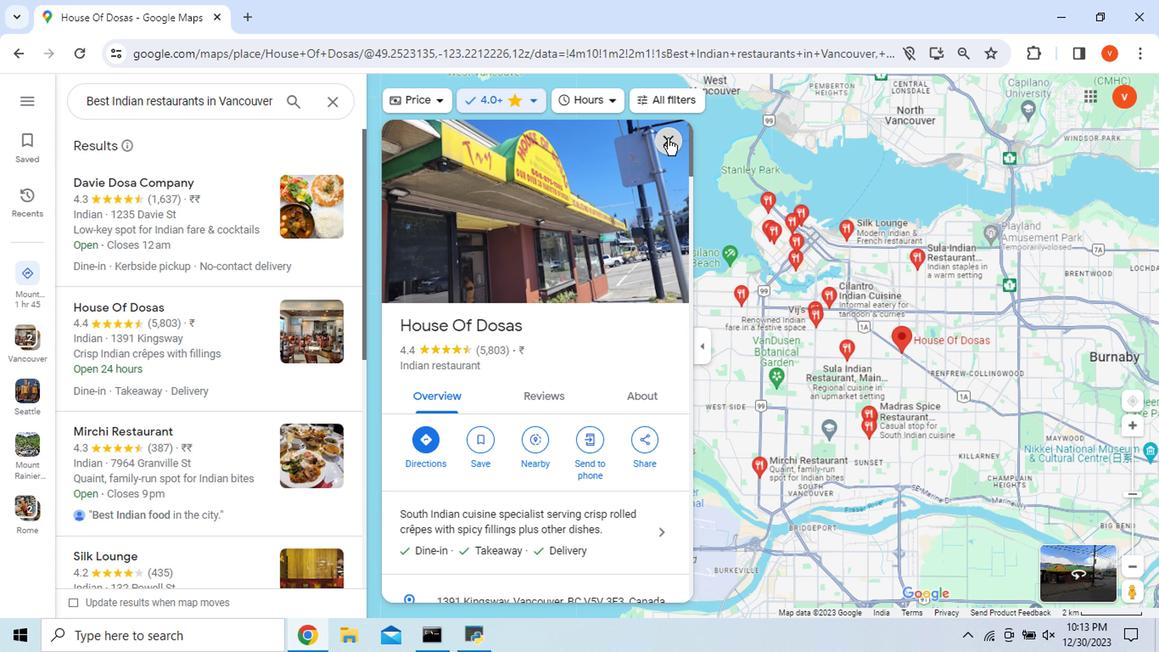 
Action: Mouse pressed left at (554, 177)
Screenshot: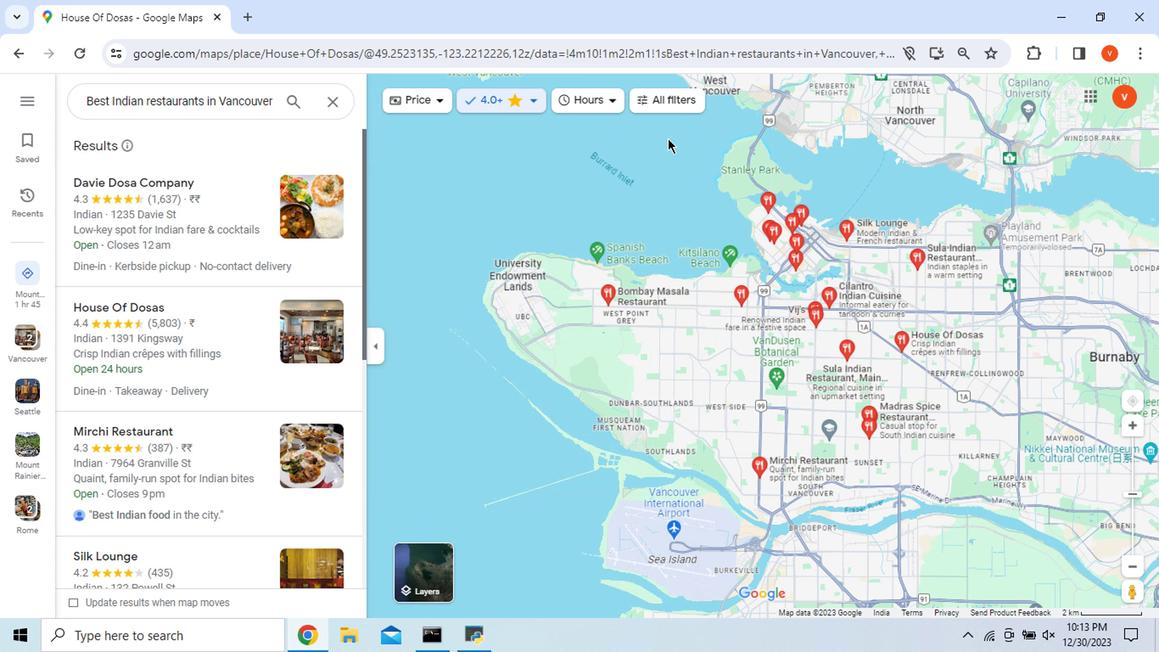 
Action: Mouse moved to (1047, 454)
Screenshot: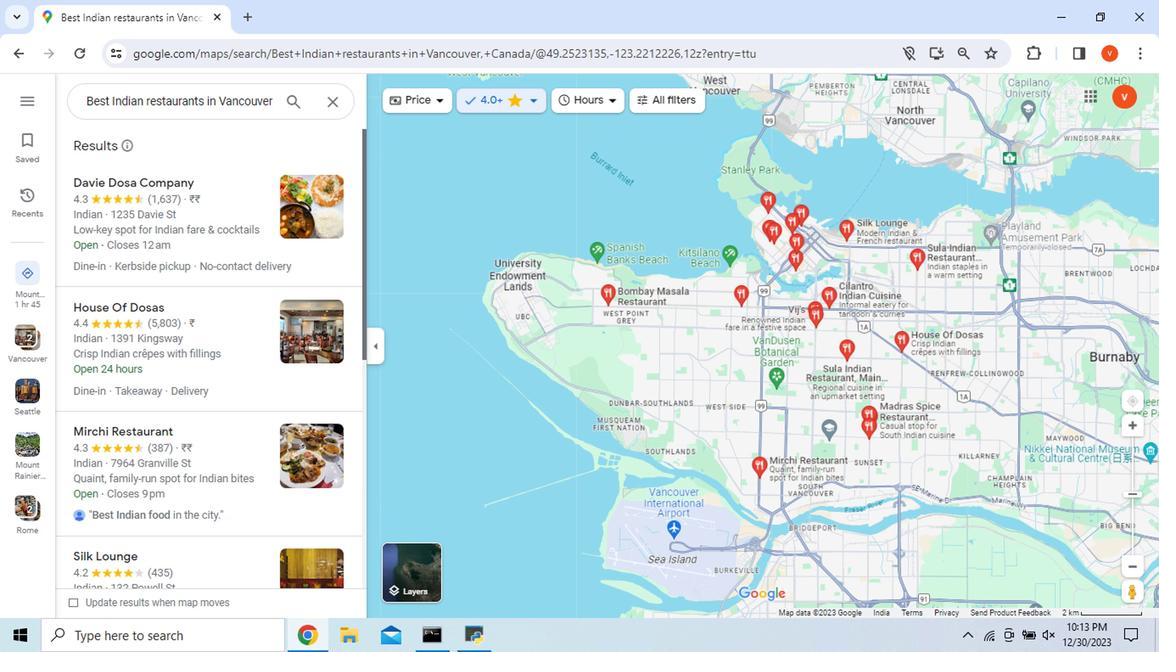 
